 Task: Research Airbnb properties in Castelo Branco, Portugal from 4th November, 2023 to 8th November, 2023 for 2 adults.1  bedroom having 1 bed and 1 bathroom. Property type can be hotel. Booking option can be shelf check-in. Look for 5 properties as per requirement.
Action: Mouse moved to (525, 98)
Screenshot: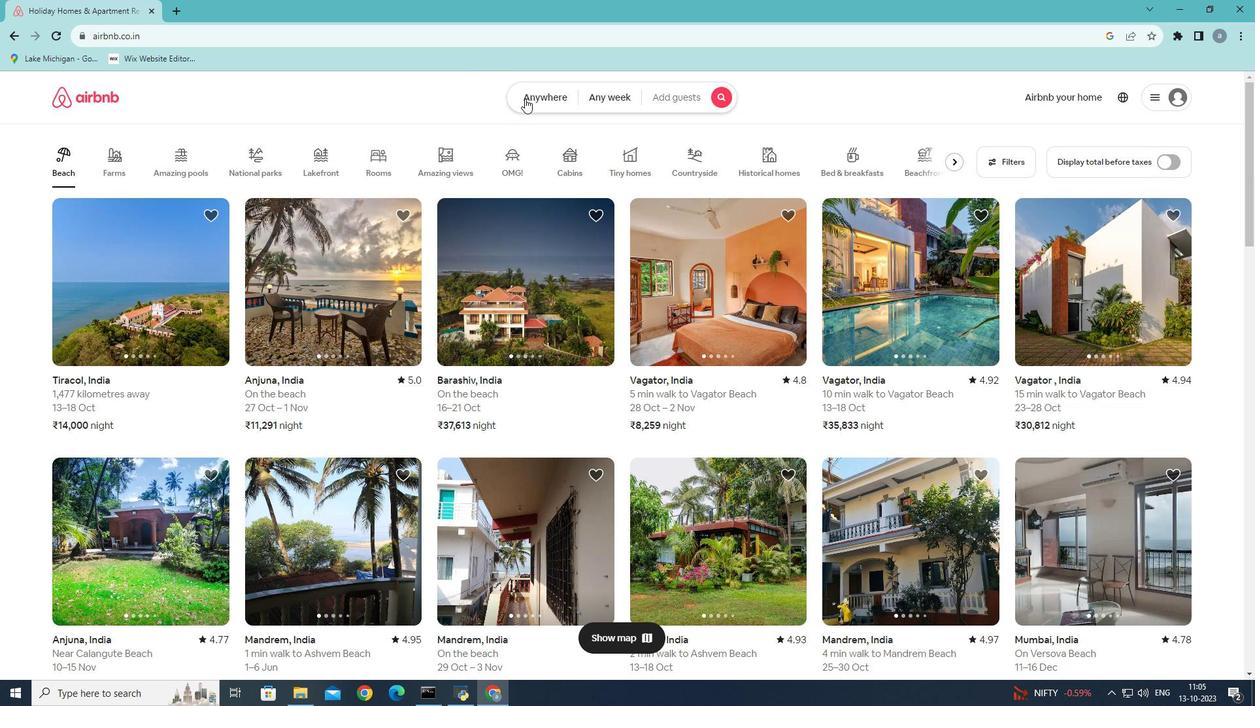 
Action: Mouse pressed left at (525, 98)
Screenshot: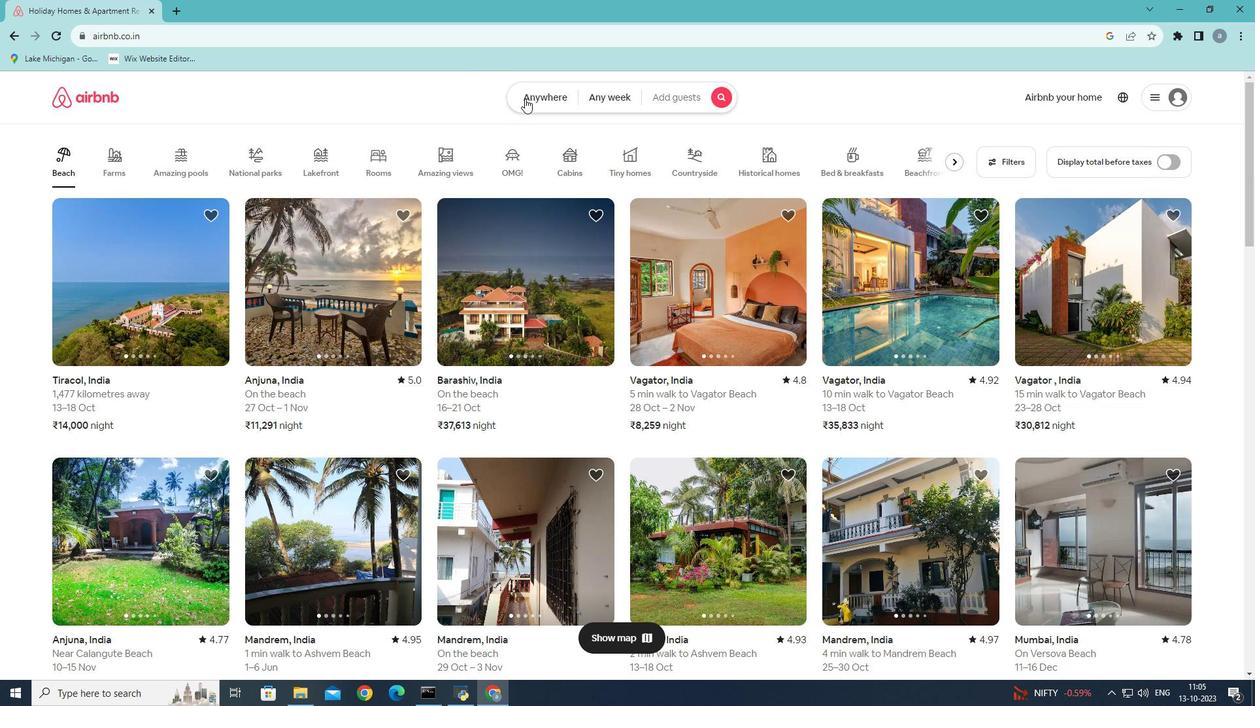 
Action: Mouse moved to (389, 141)
Screenshot: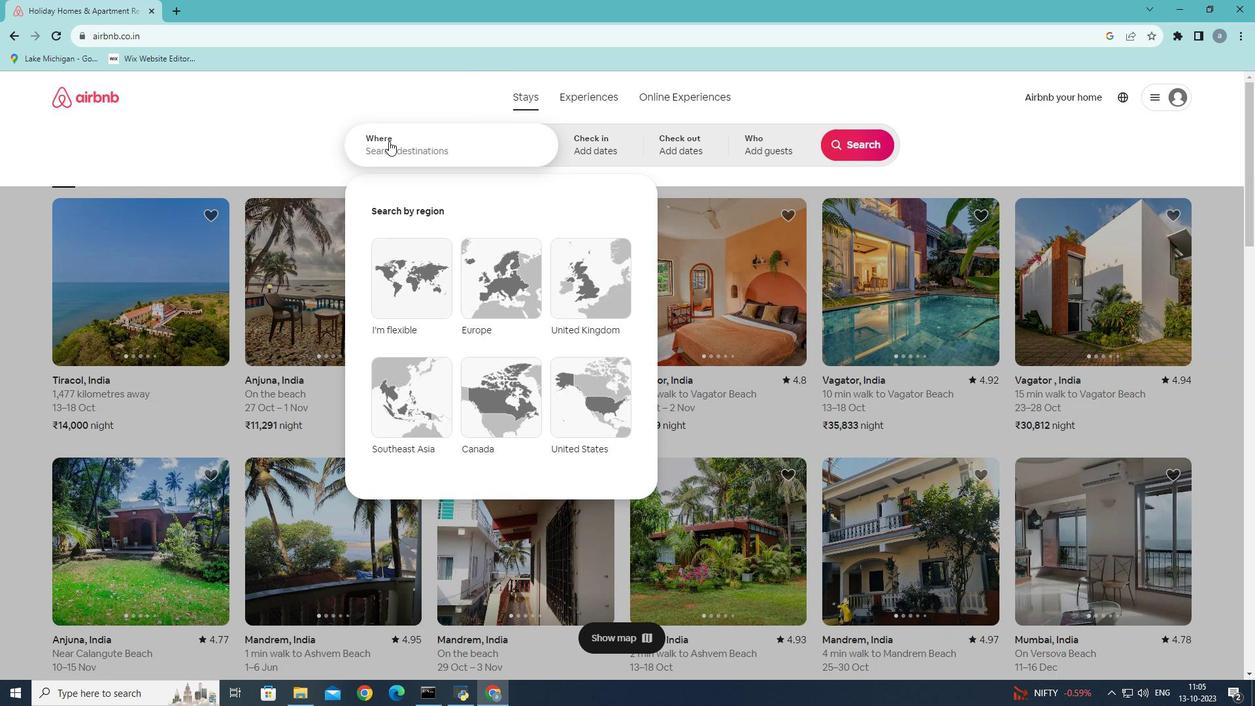 
Action: Mouse pressed left at (389, 141)
Screenshot: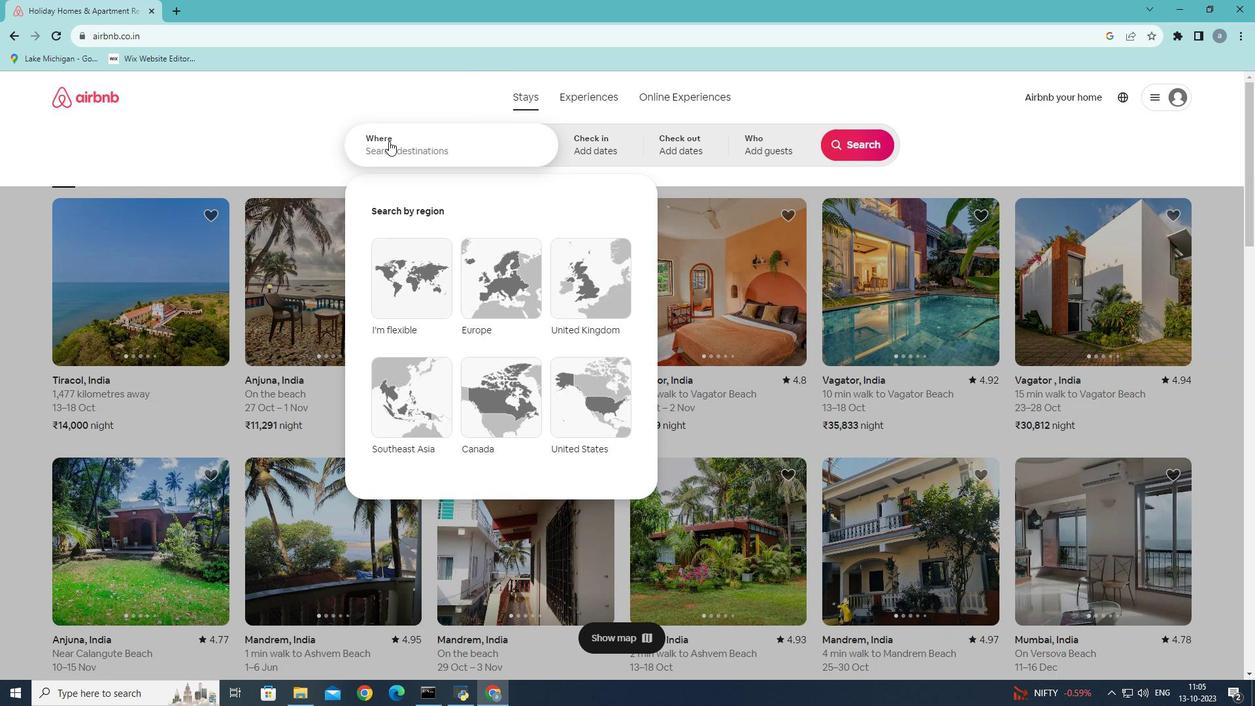 
Action: Mouse moved to (462, 115)
Screenshot: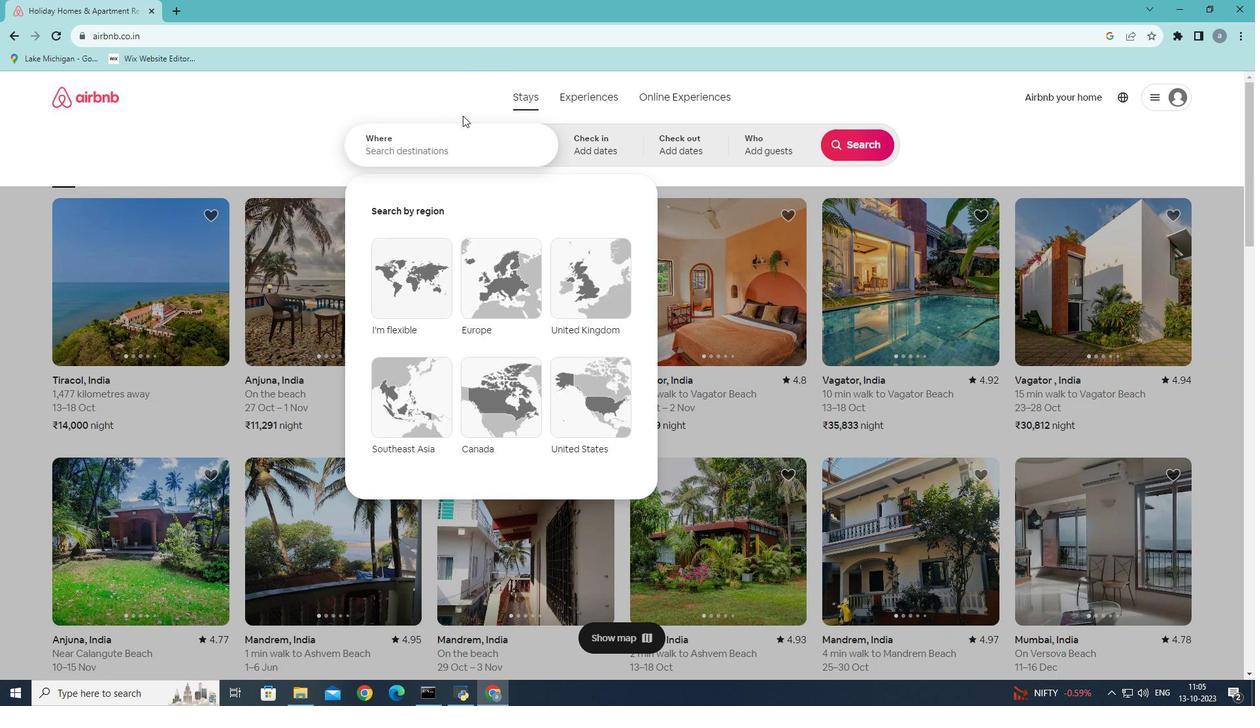 
Action: Key pressed <Key.shift>Castelo<Key.space><Key.shift>Branco,
Screenshot: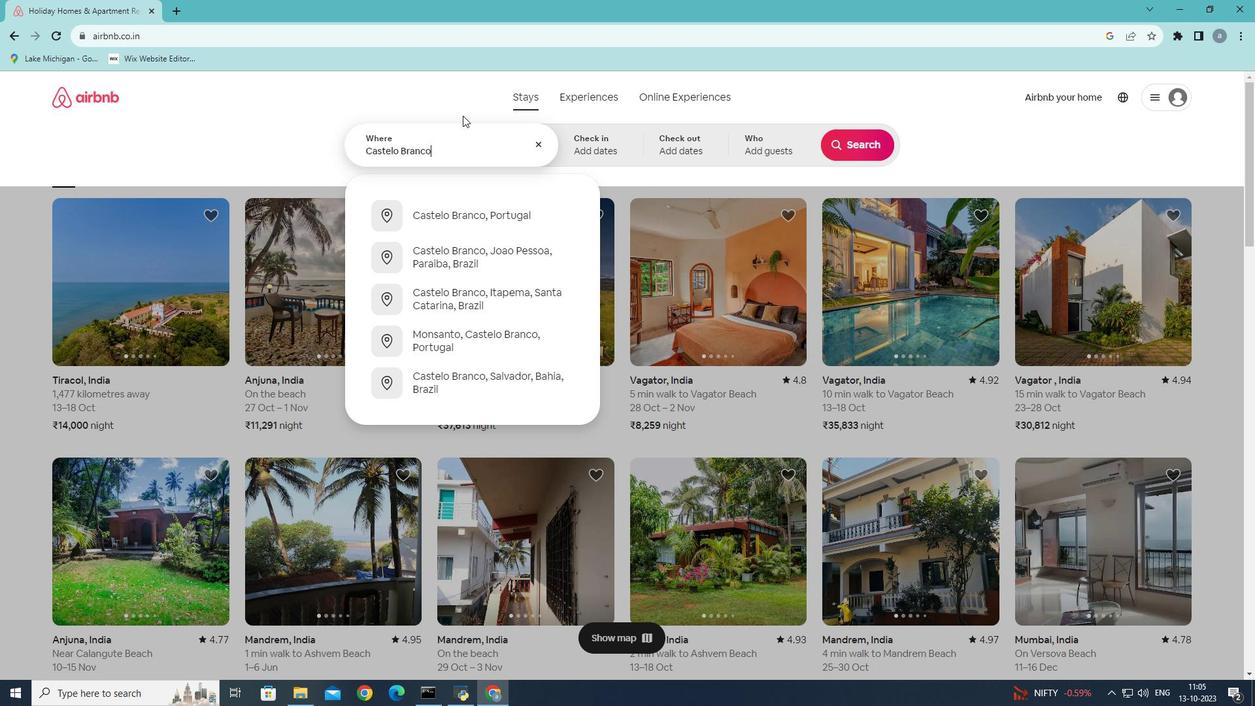 
Action: Mouse moved to (505, 221)
Screenshot: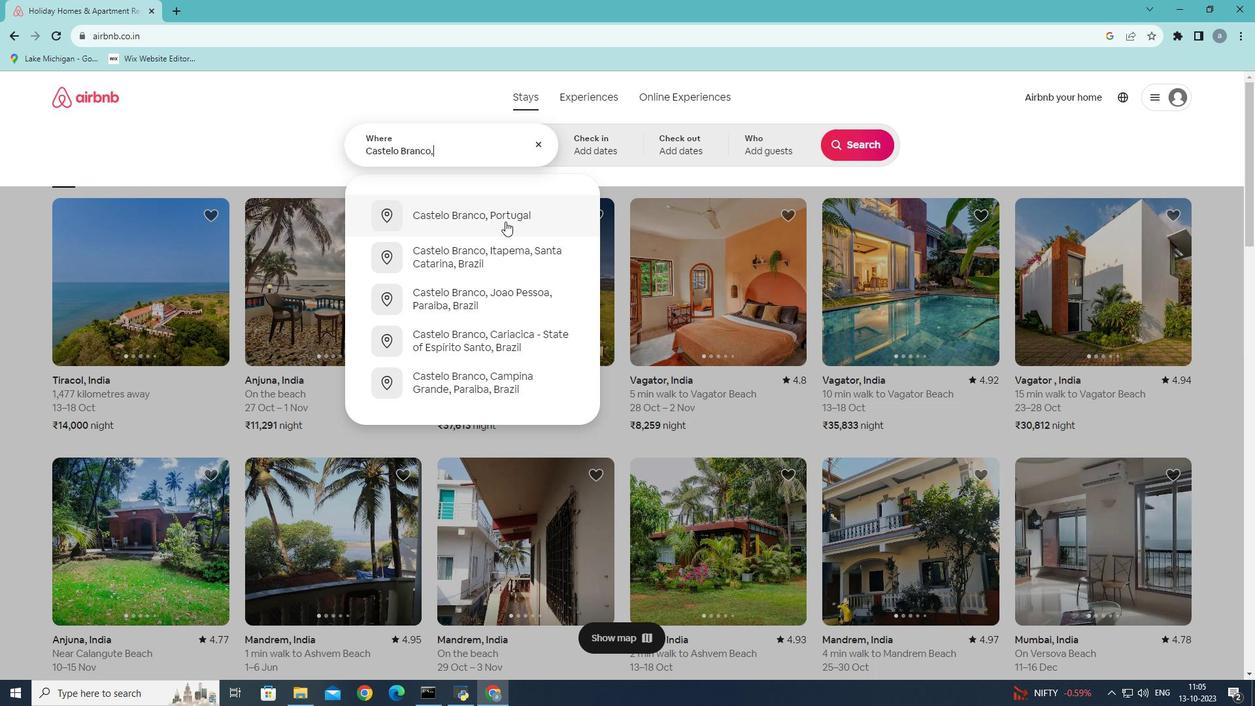 
Action: Mouse pressed left at (505, 221)
Screenshot: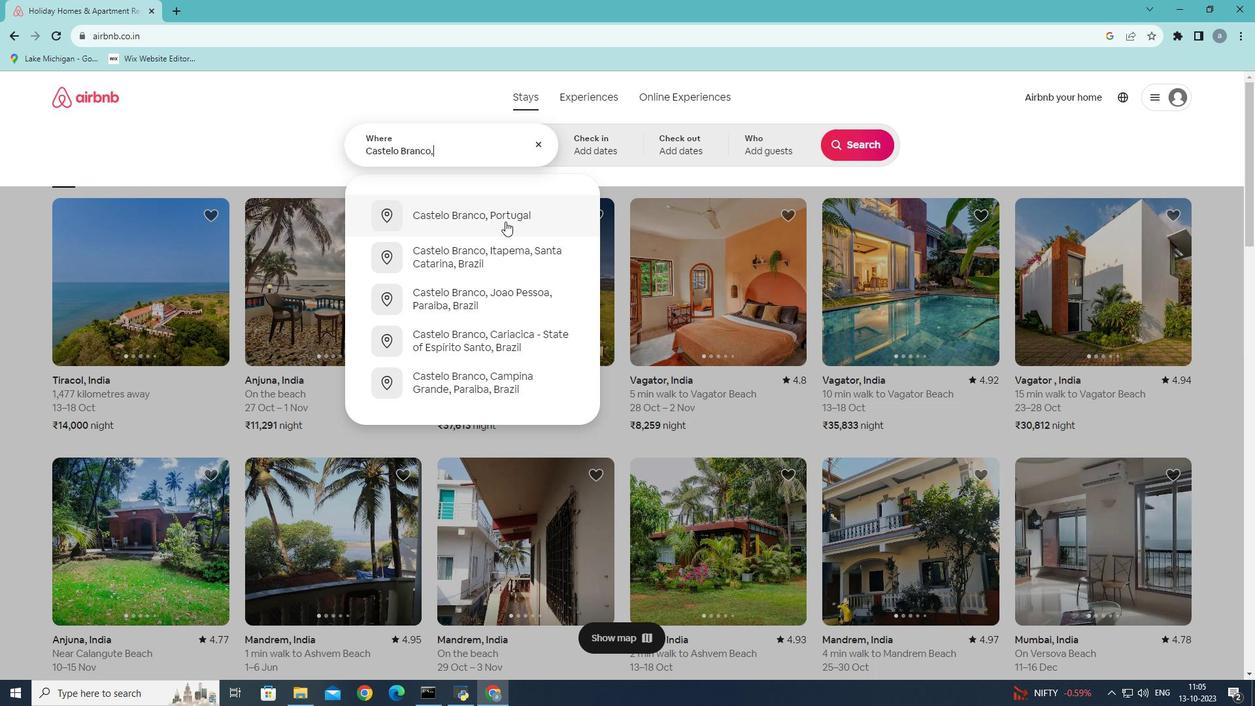 
Action: Mouse moved to (842, 304)
Screenshot: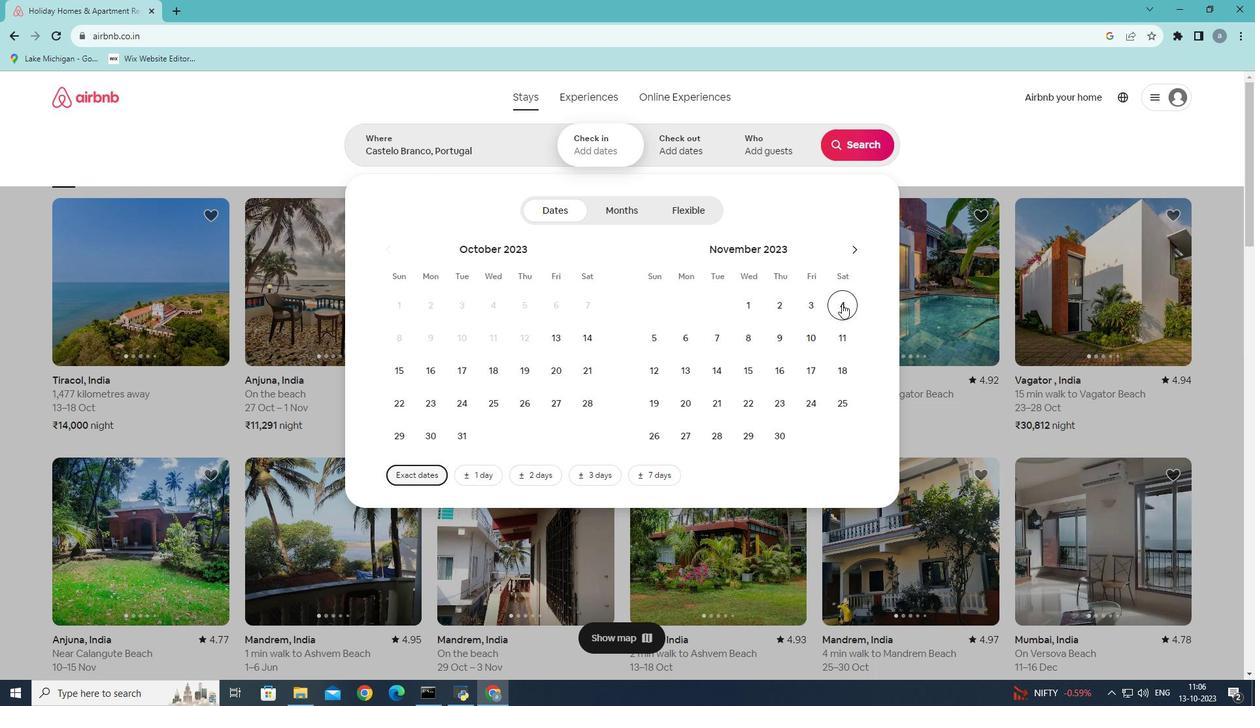 
Action: Mouse pressed left at (842, 304)
Screenshot: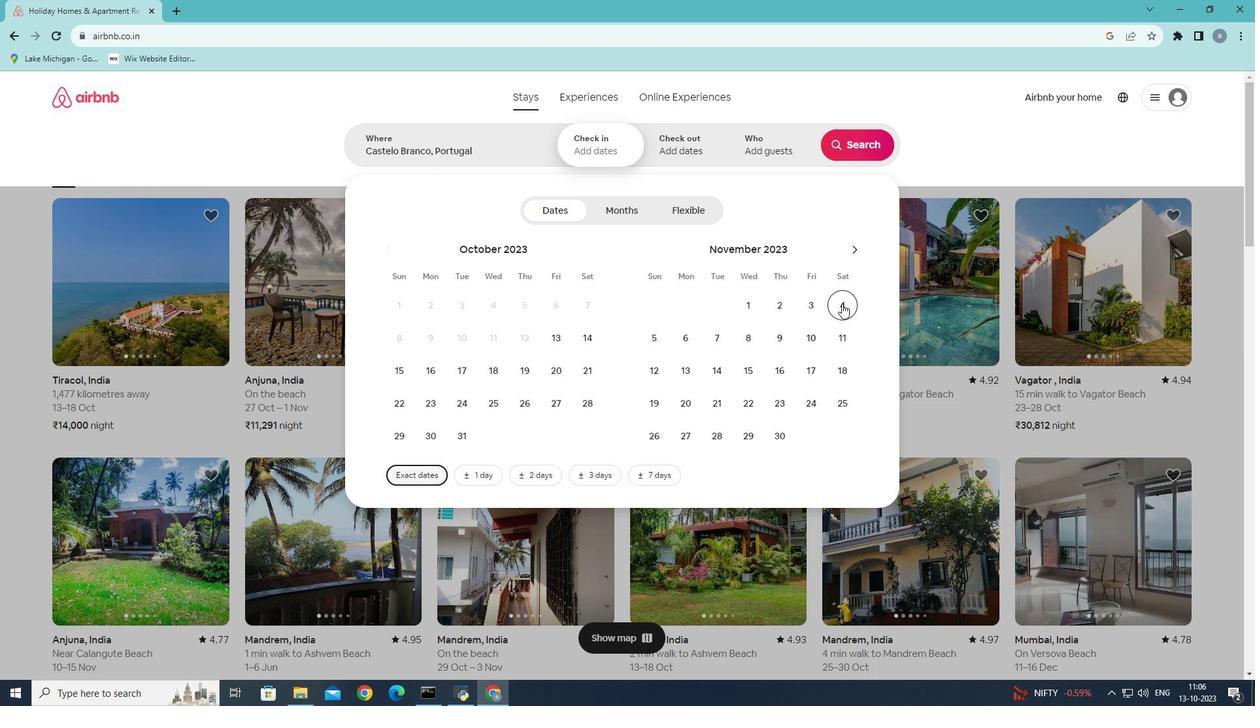 
Action: Mouse moved to (750, 349)
Screenshot: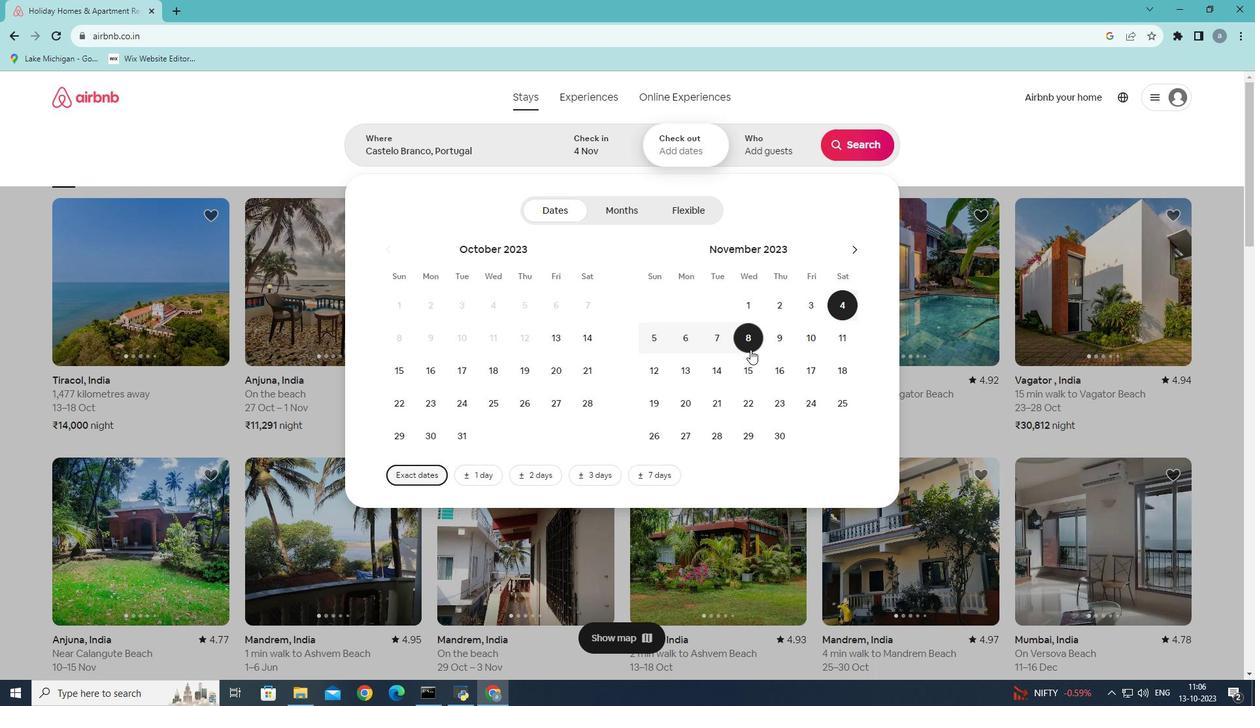 
Action: Mouse pressed left at (750, 349)
Screenshot: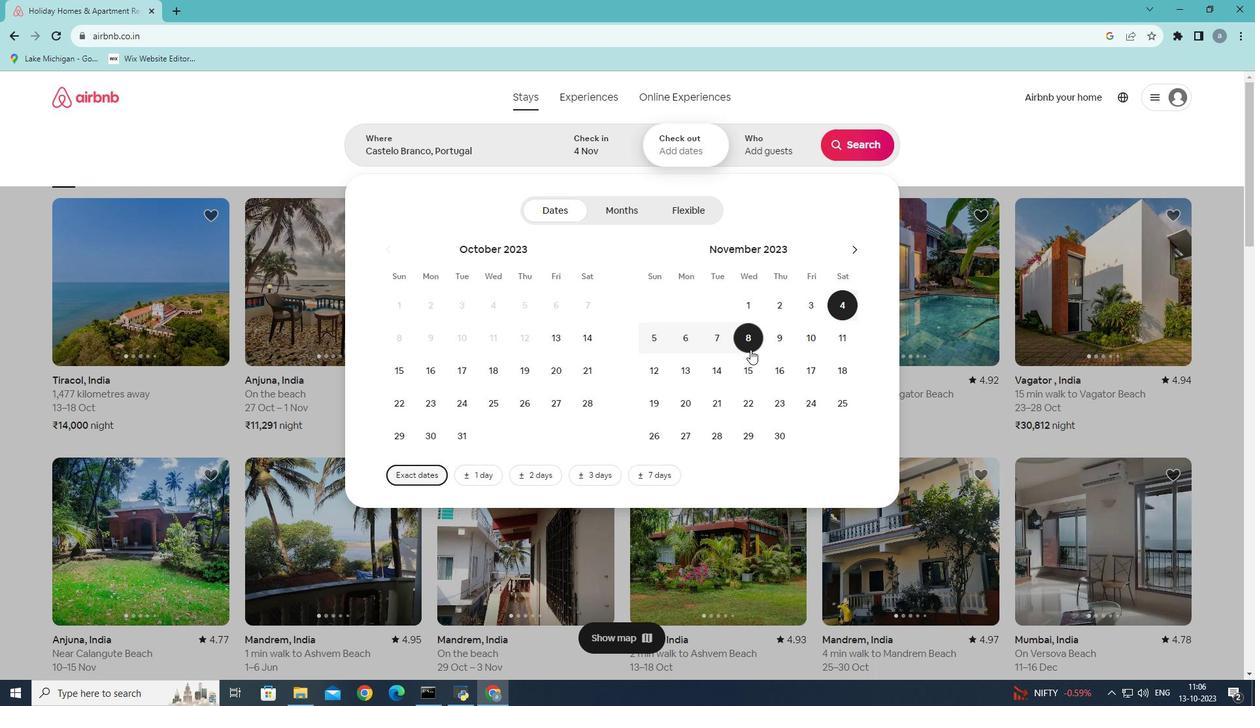 
Action: Mouse moved to (783, 147)
Screenshot: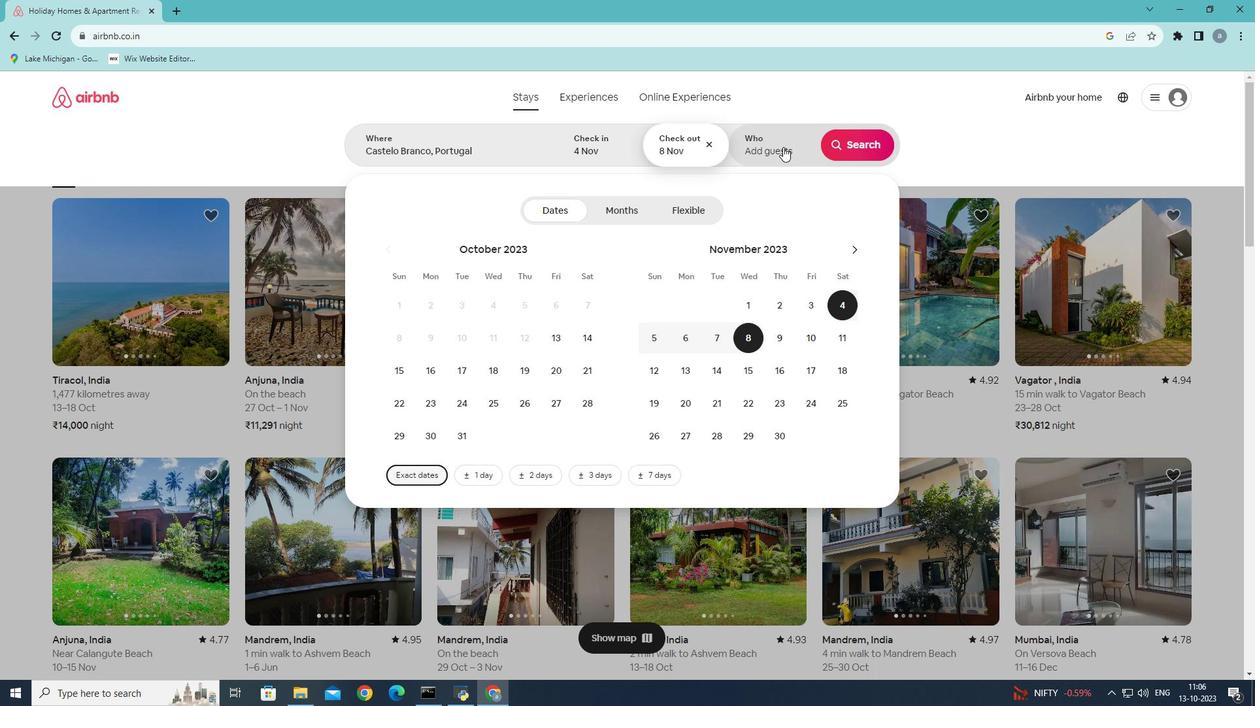 
Action: Mouse pressed left at (783, 147)
Screenshot: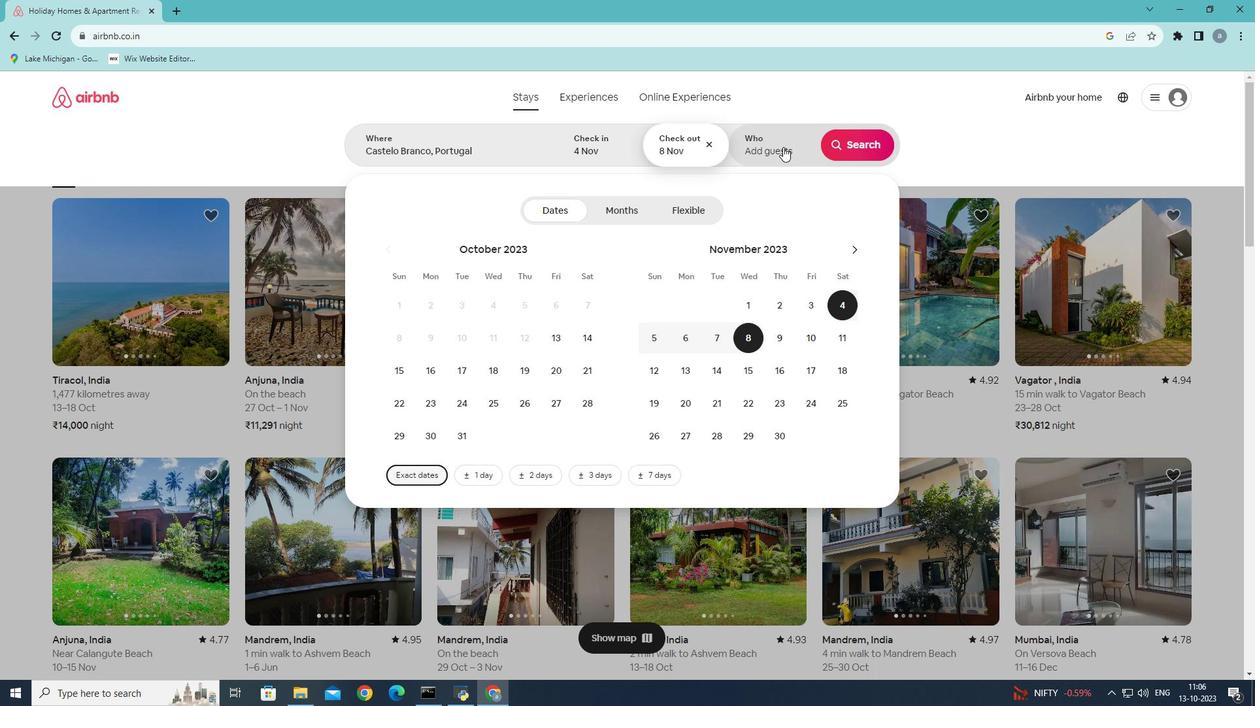
Action: Mouse moved to (861, 208)
Screenshot: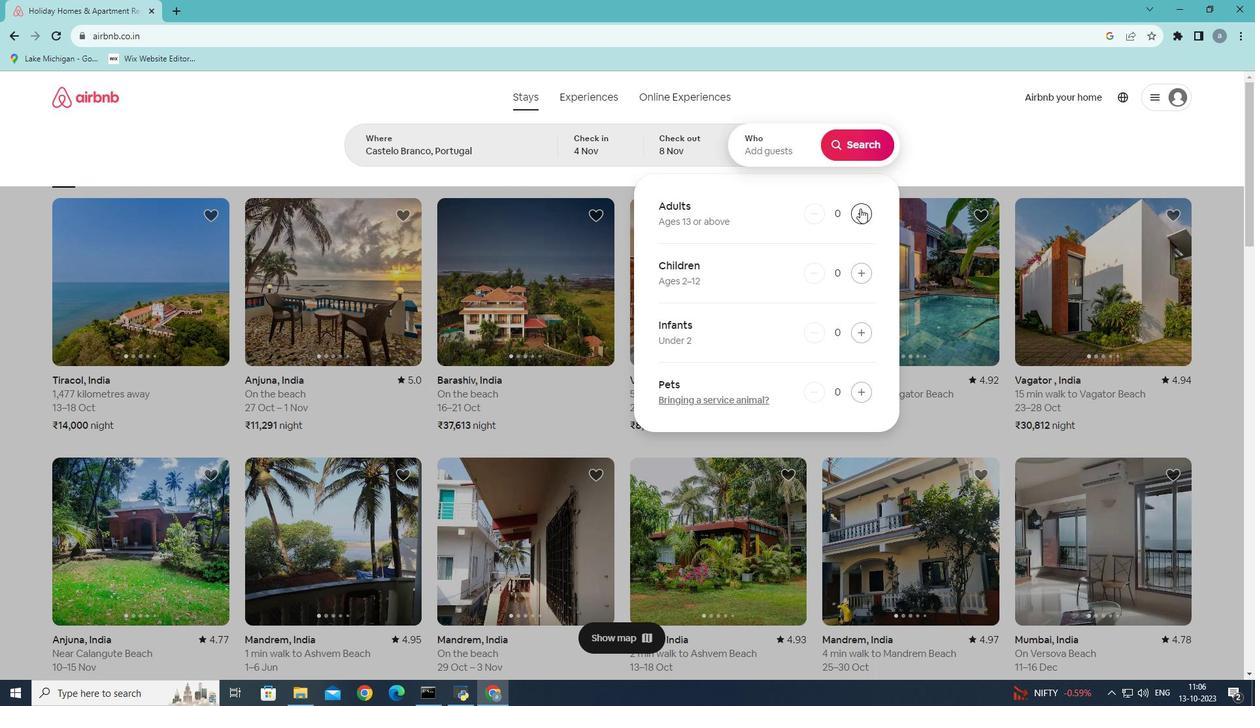 
Action: Mouse pressed left at (861, 208)
Screenshot: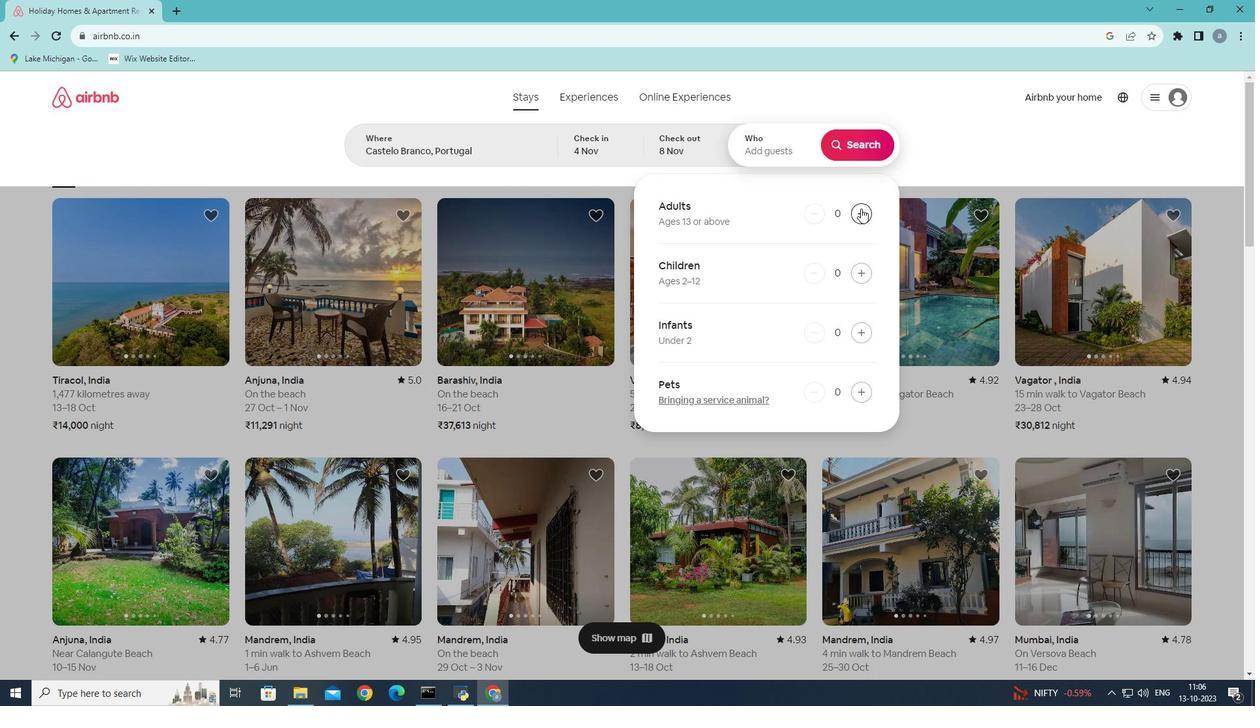 
Action: Mouse moved to (861, 209)
Screenshot: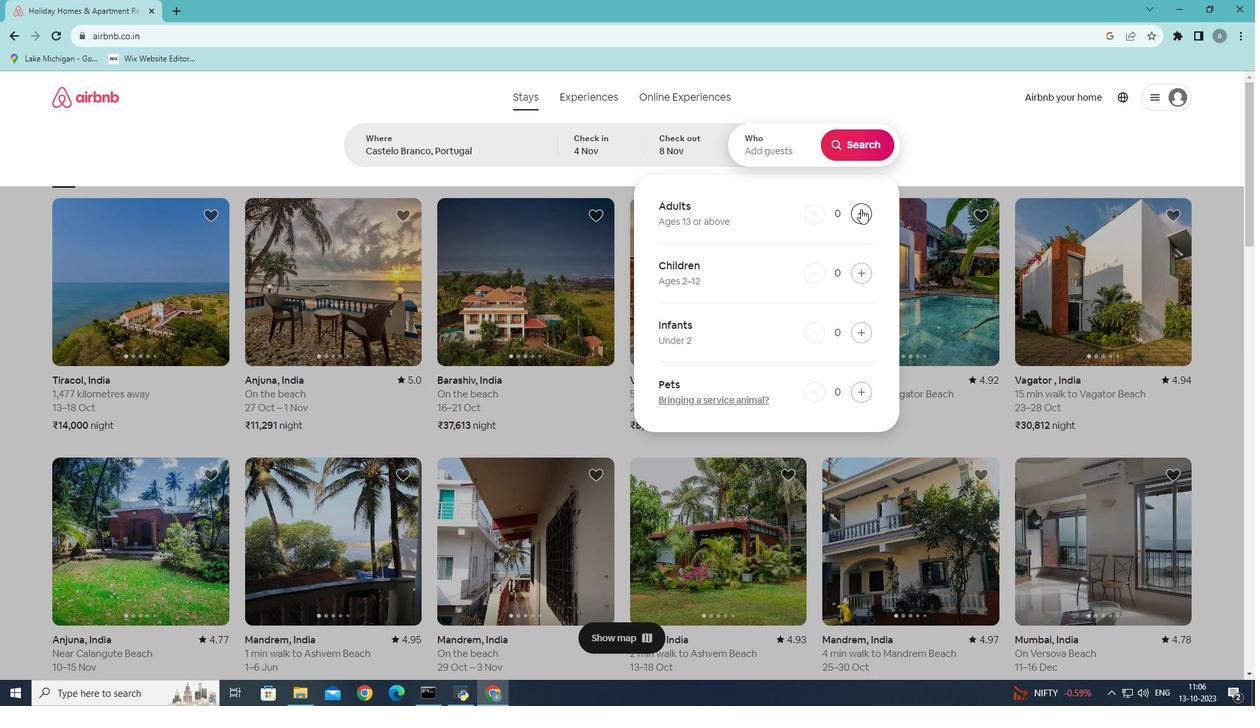 
Action: Mouse pressed left at (861, 209)
Screenshot: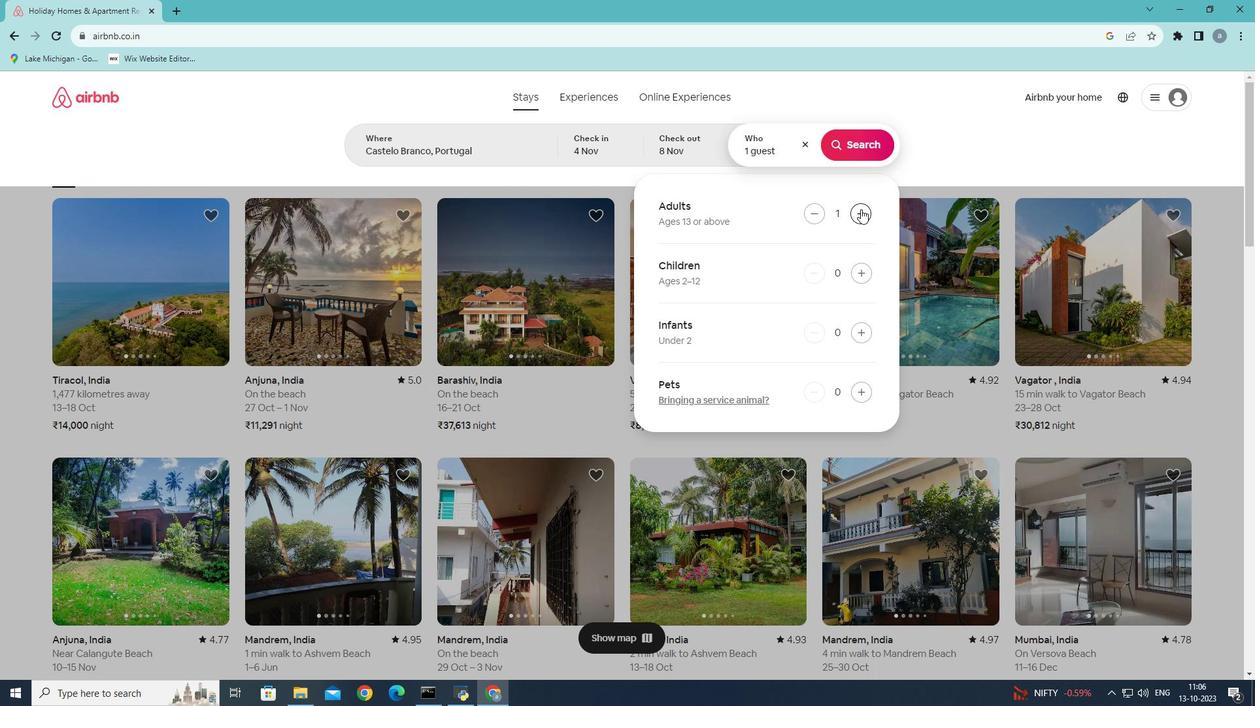 
Action: Mouse moved to (845, 143)
Screenshot: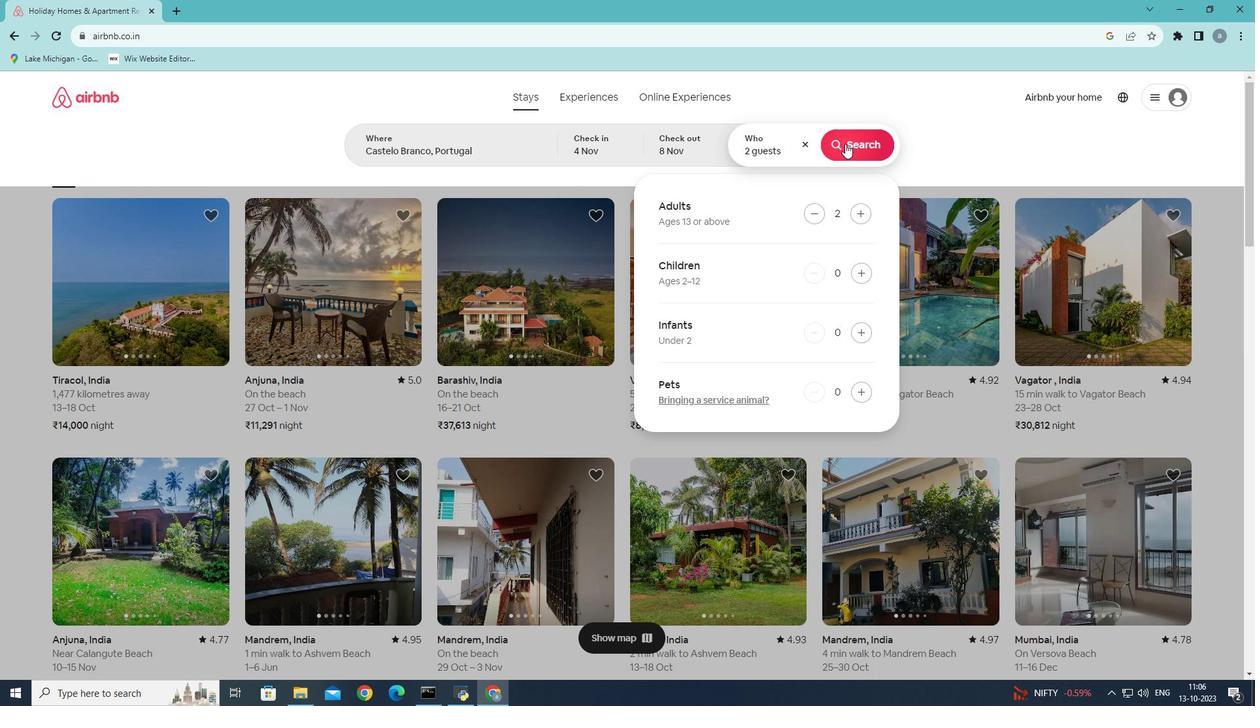 
Action: Mouse pressed left at (845, 143)
Screenshot: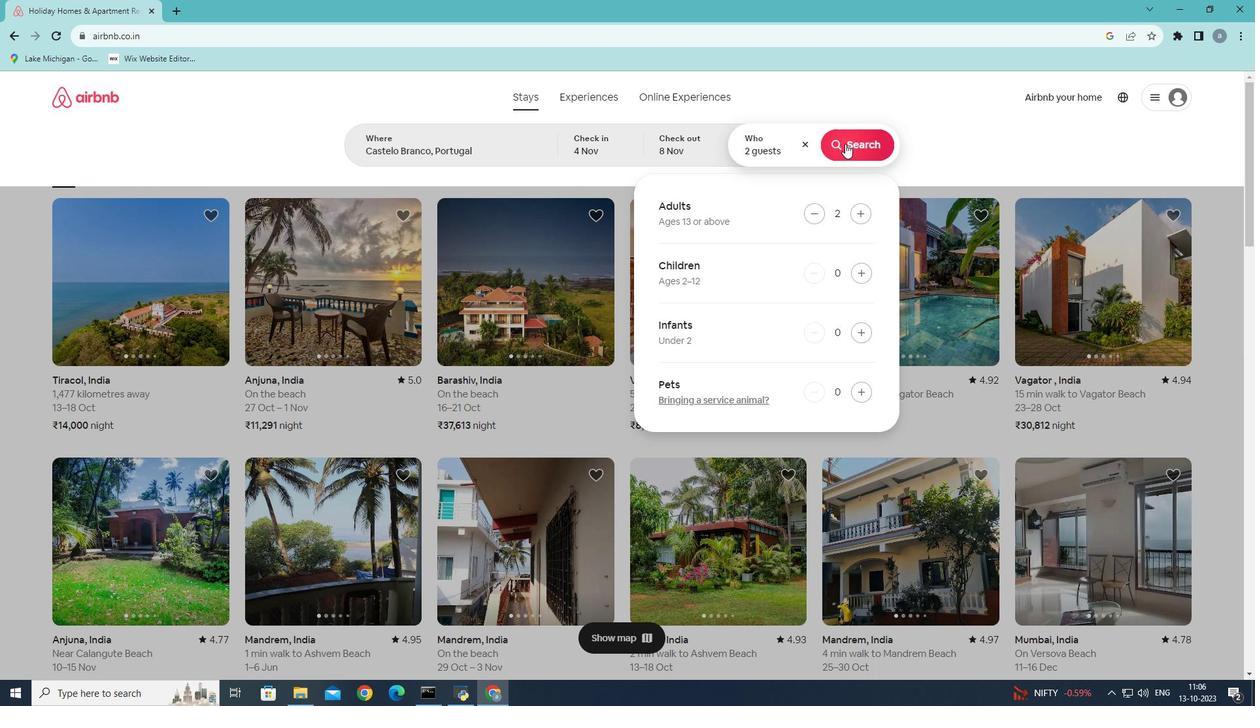 
Action: Mouse moved to (1043, 147)
Screenshot: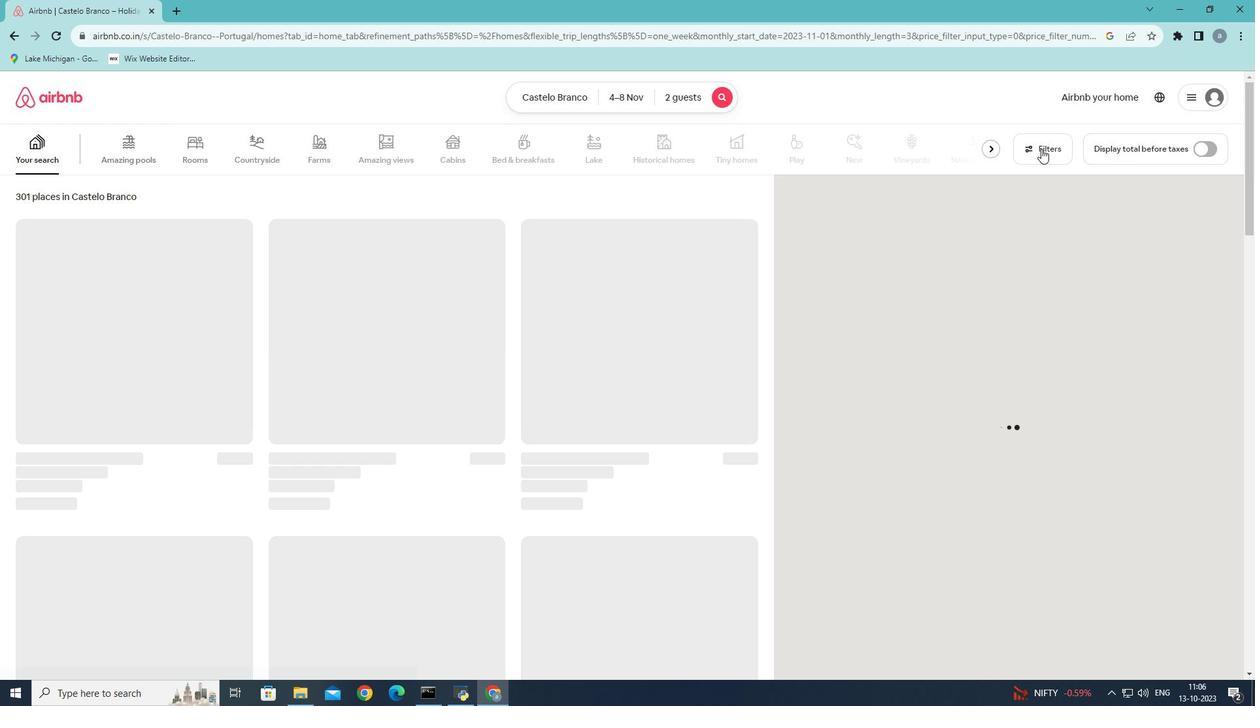 
Action: Mouse pressed left at (1043, 147)
Screenshot: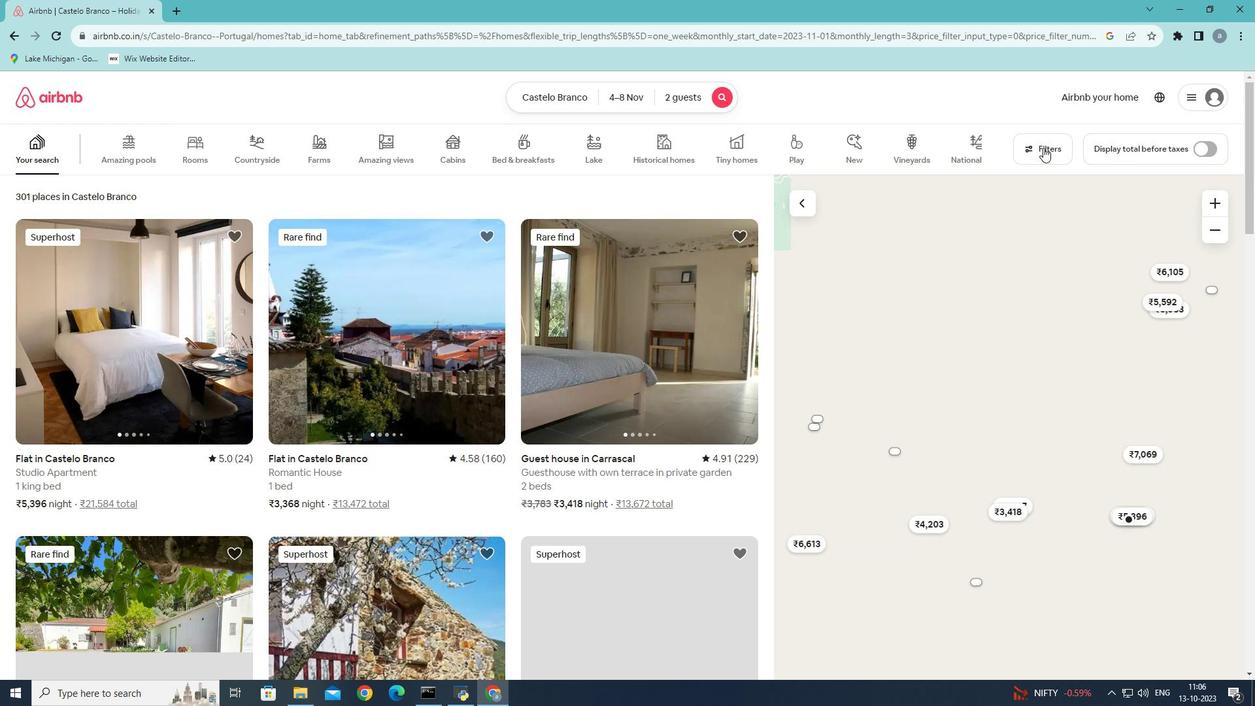 
Action: Mouse moved to (496, 421)
Screenshot: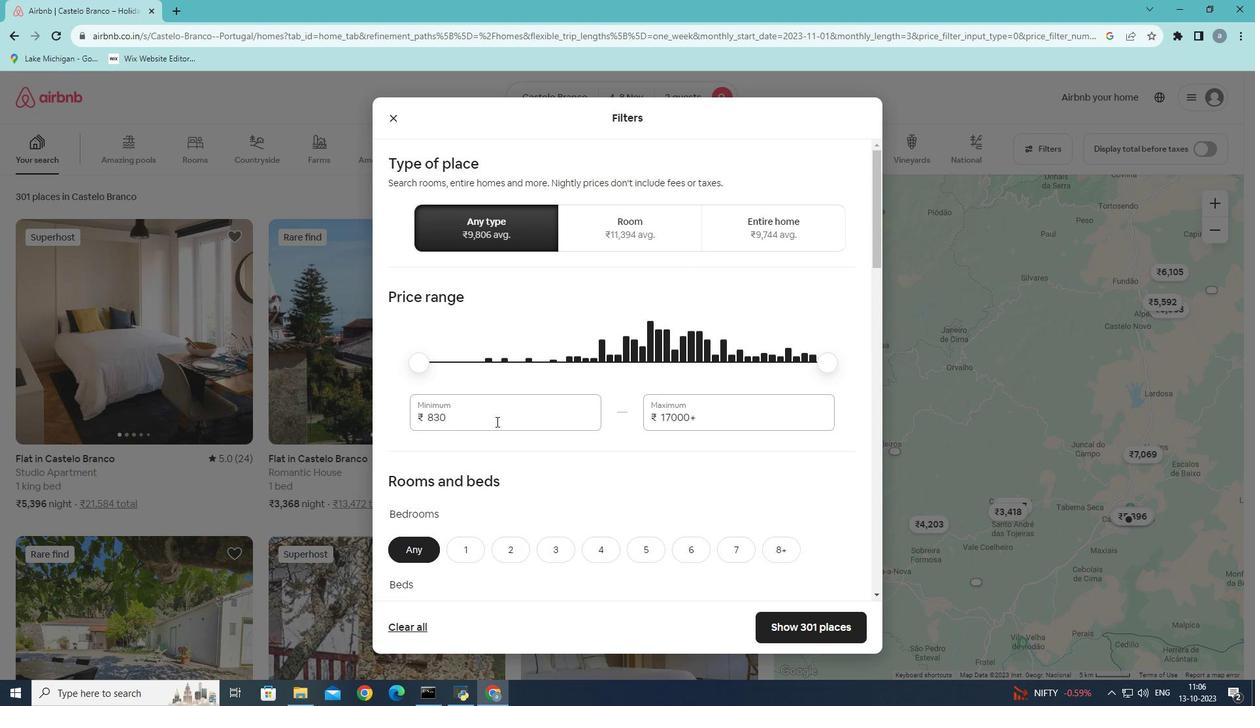 
Action: Mouse scrolled (496, 421) with delta (0, 0)
Screenshot: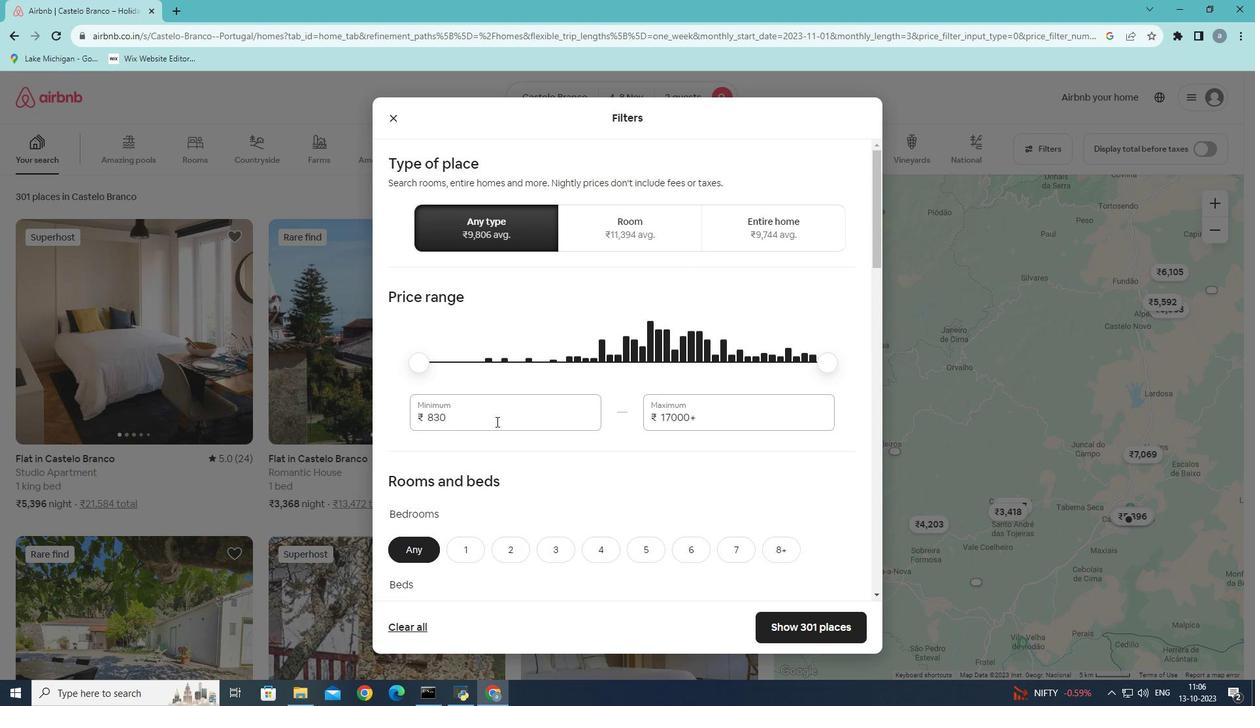 
Action: Mouse scrolled (496, 421) with delta (0, 0)
Screenshot: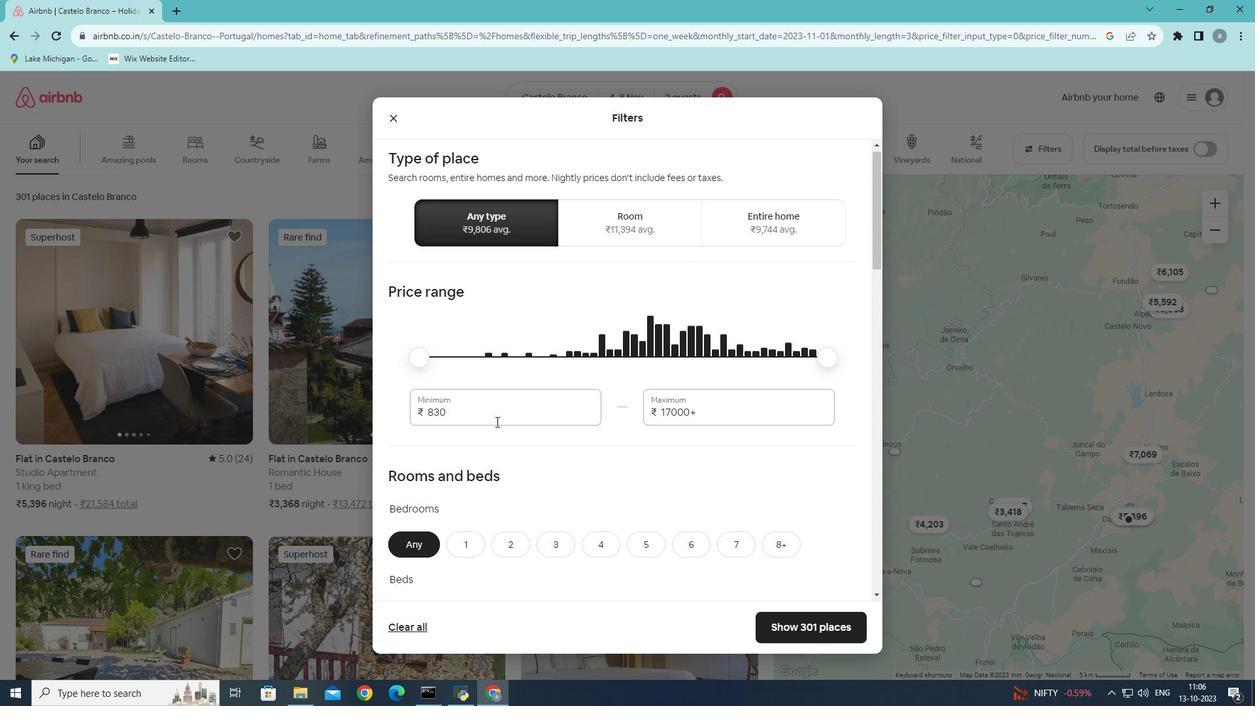 
Action: Mouse scrolled (496, 421) with delta (0, 0)
Screenshot: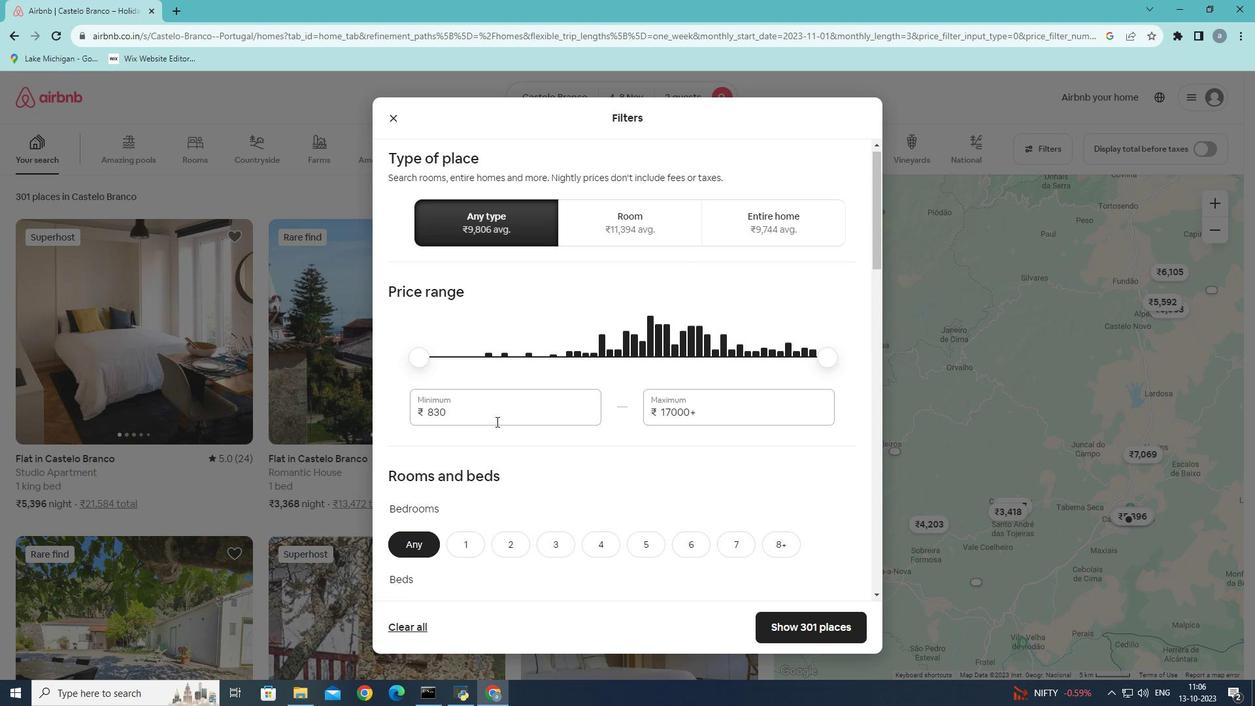 
Action: Mouse scrolled (496, 421) with delta (0, 0)
Screenshot: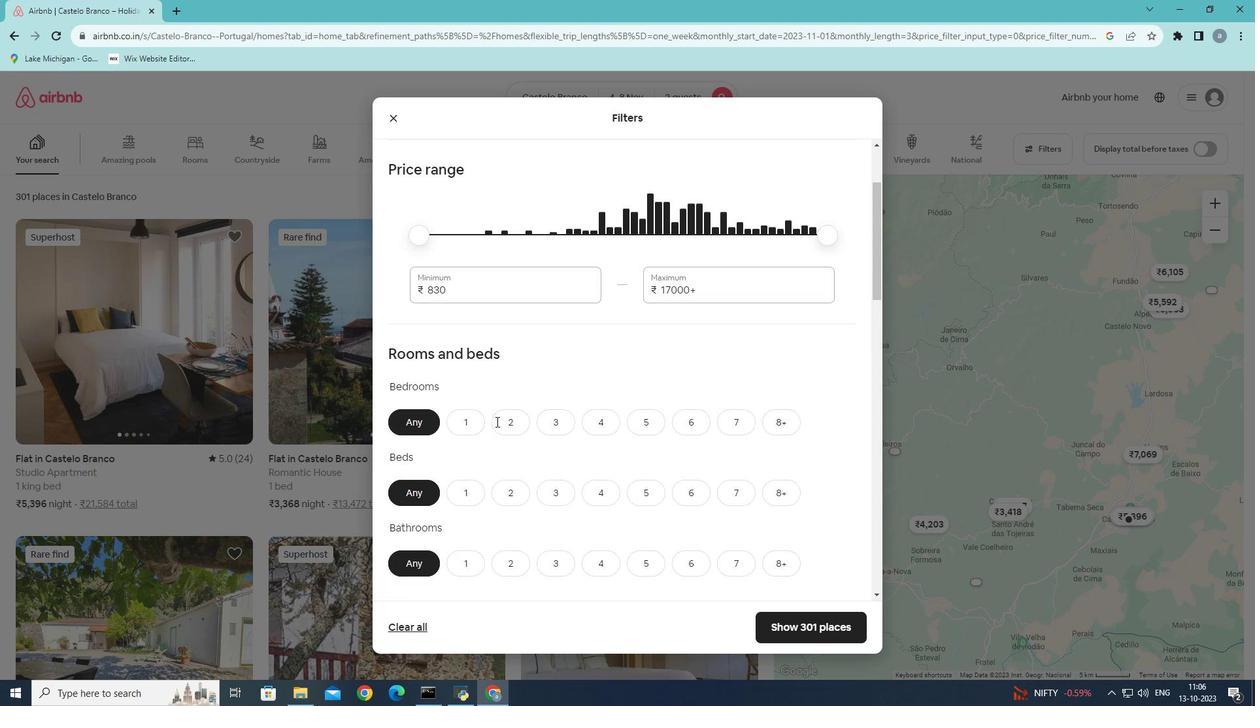 
Action: Mouse moved to (462, 286)
Screenshot: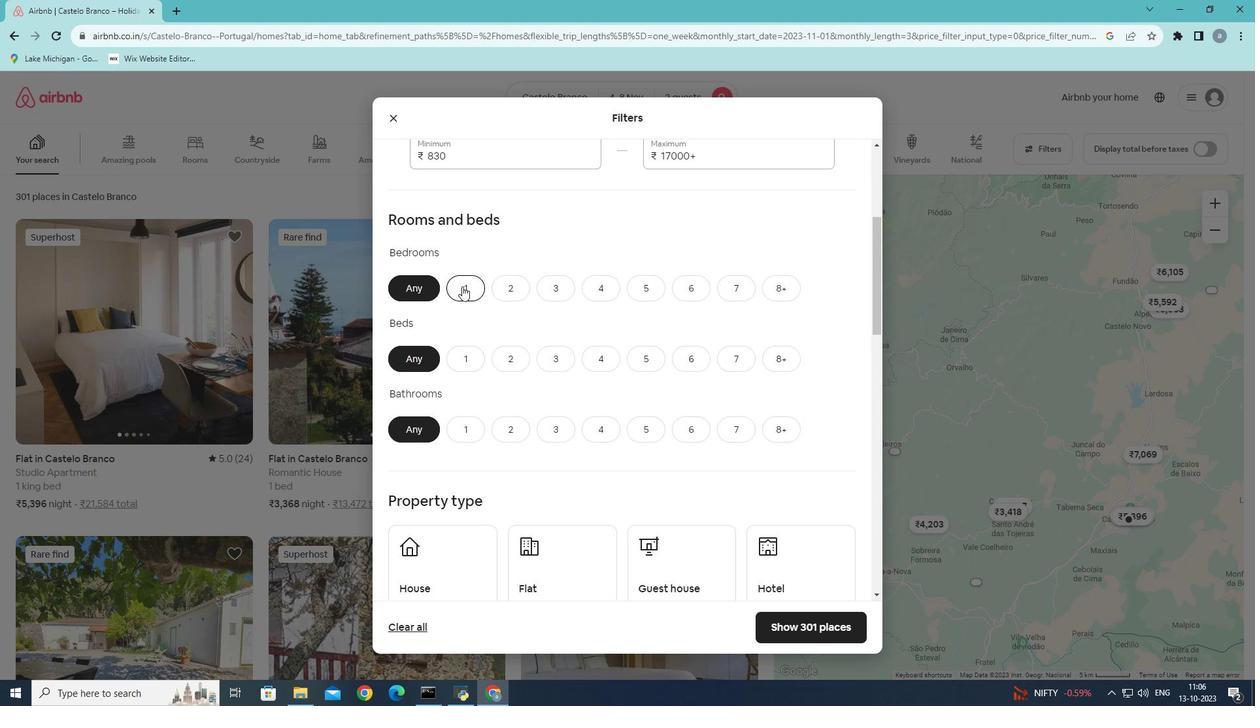 
Action: Mouse pressed left at (462, 286)
Screenshot: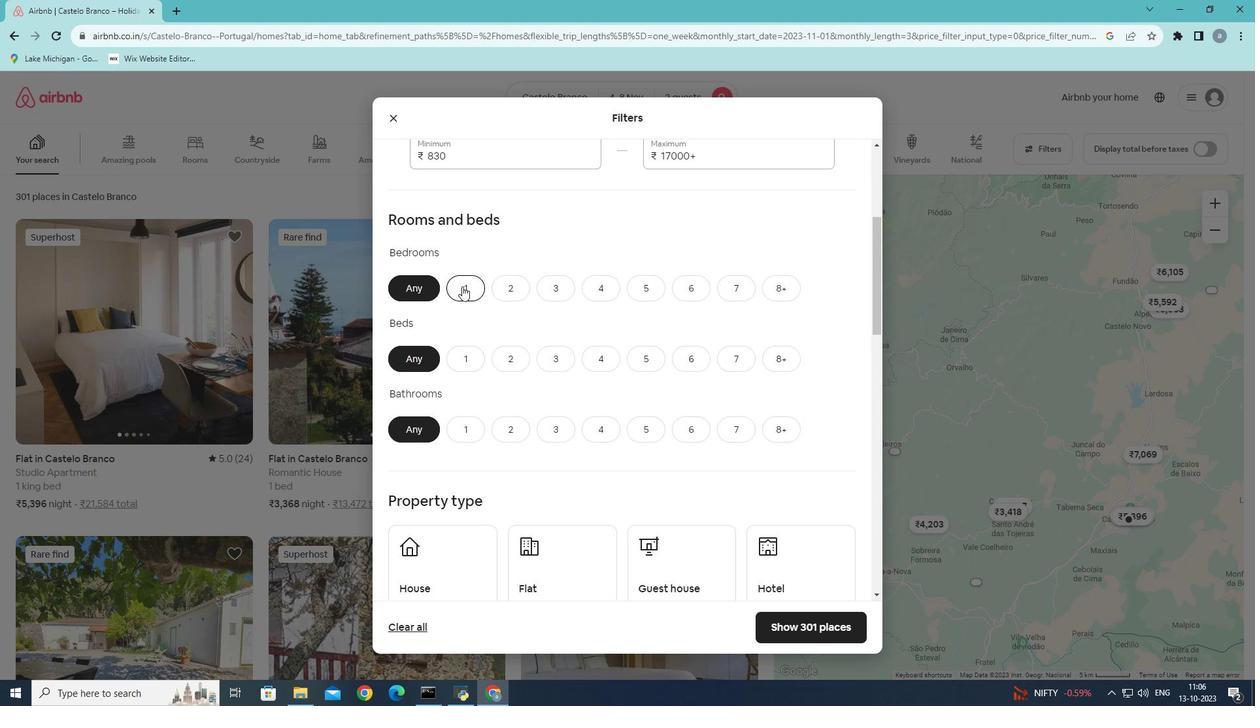 
Action: Mouse moved to (474, 357)
Screenshot: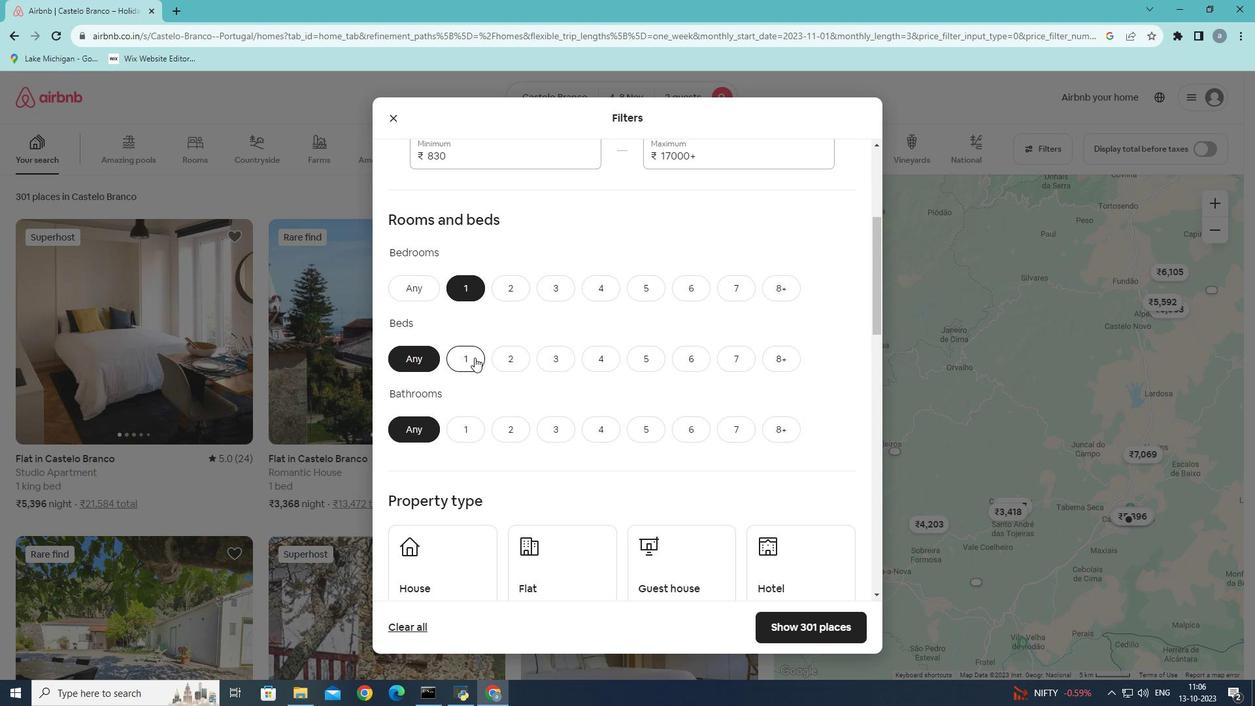 
Action: Mouse pressed left at (474, 357)
Screenshot: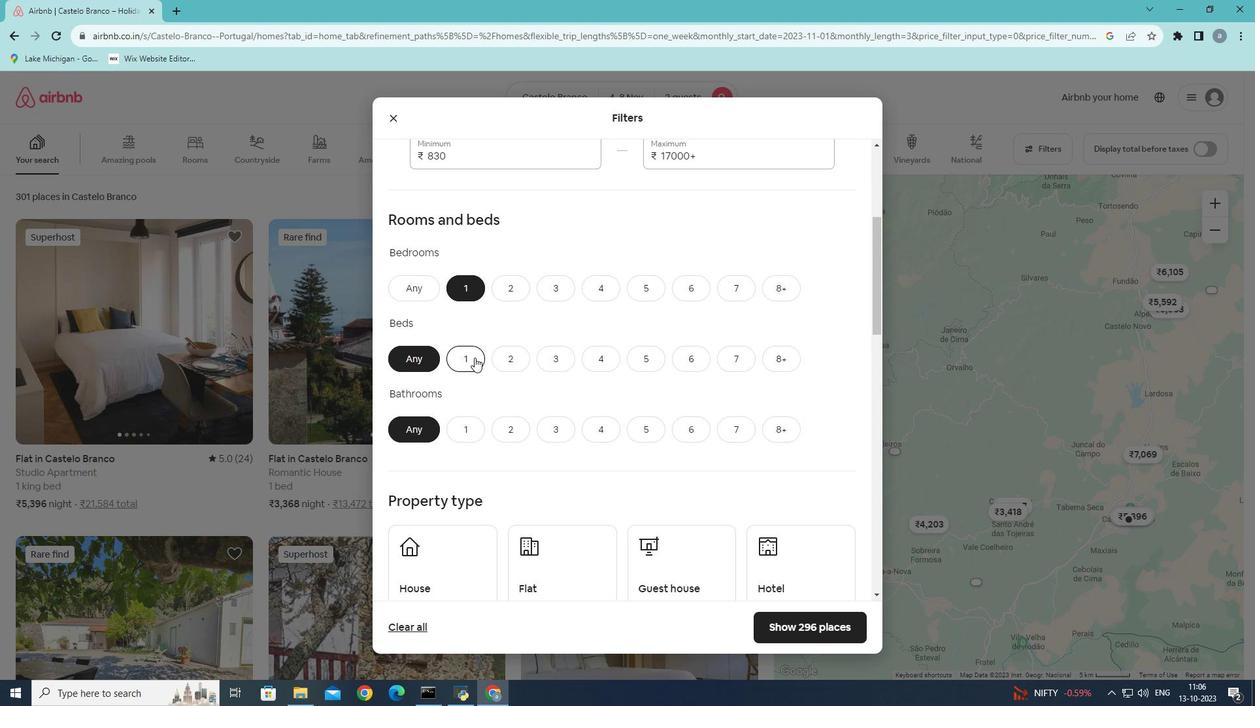 
Action: Mouse moved to (468, 424)
Screenshot: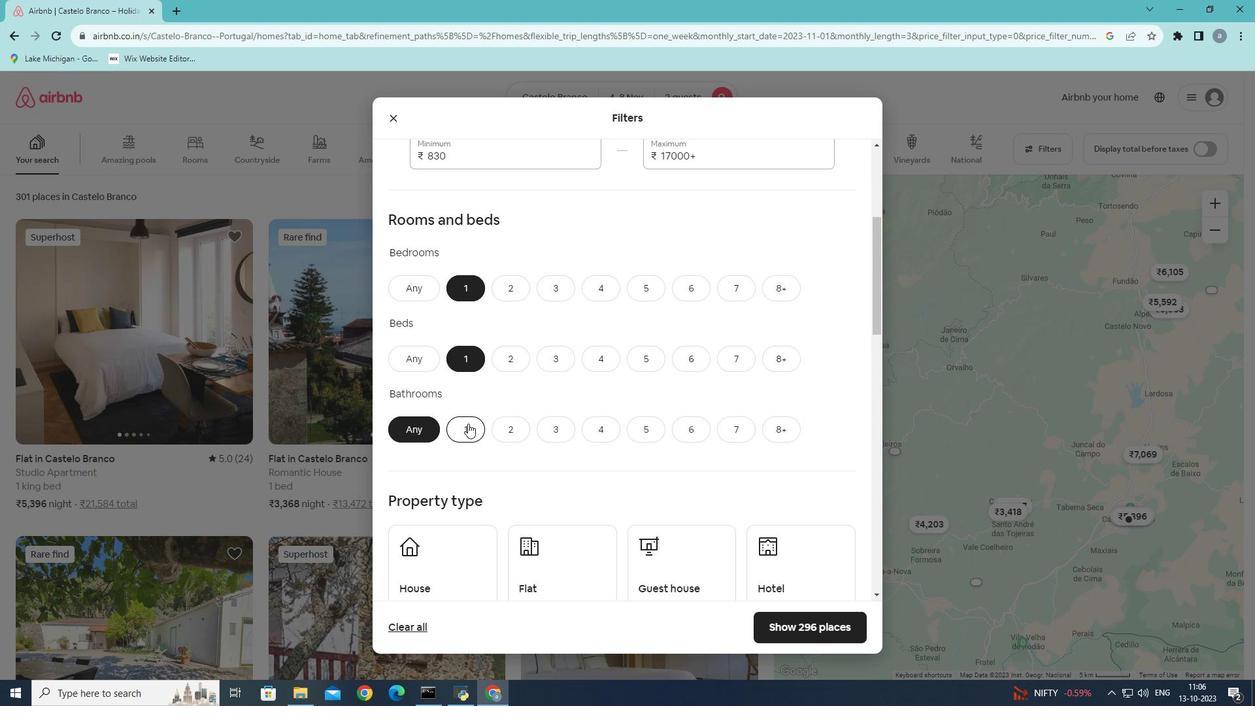 
Action: Mouse pressed left at (468, 424)
Screenshot: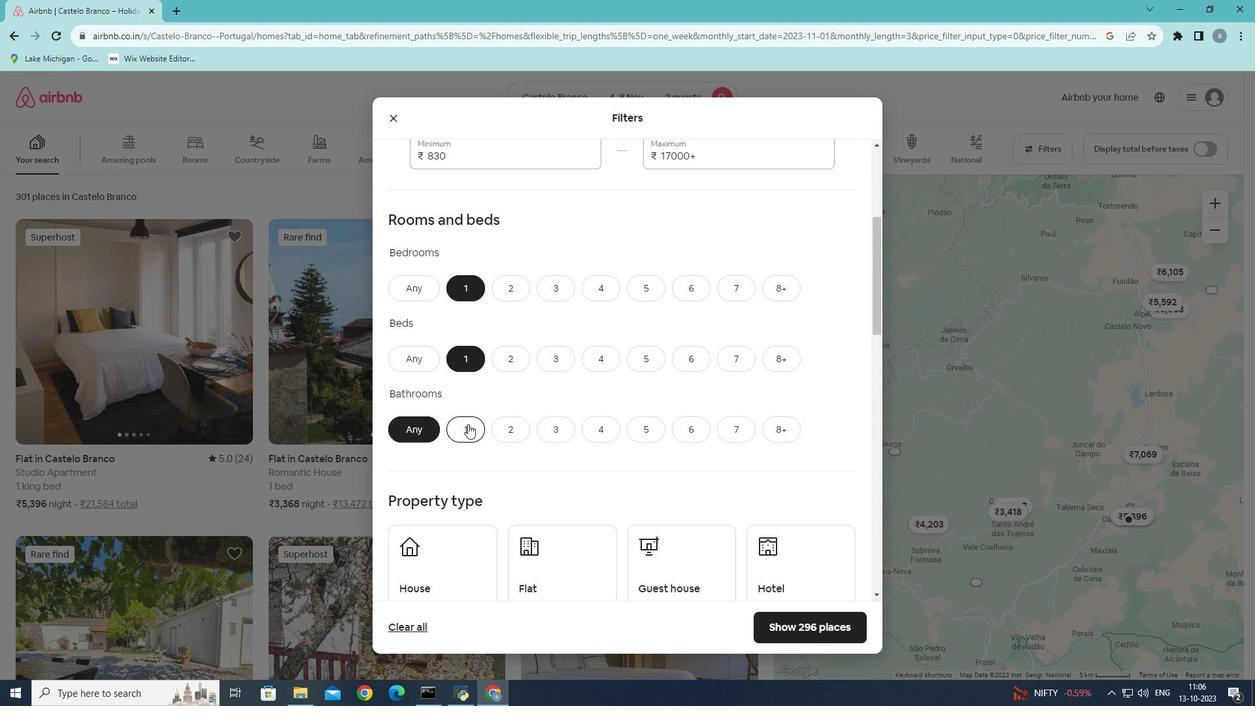 
Action: Mouse moved to (543, 342)
Screenshot: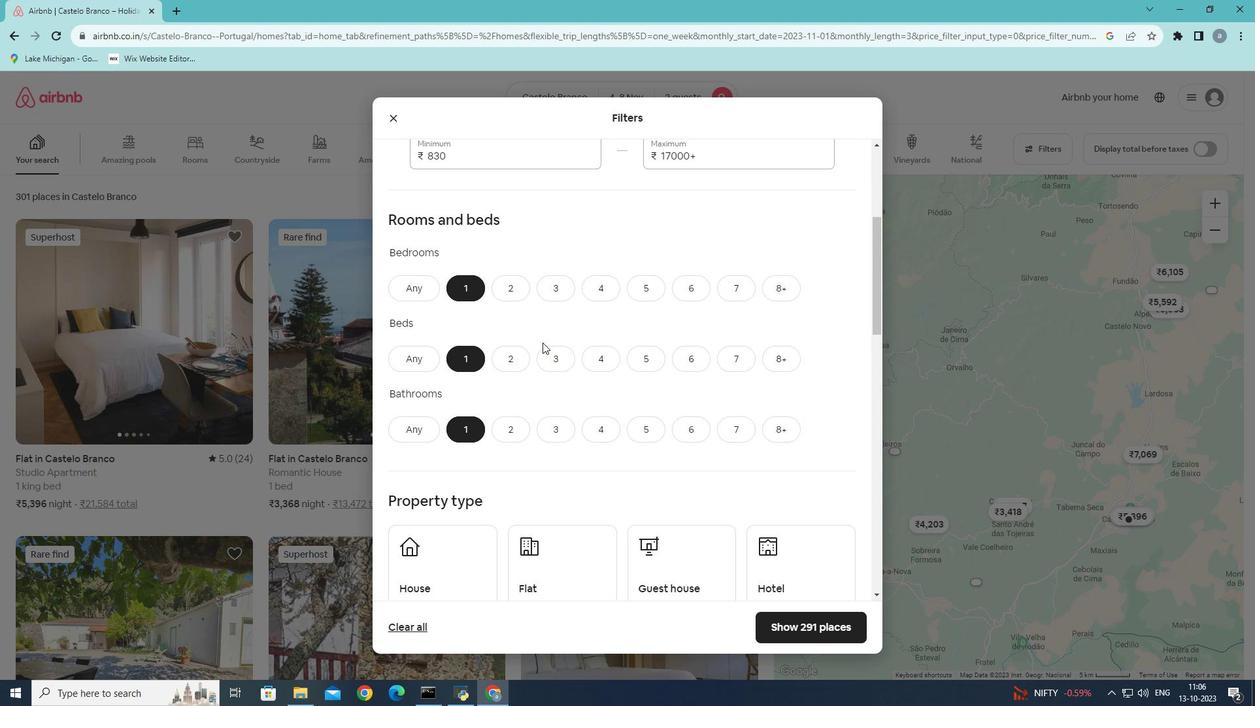 
Action: Mouse scrolled (543, 342) with delta (0, 0)
Screenshot: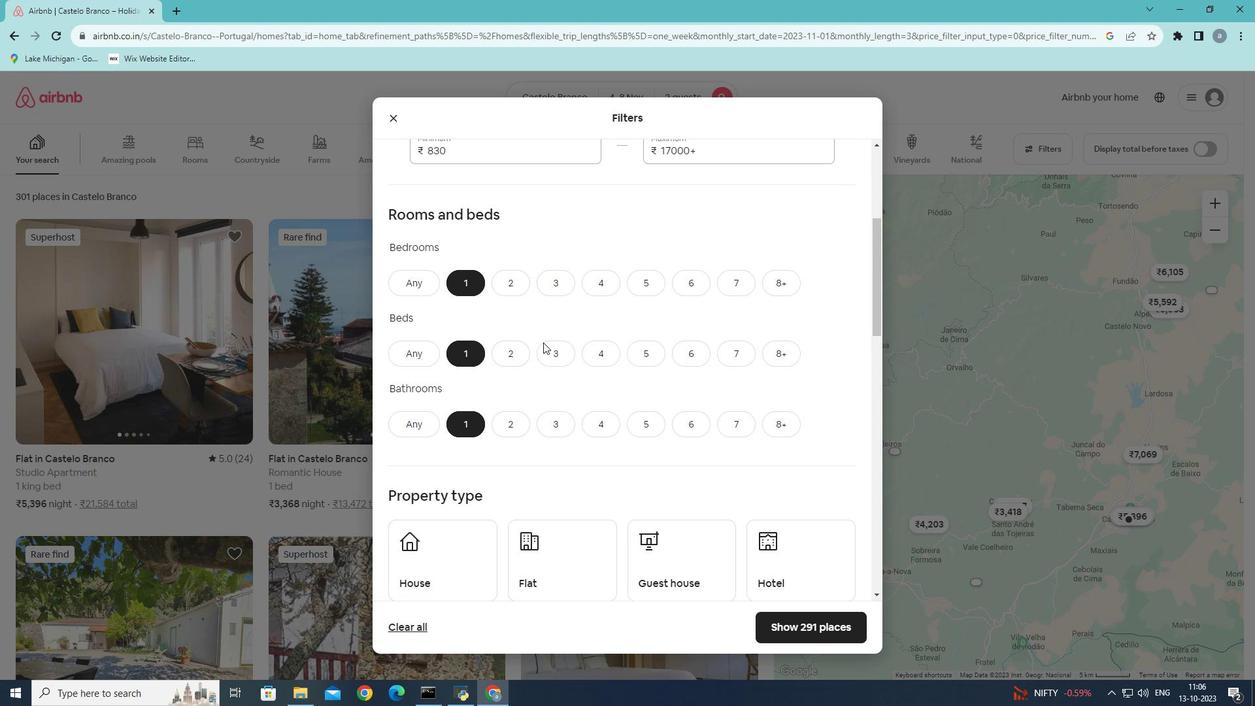 
Action: Mouse scrolled (543, 342) with delta (0, 0)
Screenshot: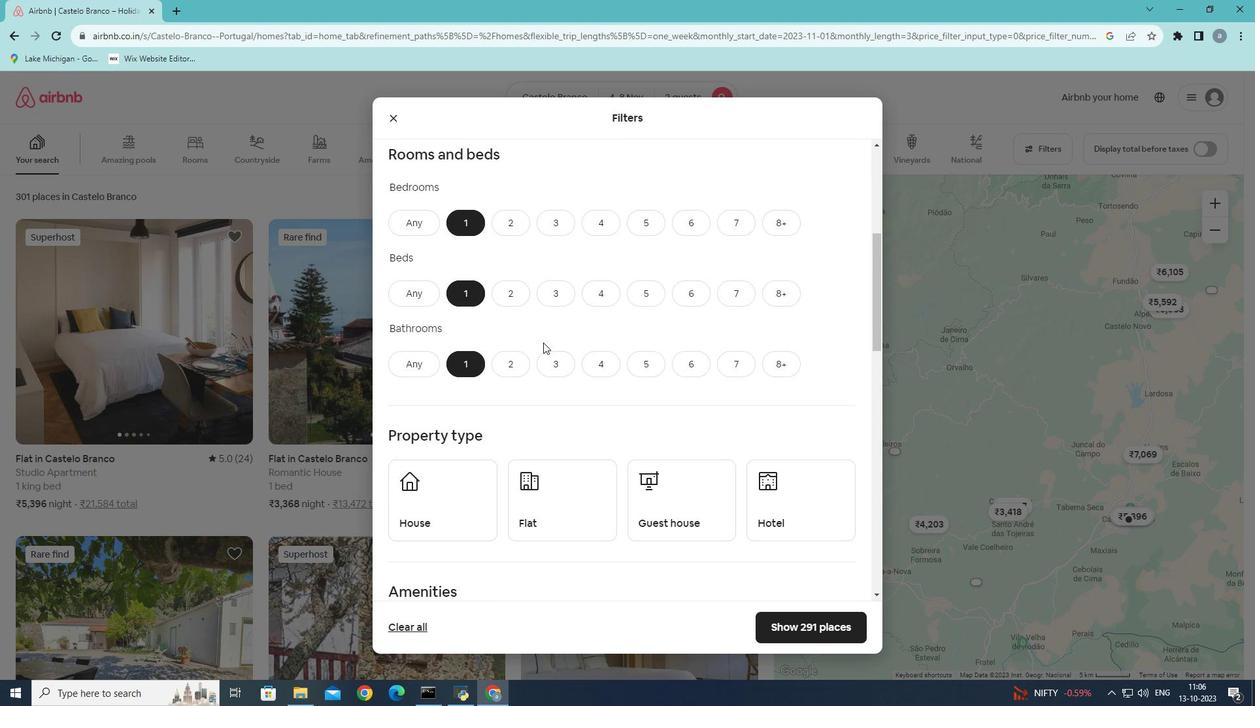 
Action: Mouse moved to (810, 444)
Screenshot: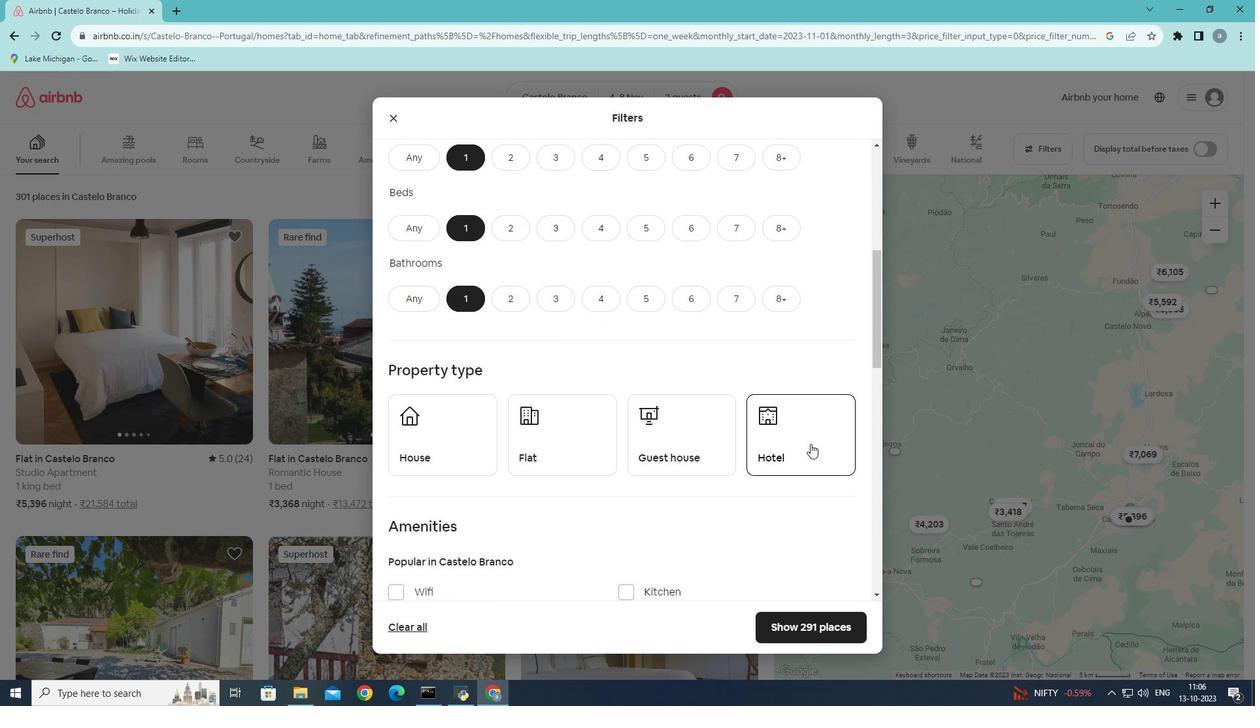 
Action: Mouse pressed left at (810, 444)
Screenshot: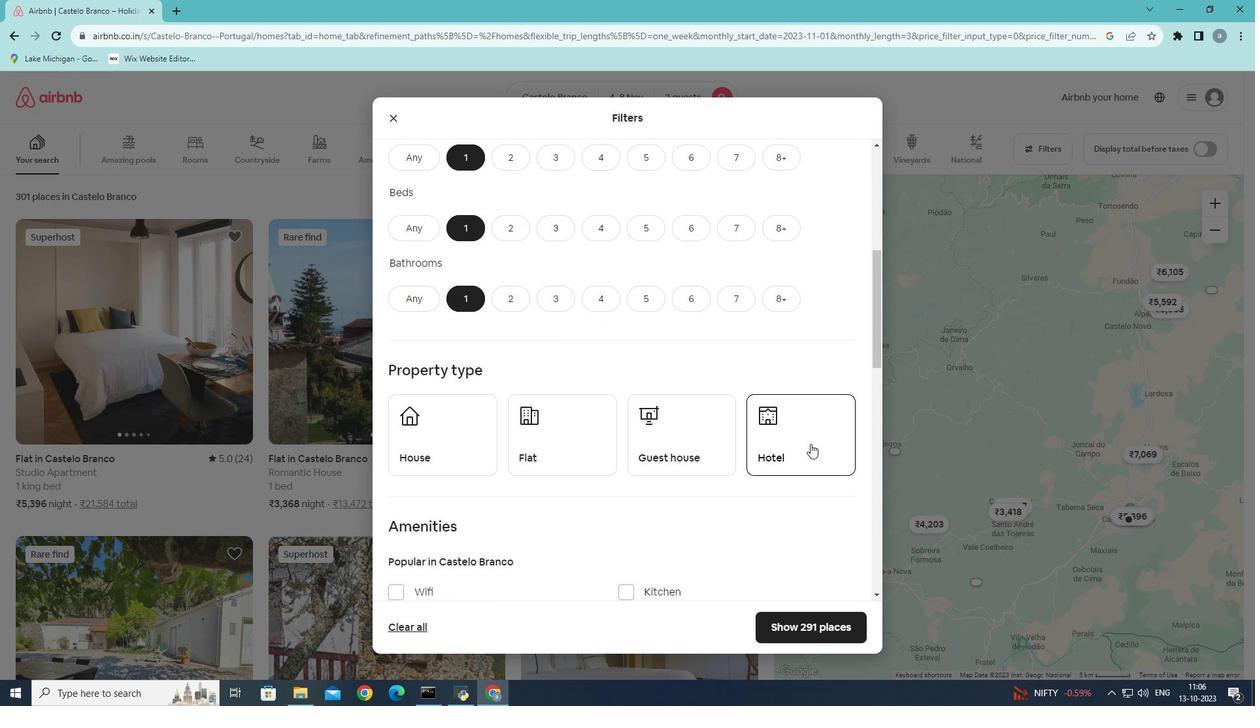
Action: Mouse moved to (632, 474)
Screenshot: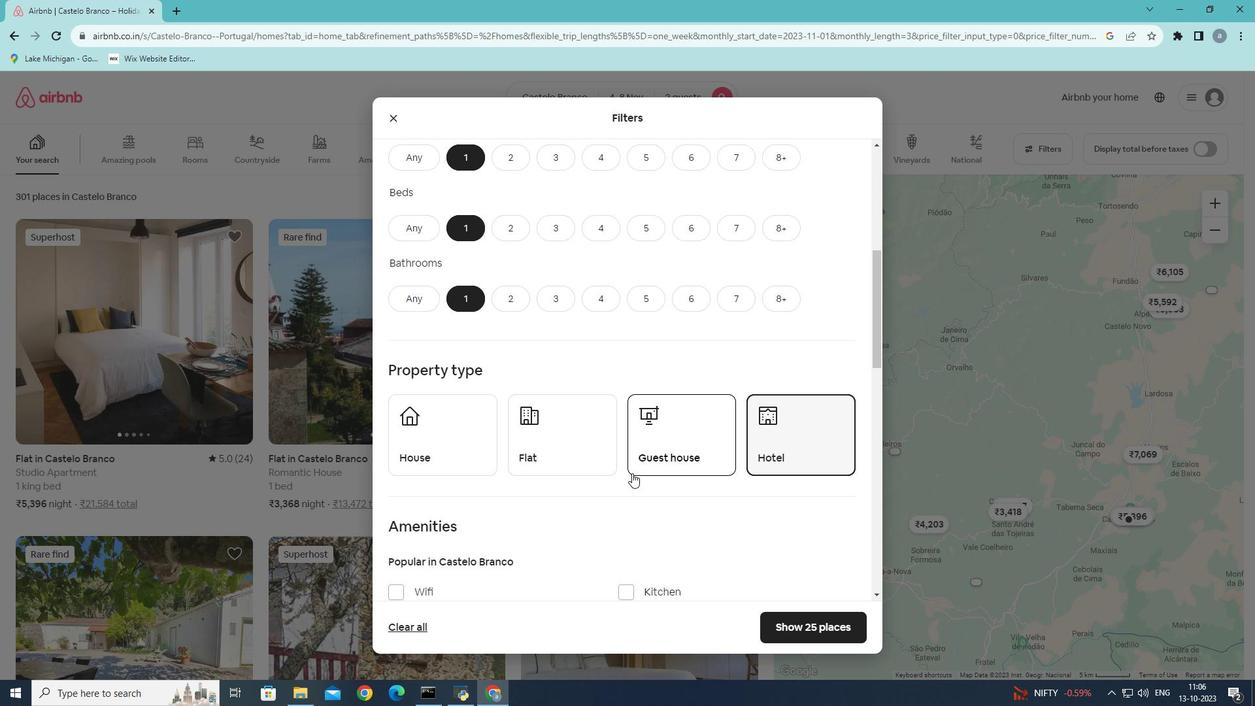 
Action: Mouse scrolled (632, 473) with delta (0, 0)
Screenshot: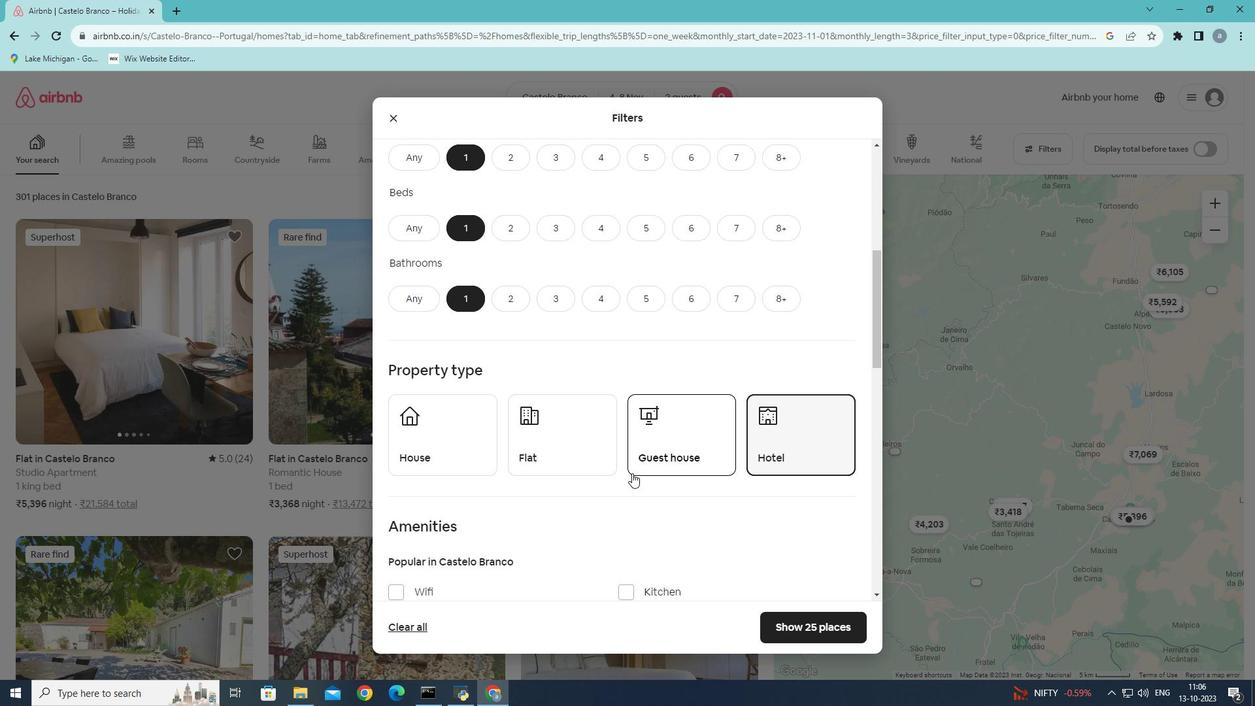 
Action: Mouse moved to (629, 477)
Screenshot: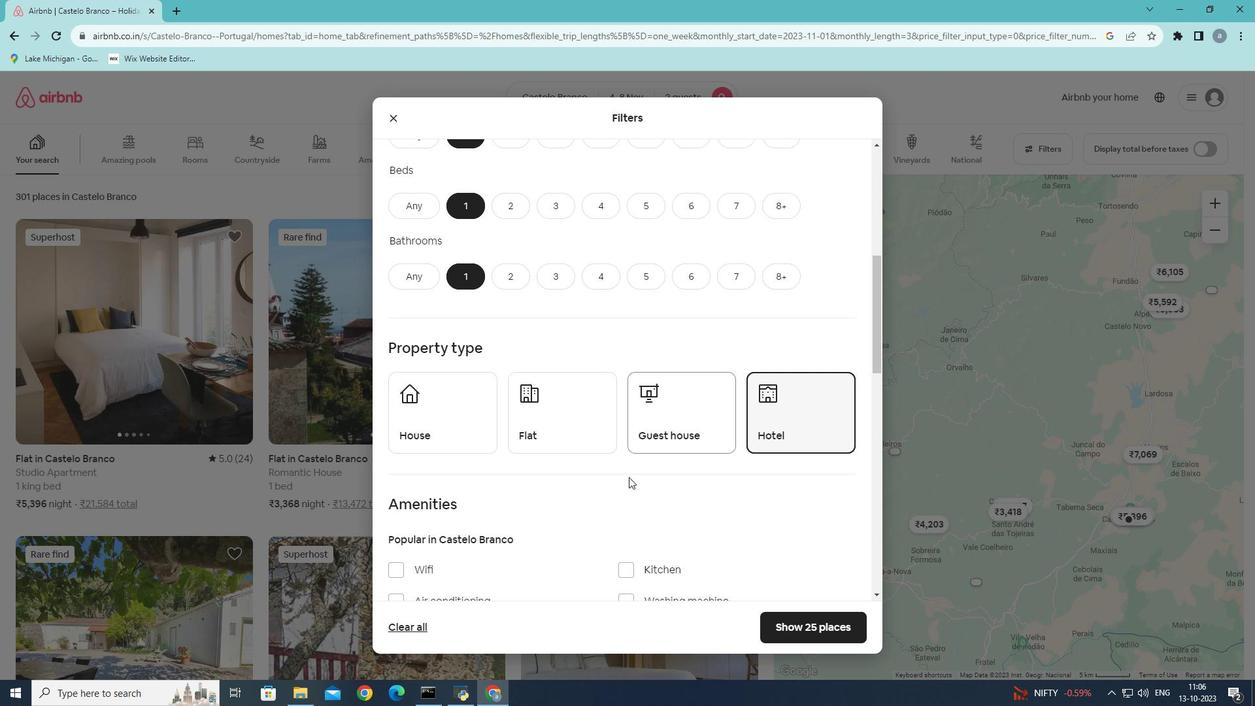 
Action: Mouse scrolled (629, 476) with delta (0, 0)
Screenshot: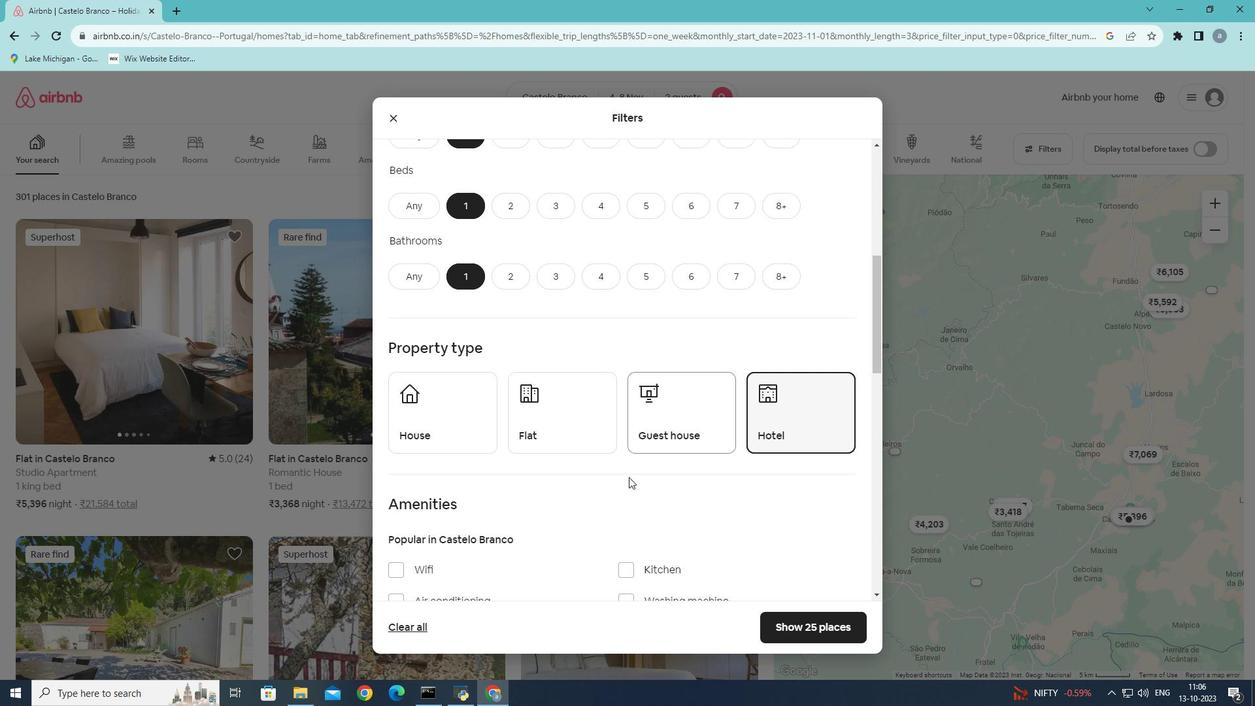 
Action: Mouse moved to (591, 445)
Screenshot: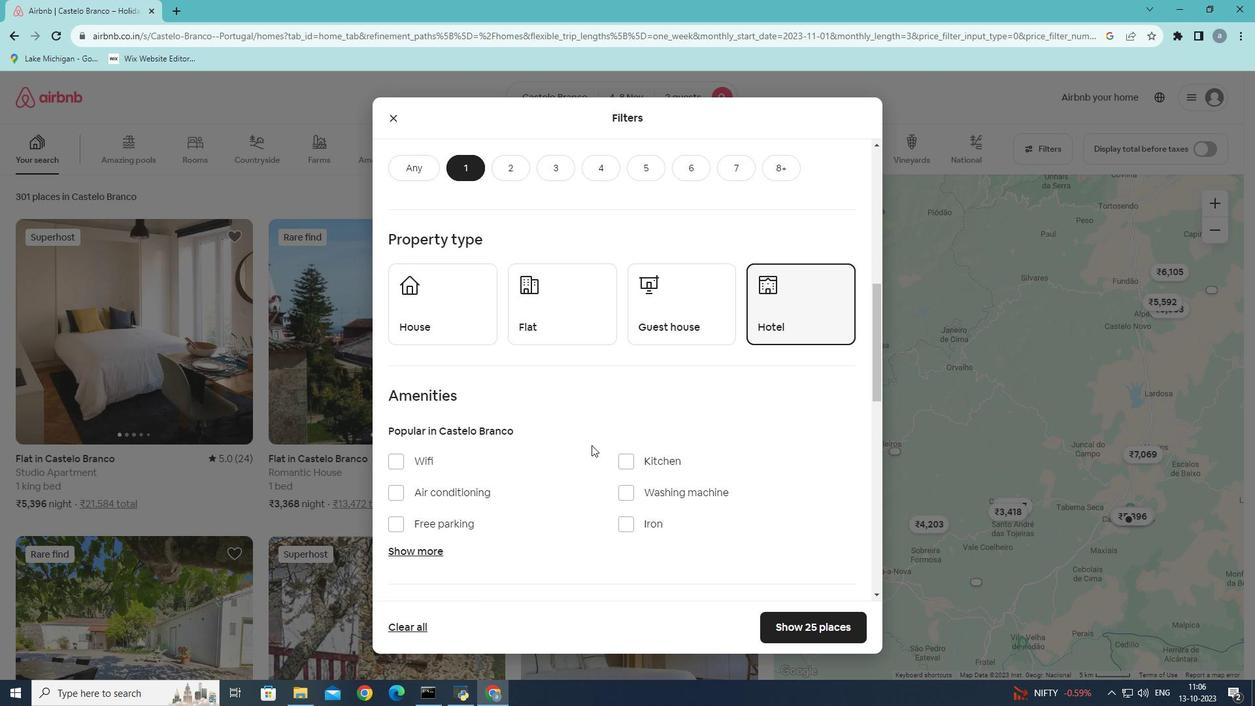 
Action: Mouse scrolled (591, 444) with delta (0, 0)
Screenshot: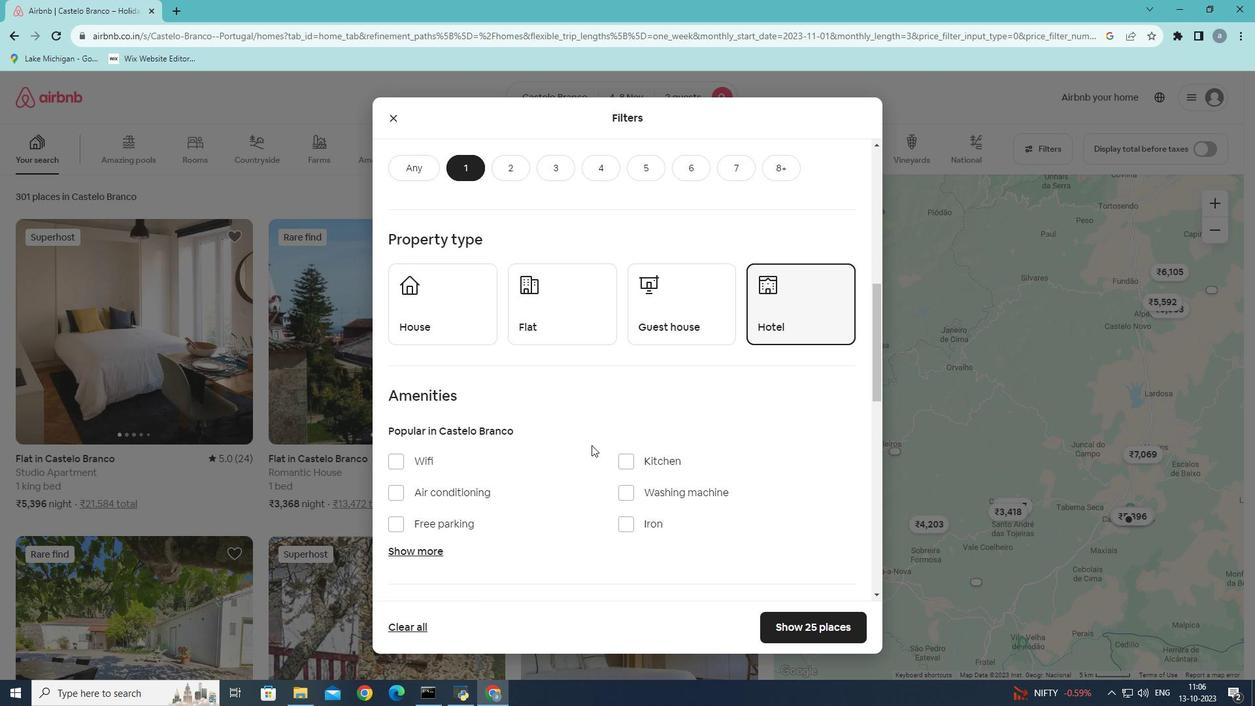 
Action: Mouse moved to (659, 440)
Screenshot: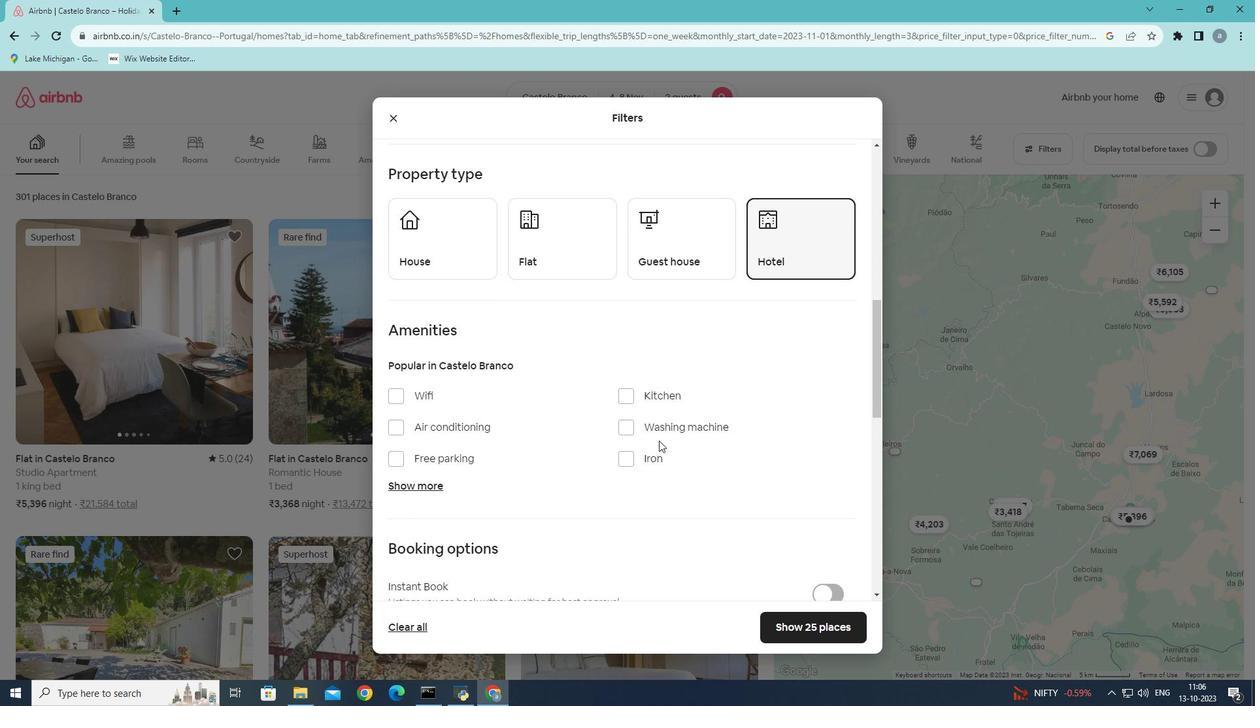 
Action: Mouse scrolled (659, 440) with delta (0, 0)
Screenshot: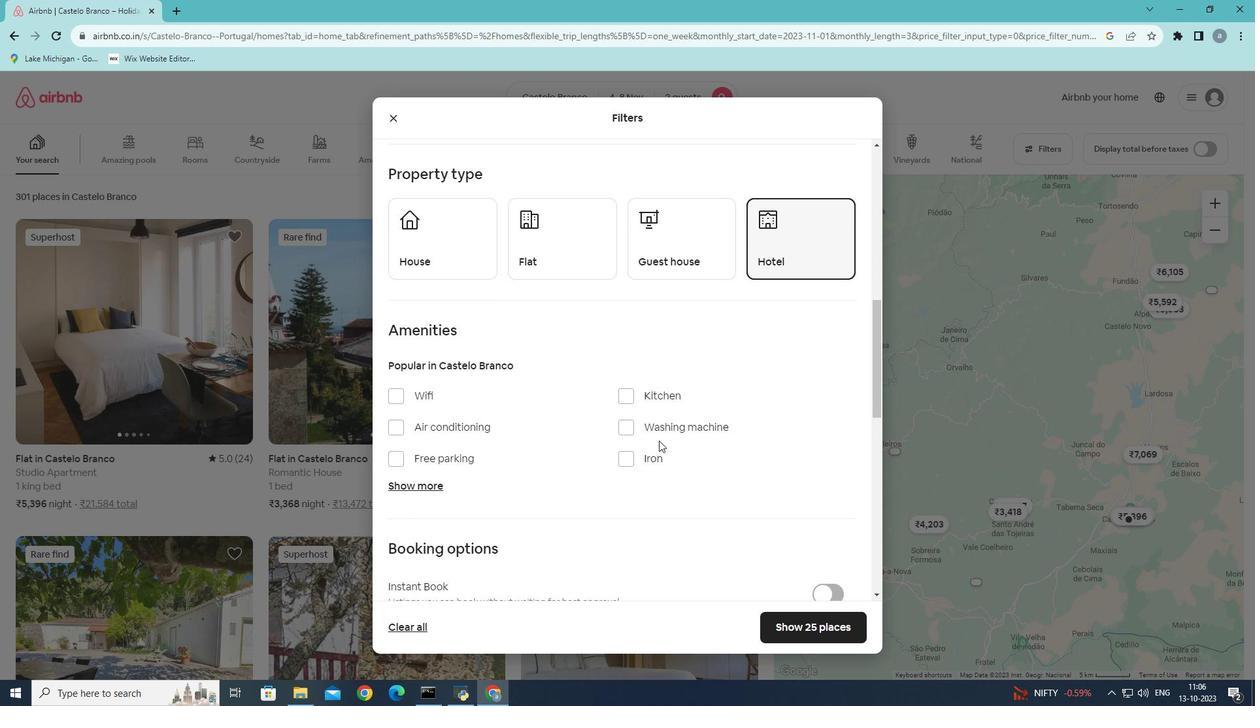 
Action: Mouse scrolled (659, 440) with delta (0, 0)
Screenshot: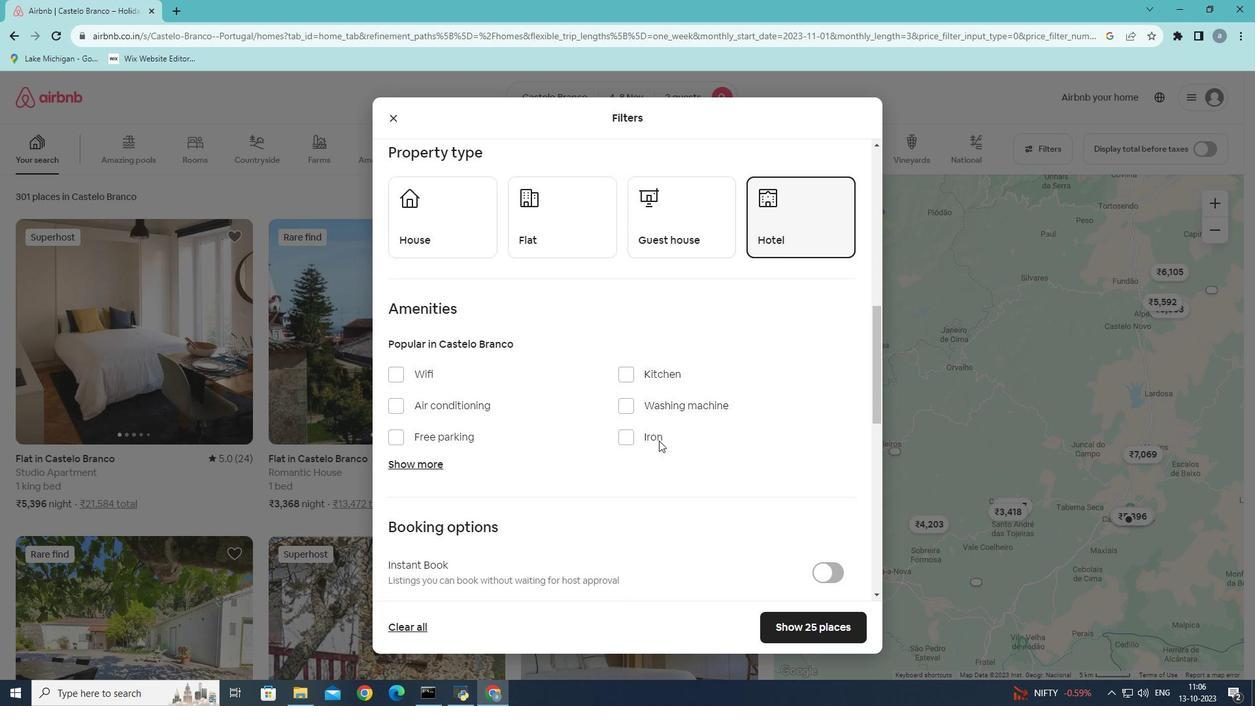
Action: Mouse scrolled (659, 440) with delta (0, 0)
Screenshot: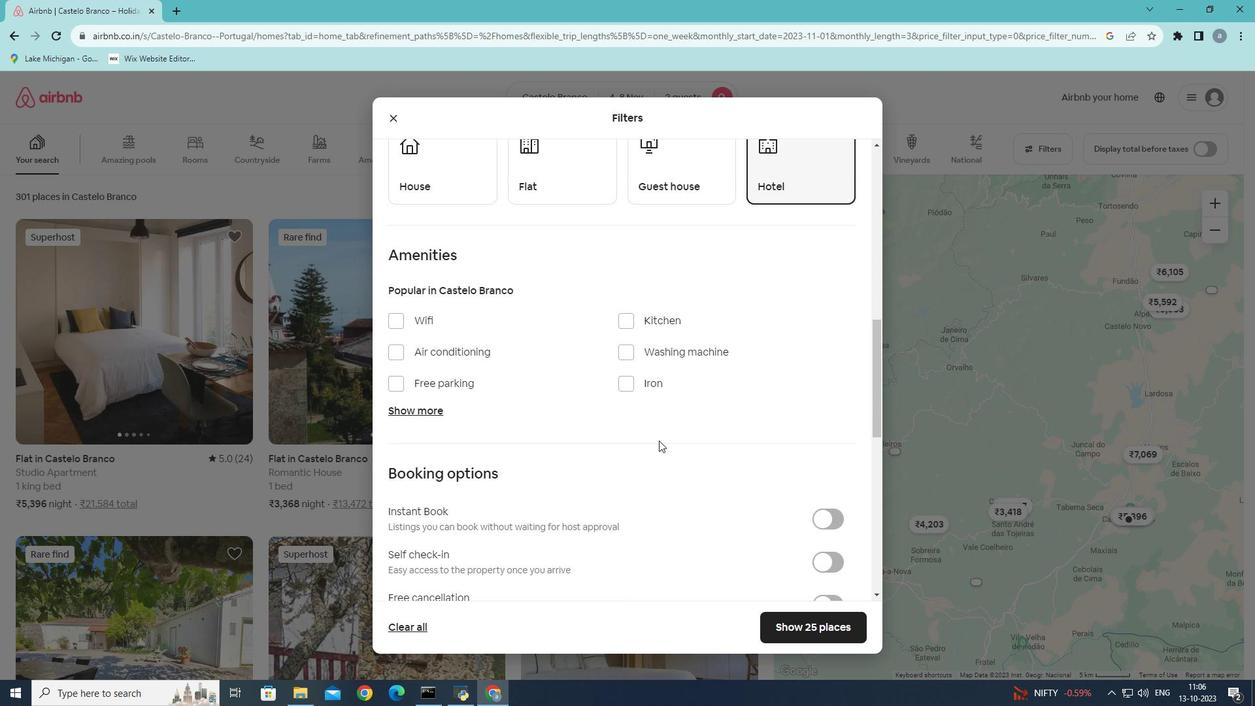 
Action: Mouse moved to (838, 441)
Screenshot: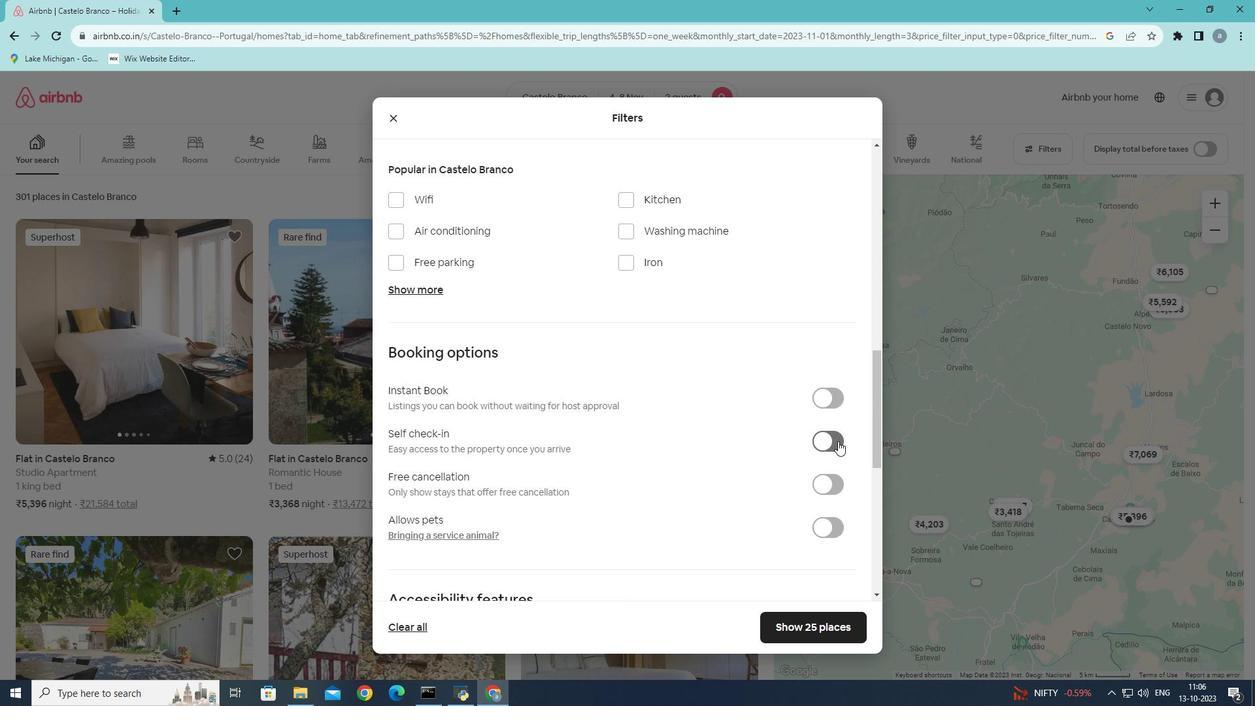 
Action: Mouse pressed left at (838, 441)
Screenshot: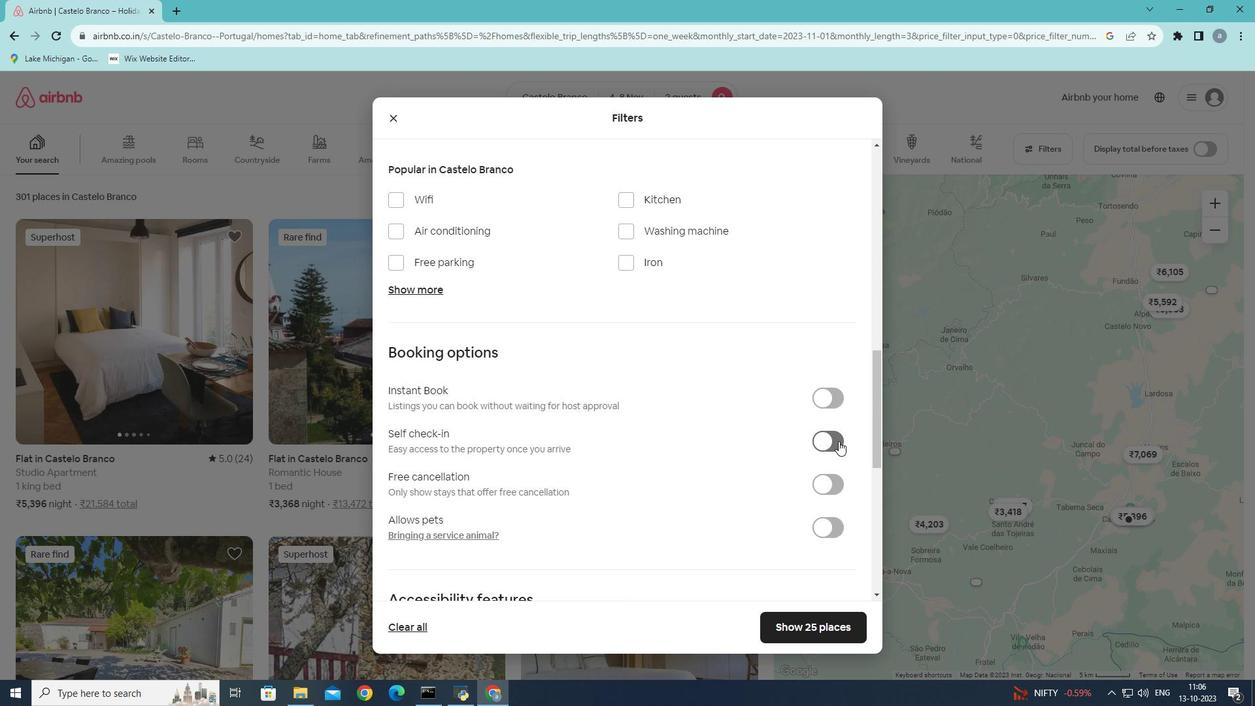 
Action: Mouse moved to (678, 442)
Screenshot: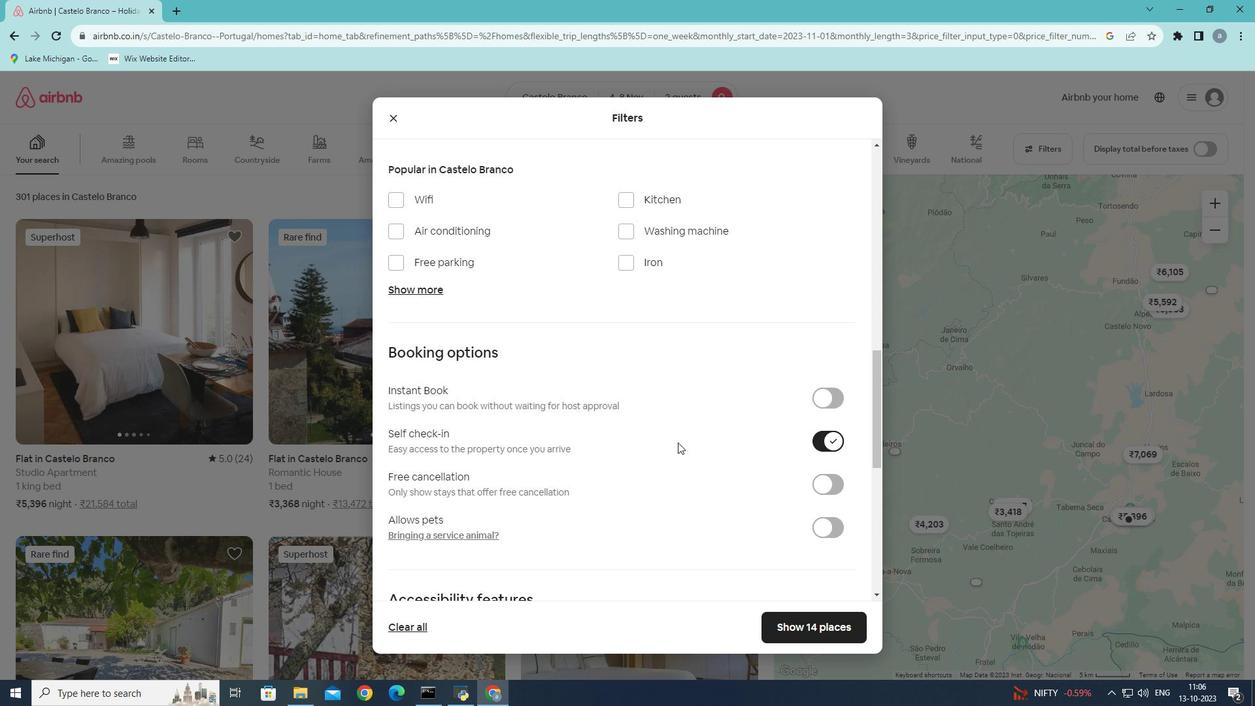 
Action: Mouse scrolled (678, 442) with delta (0, 0)
Screenshot: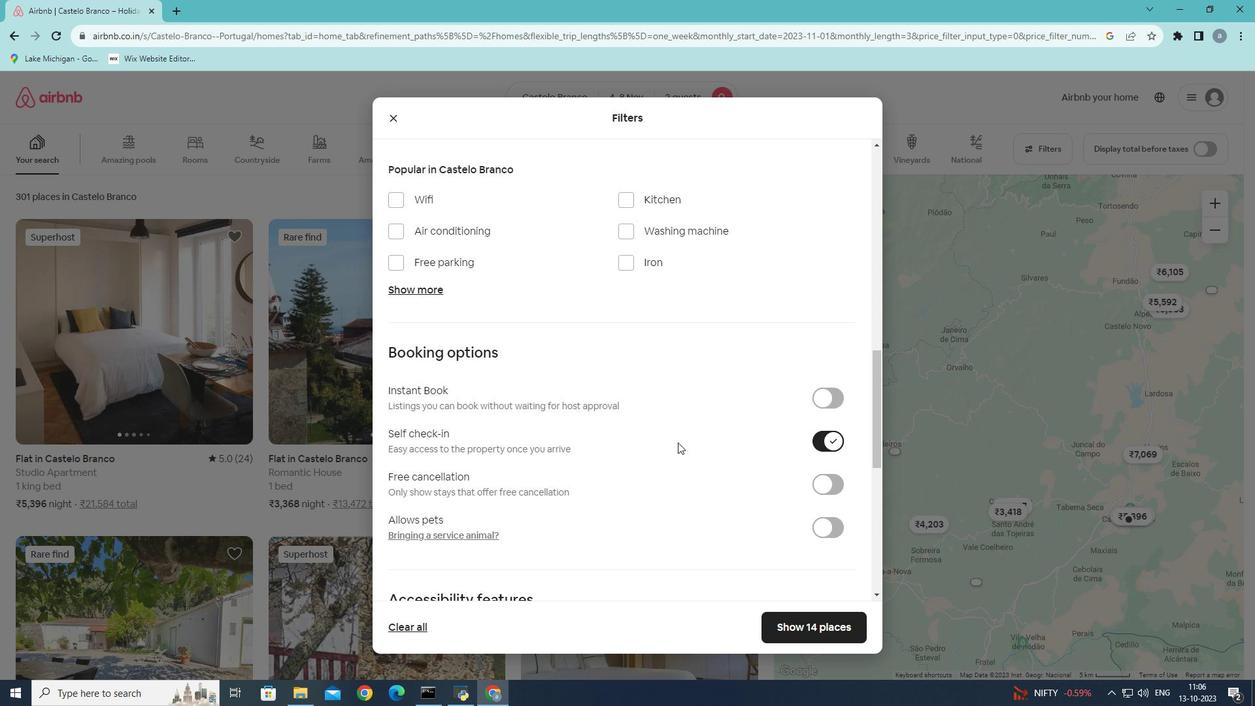 
Action: Mouse scrolled (678, 442) with delta (0, 0)
Screenshot: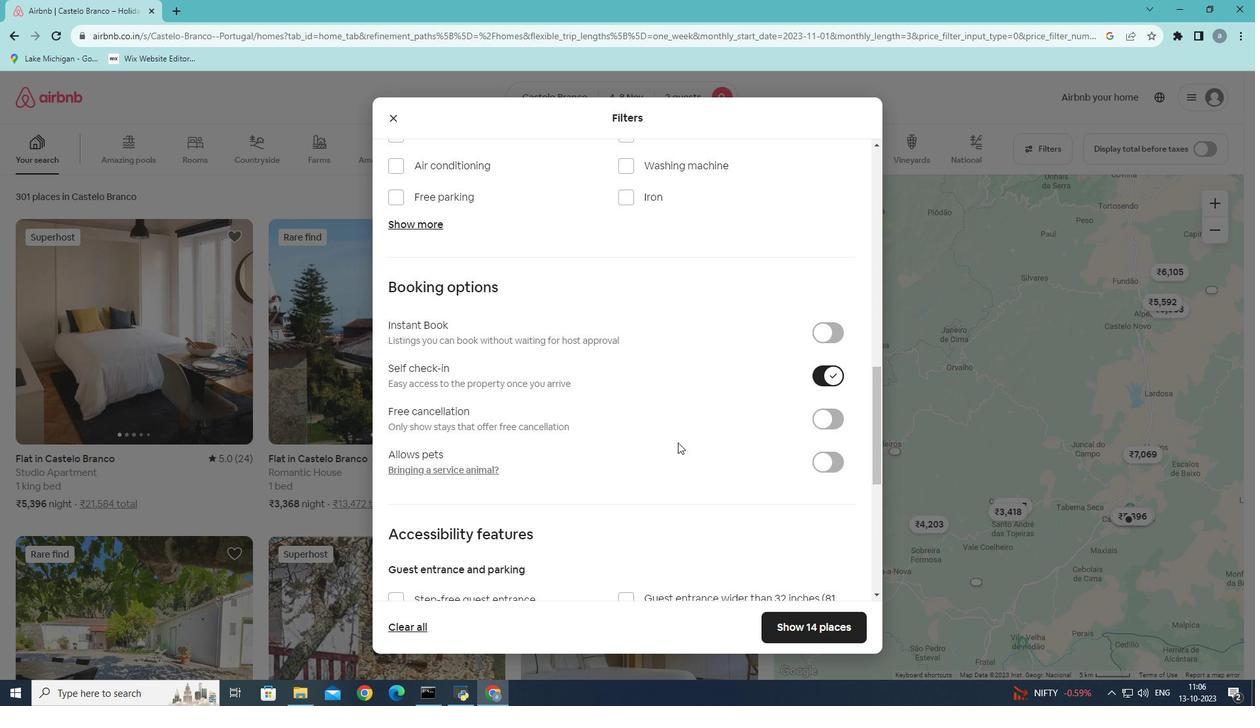 
Action: Mouse scrolled (678, 443) with delta (0, 0)
Screenshot: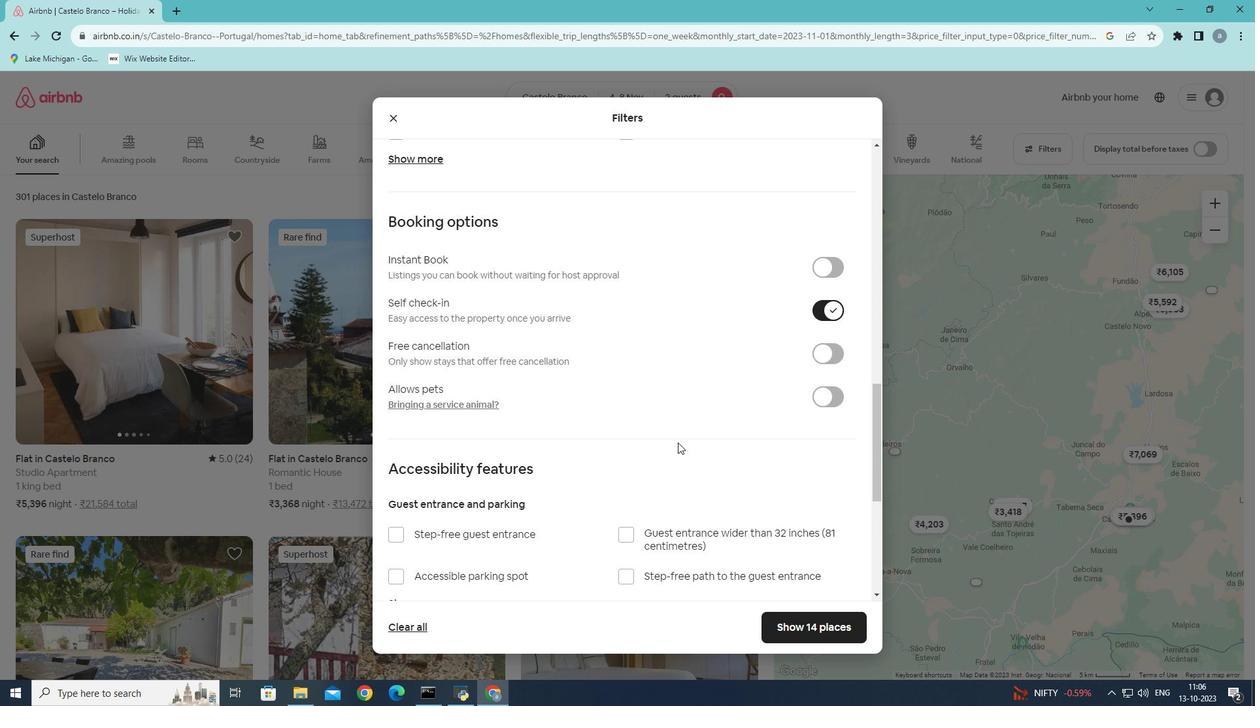 
Action: Mouse scrolled (678, 443) with delta (0, 0)
Screenshot: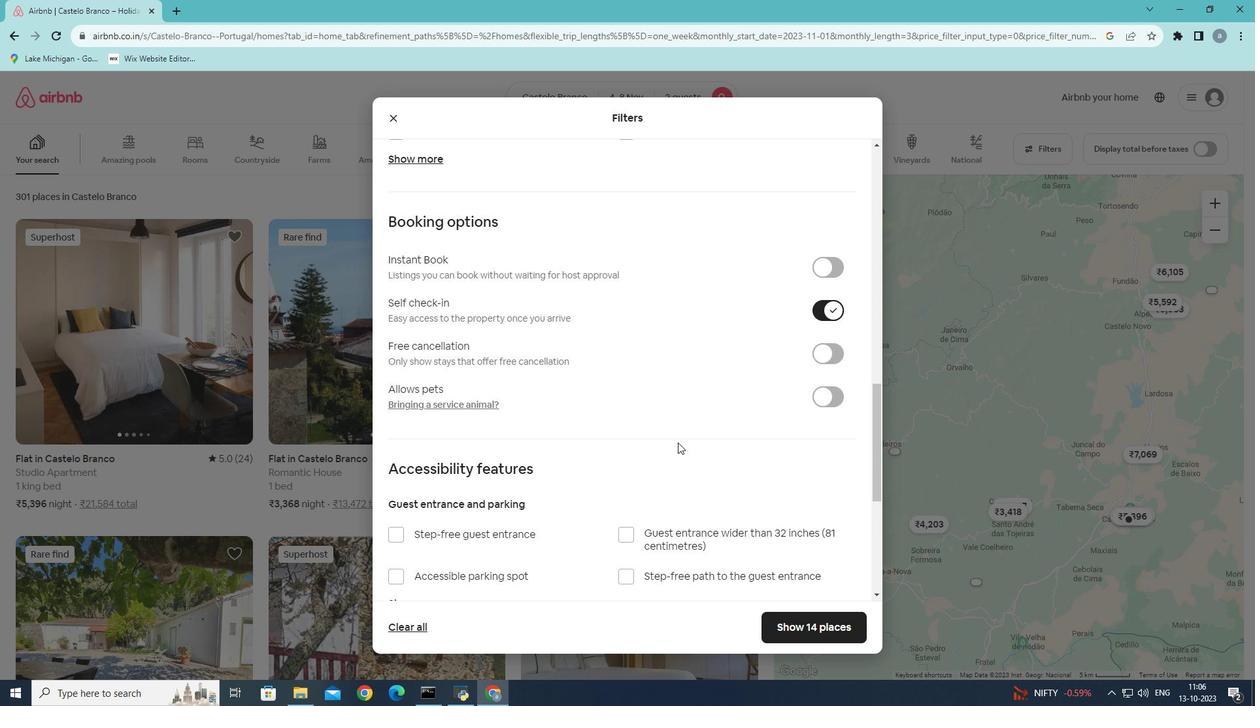
Action: Mouse scrolled (678, 443) with delta (0, 0)
Screenshot: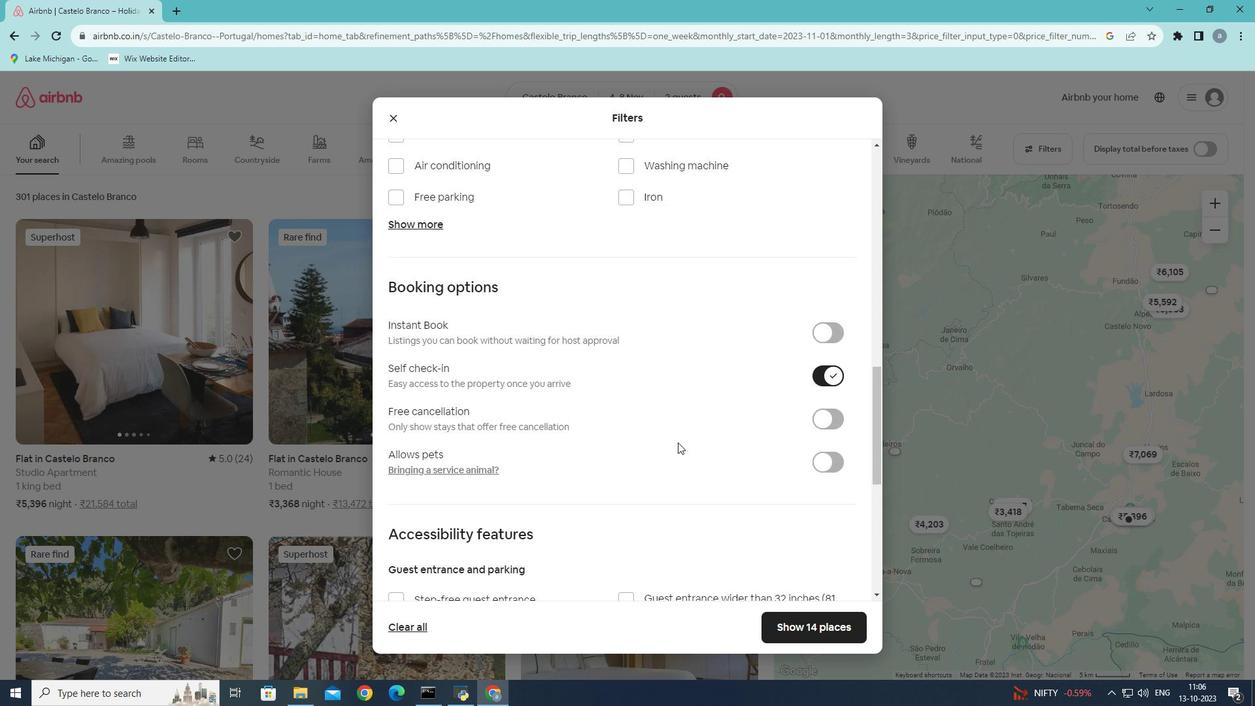
Action: Mouse scrolled (678, 442) with delta (0, 0)
Screenshot: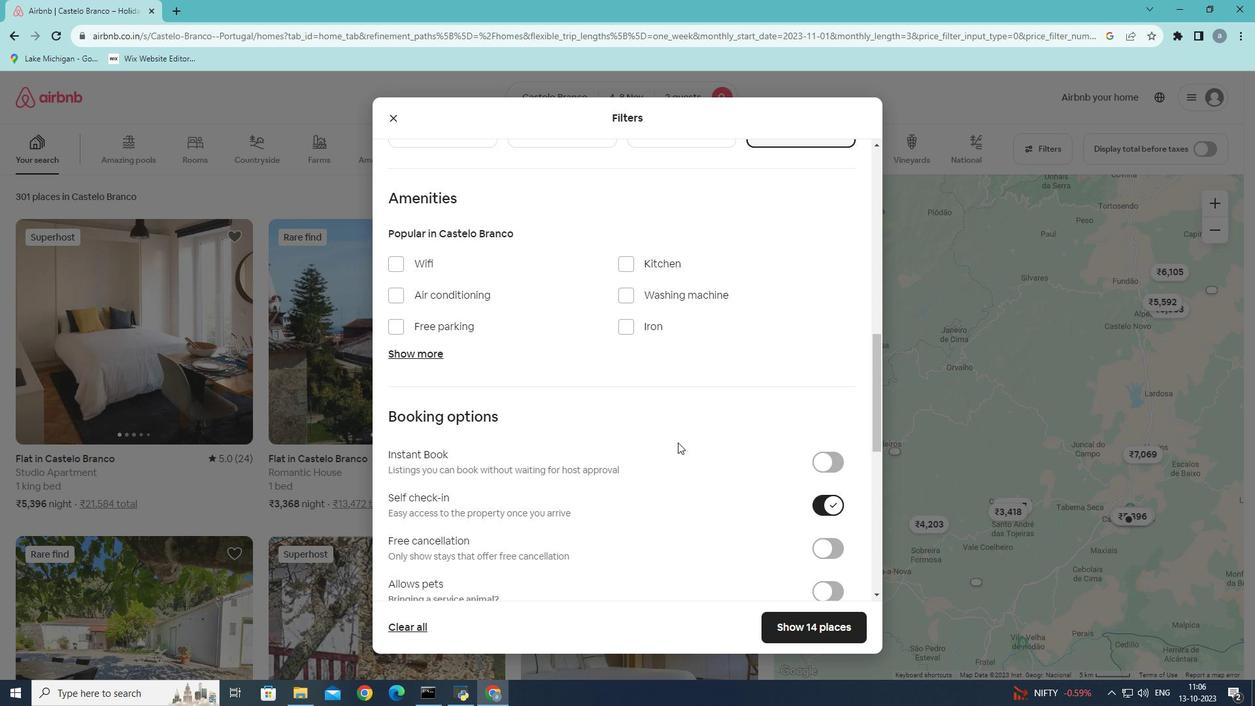 
Action: Mouse scrolled (678, 442) with delta (0, 0)
Screenshot: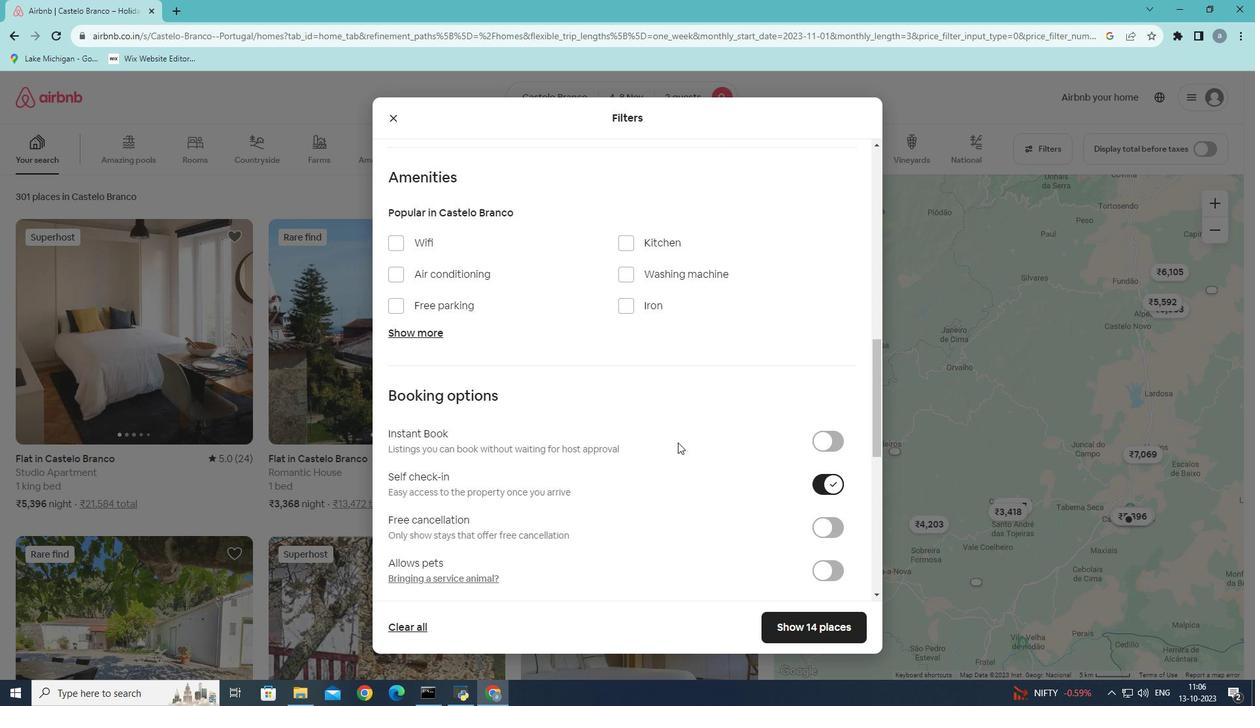 
Action: Mouse scrolled (678, 442) with delta (0, 0)
Screenshot: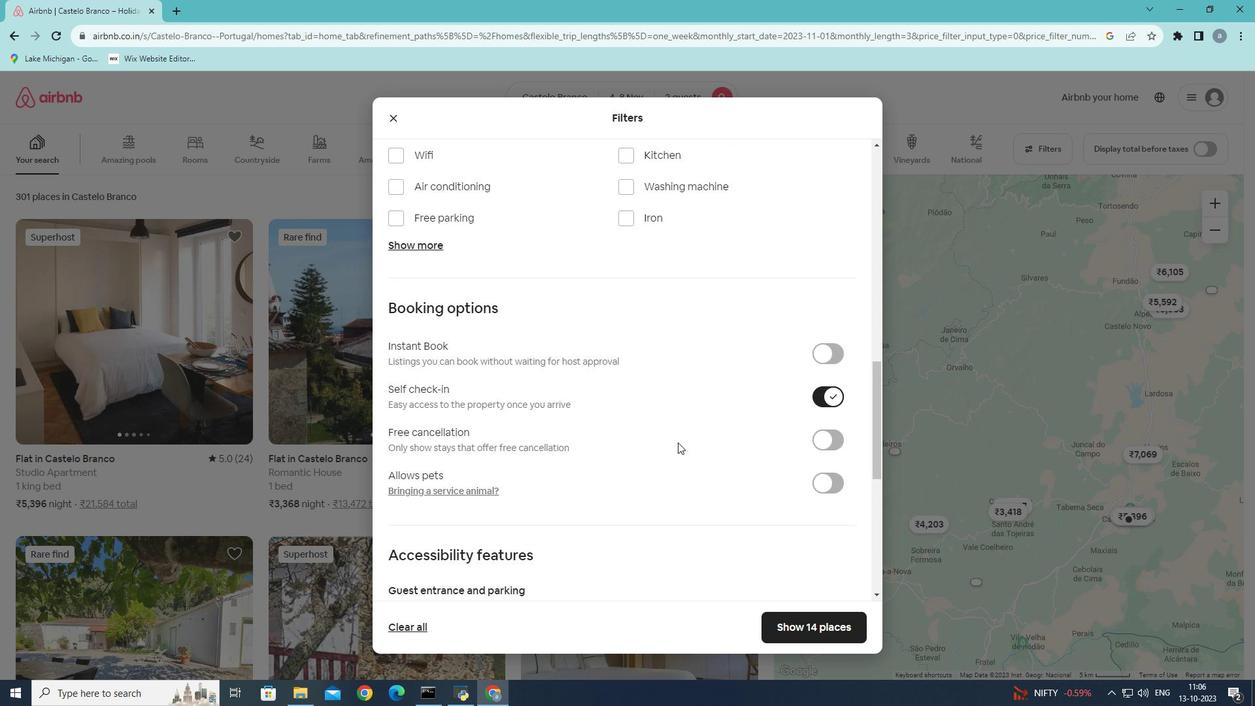 
Action: Mouse scrolled (678, 442) with delta (0, 0)
Screenshot: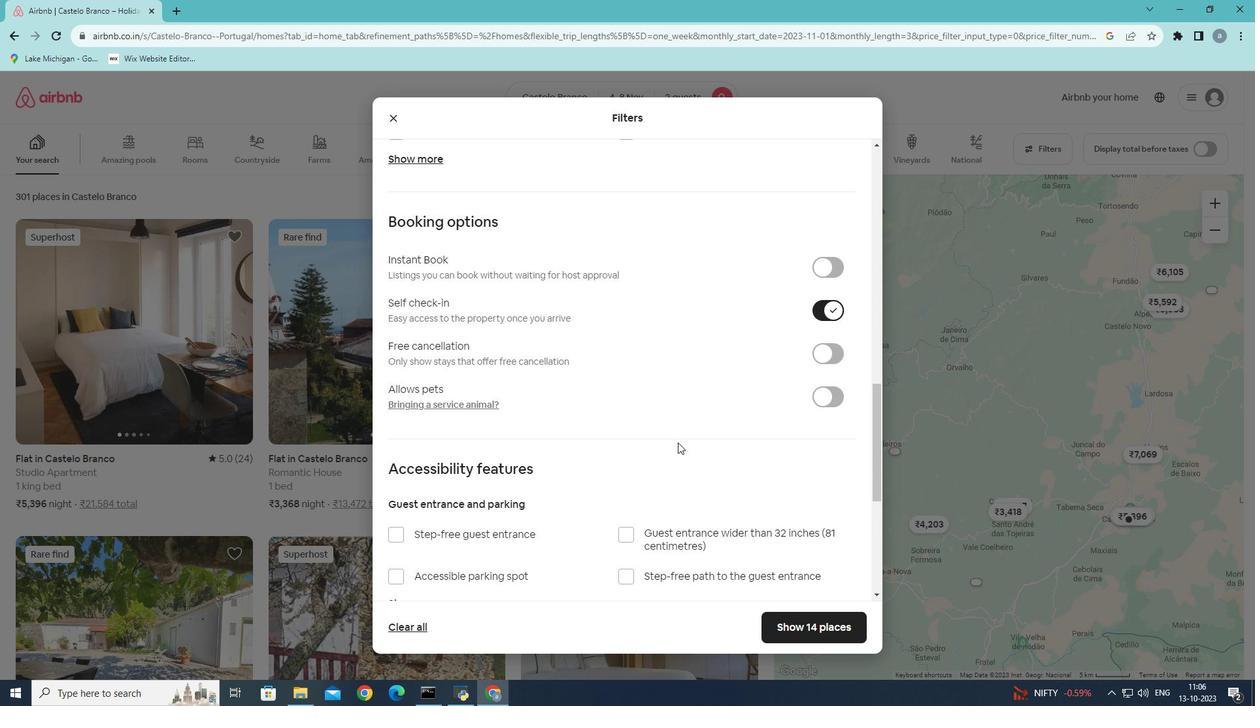 
Action: Mouse scrolled (678, 442) with delta (0, 0)
Screenshot: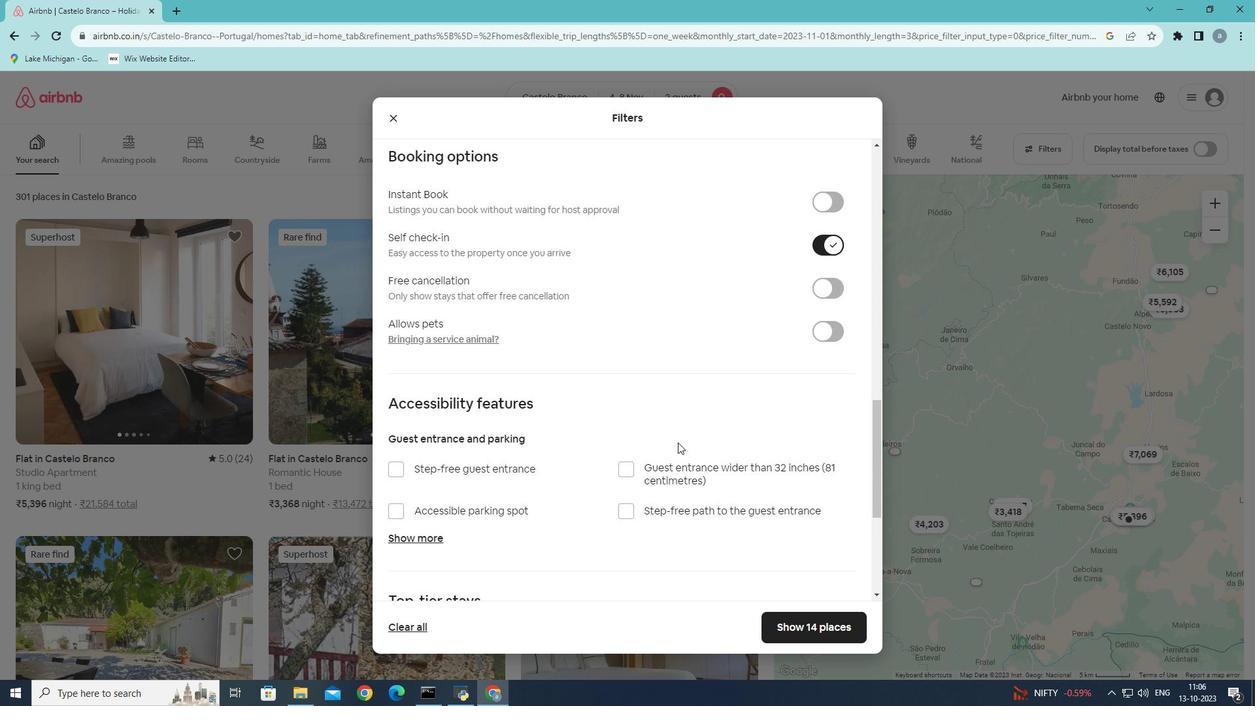 
Action: Mouse moved to (685, 455)
Screenshot: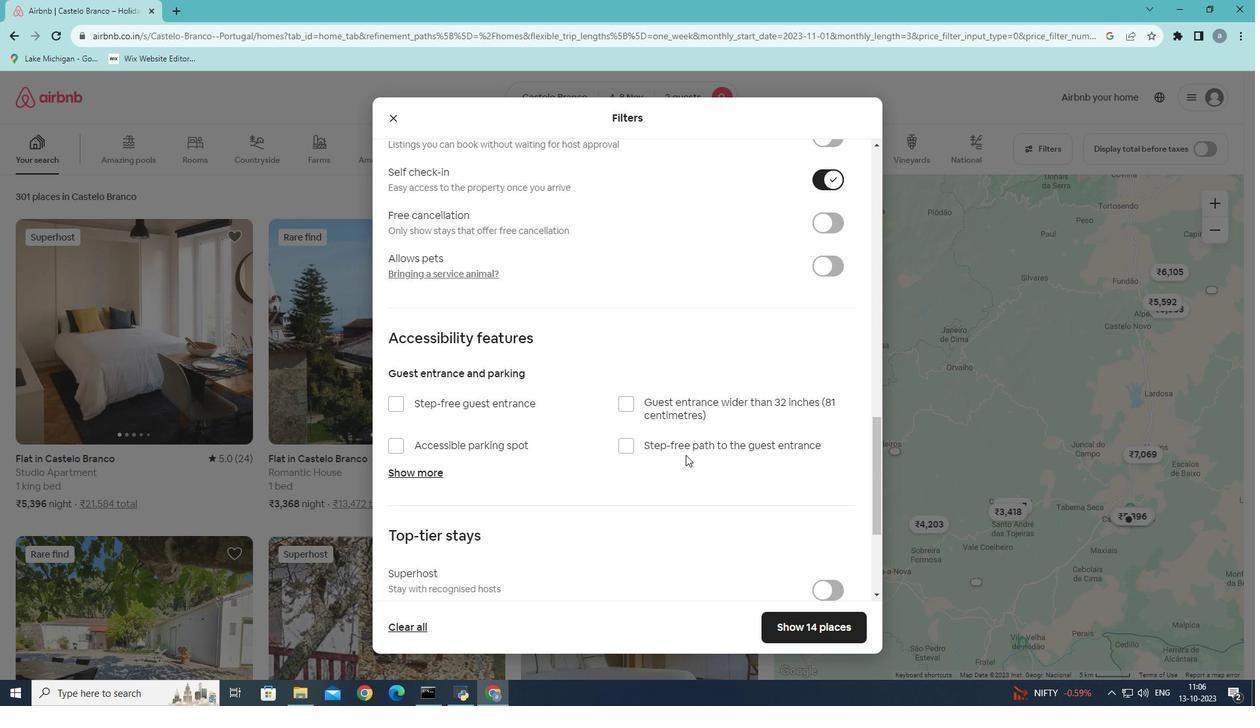 
Action: Mouse scrolled (685, 454) with delta (0, 0)
Screenshot: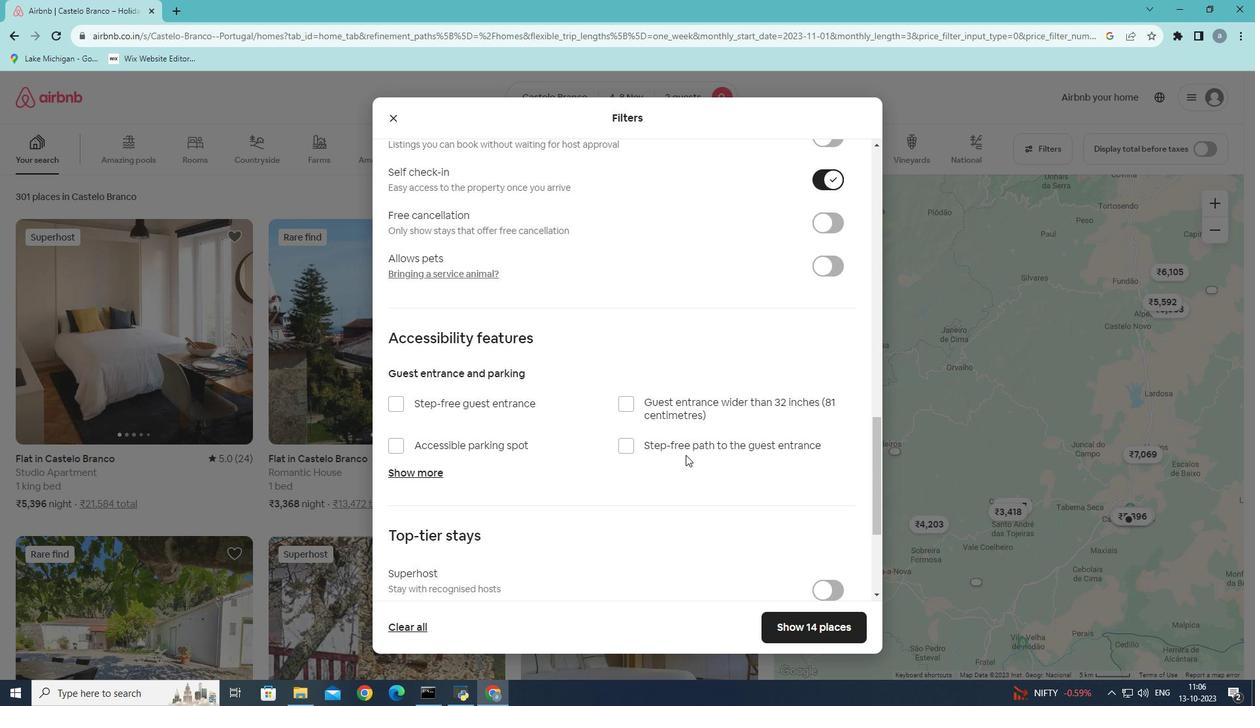 
Action: Mouse moved to (697, 444)
Screenshot: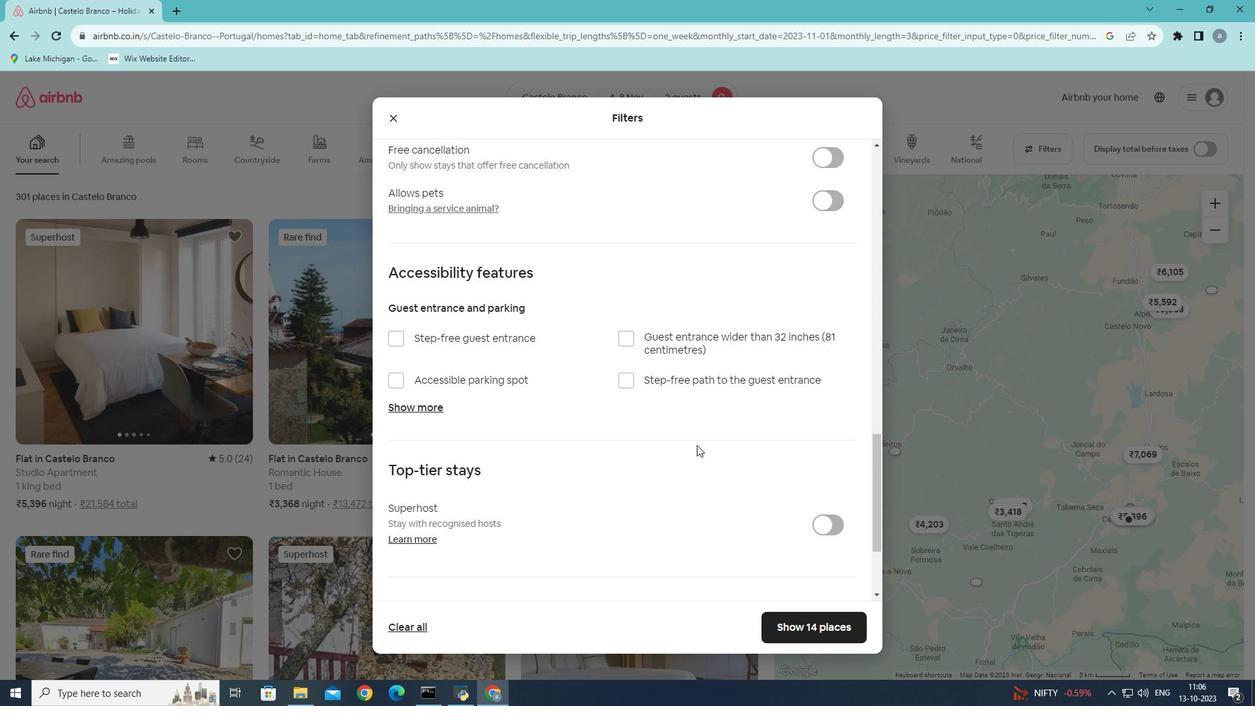 
Action: Mouse scrolled (697, 445) with delta (0, 0)
Screenshot: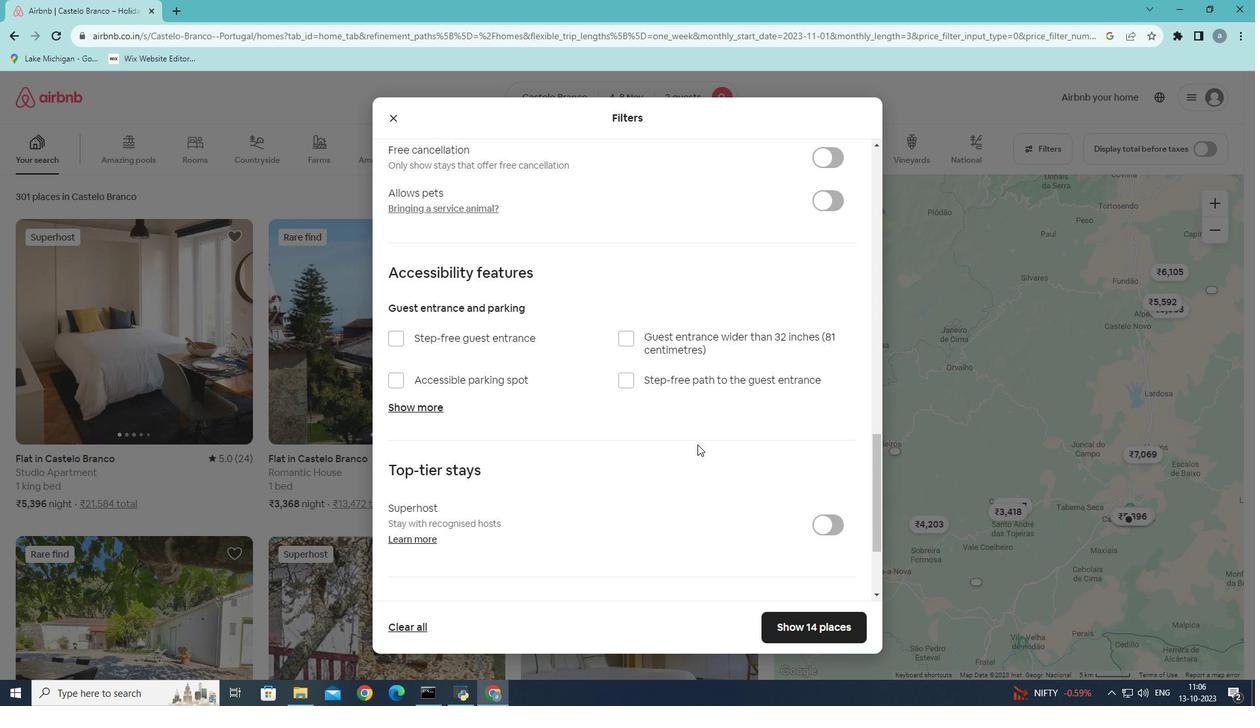 
Action: Mouse scrolled (697, 445) with delta (0, 0)
Screenshot: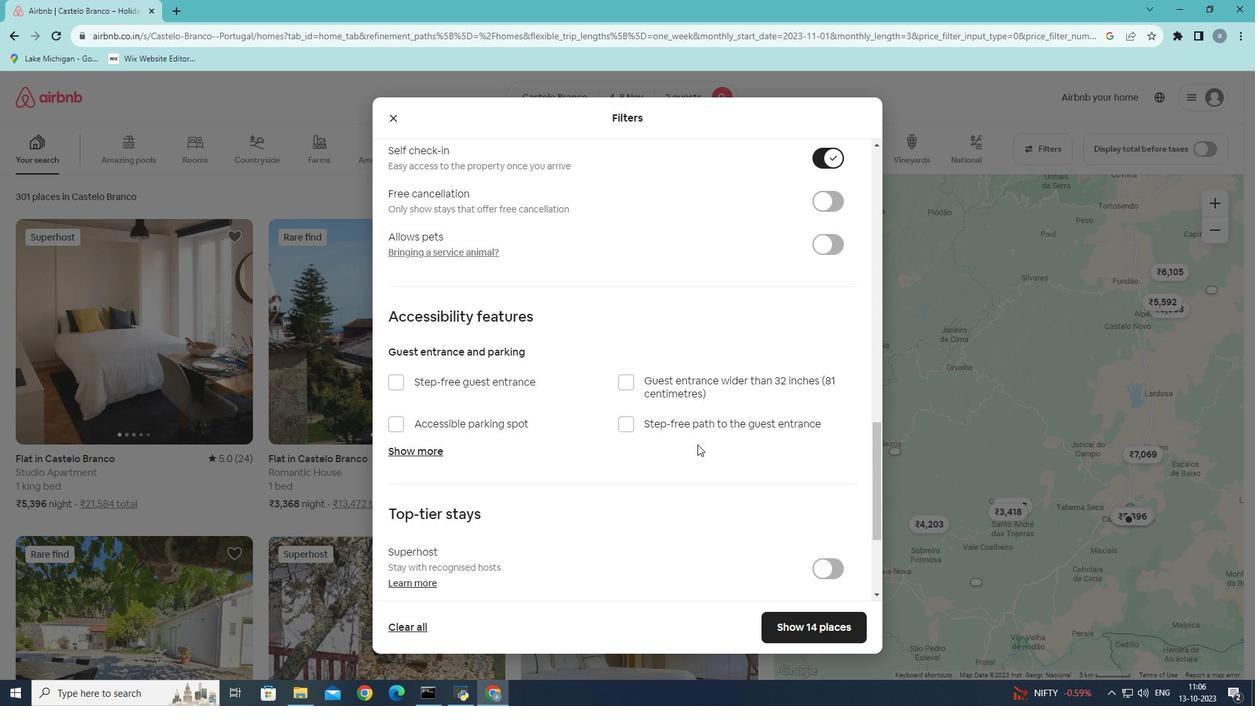 
Action: Mouse scrolled (697, 444) with delta (0, 0)
Screenshot: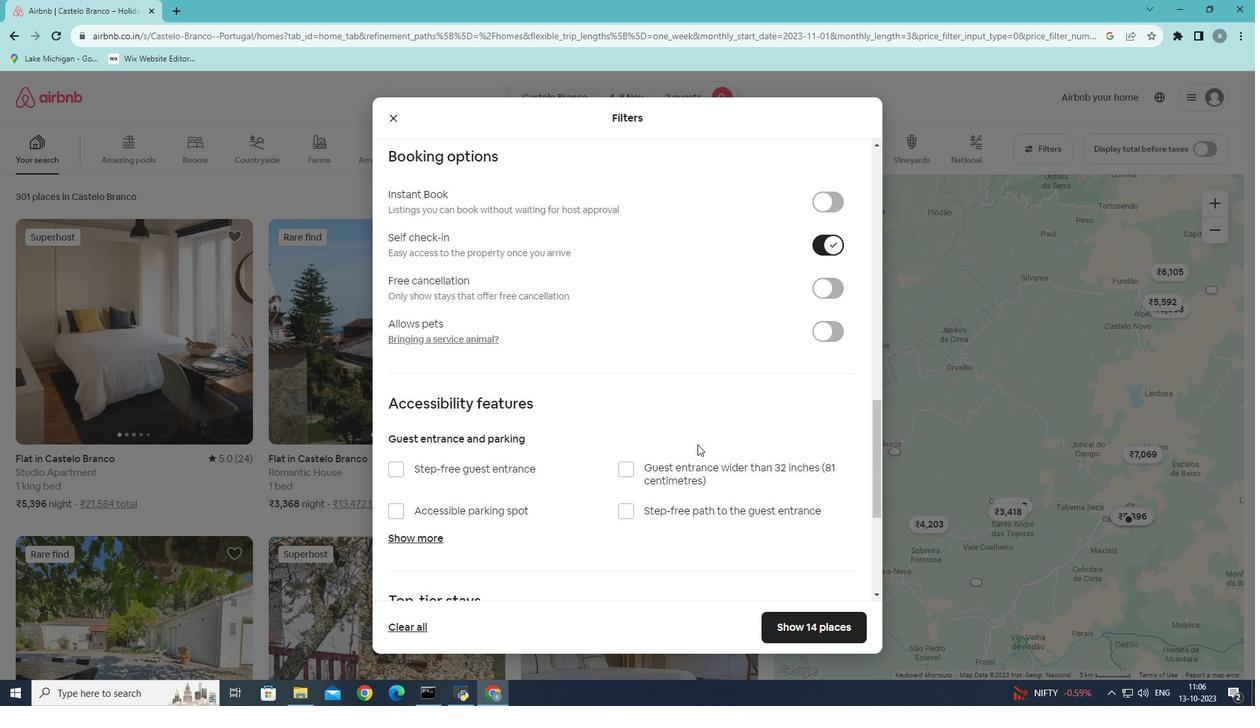 
Action: Mouse scrolled (697, 444) with delta (0, 0)
Screenshot: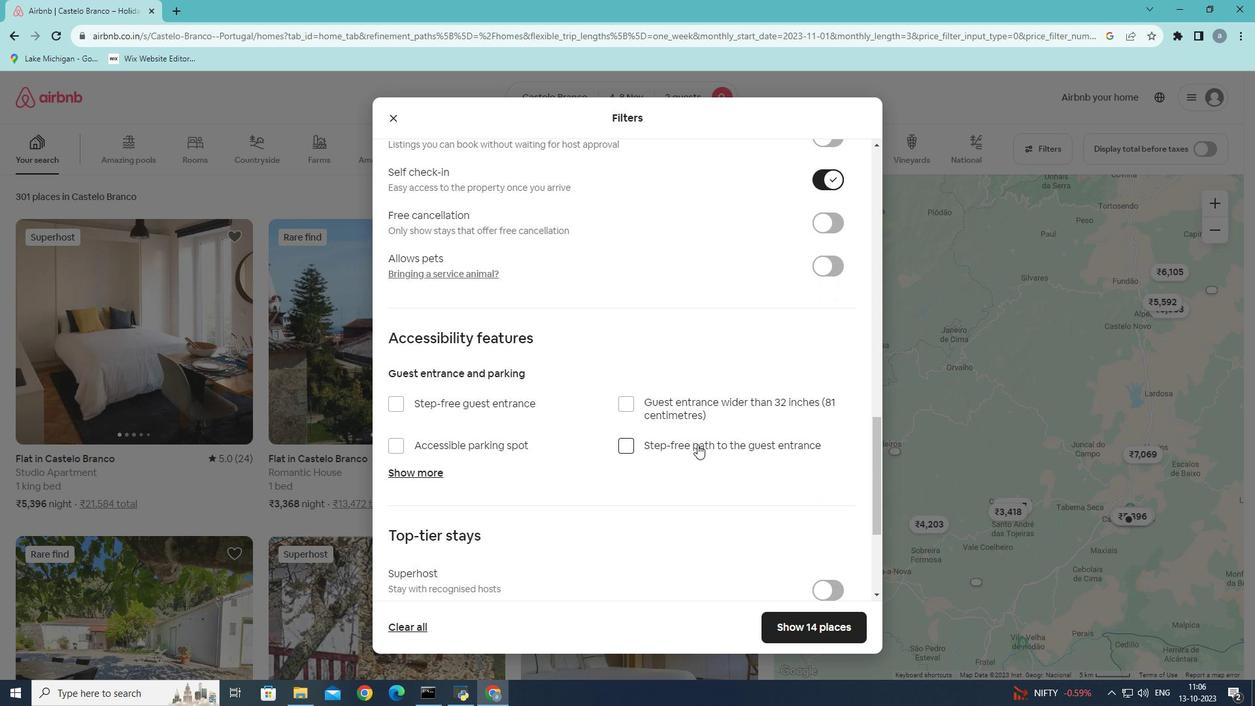 
Action: Mouse scrolled (697, 444) with delta (0, 0)
Screenshot: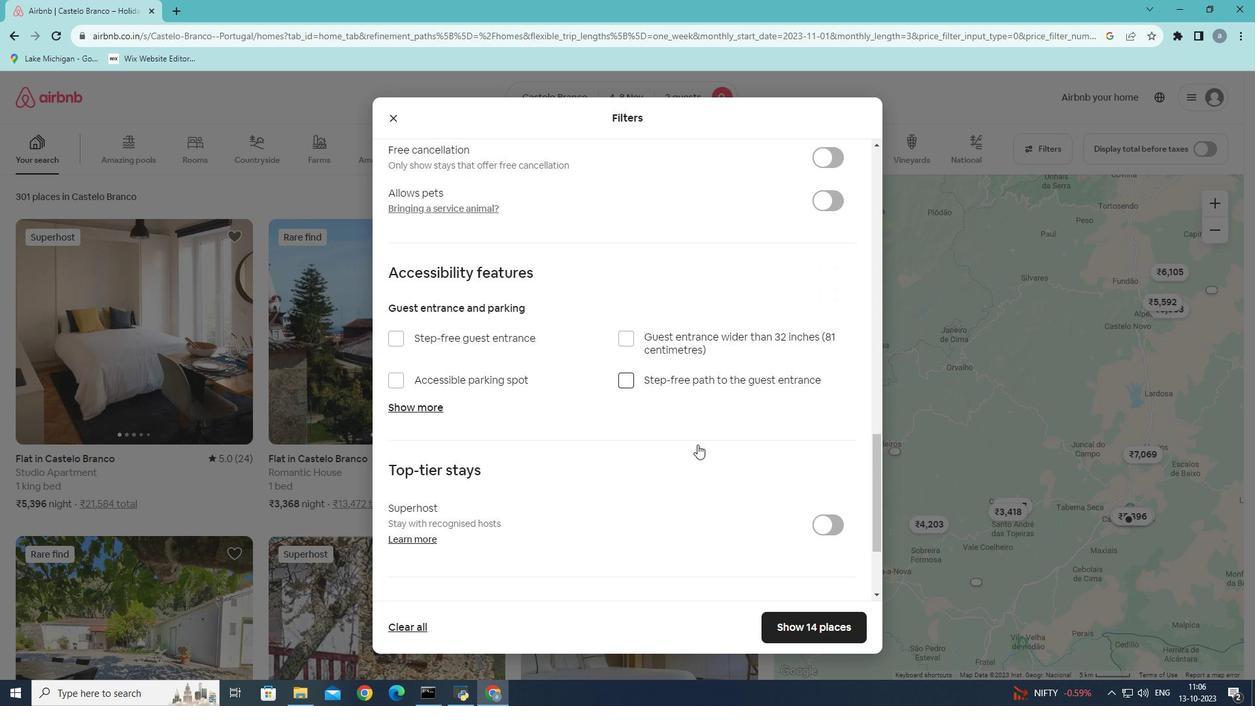 
Action: Mouse moved to (799, 623)
Screenshot: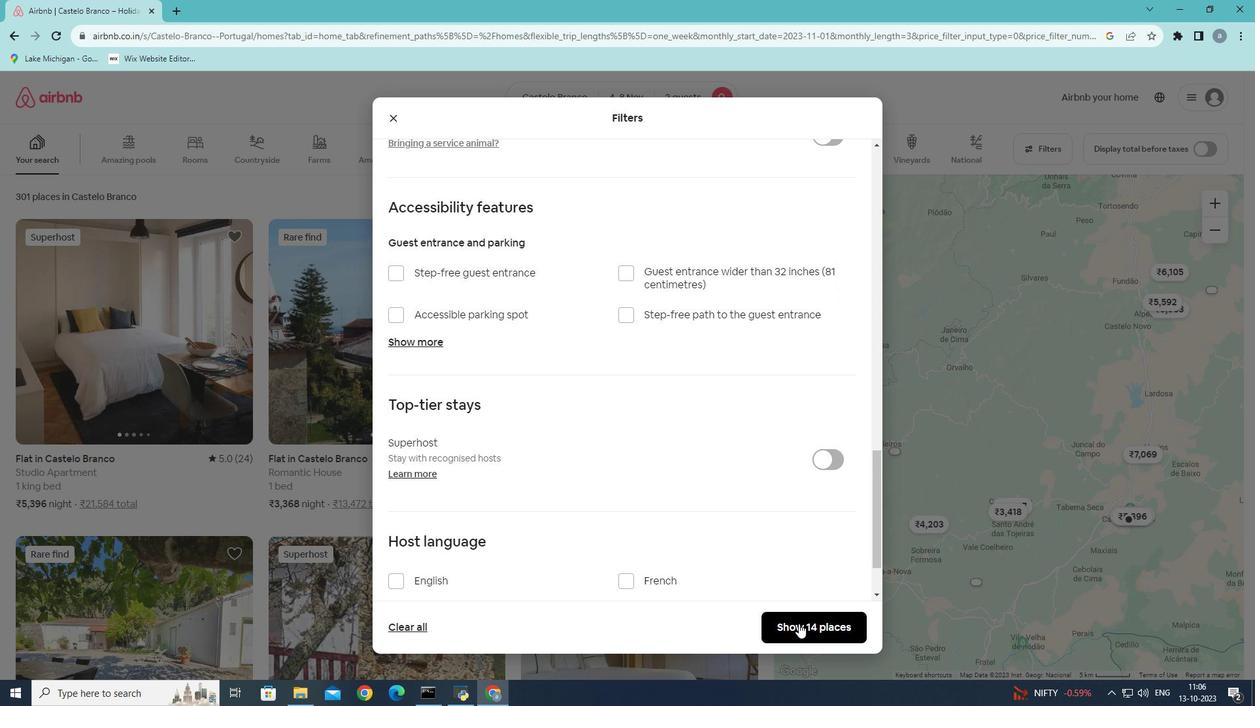 
Action: Mouse pressed left at (799, 623)
Screenshot: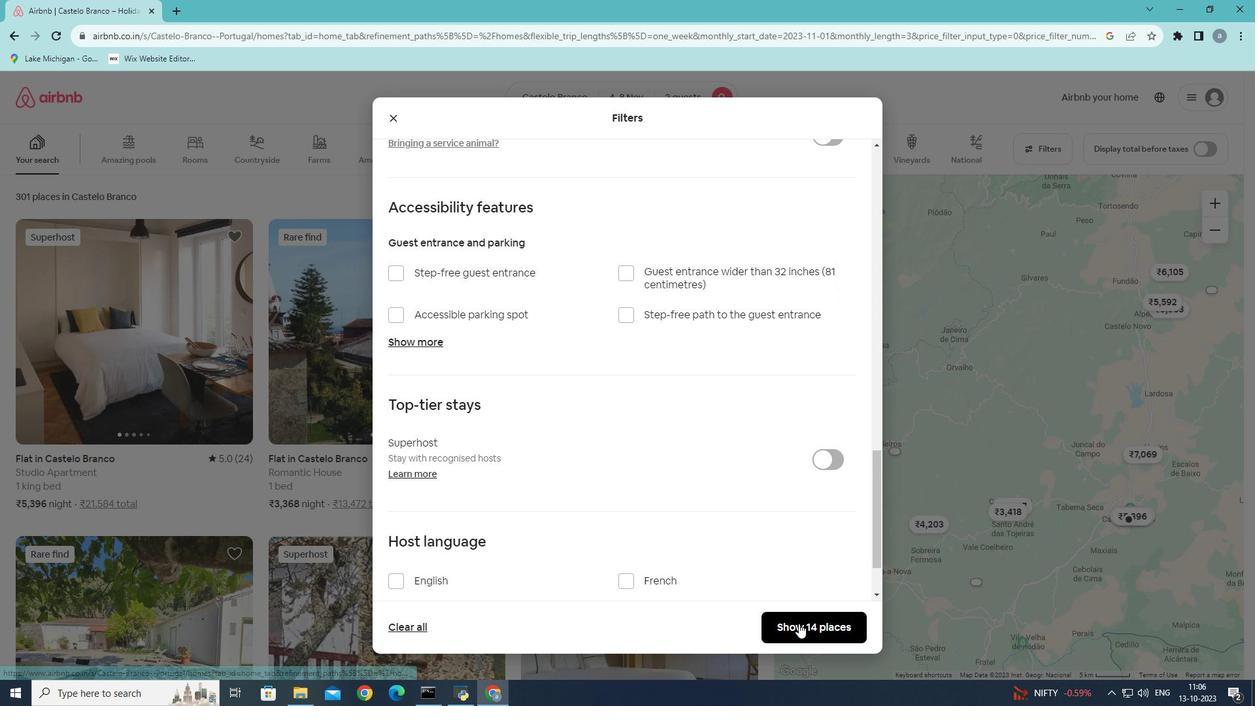 
Action: Mouse moved to (451, 272)
Screenshot: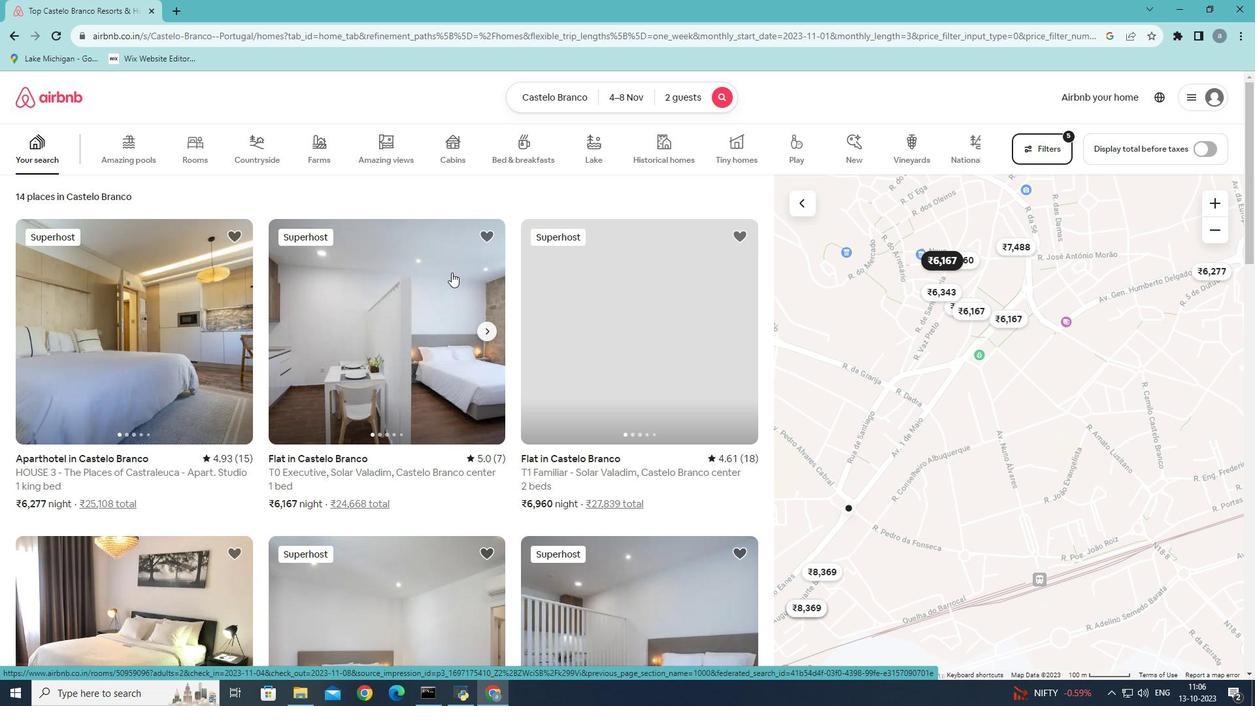 
Action: Mouse scrolled (451, 272) with delta (0, 0)
Screenshot: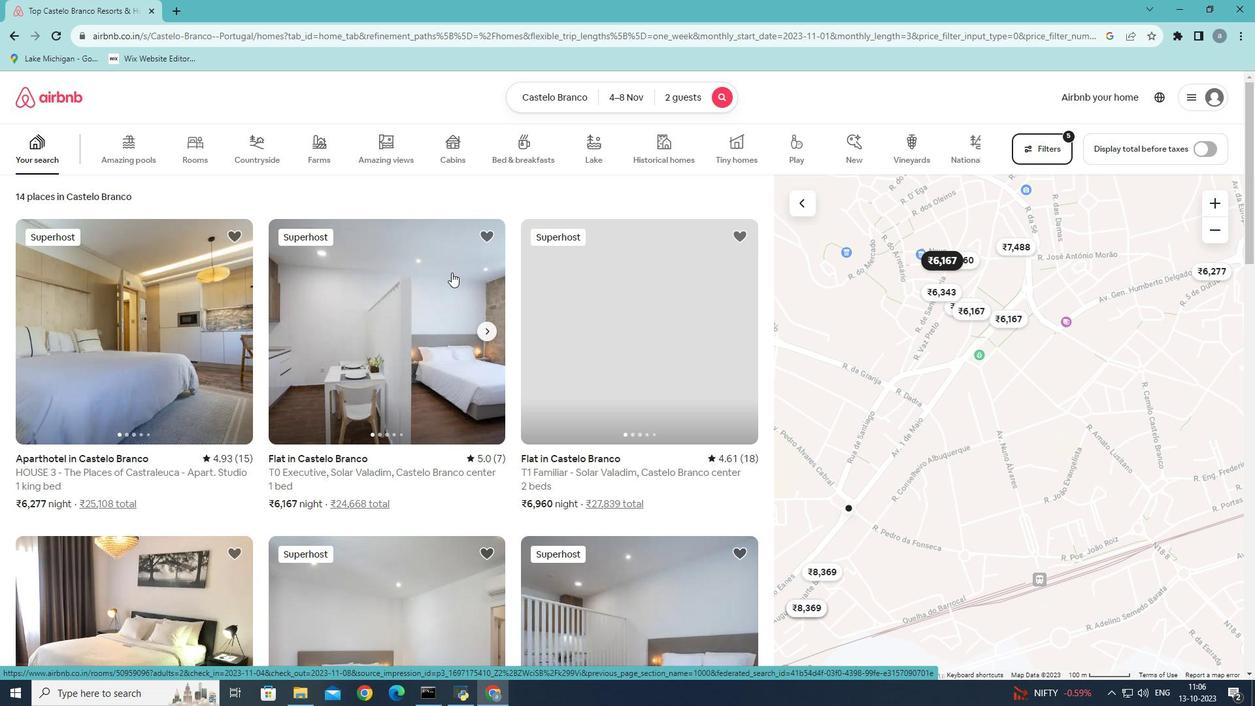 
Action: Mouse scrolled (451, 272) with delta (0, 0)
Screenshot: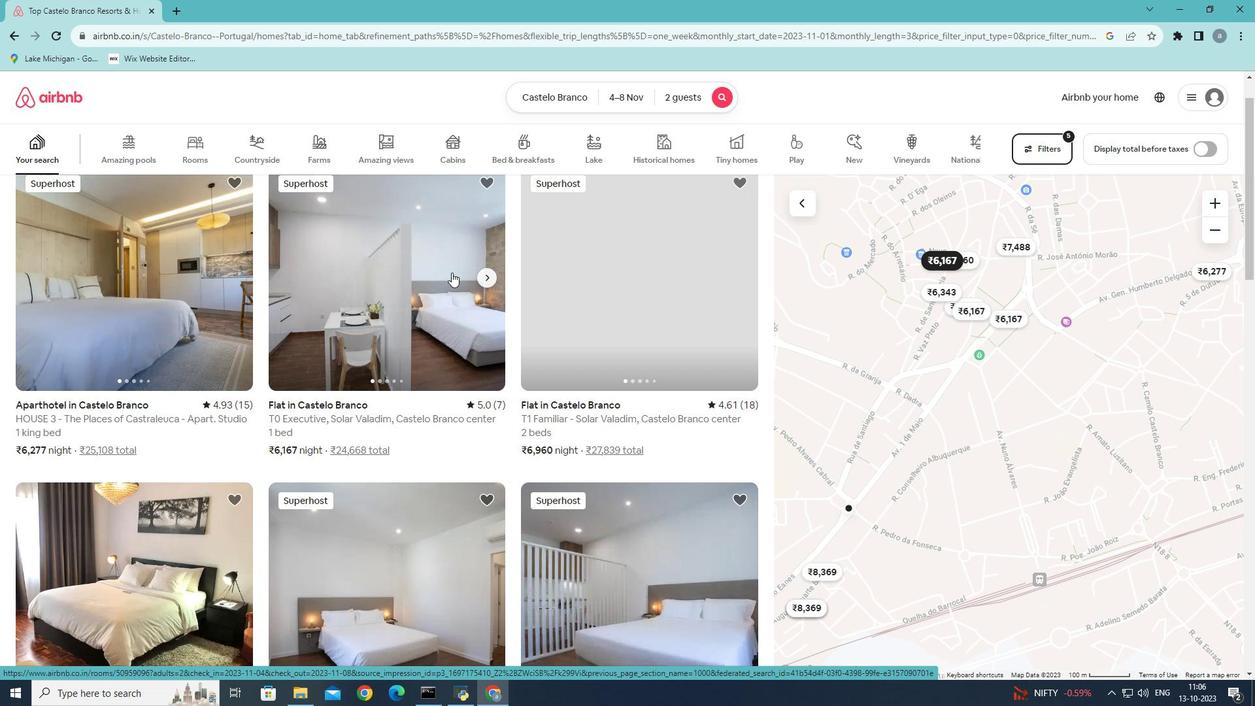
Action: Mouse scrolled (451, 272) with delta (0, 0)
Screenshot: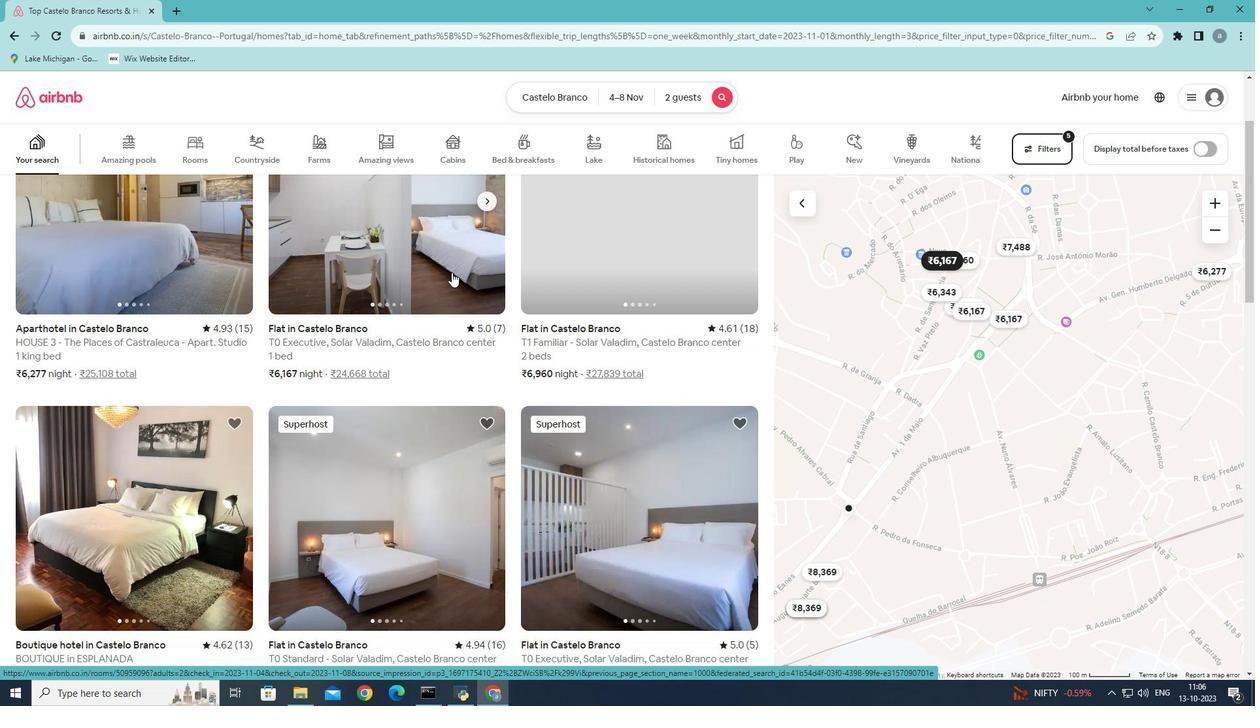 
Action: Mouse scrolled (451, 272) with delta (0, 0)
Screenshot: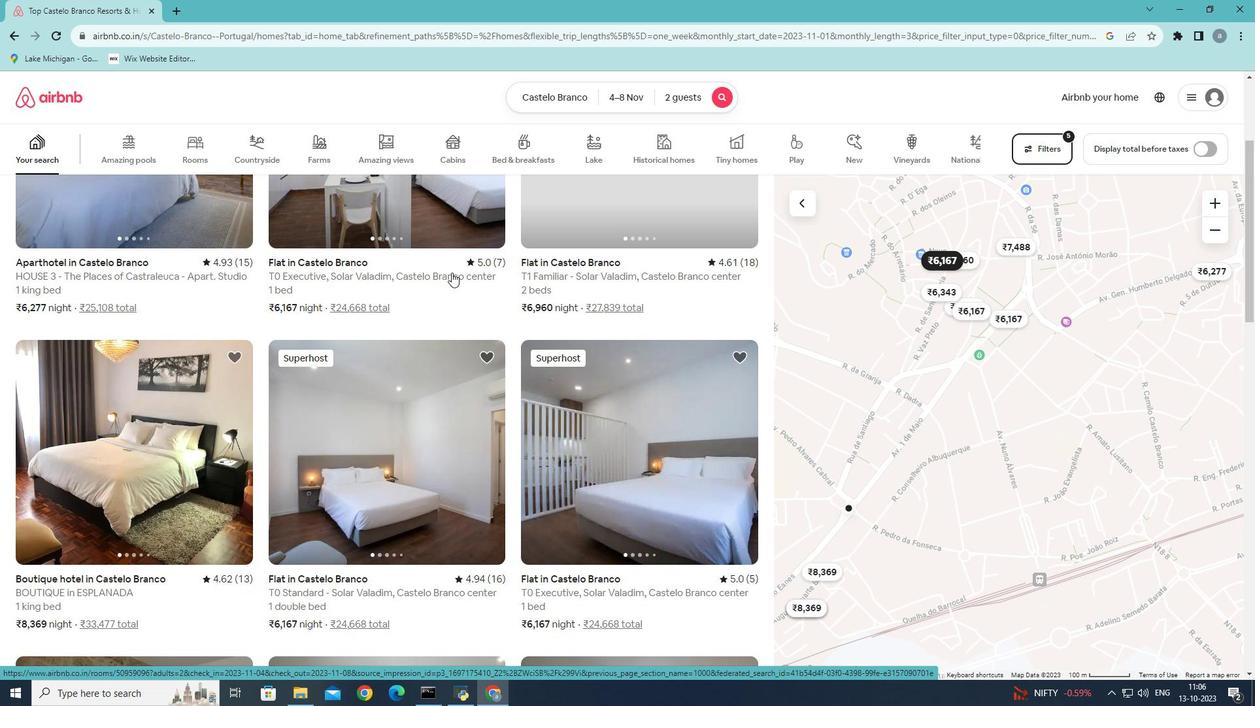 
Action: Mouse scrolled (451, 272) with delta (0, 0)
Screenshot: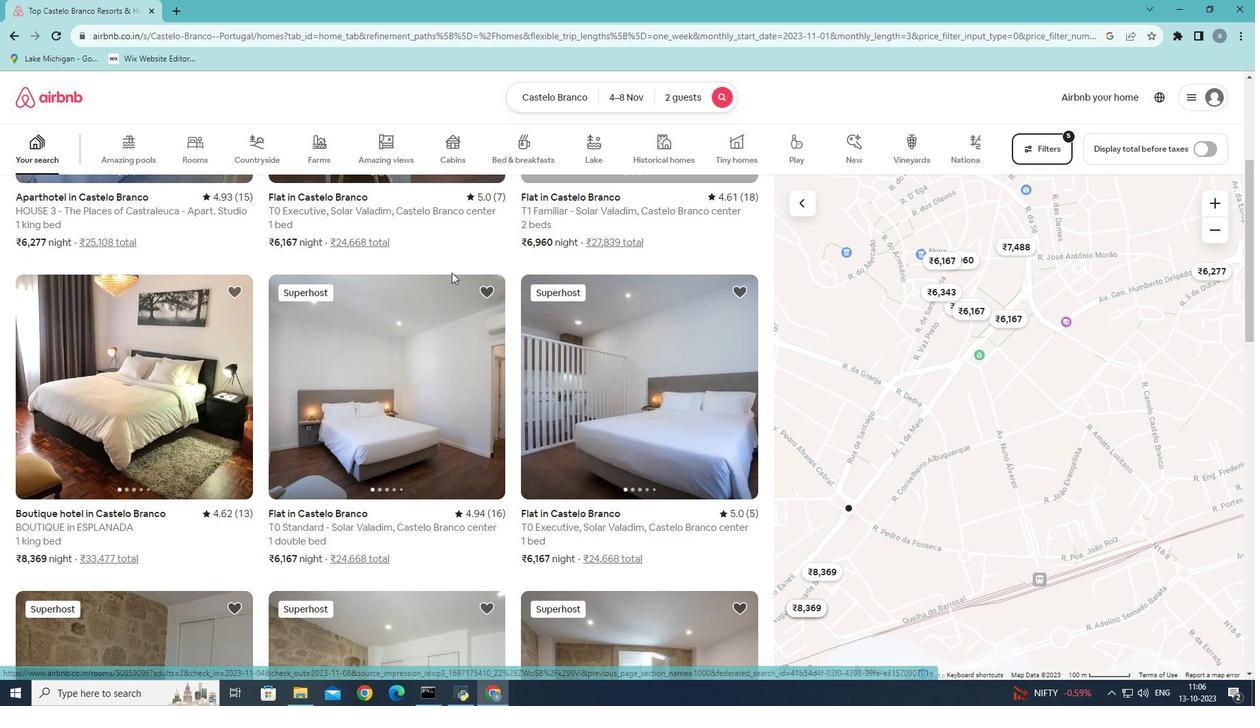 
Action: Mouse scrolled (451, 272) with delta (0, 0)
Screenshot: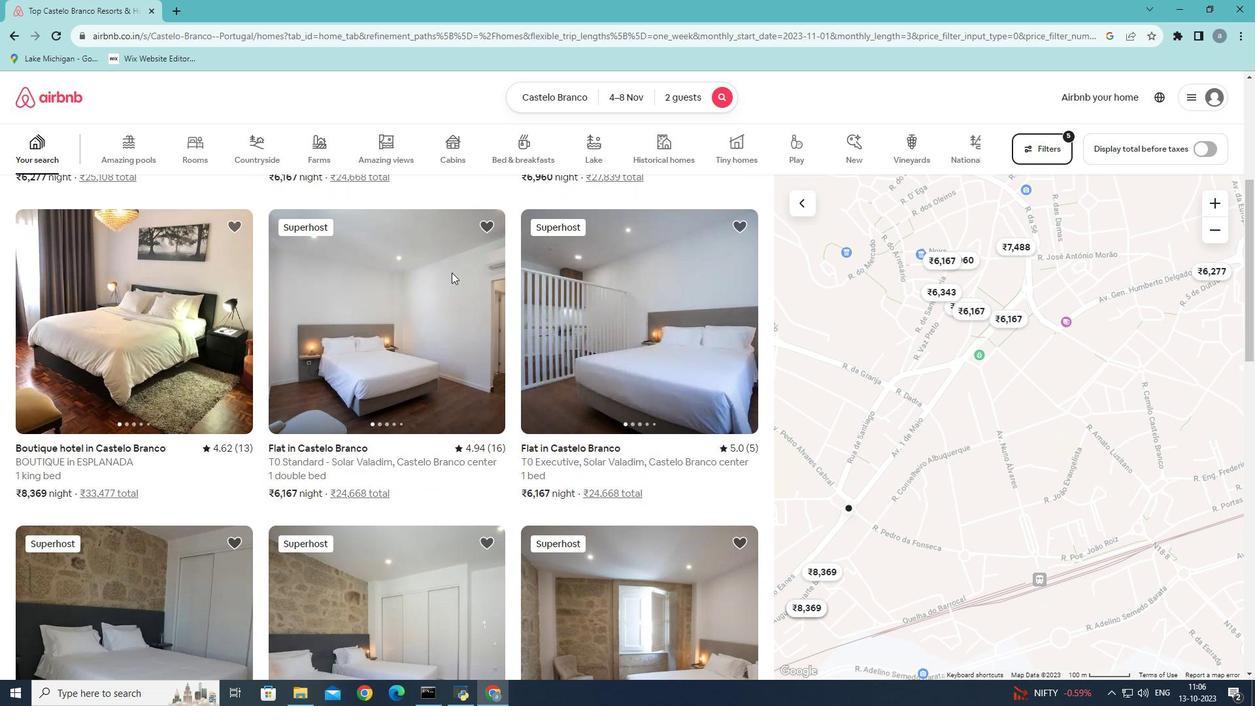 
Action: Mouse scrolled (451, 272) with delta (0, 0)
Screenshot: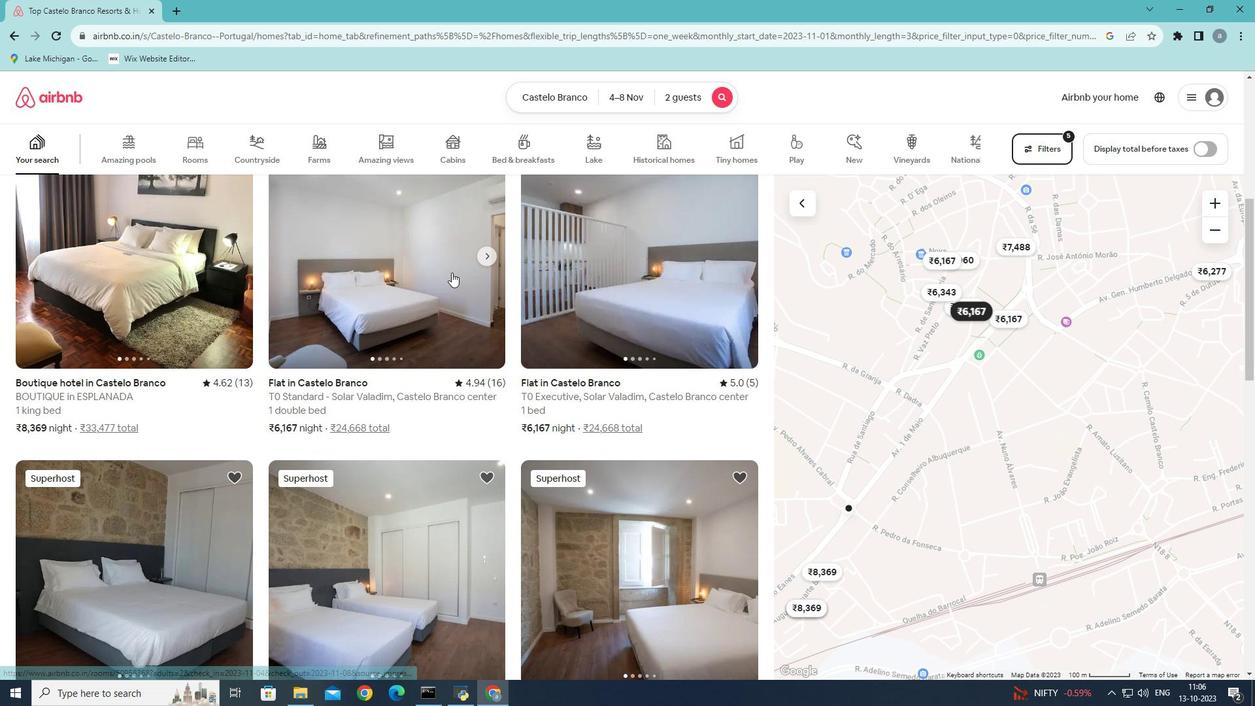 
Action: Mouse scrolled (451, 272) with delta (0, 0)
Screenshot: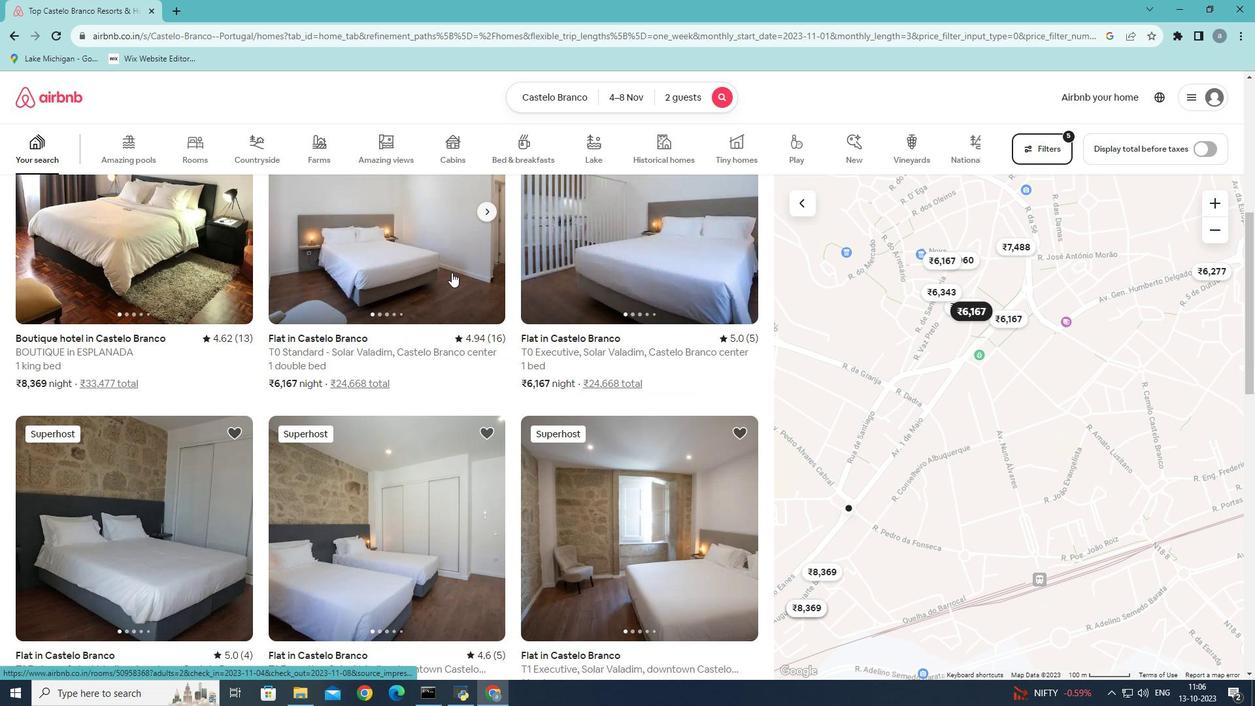 
Action: Mouse scrolled (451, 272) with delta (0, 0)
Screenshot: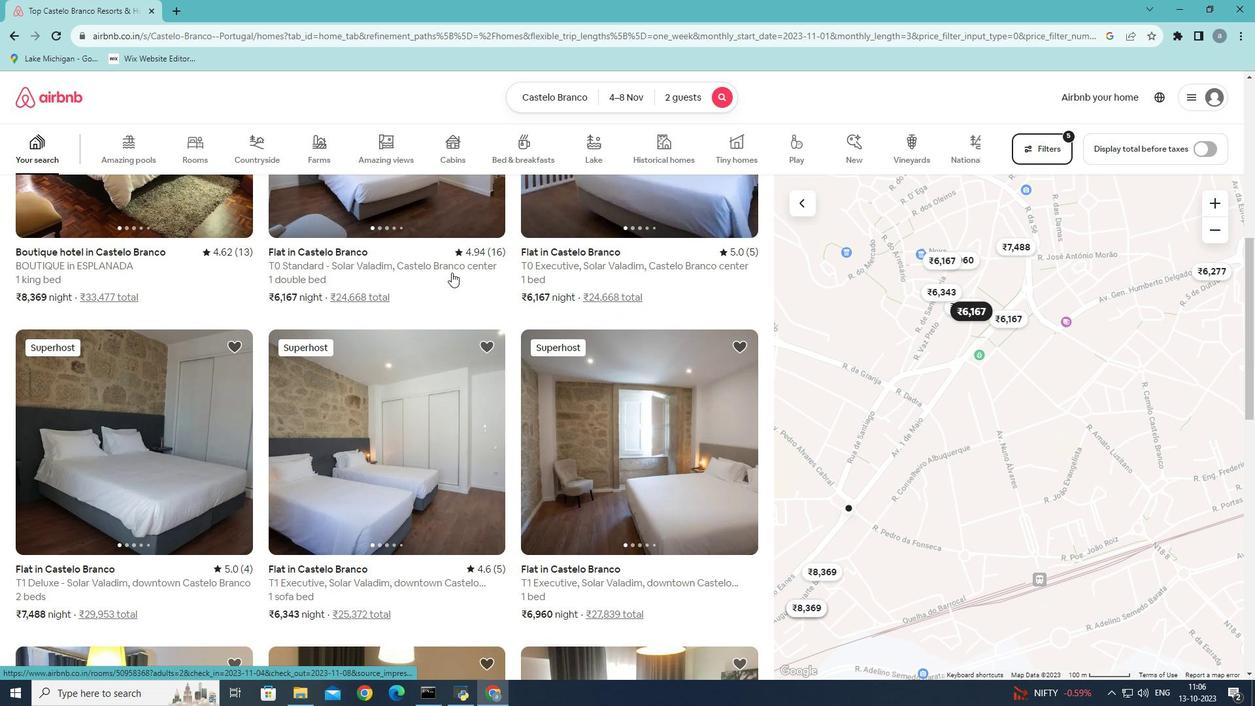 
Action: Mouse scrolled (451, 272) with delta (0, 0)
Screenshot: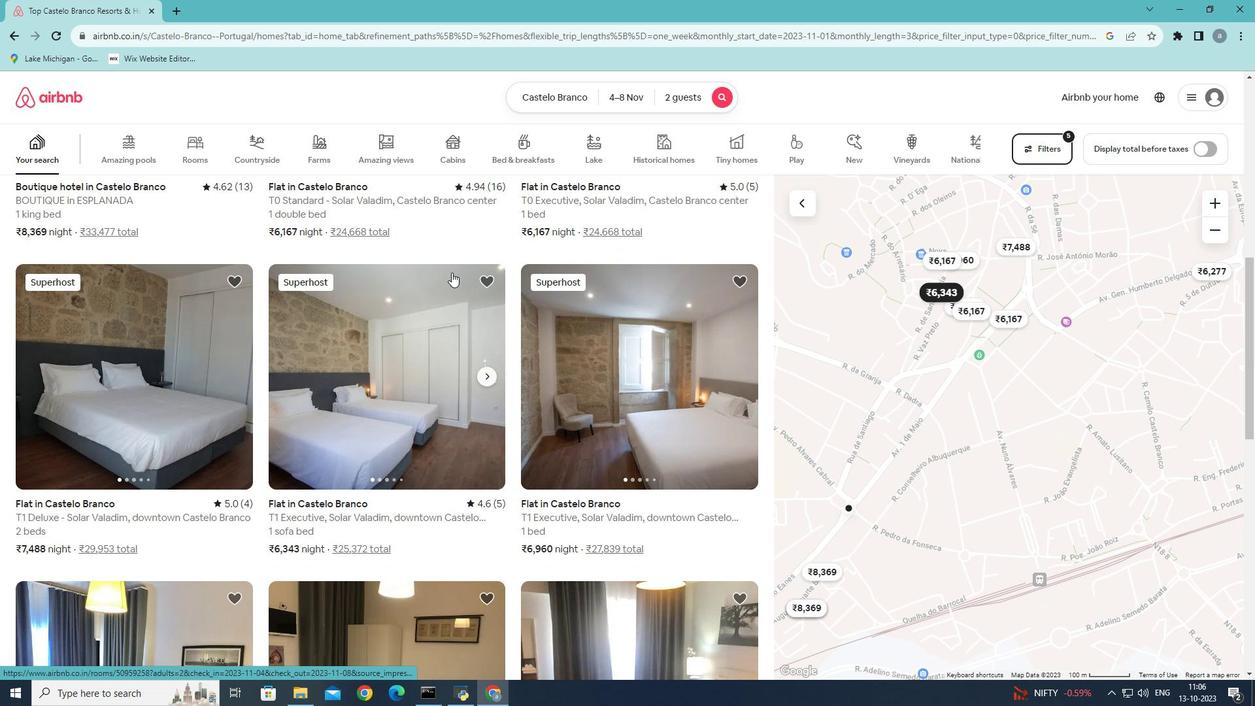
Action: Mouse scrolled (451, 272) with delta (0, 0)
Screenshot: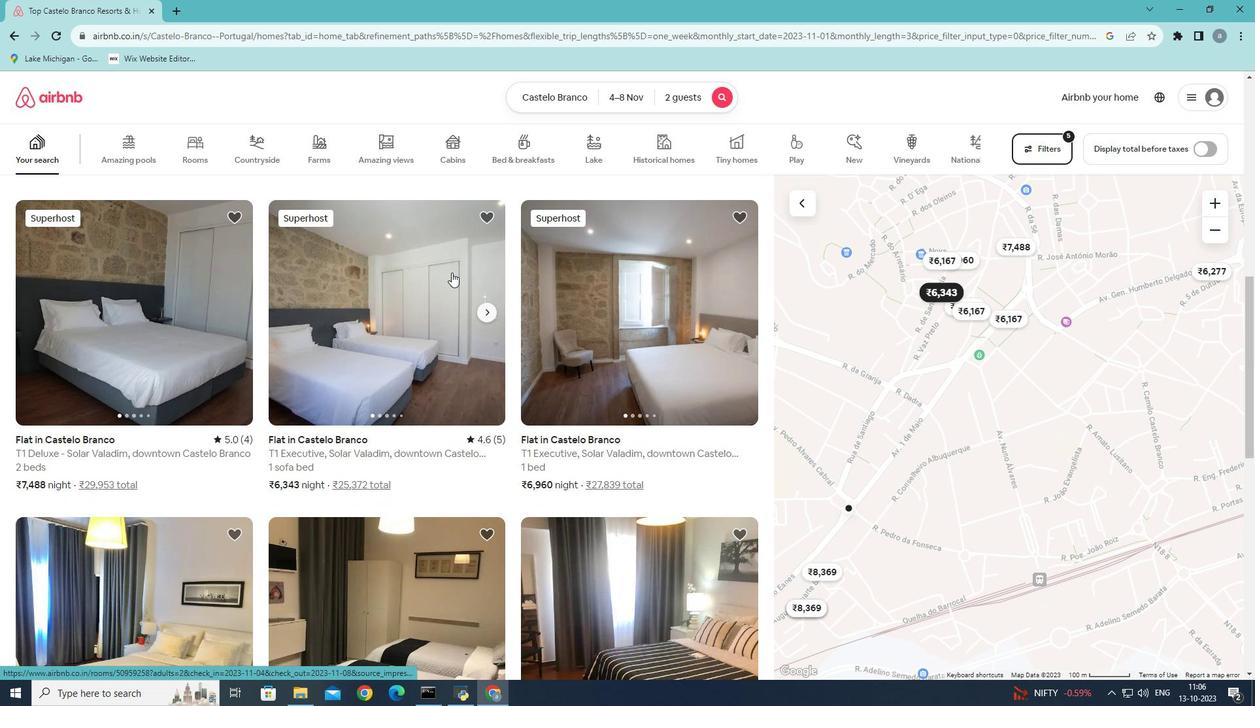 
Action: Mouse scrolled (451, 272) with delta (0, 0)
Screenshot: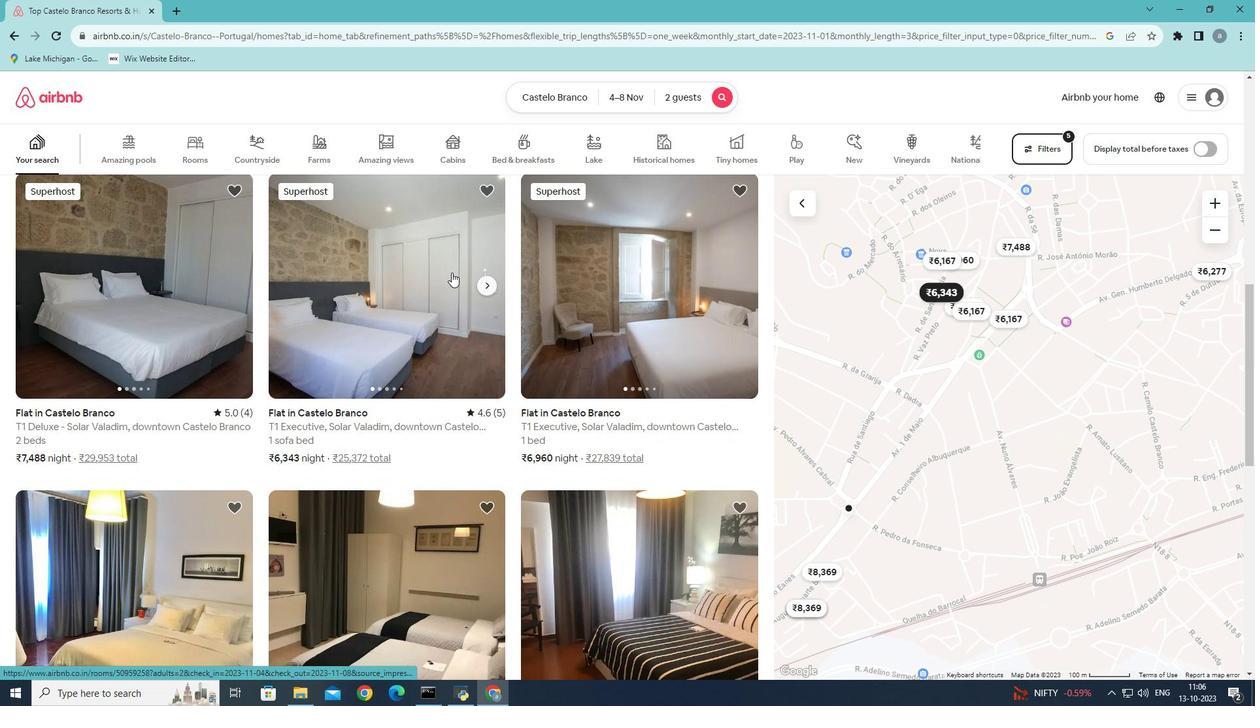 
Action: Mouse scrolled (451, 272) with delta (0, 0)
Screenshot: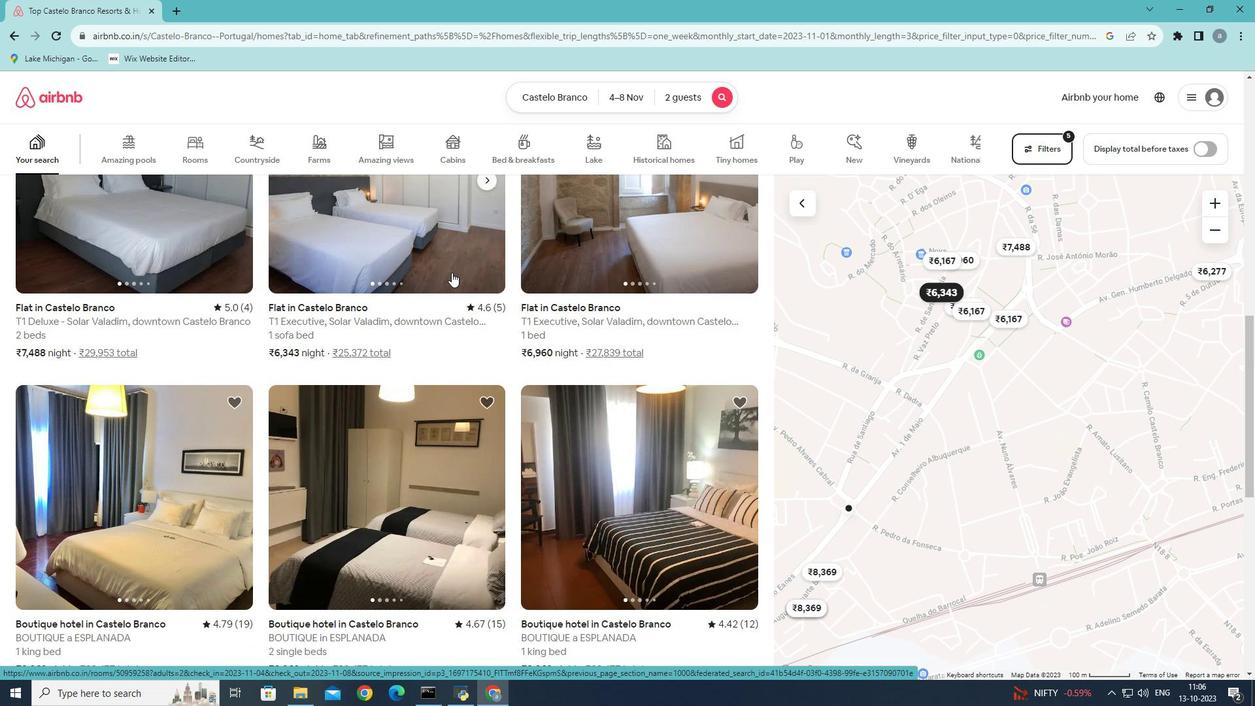 
Action: Mouse scrolled (451, 272) with delta (0, 0)
Screenshot: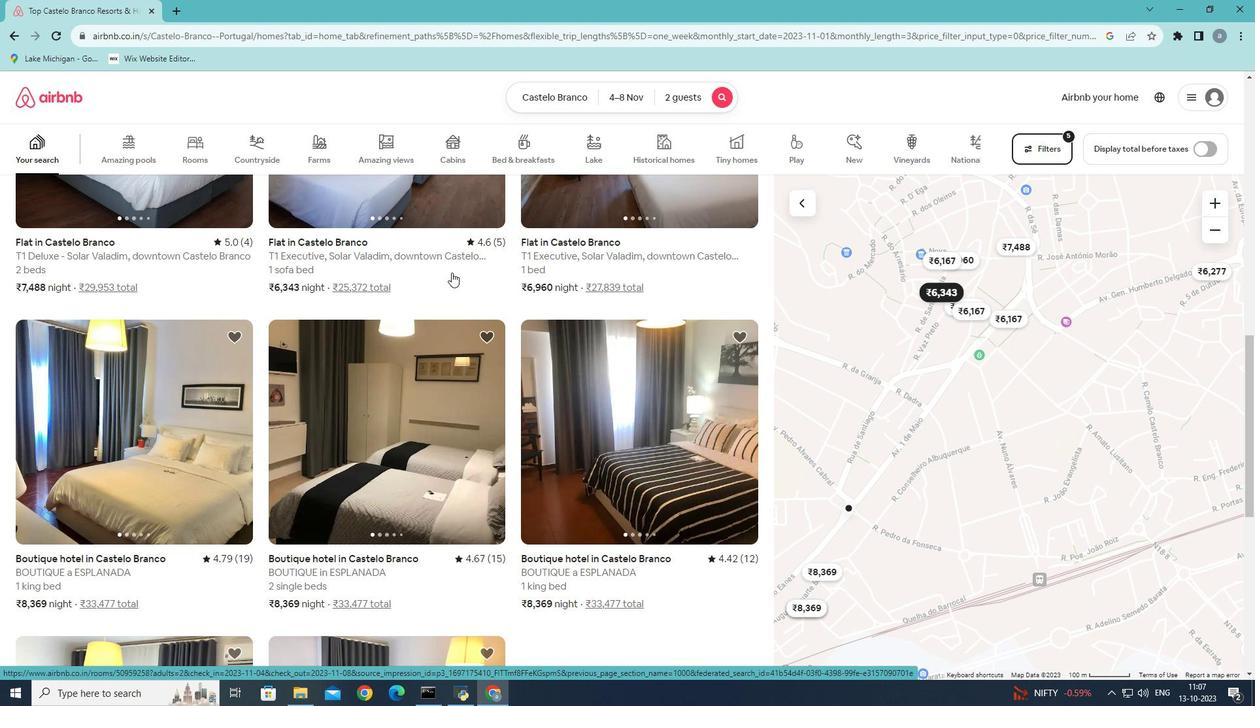 
Action: Mouse scrolled (451, 272) with delta (0, 0)
Screenshot: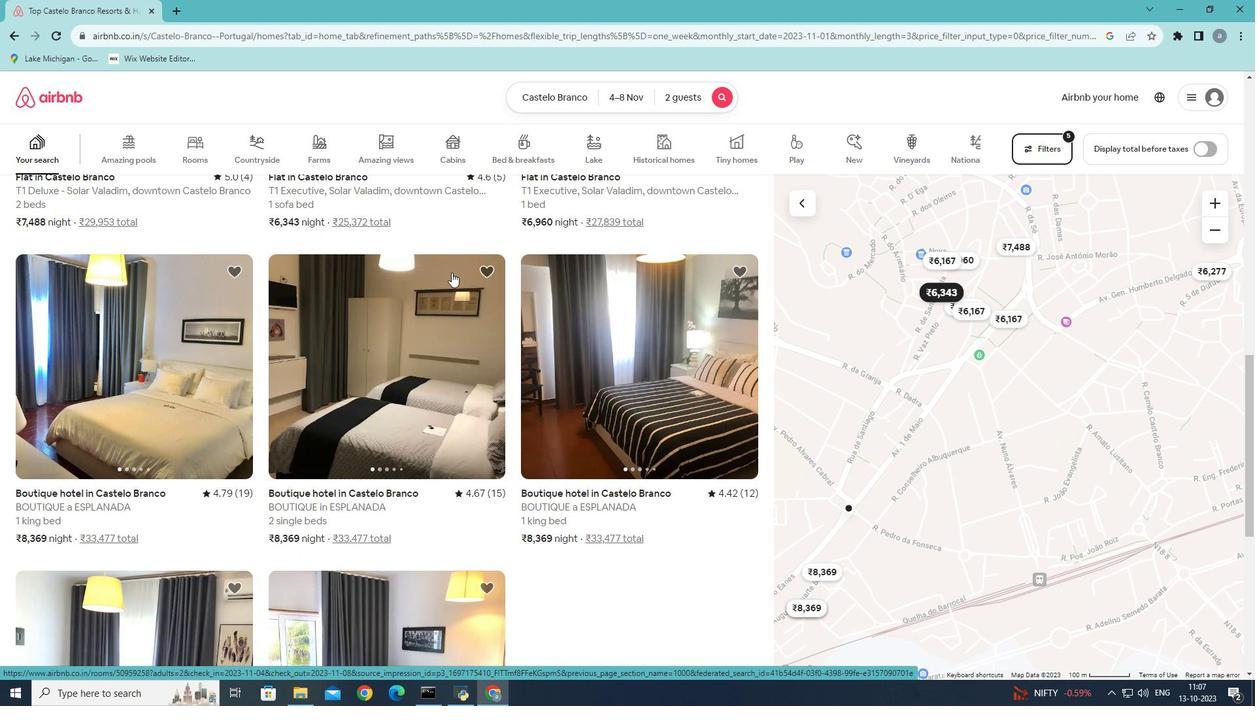 
Action: Mouse scrolled (451, 272) with delta (0, 0)
Screenshot: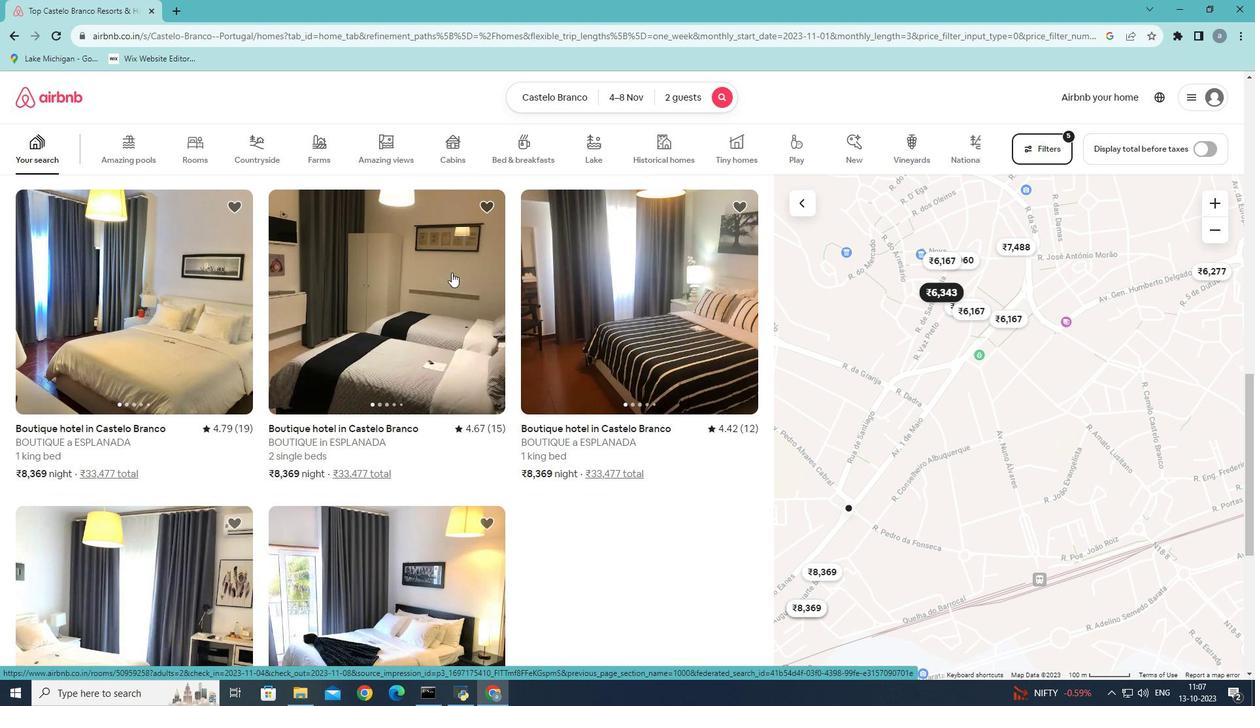 
Action: Mouse scrolled (451, 272) with delta (0, 0)
Screenshot: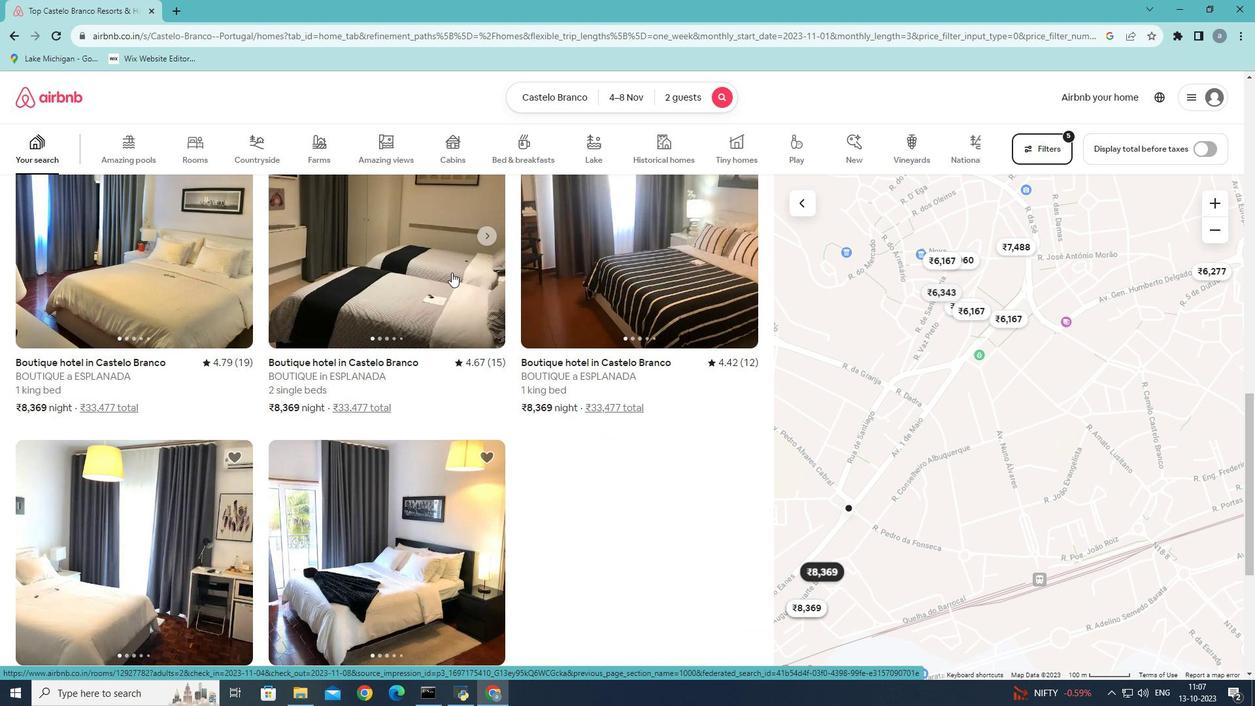 
Action: Mouse scrolled (451, 272) with delta (0, 0)
Screenshot: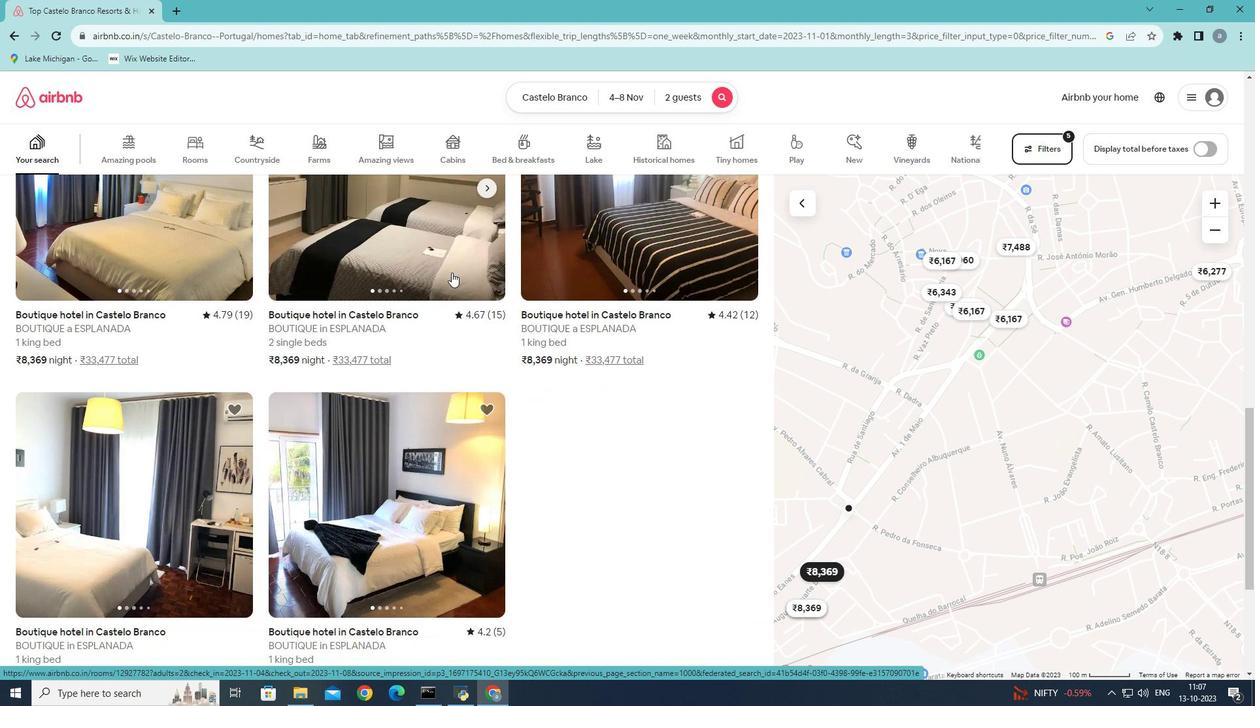 
Action: Mouse scrolled (451, 272) with delta (0, 0)
Screenshot: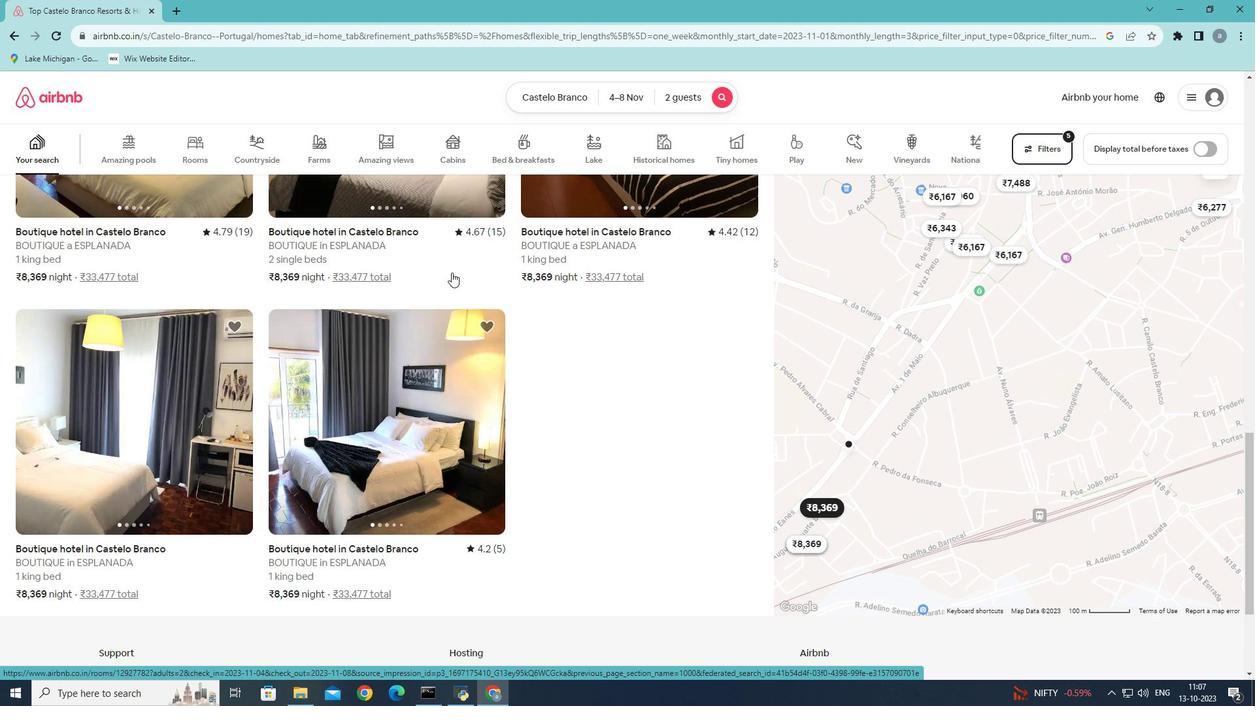 
Action: Mouse scrolled (451, 273) with delta (0, 0)
Screenshot: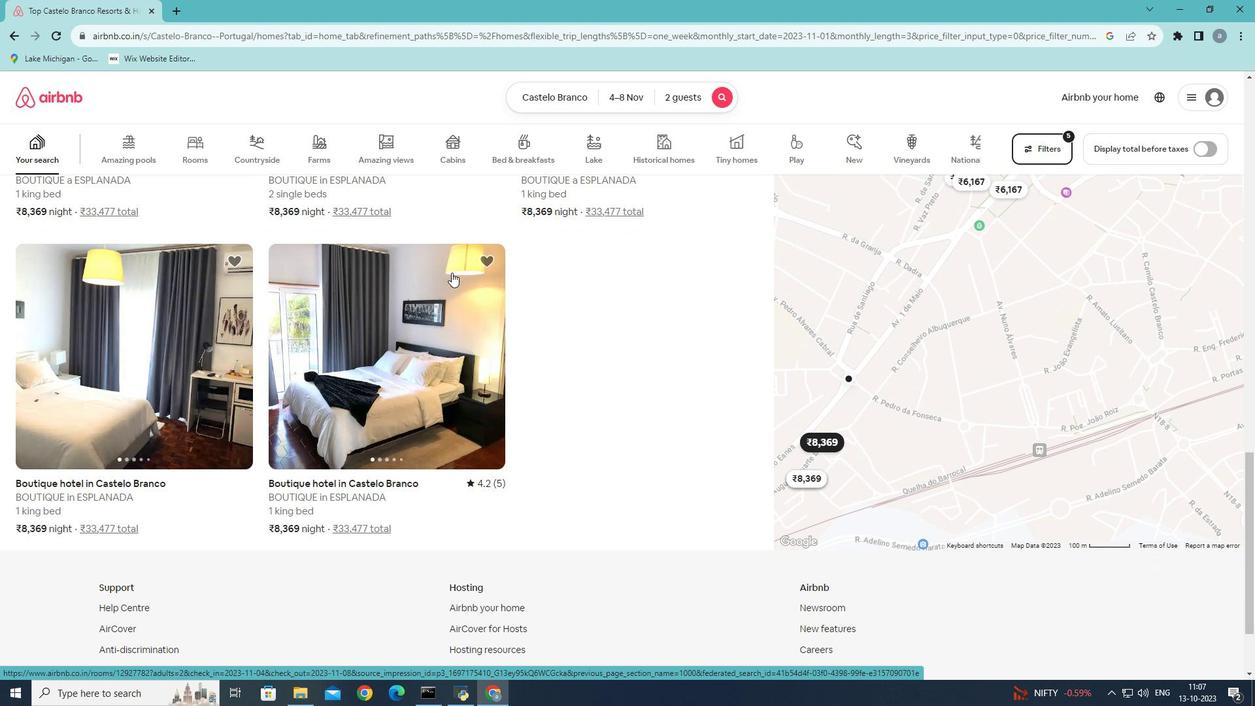 
Action: Mouse scrolled (451, 273) with delta (0, 0)
Screenshot: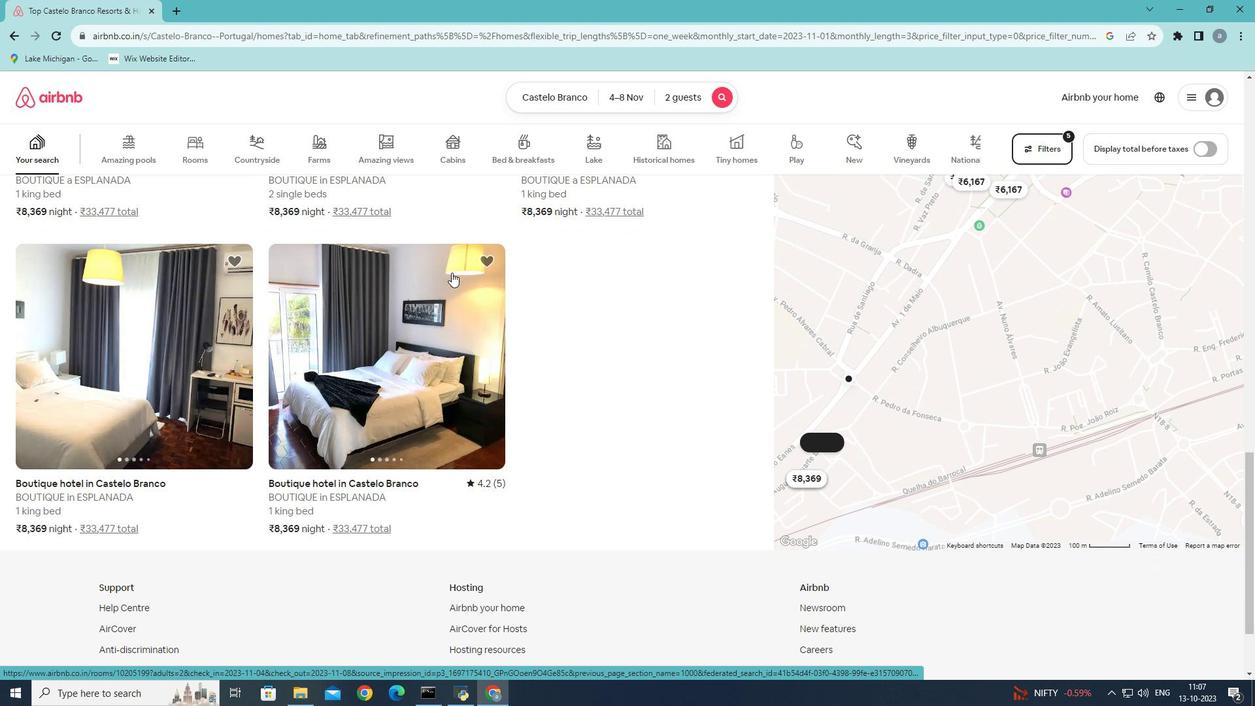 
Action: Mouse scrolled (451, 273) with delta (0, 0)
Screenshot: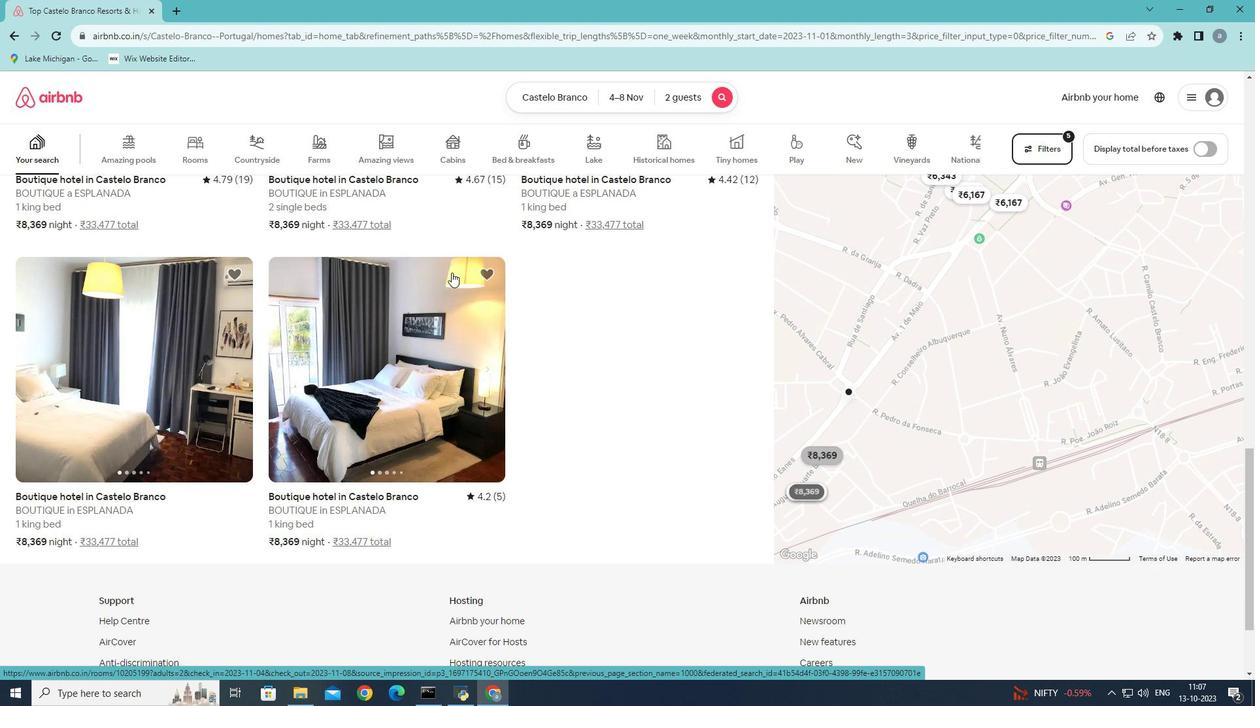 
Action: Mouse scrolled (451, 273) with delta (0, 0)
Screenshot: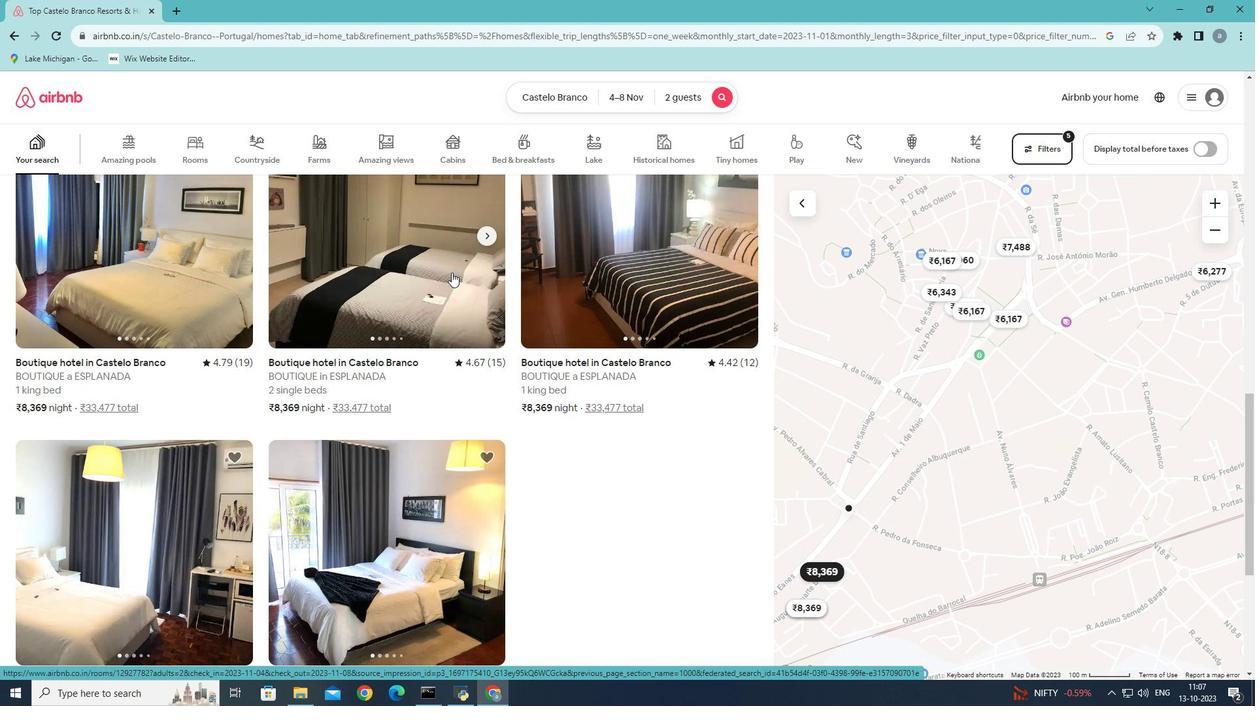 
Action: Mouse scrolled (451, 273) with delta (0, 0)
Screenshot: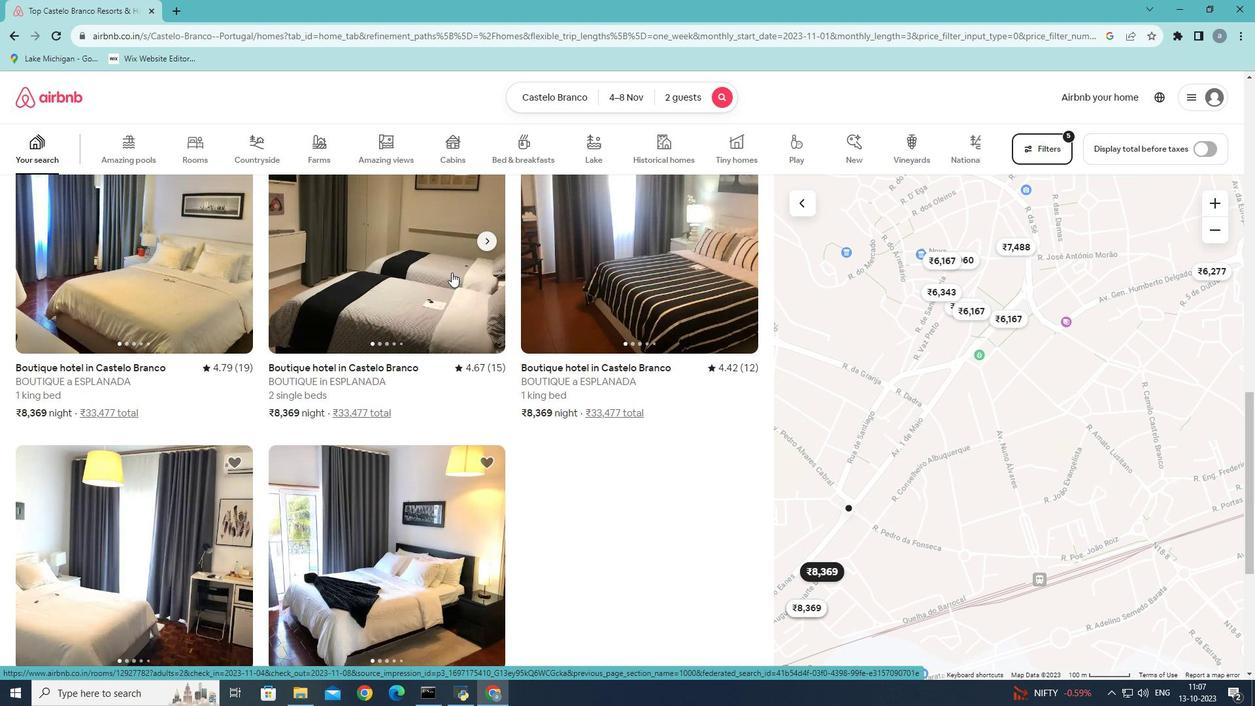 
Action: Mouse scrolled (451, 273) with delta (0, 0)
Screenshot: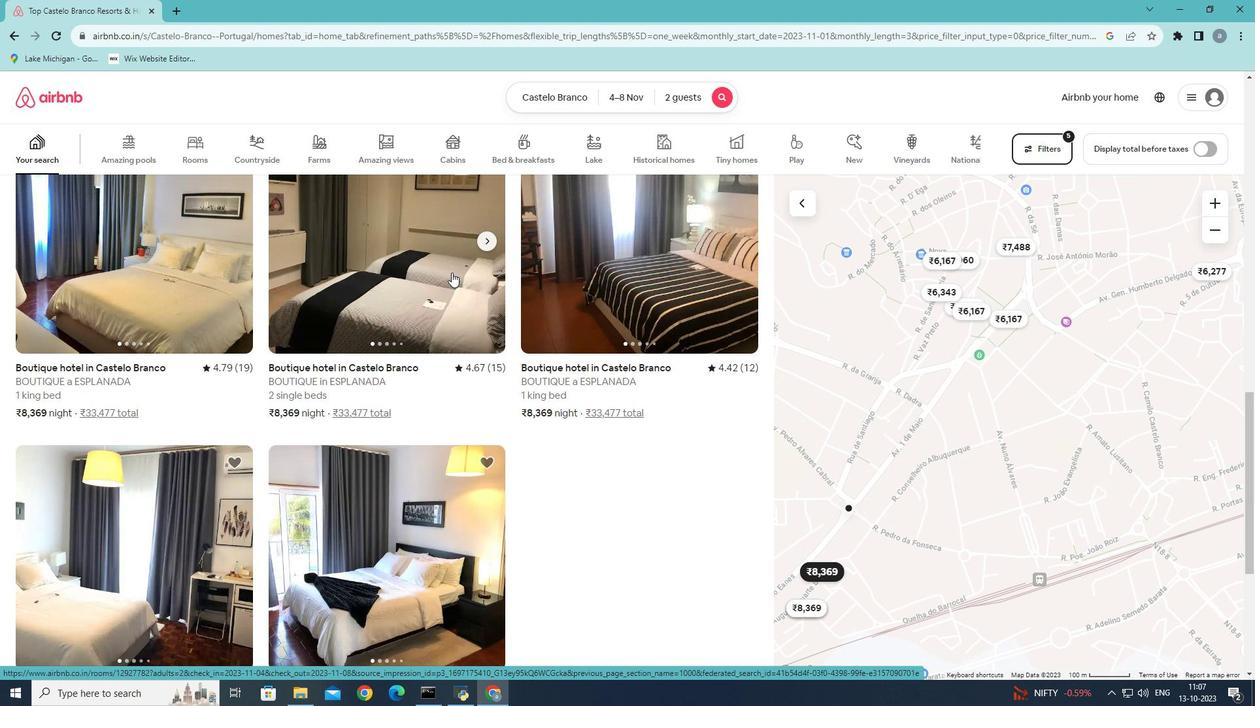 
Action: Mouse scrolled (451, 273) with delta (0, 0)
Screenshot: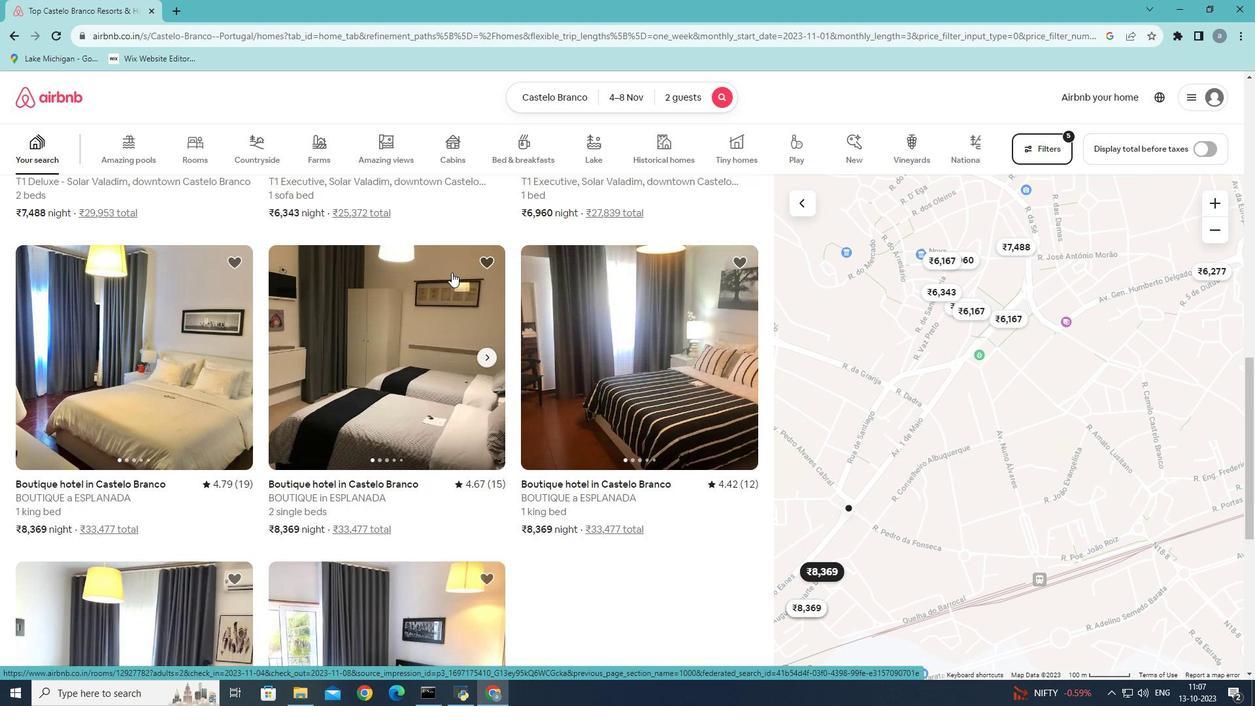 
Action: Mouse scrolled (451, 273) with delta (0, 0)
Screenshot: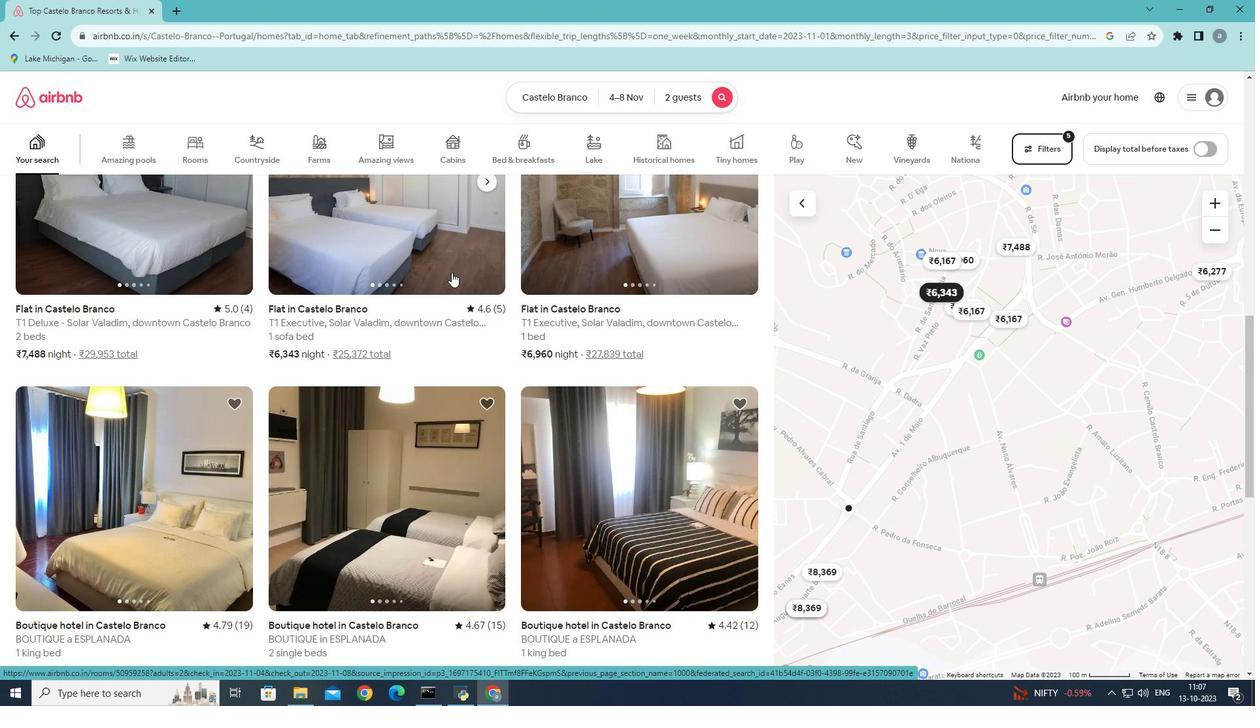 
Action: Mouse scrolled (451, 273) with delta (0, 0)
Screenshot: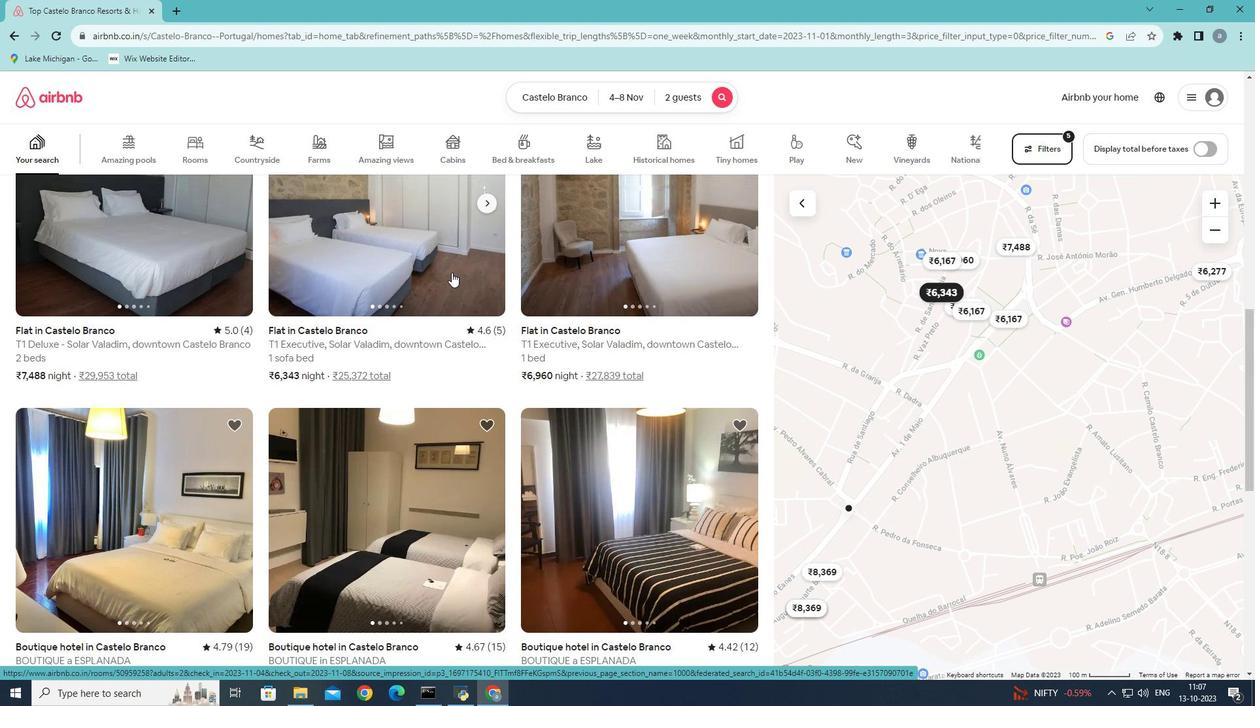 
Action: Mouse scrolled (451, 273) with delta (0, 0)
Screenshot: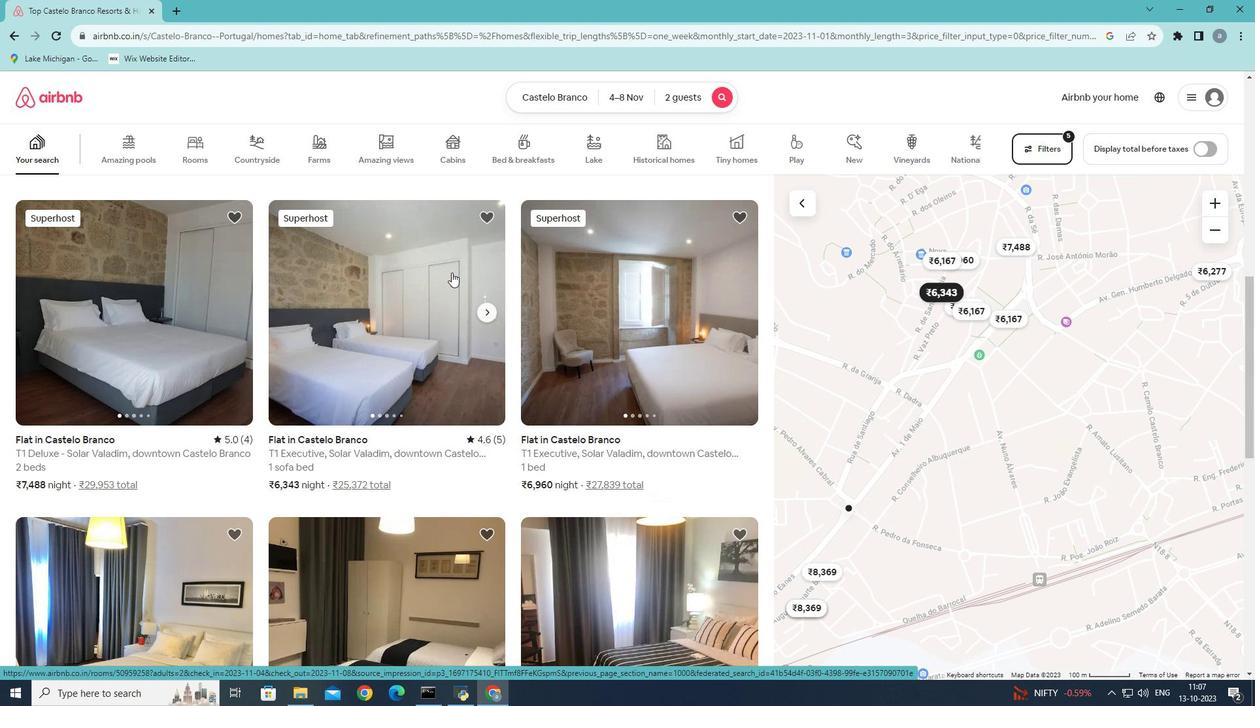 
Action: Mouse scrolled (451, 273) with delta (0, 0)
Screenshot: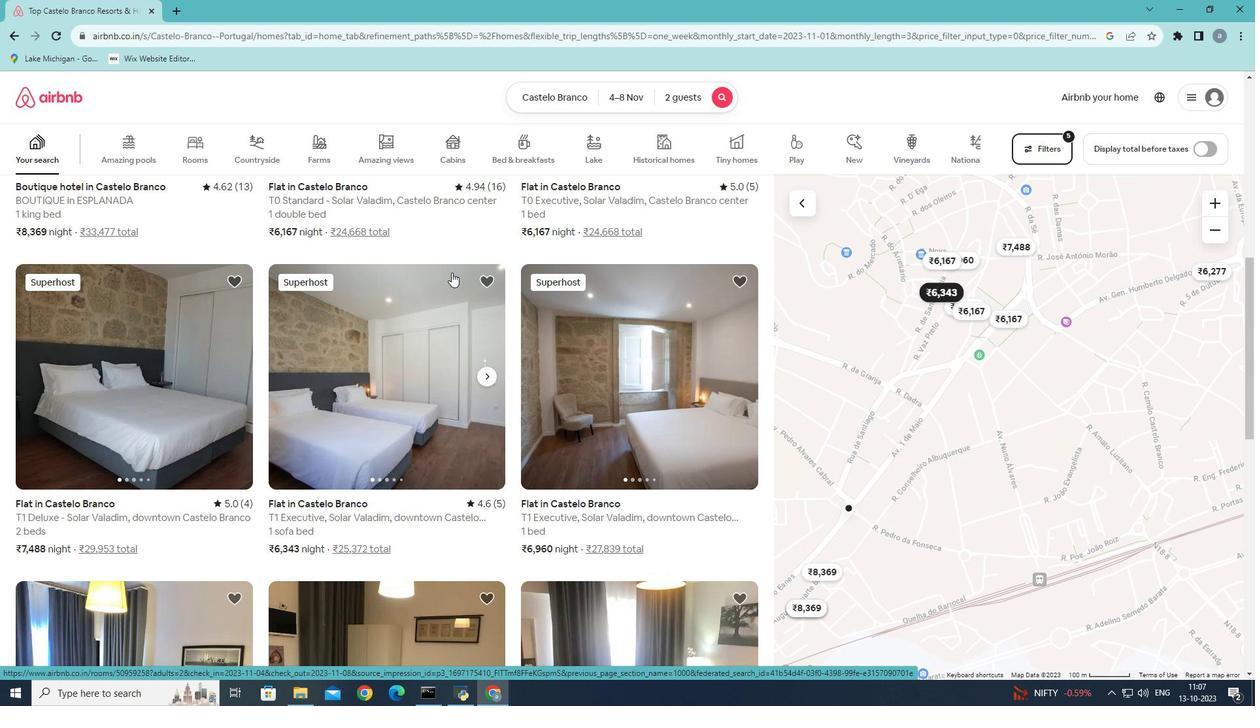 
Action: Mouse scrolled (451, 273) with delta (0, 0)
Screenshot: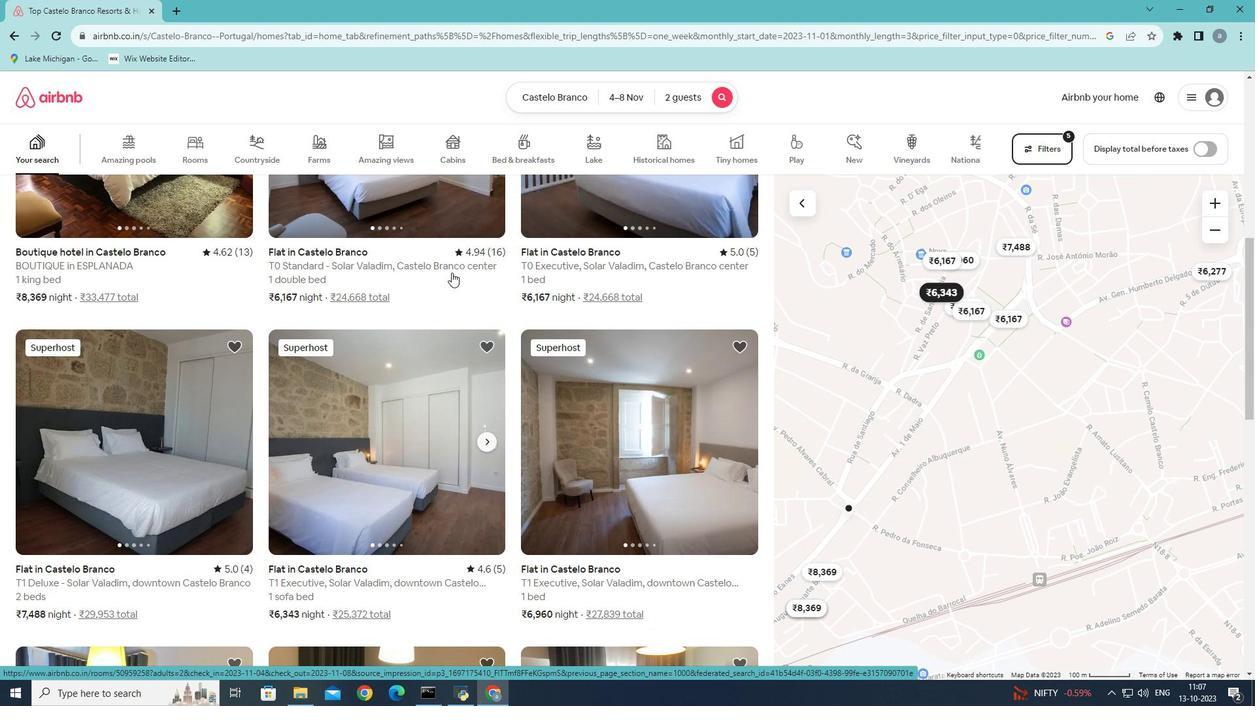 
Action: Mouse scrolled (451, 273) with delta (0, 0)
Screenshot: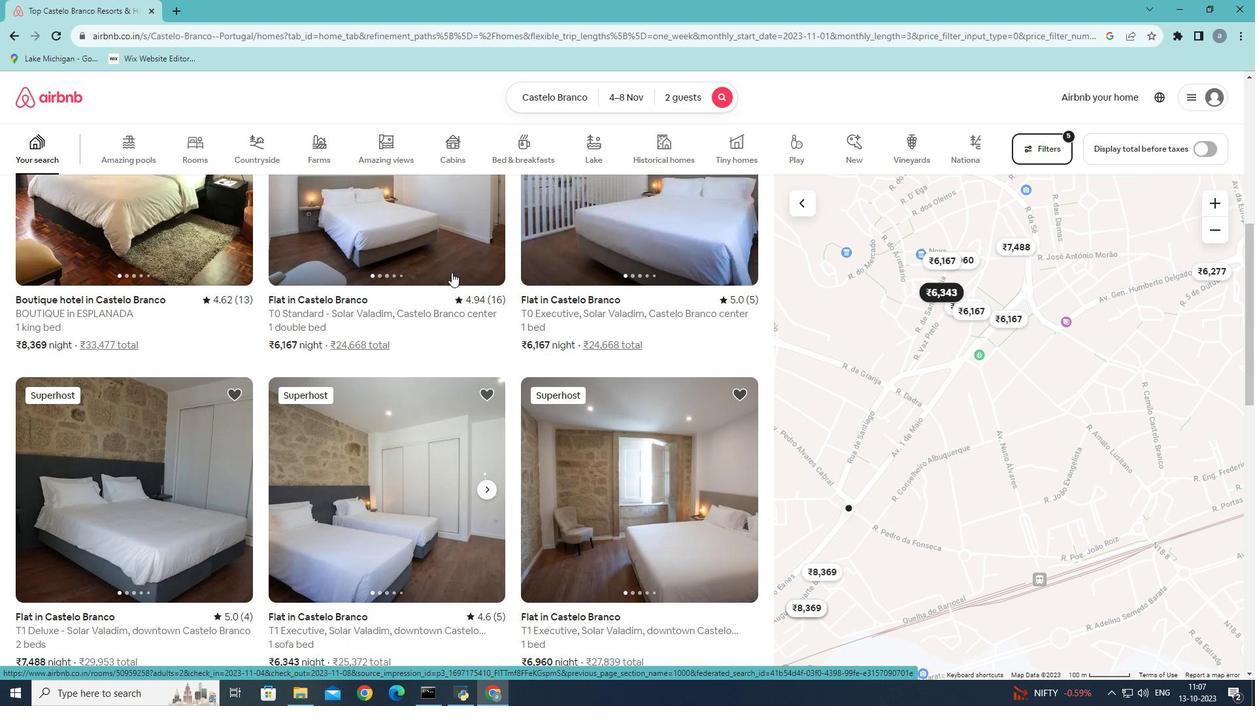 
Action: Mouse scrolled (451, 273) with delta (0, 0)
Screenshot: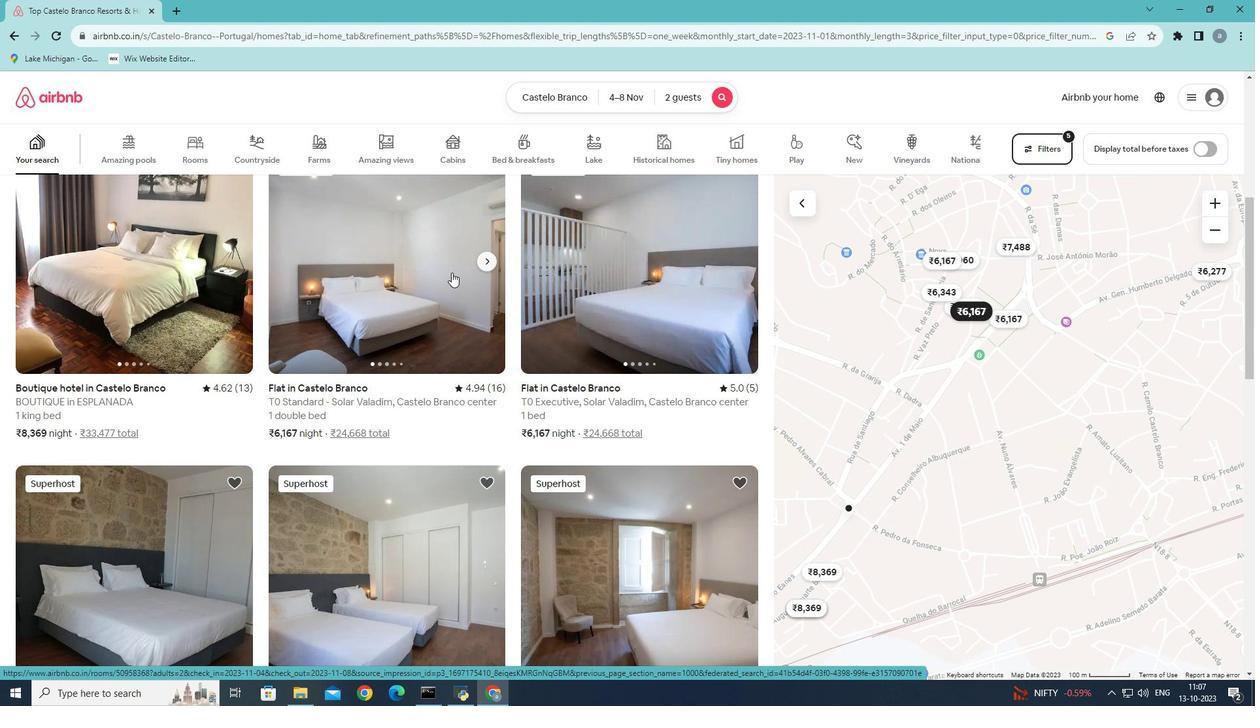 
Action: Mouse scrolled (451, 273) with delta (0, 0)
Screenshot: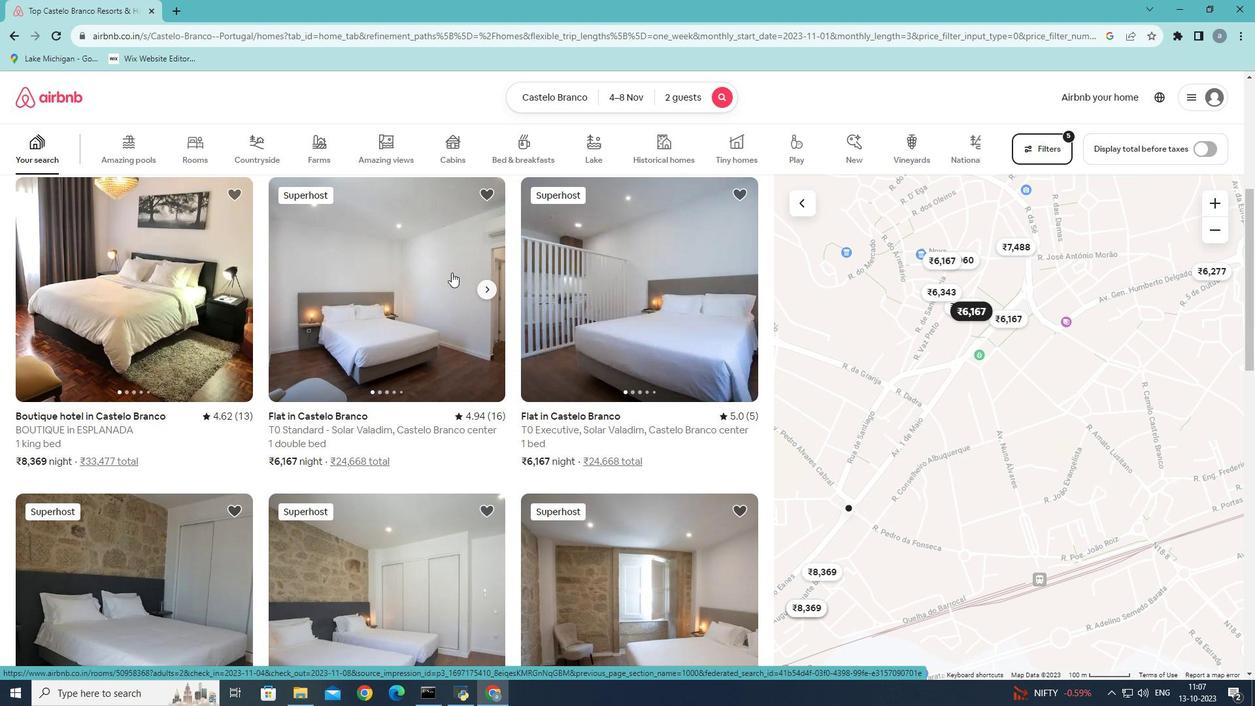 
Action: Mouse scrolled (451, 273) with delta (0, 0)
Screenshot: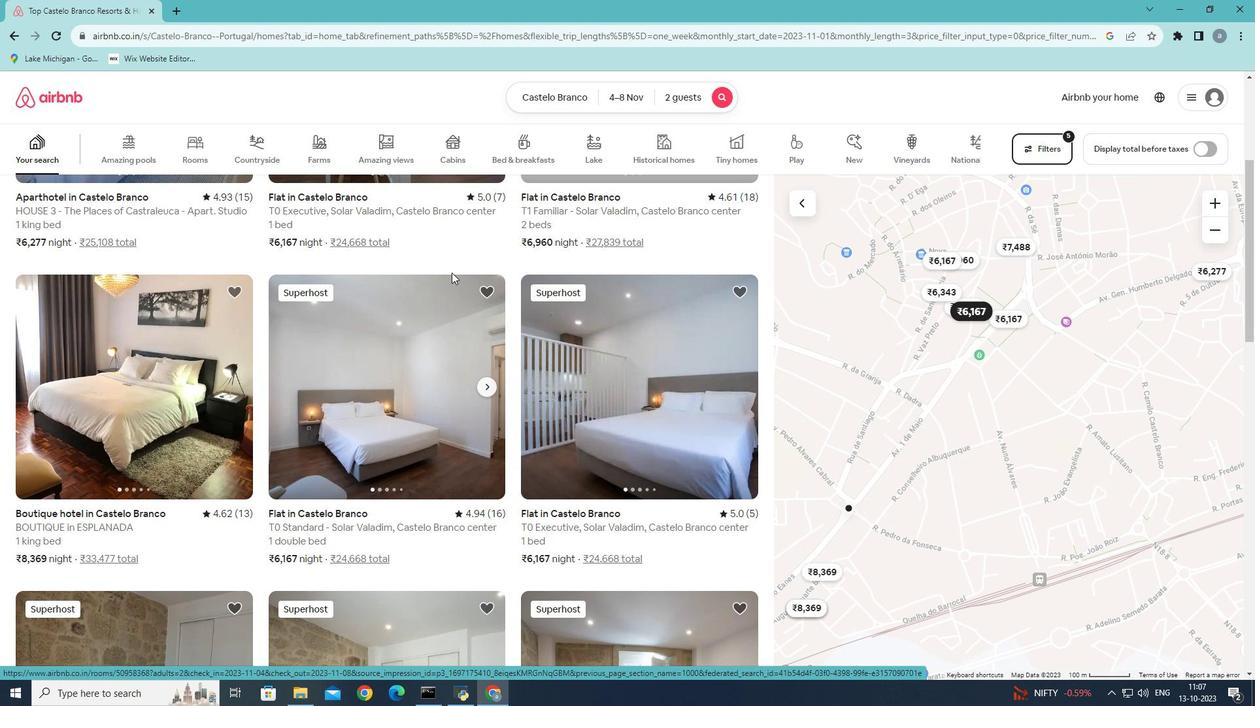 
Action: Mouse scrolled (451, 273) with delta (0, 0)
Screenshot: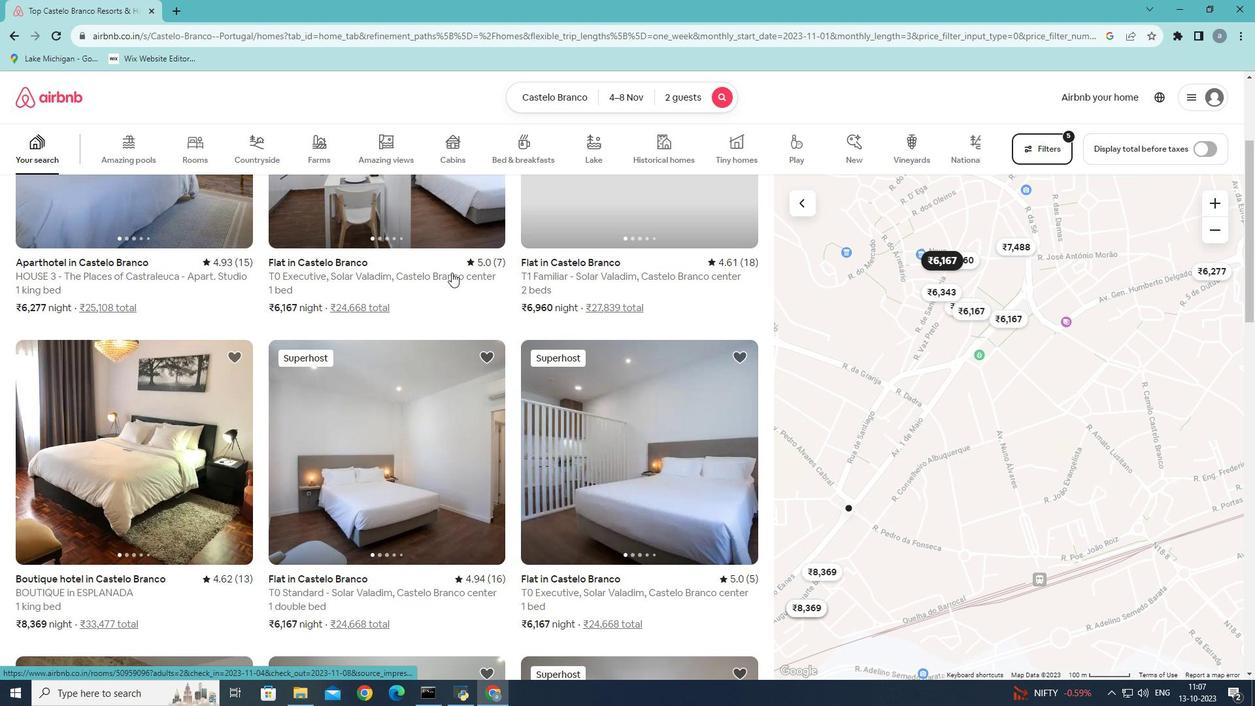 
Action: Mouse scrolled (451, 273) with delta (0, 0)
Screenshot: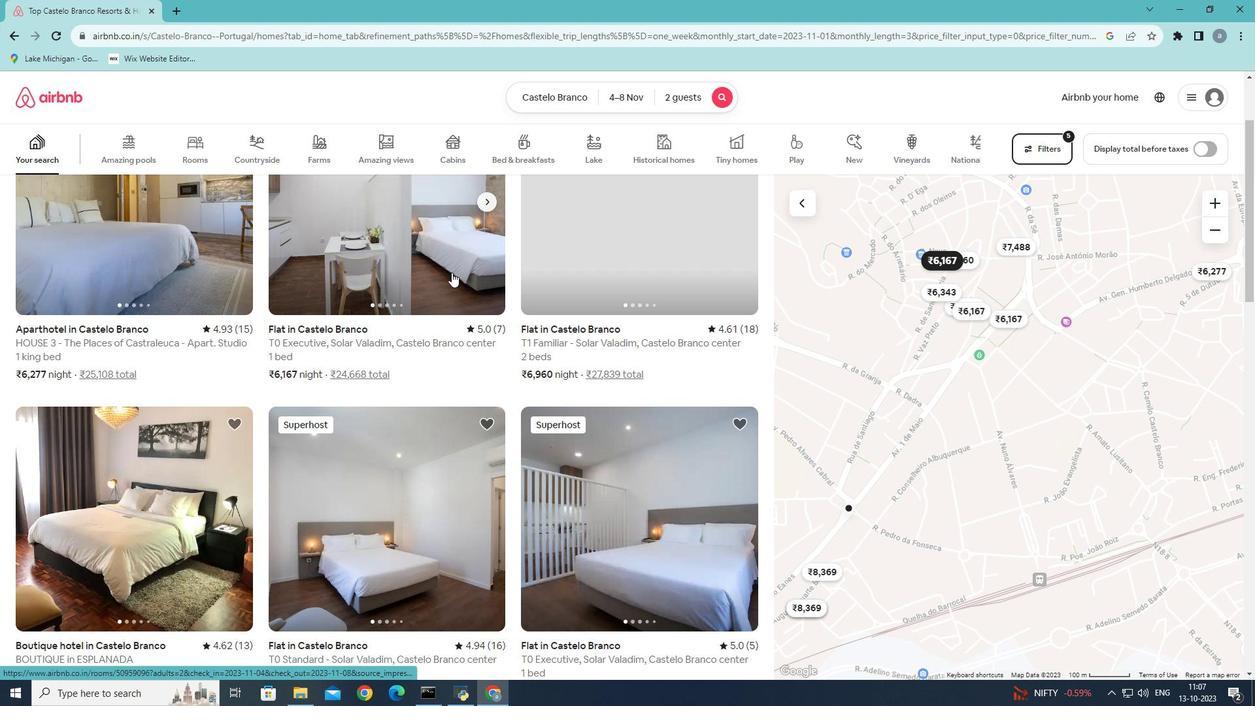 
Action: Mouse scrolled (451, 273) with delta (0, 0)
Screenshot: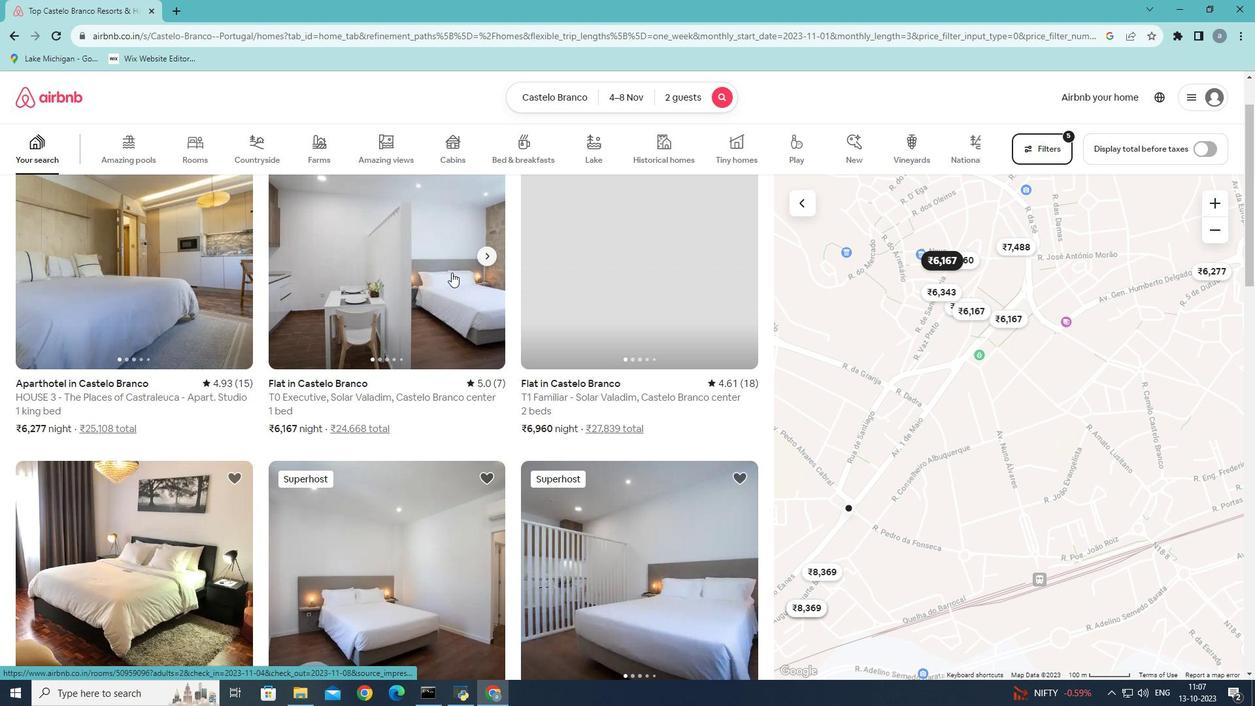 
Action: Mouse moved to (133, 378)
Screenshot: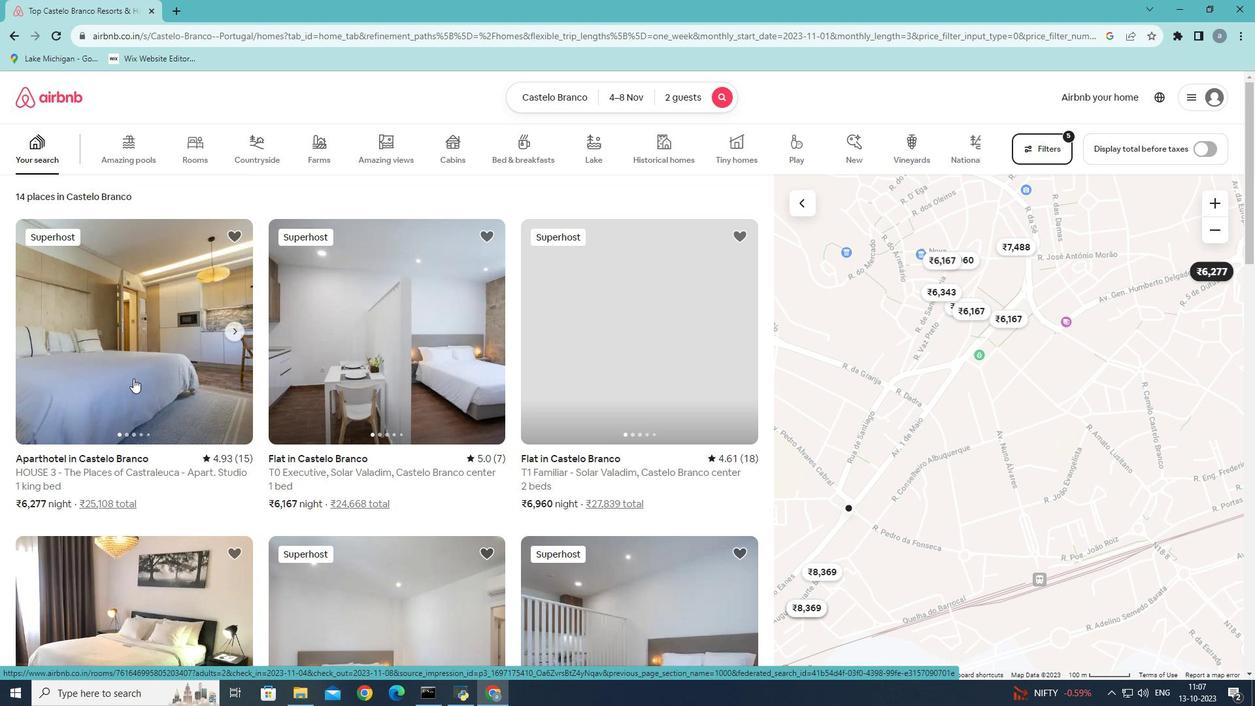 
Action: Mouse scrolled (133, 379) with delta (0, 0)
Screenshot: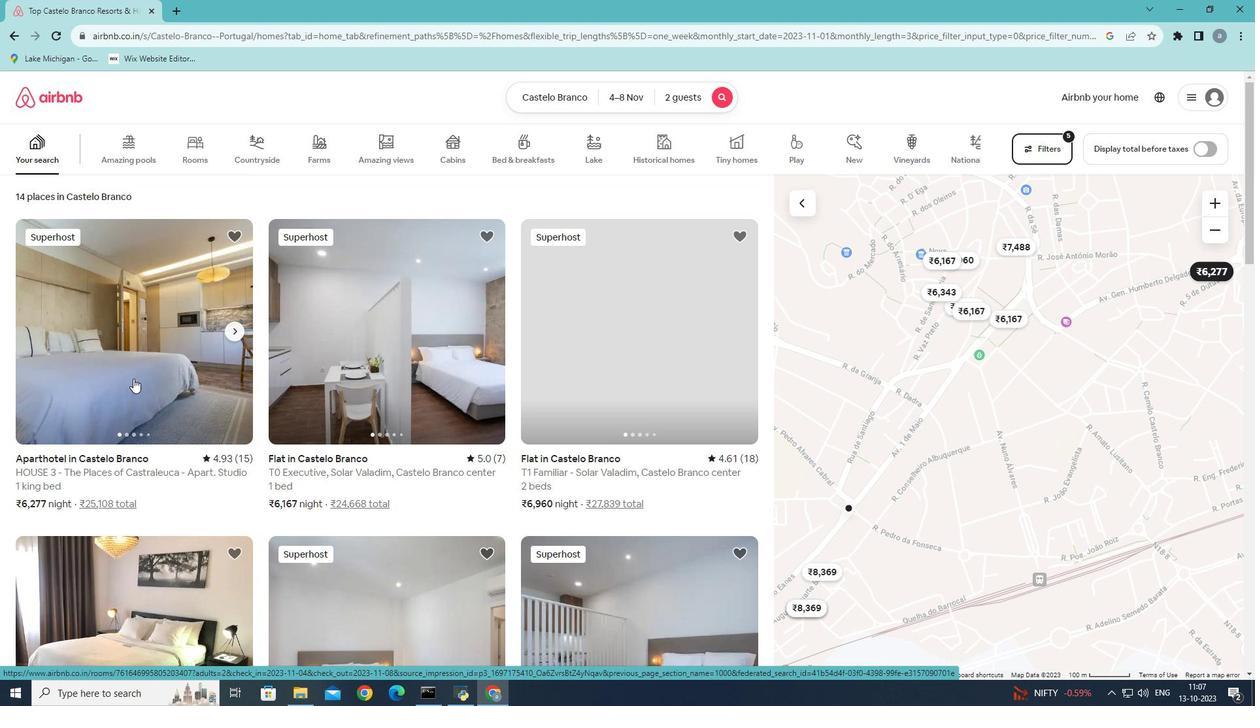 
Action: Mouse scrolled (133, 379) with delta (0, 0)
Screenshot: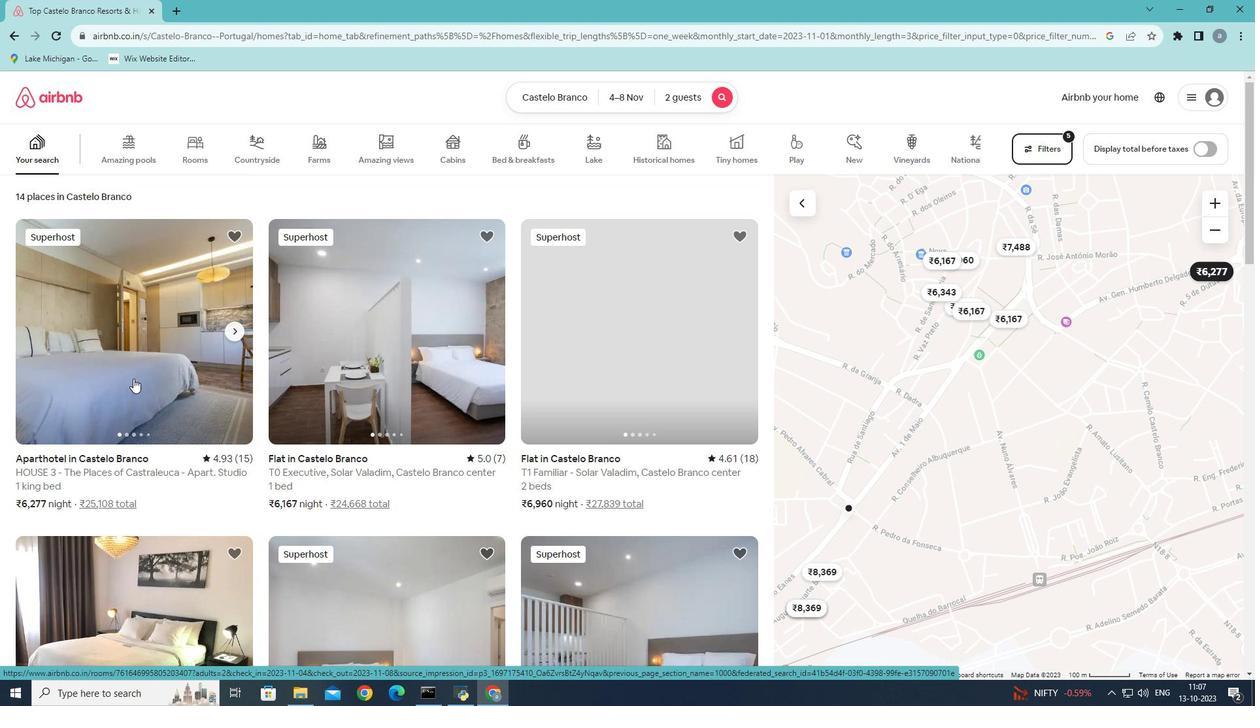 
Action: Mouse pressed left at (133, 378)
Screenshot: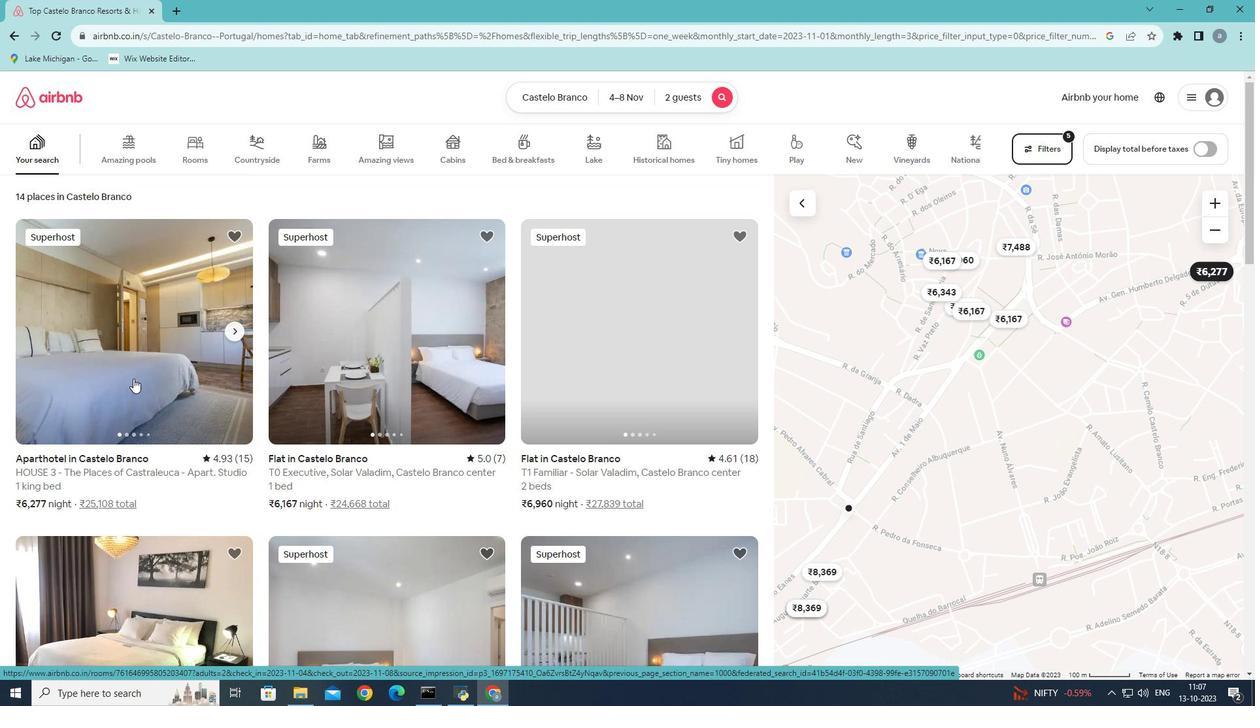 
Action: Mouse moved to (713, 333)
Screenshot: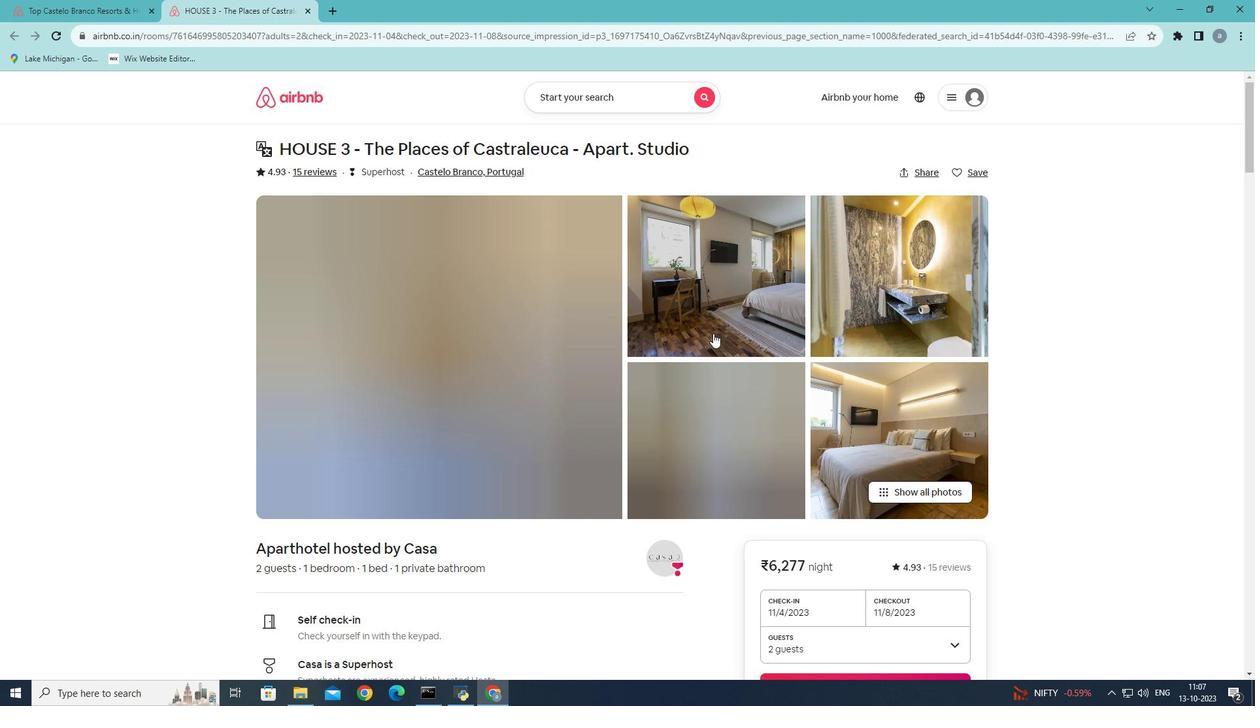 
Action: Mouse scrolled (713, 332) with delta (0, 0)
Screenshot: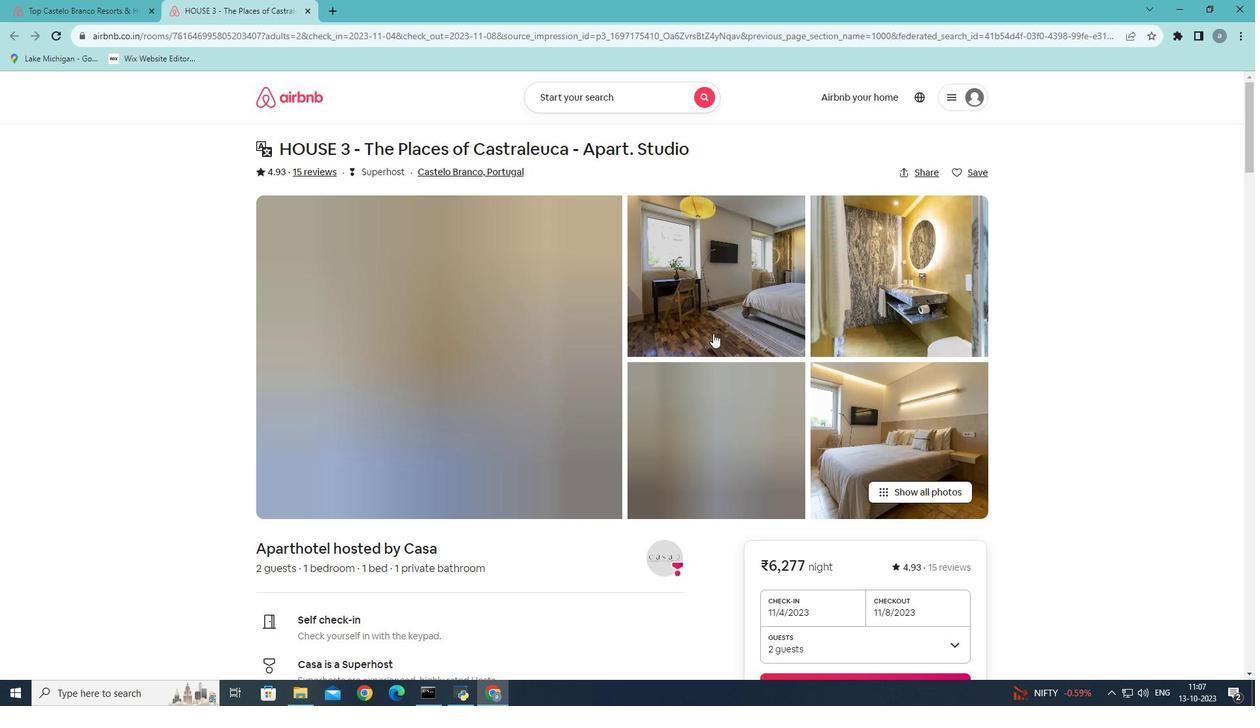 
Action: Mouse scrolled (713, 332) with delta (0, 0)
Screenshot: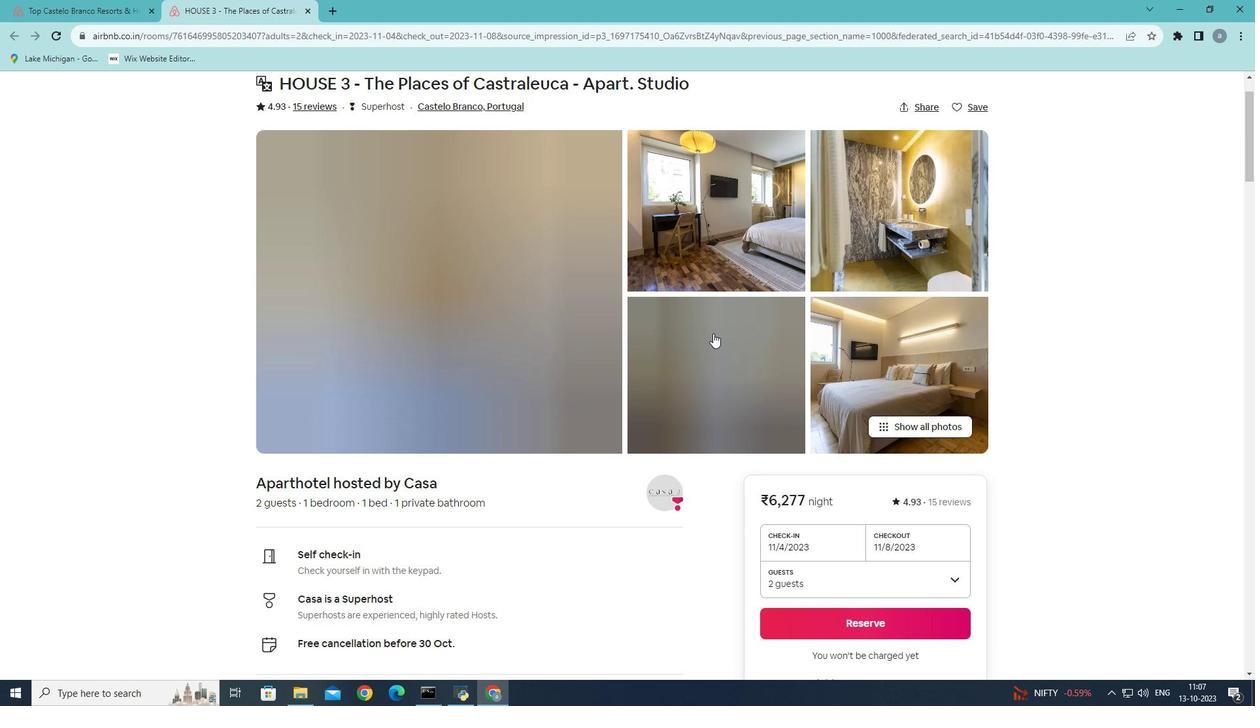 
Action: Mouse moved to (934, 360)
Screenshot: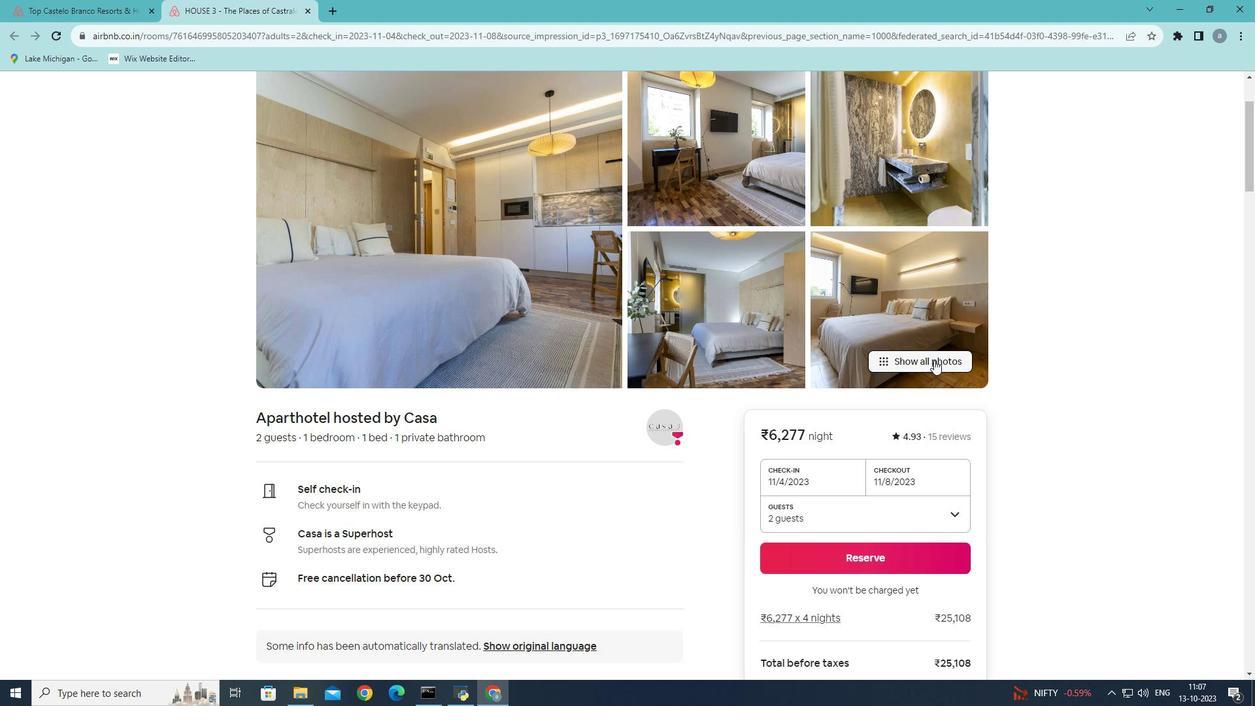 
Action: Mouse pressed left at (934, 360)
Screenshot: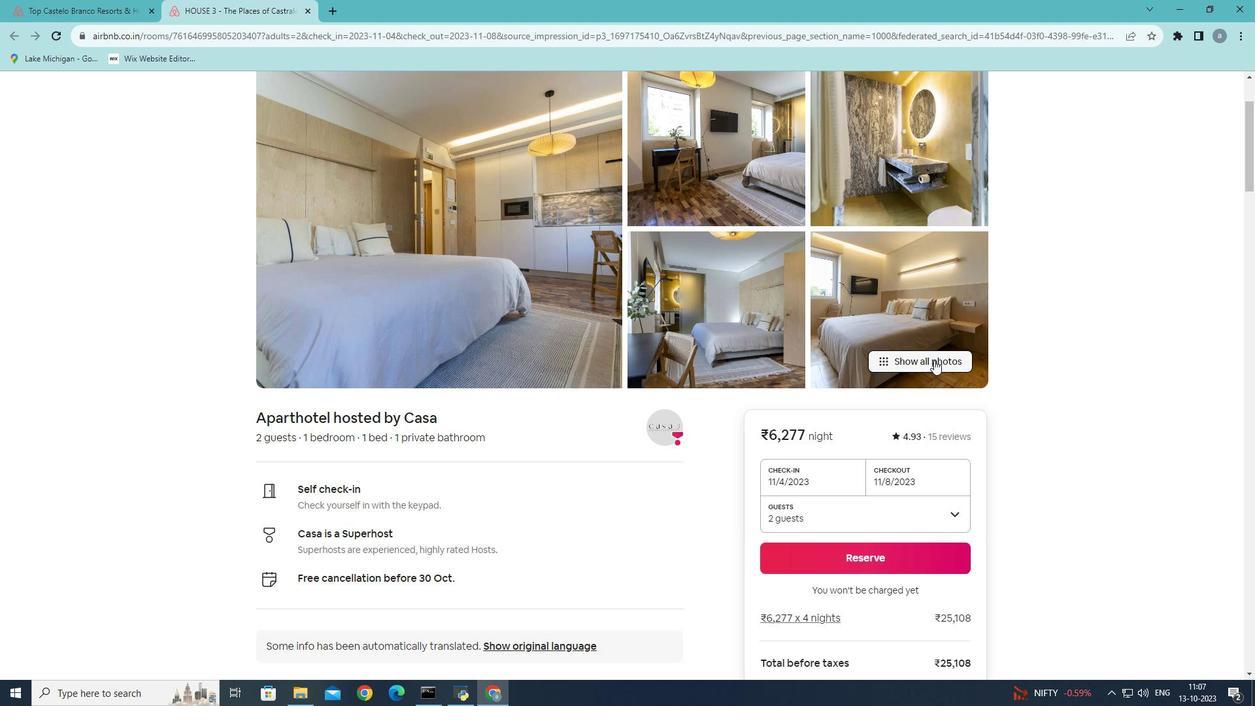 
Action: Mouse moved to (645, 363)
Screenshot: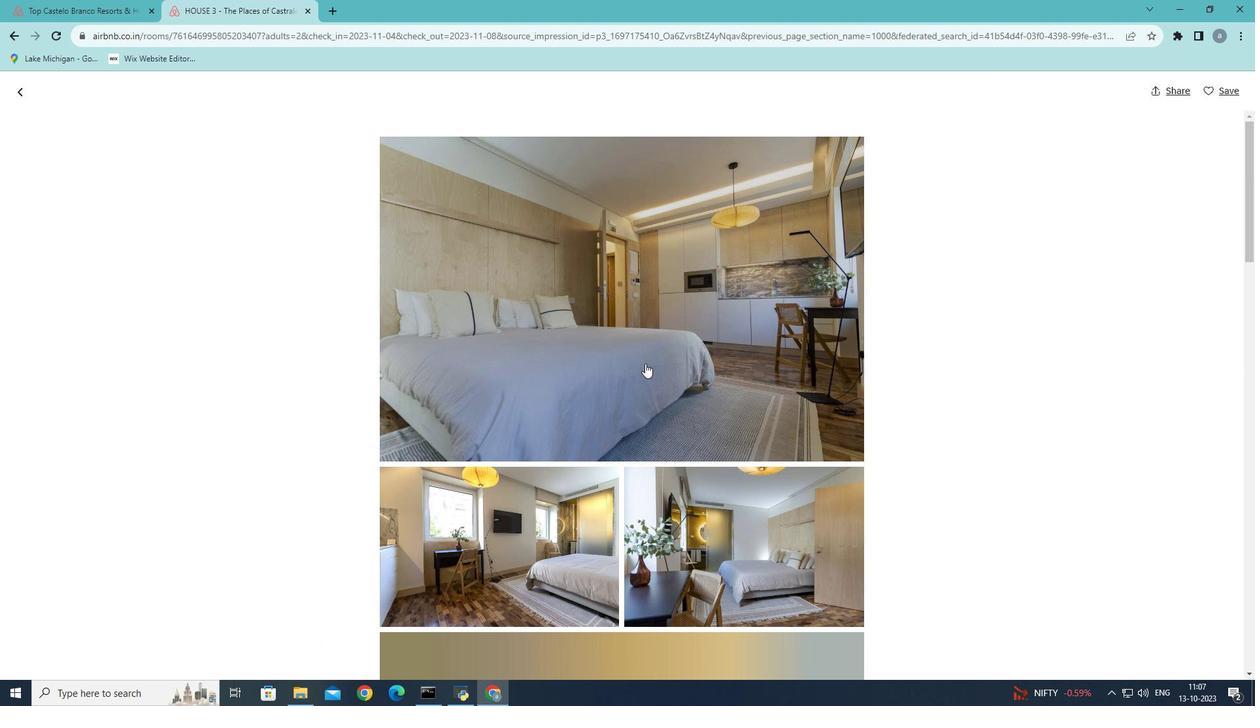 
Action: Mouse scrolled (645, 362) with delta (0, 0)
Screenshot: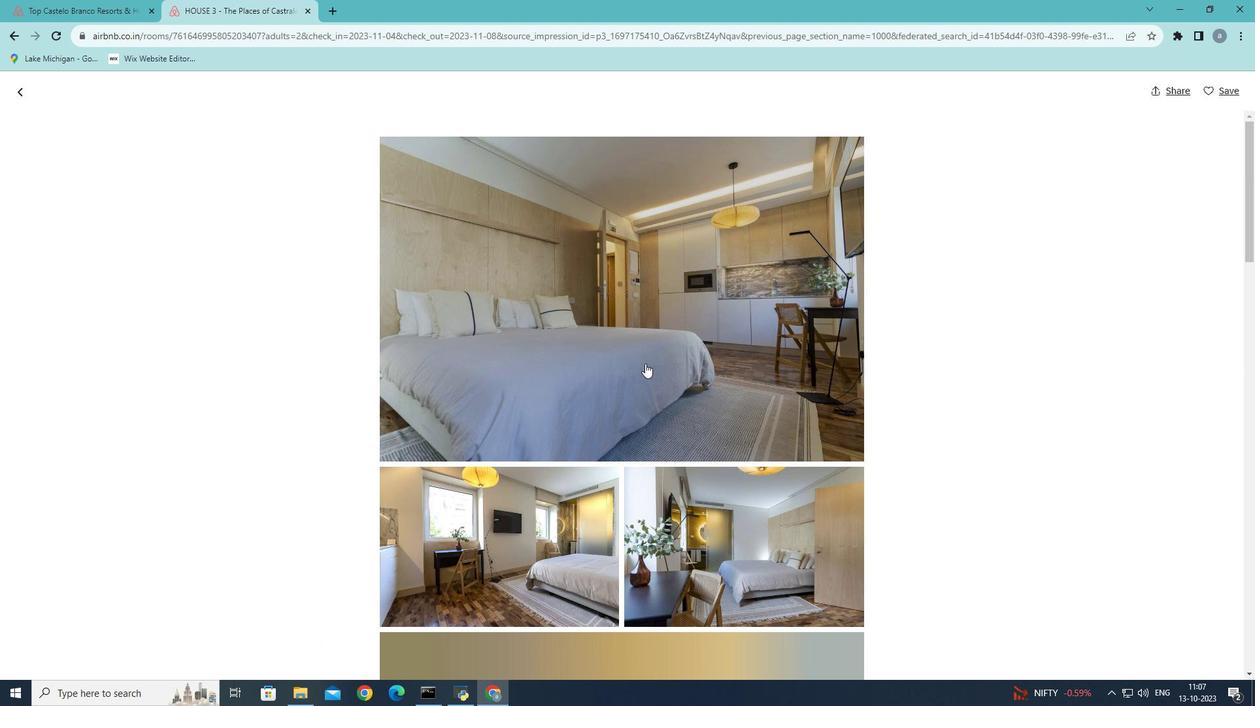 
Action: Mouse scrolled (645, 362) with delta (0, 0)
Screenshot: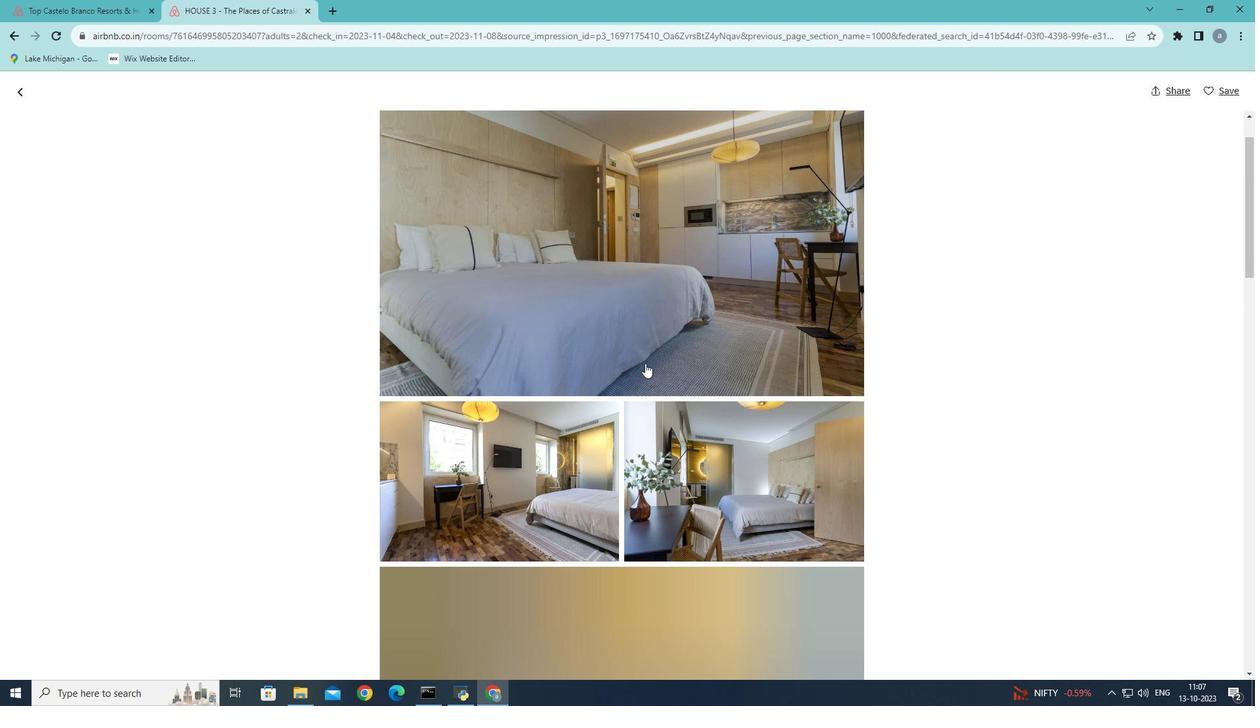 
Action: Mouse scrolled (645, 362) with delta (0, 0)
Screenshot: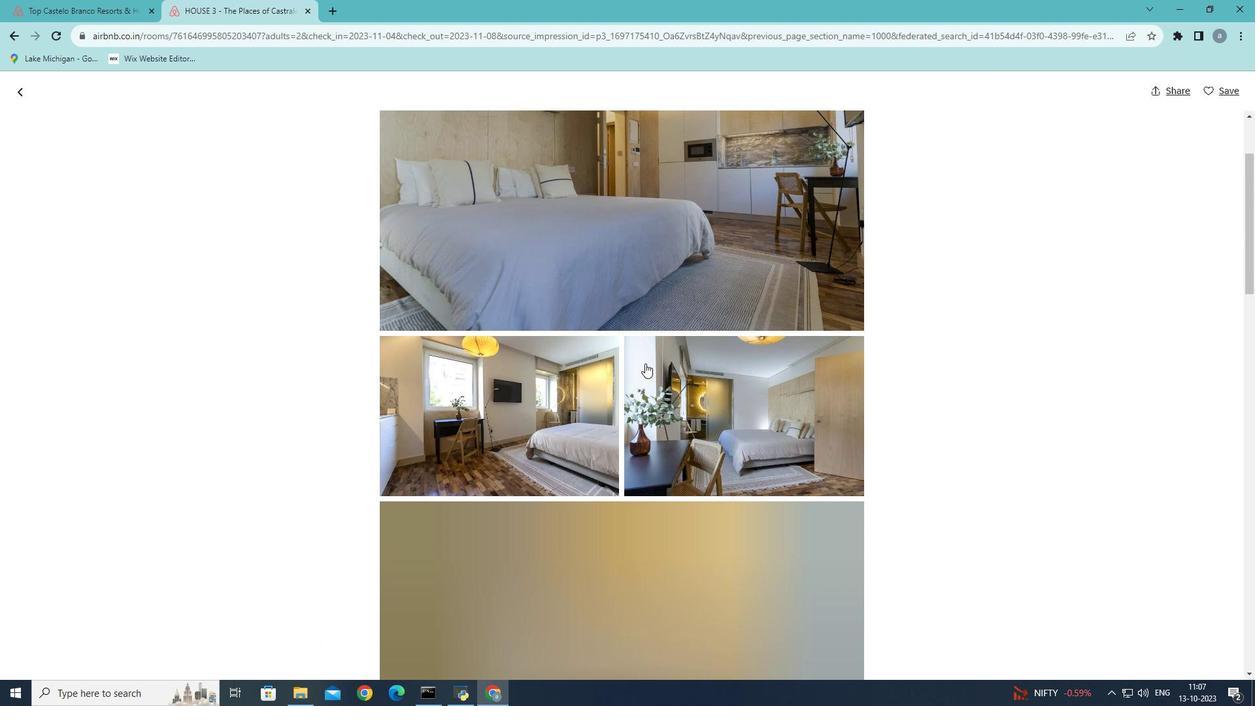 
Action: Mouse scrolled (645, 362) with delta (0, 0)
Screenshot: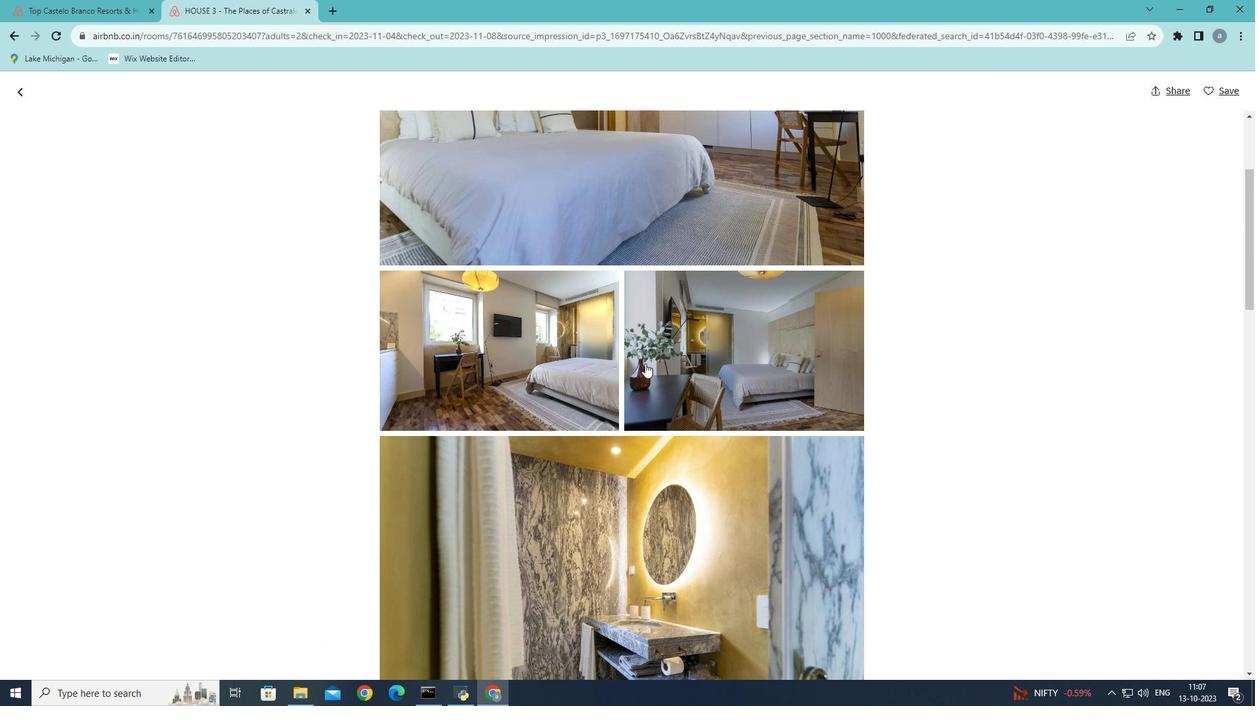 
Action: Mouse scrolled (645, 362) with delta (0, 0)
Screenshot: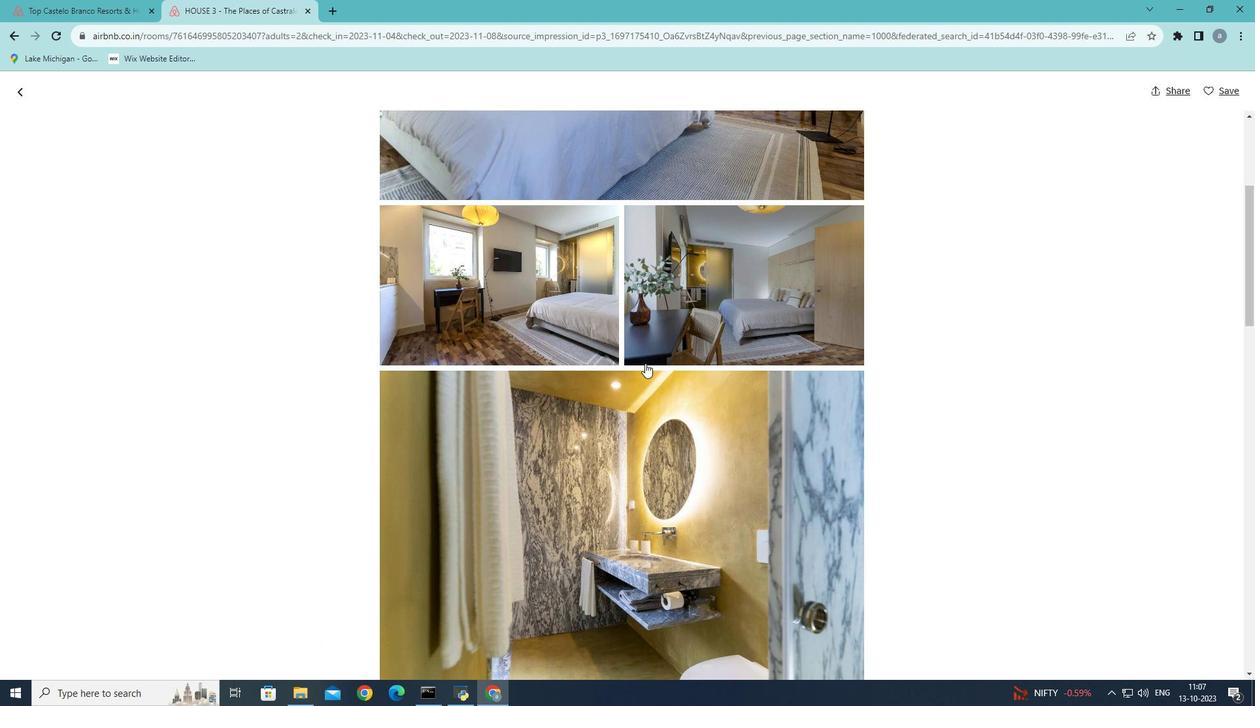 
Action: Mouse scrolled (645, 362) with delta (0, 0)
Screenshot: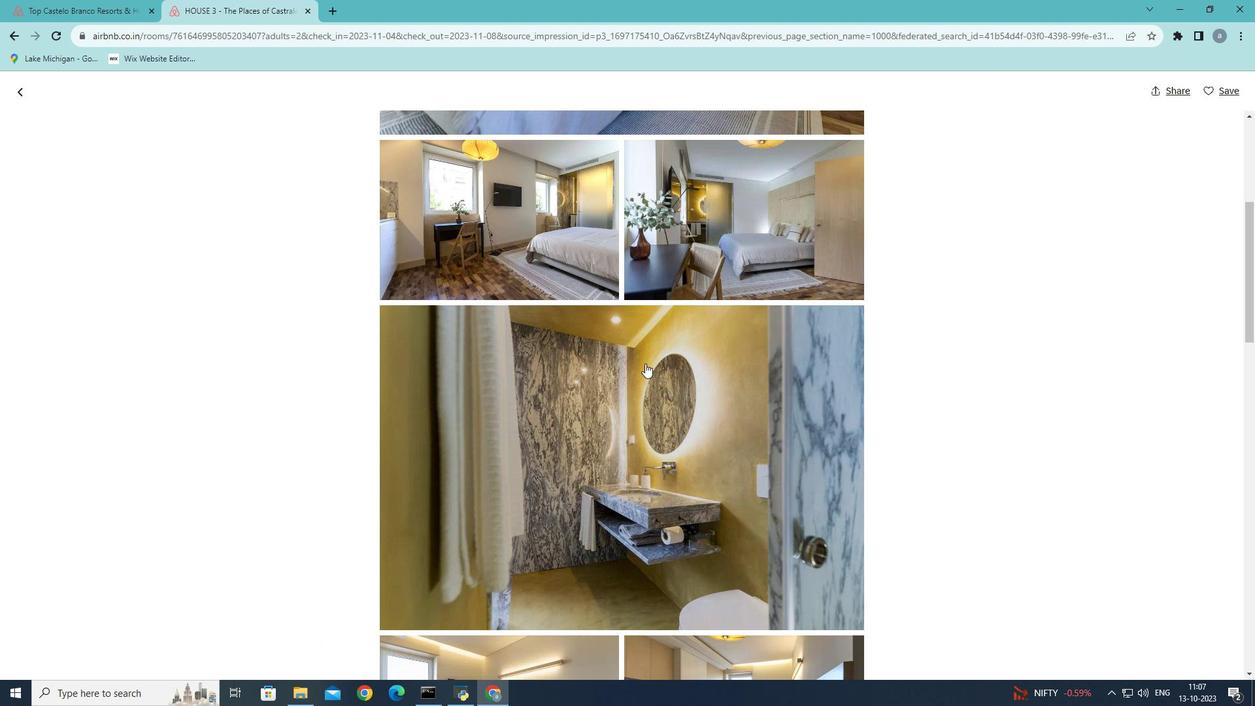 
Action: Mouse scrolled (645, 362) with delta (0, 0)
Screenshot: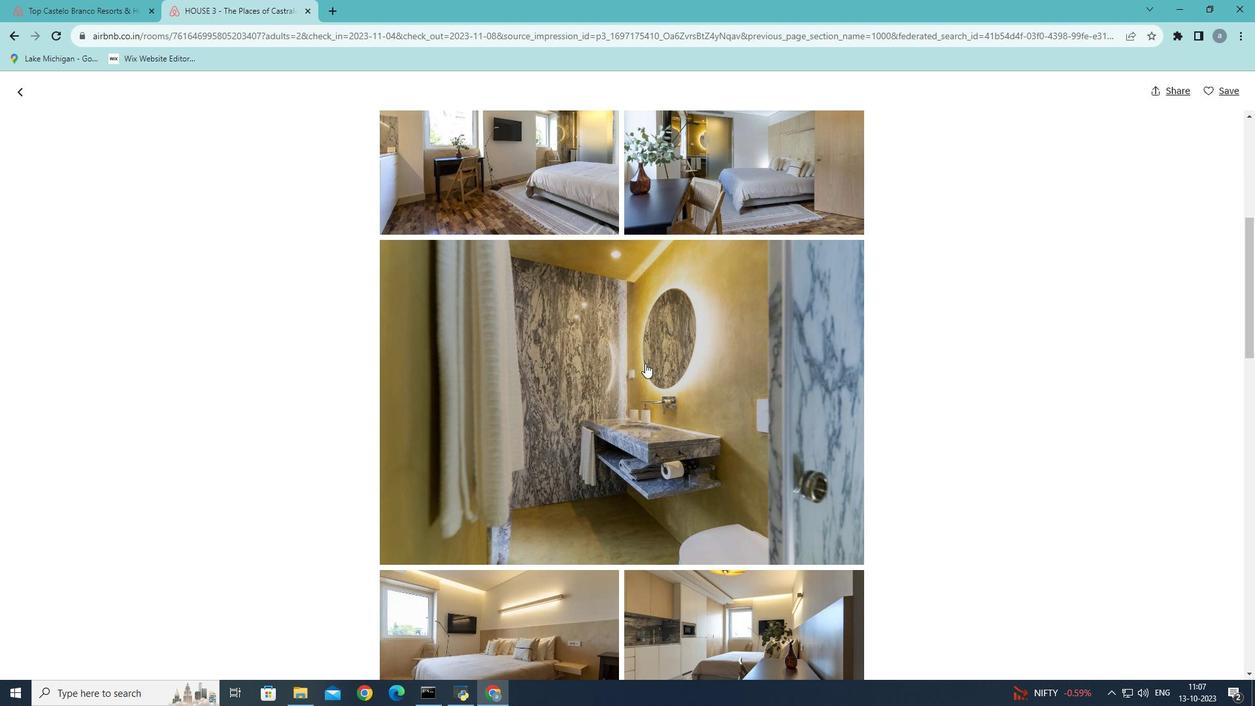 
Action: Mouse scrolled (645, 362) with delta (0, 0)
Screenshot: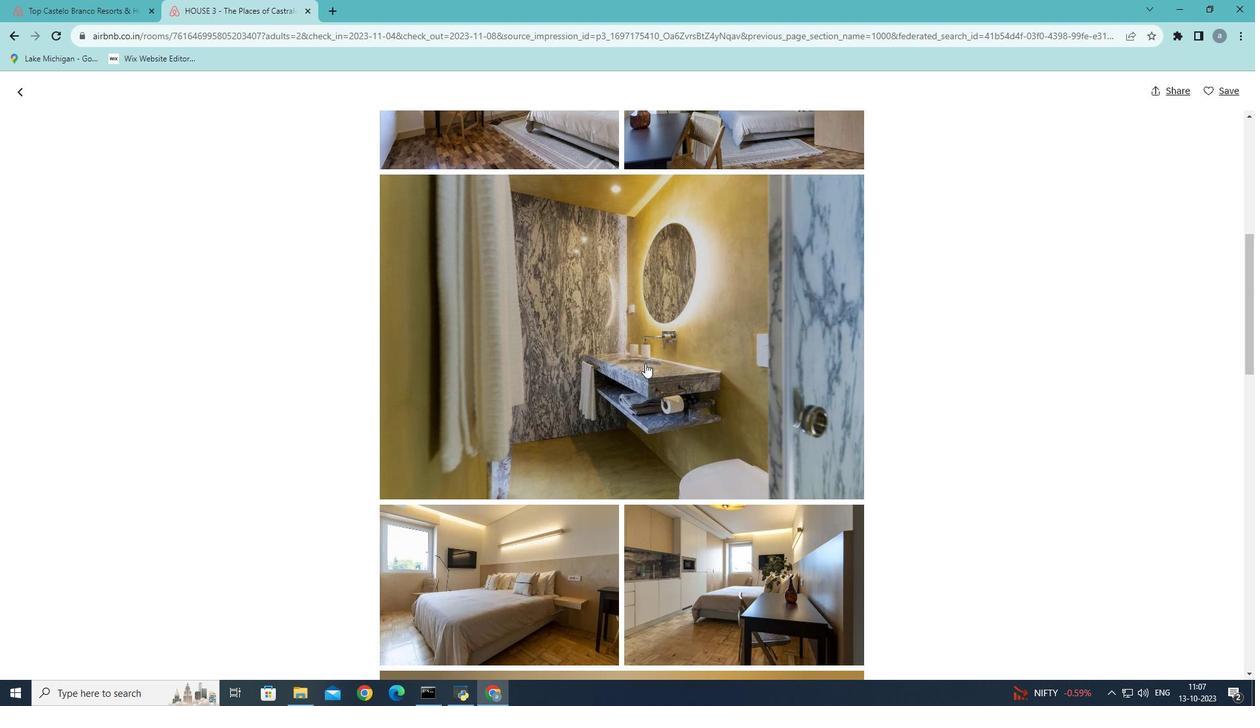 
Action: Mouse scrolled (645, 362) with delta (0, 0)
Screenshot: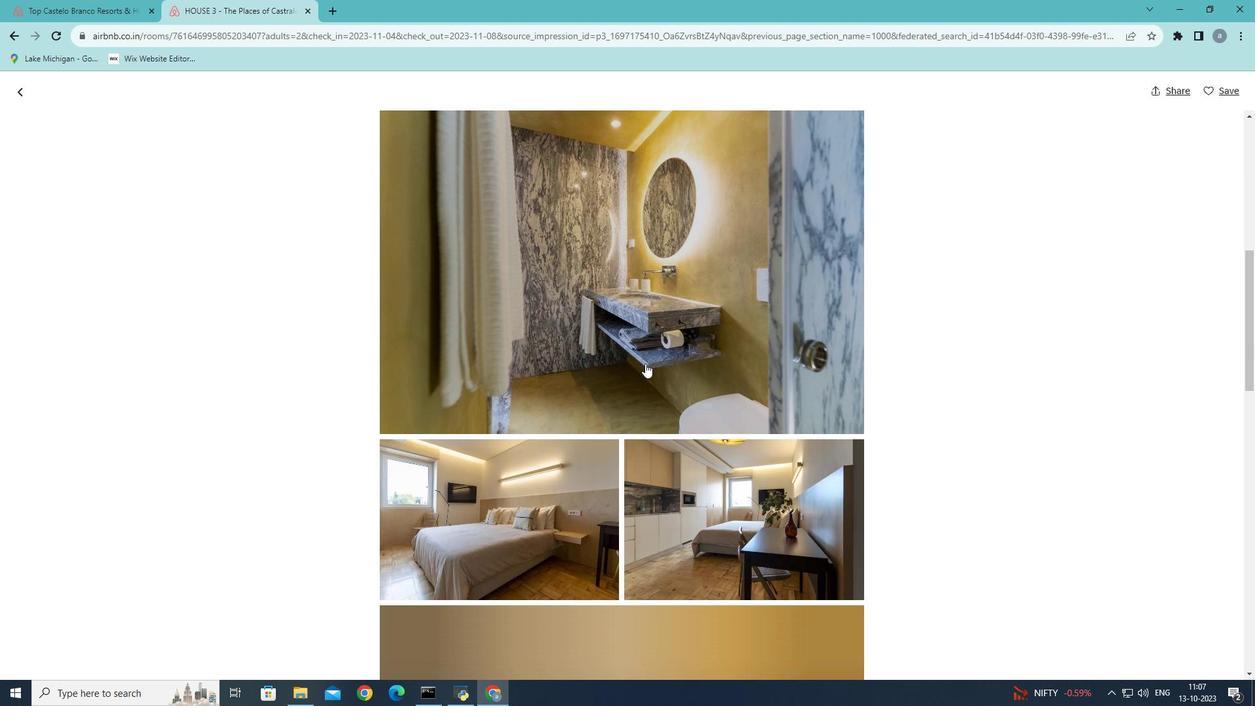 
Action: Mouse scrolled (645, 362) with delta (0, 0)
Screenshot: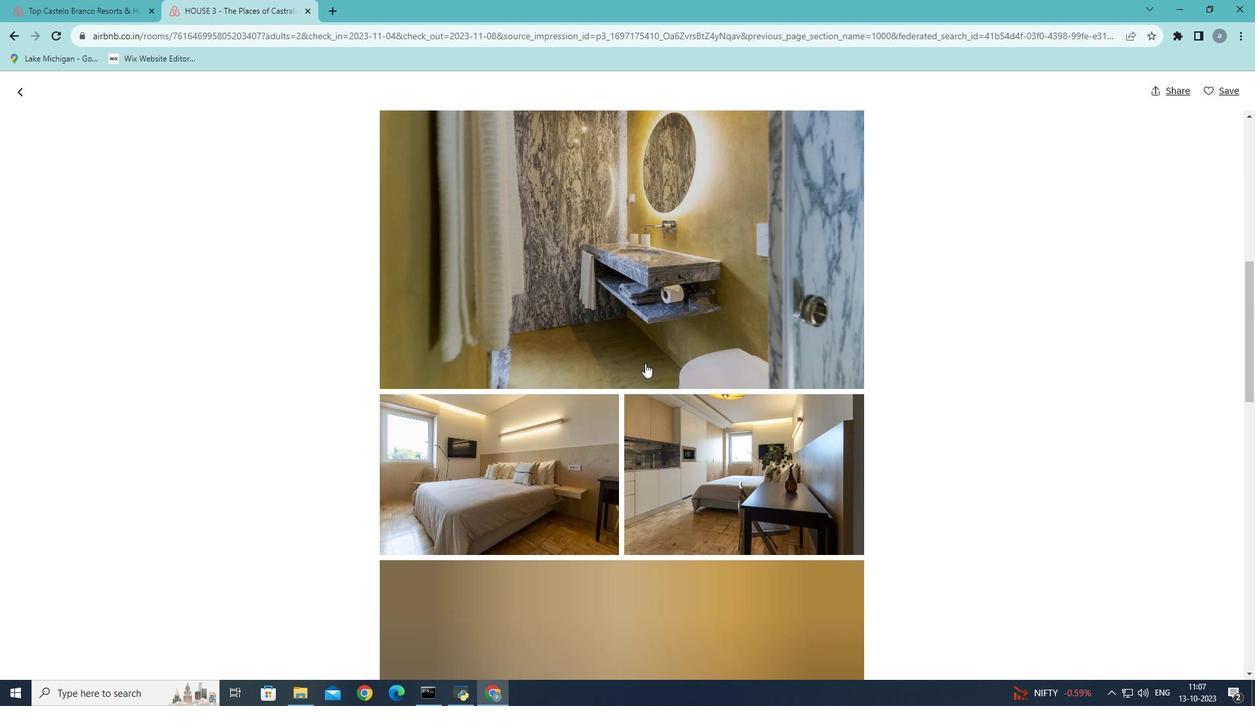 
Action: Mouse scrolled (645, 362) with delta (0, 0)
Screenshot: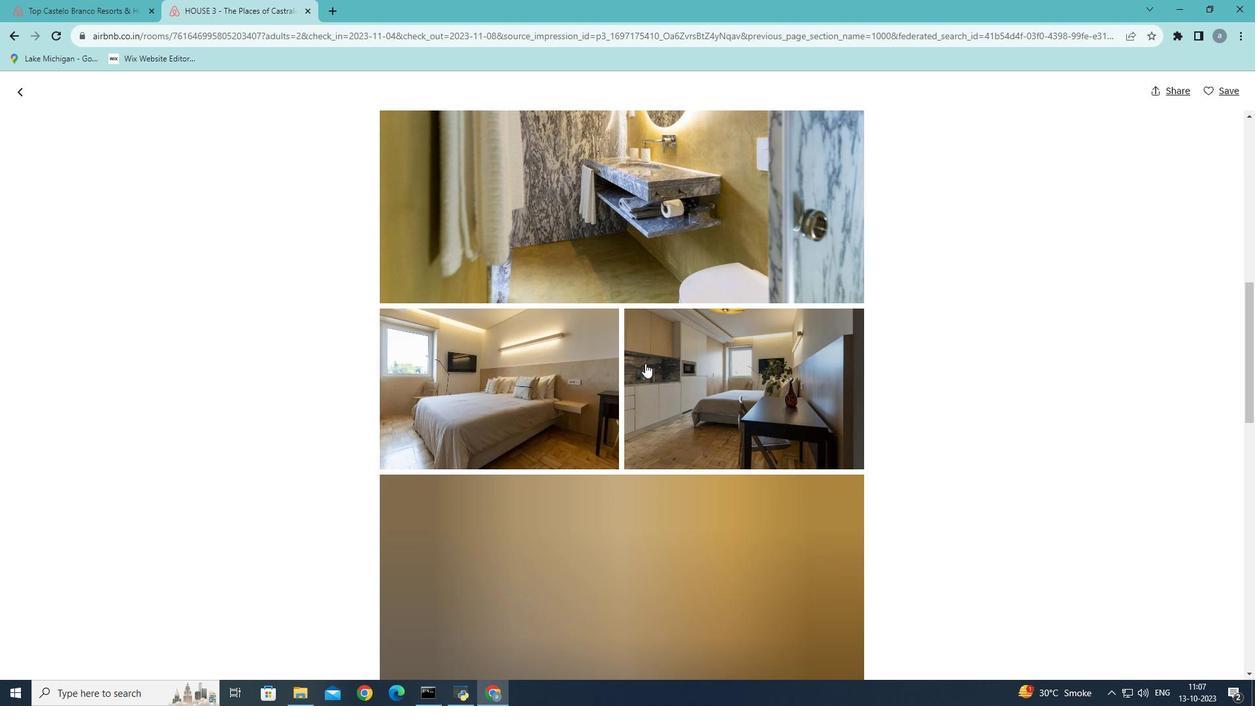 
Action: Mouse scrolled (645, 362) with delta (0, 0)
Screenshot: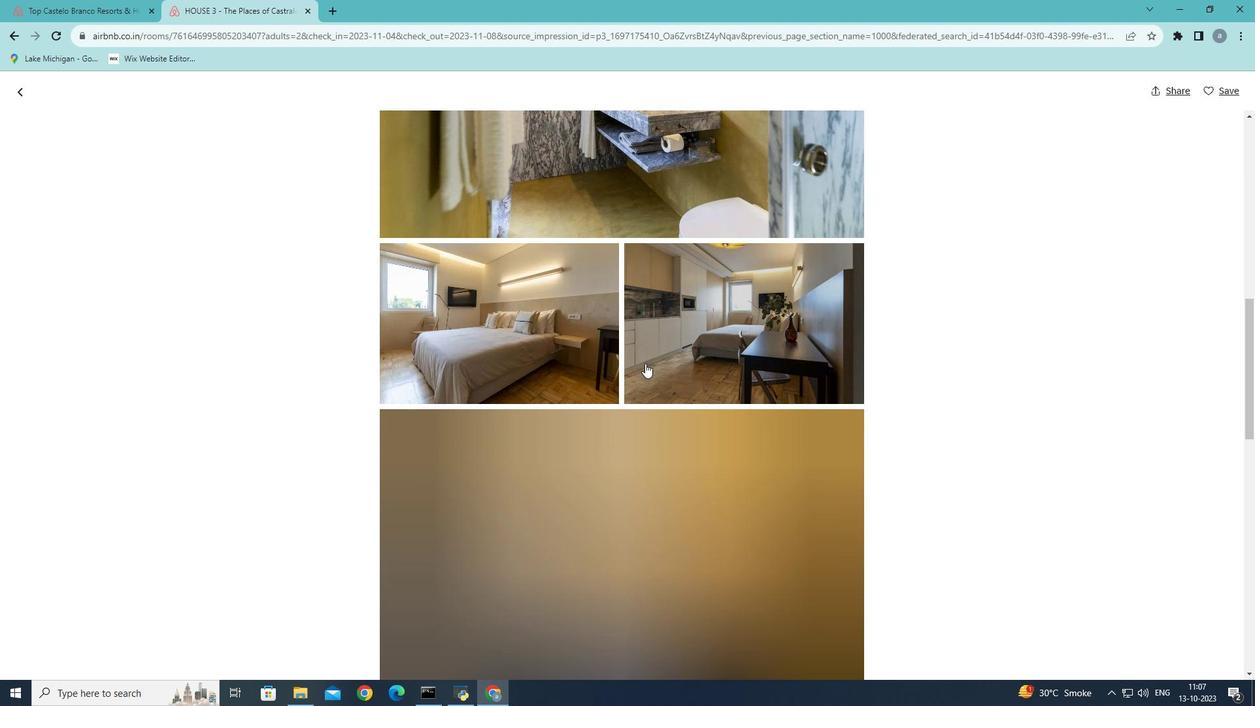 
Action: Mouse scrolled (645, 362) with delta (0, 0)
Screenshot: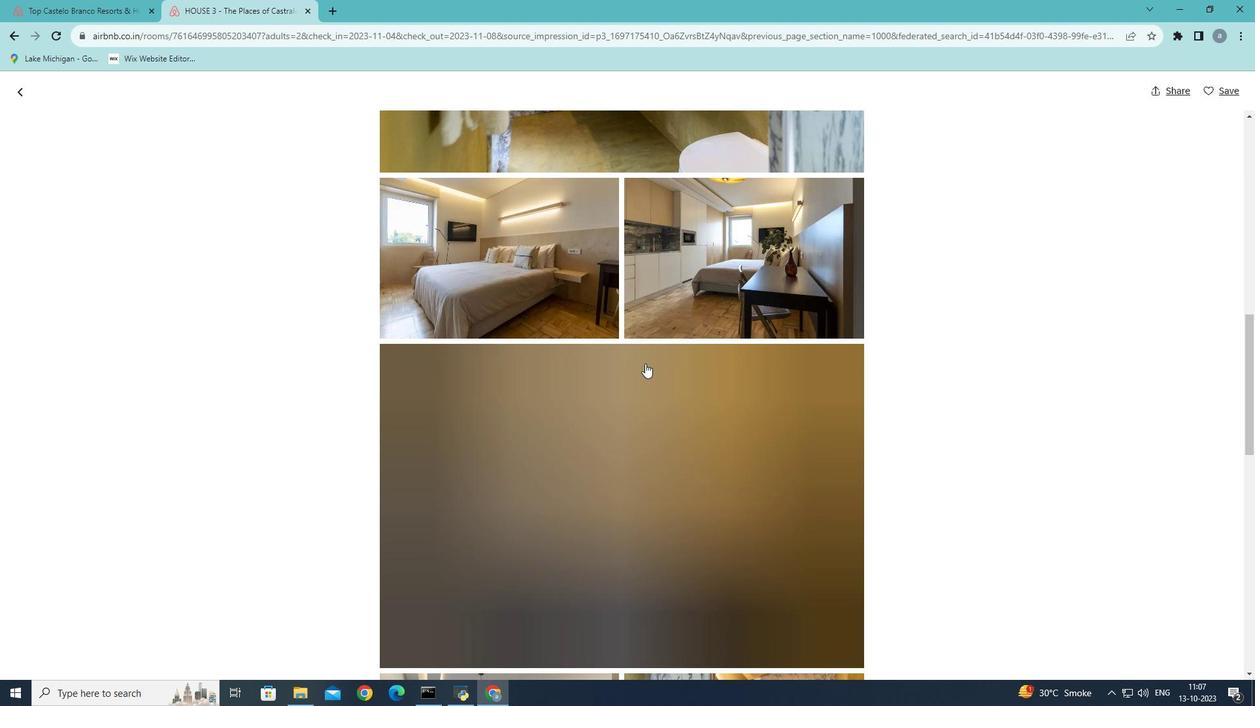 
Action: Mouse scrolled (645, 362) with delta (0, 0)
Screenshot: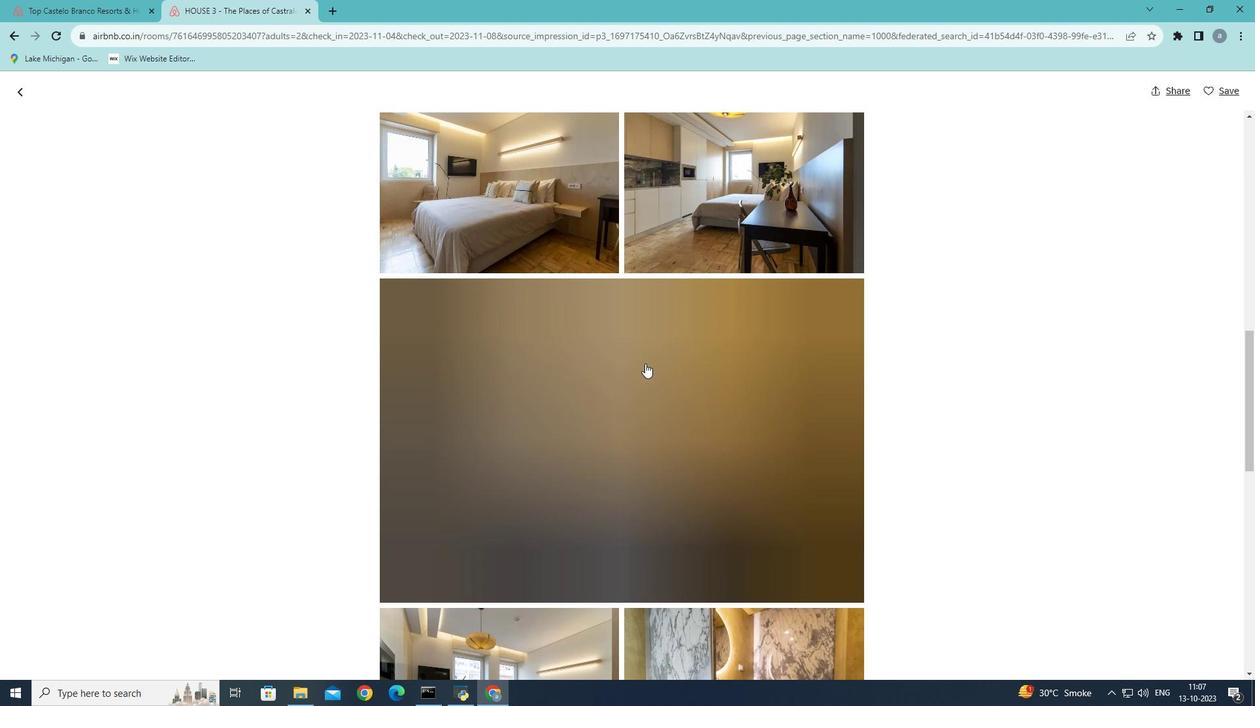 
Action: Mouse scrolled (645, 362) with delta (0, 0)
Screenshot: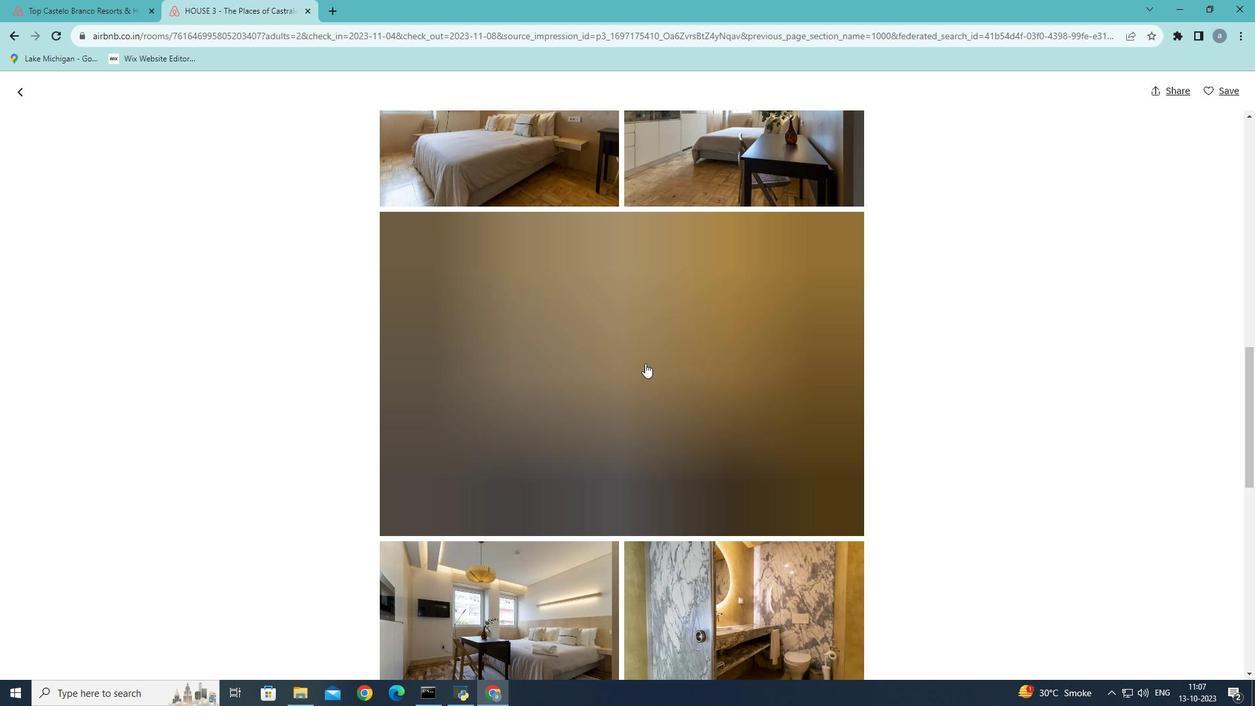
Action: Mouse scrolled (645, 364) with delta (0, 0)
Screenshot: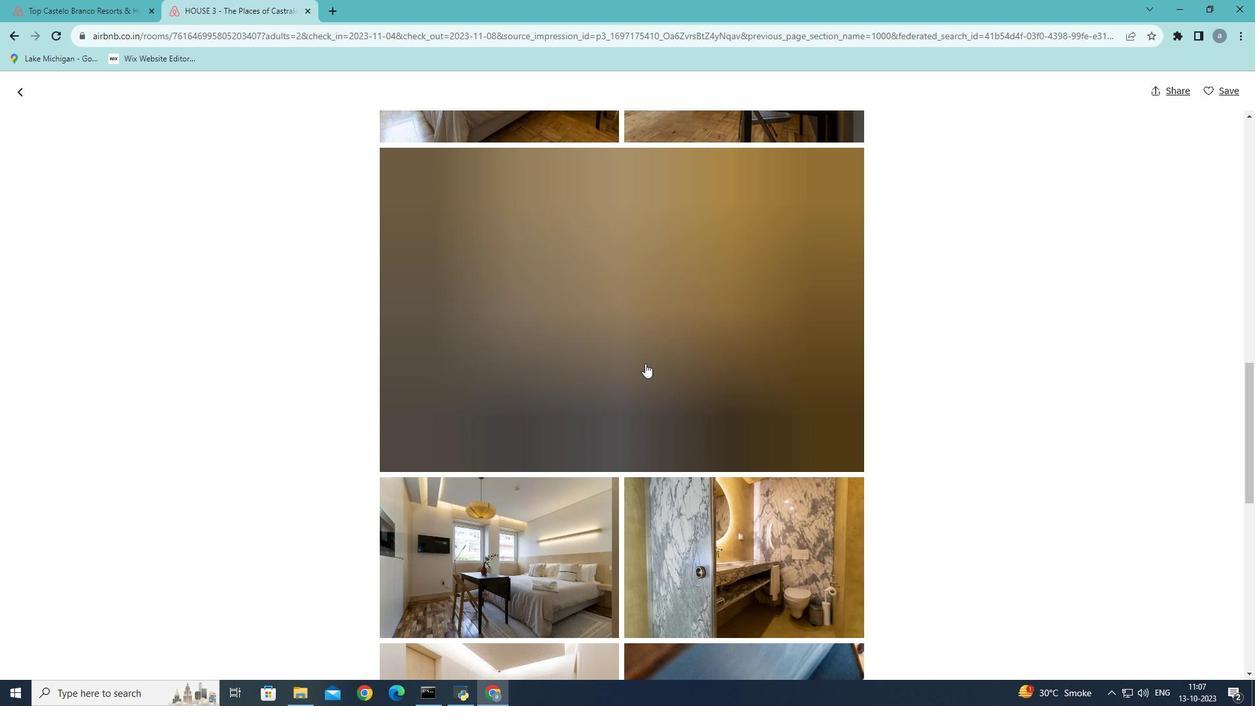 
Action: Mouse scrolled (645, 364) with delta (0, 0)
Screenshot: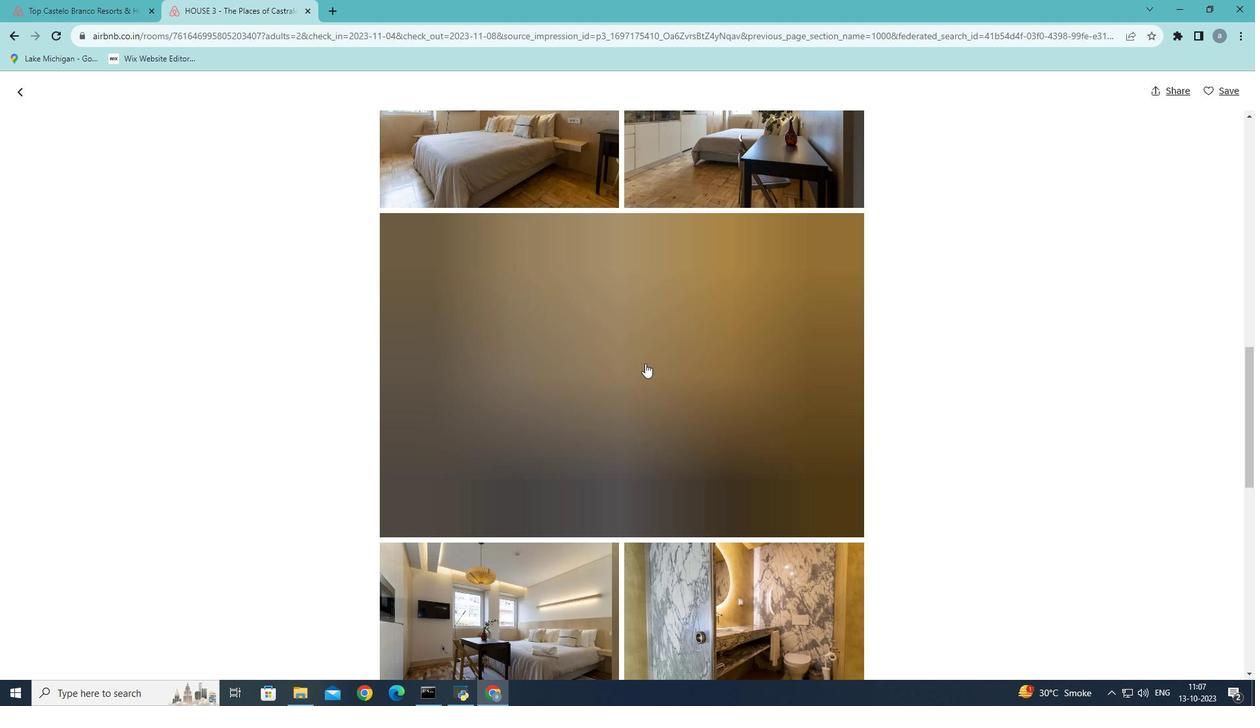 
Action: Mouse scrolled (645, 362) with delta (0, 0)
Screenshot: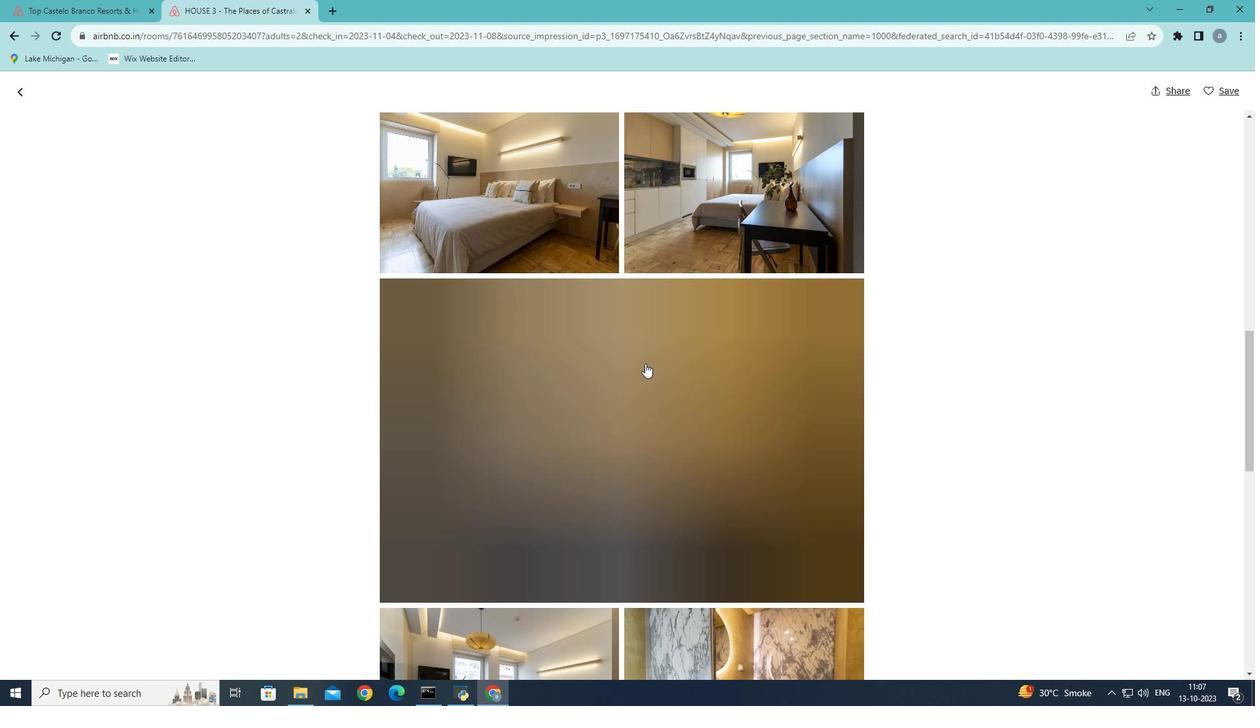 
Action: Mouse scrolled (645, 362) with delta (0, 0)
Screenshot: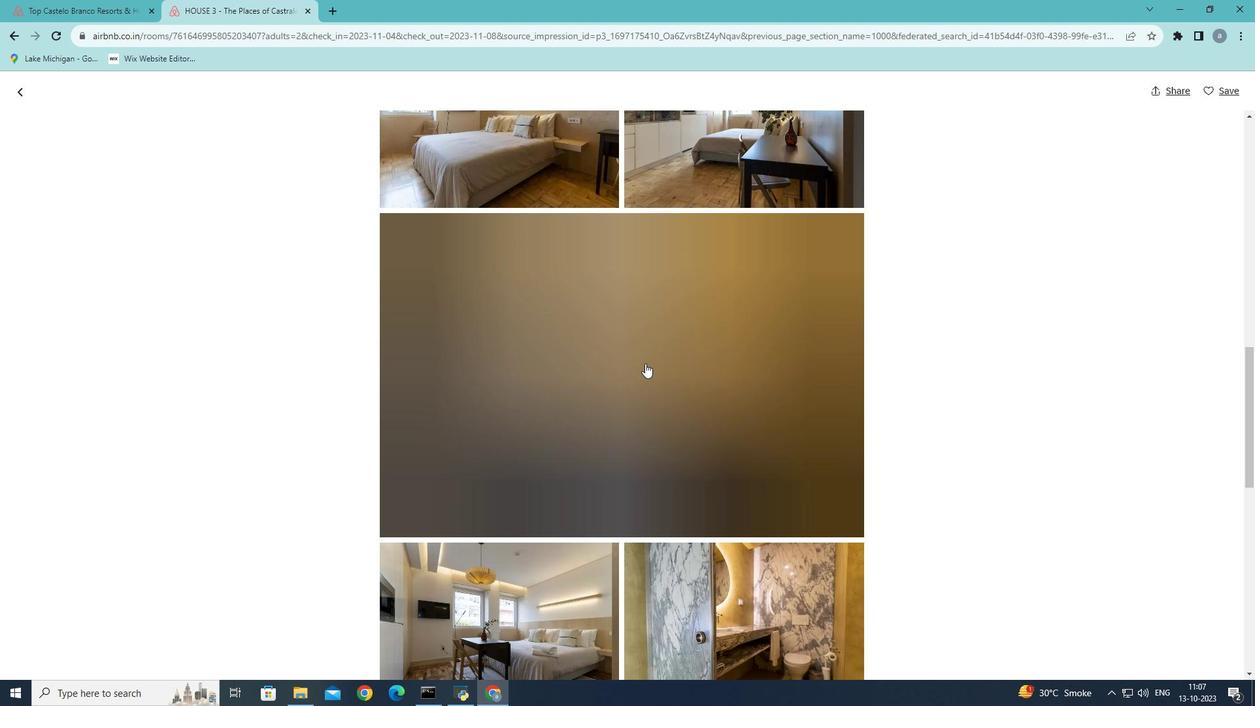 
Action: Mouse scrolled (645, 362) with delta (0, 0)
Screenshot: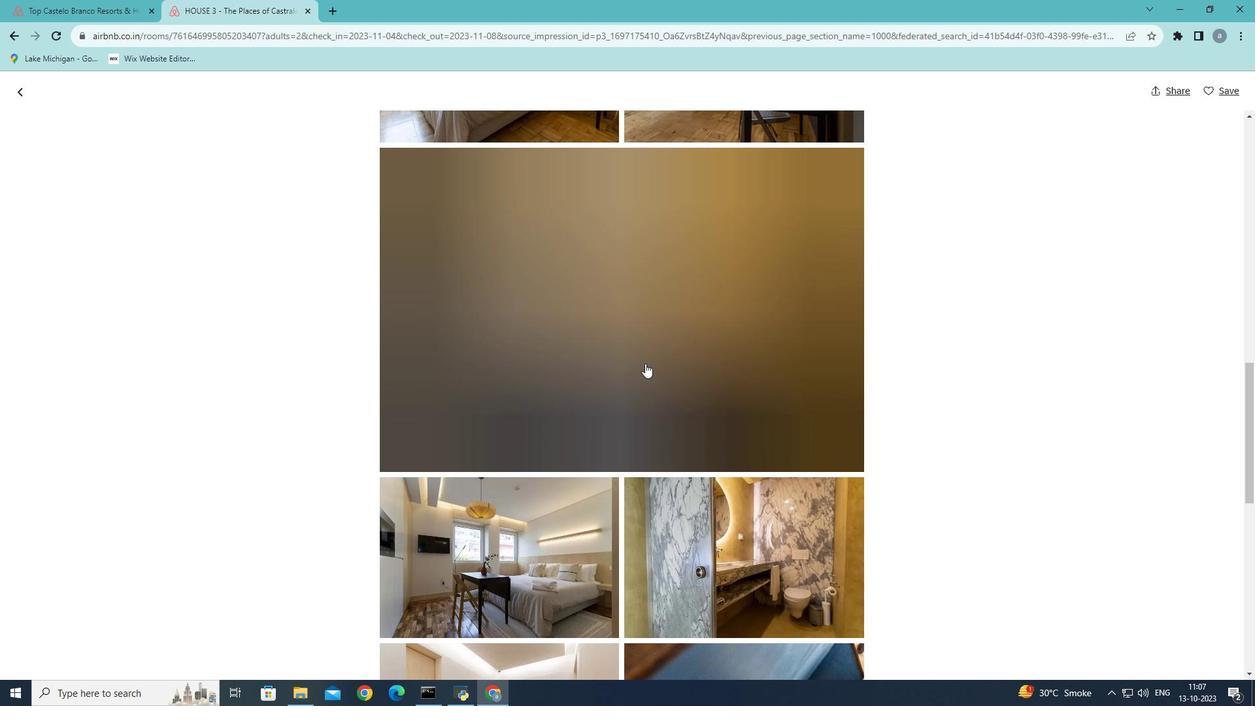 
Action: Mouse scrolled (645, 362) with delta (0, 0)
Screenshot: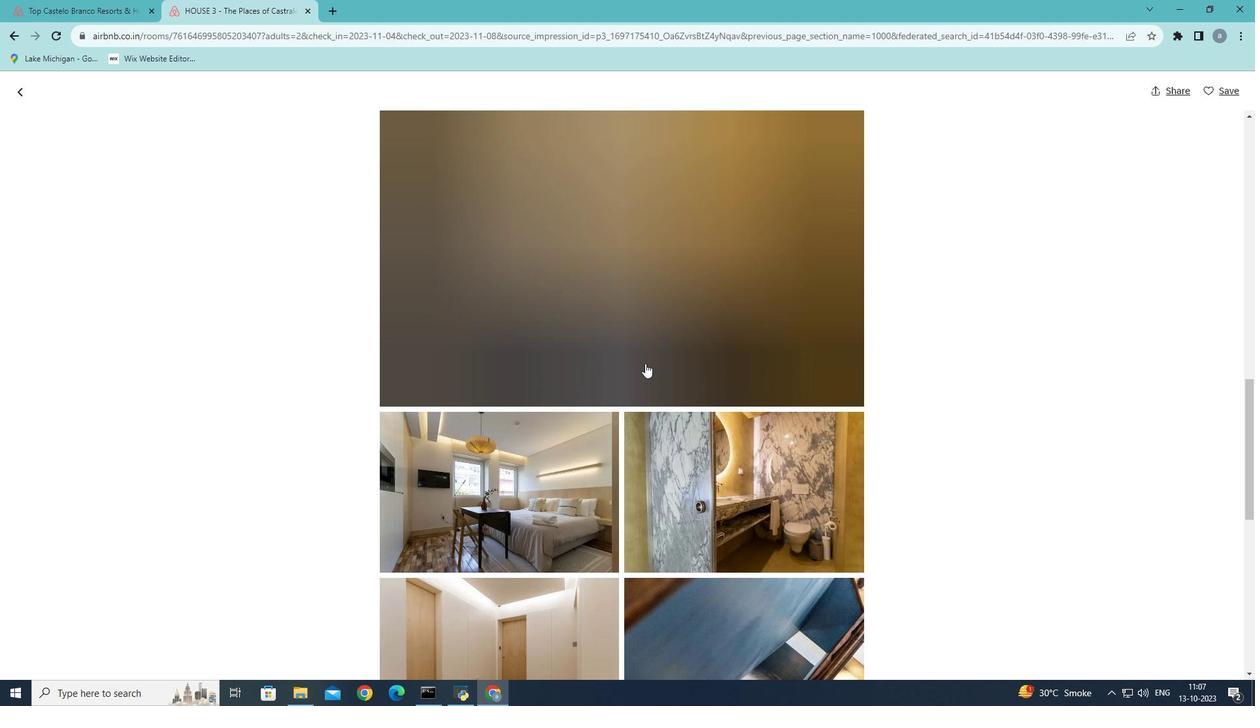 
Action: Mouse scrolled (645, 362) with delta (0, 0)
Screenshot: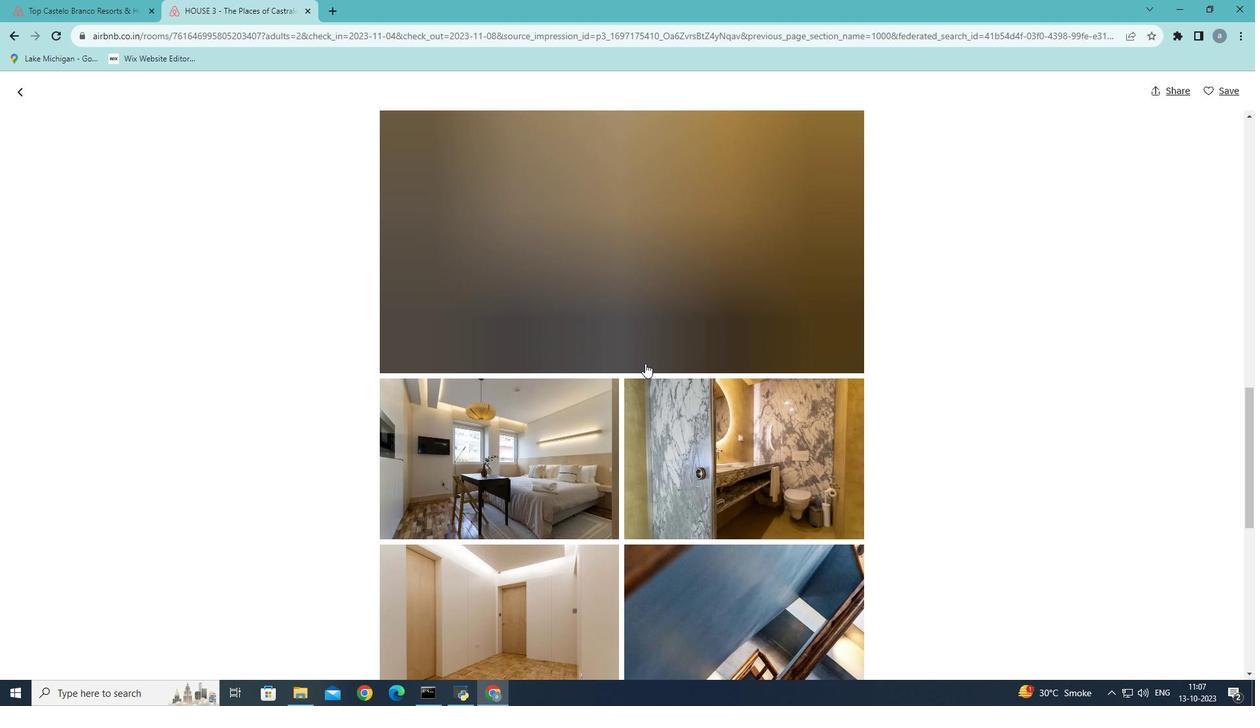 
Action: Mouse scrolled (645, 362) with delta (0, 0)
Screenshot: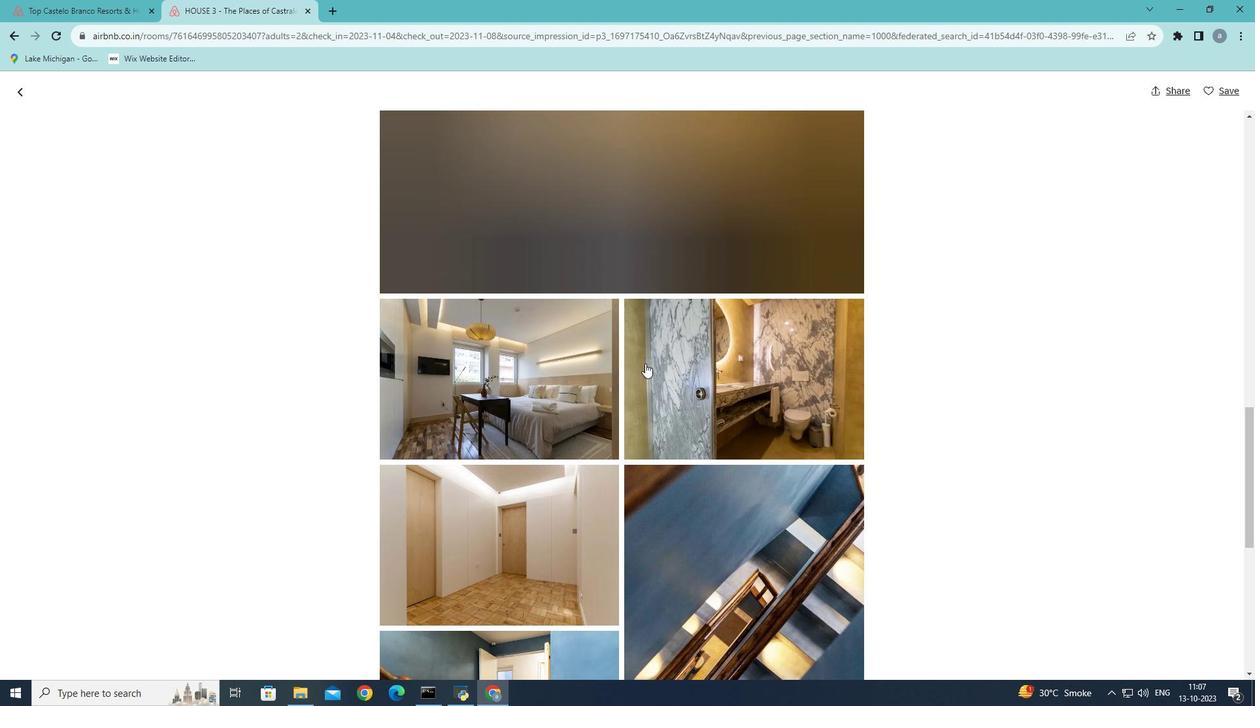 
Action: Mouse scrolled (645, 362) with delta (0, 0)
Screenshot: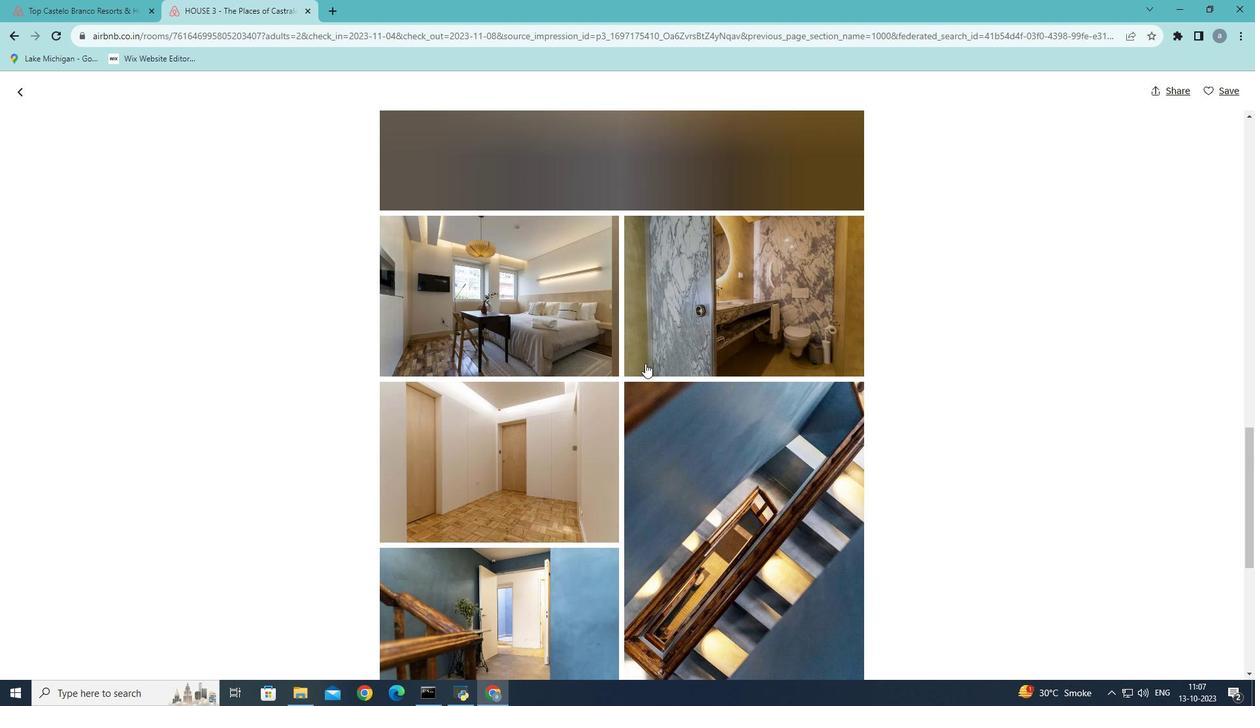 
Action: Mouse scrolled (645, 362) with delta (0, 0)
Screenshot: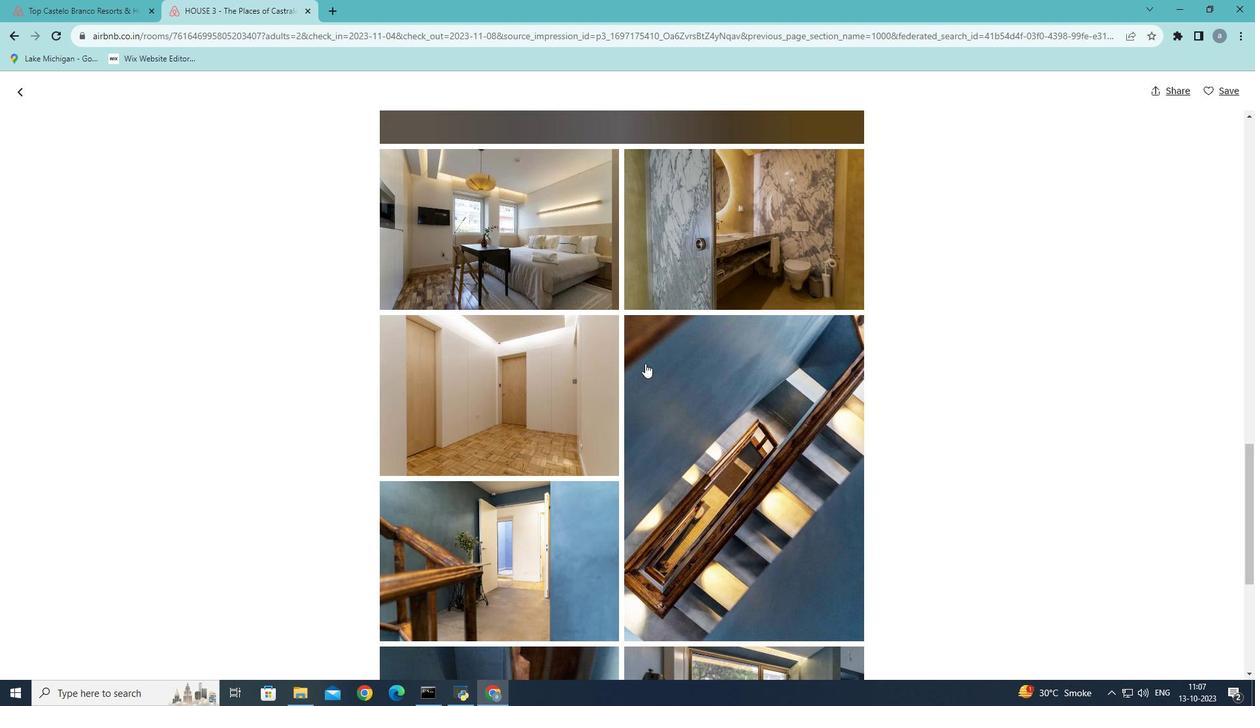 
Action: Mouse scrolled (645, 362) with delta (0, 0)
Screenshot: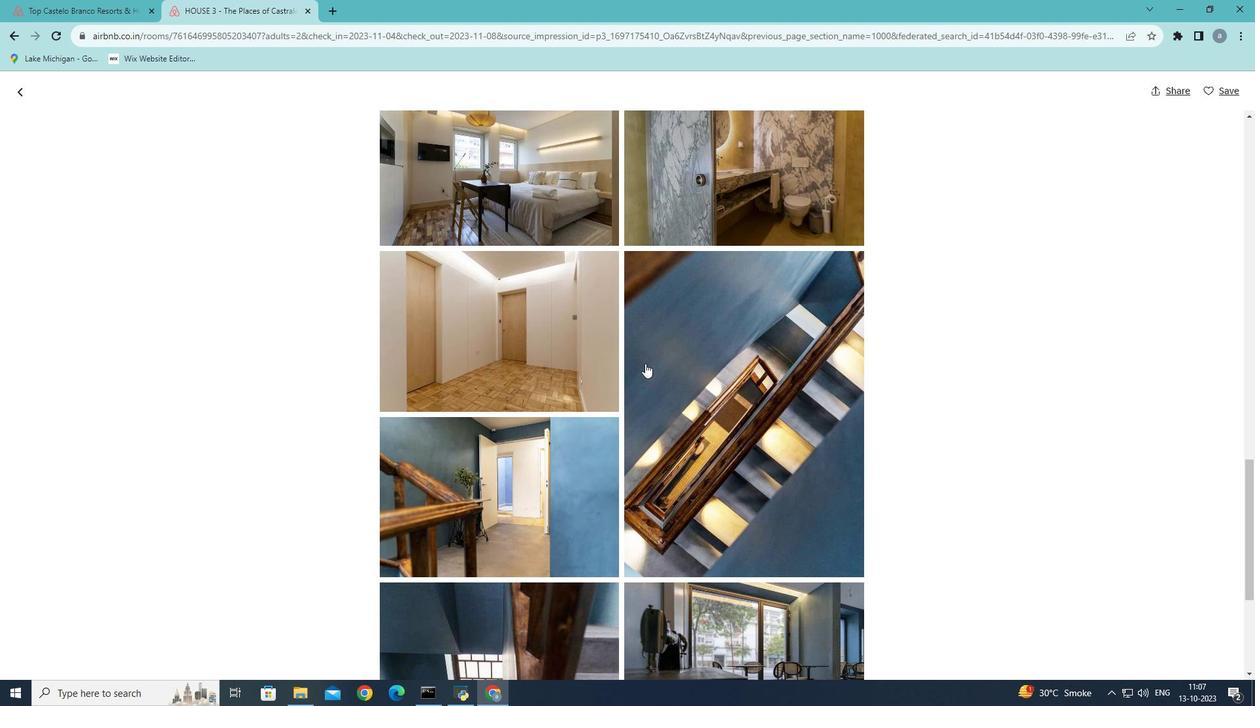 
Action: Mouse scrolled (645, 362) with delta (0, 0)
Screenshot: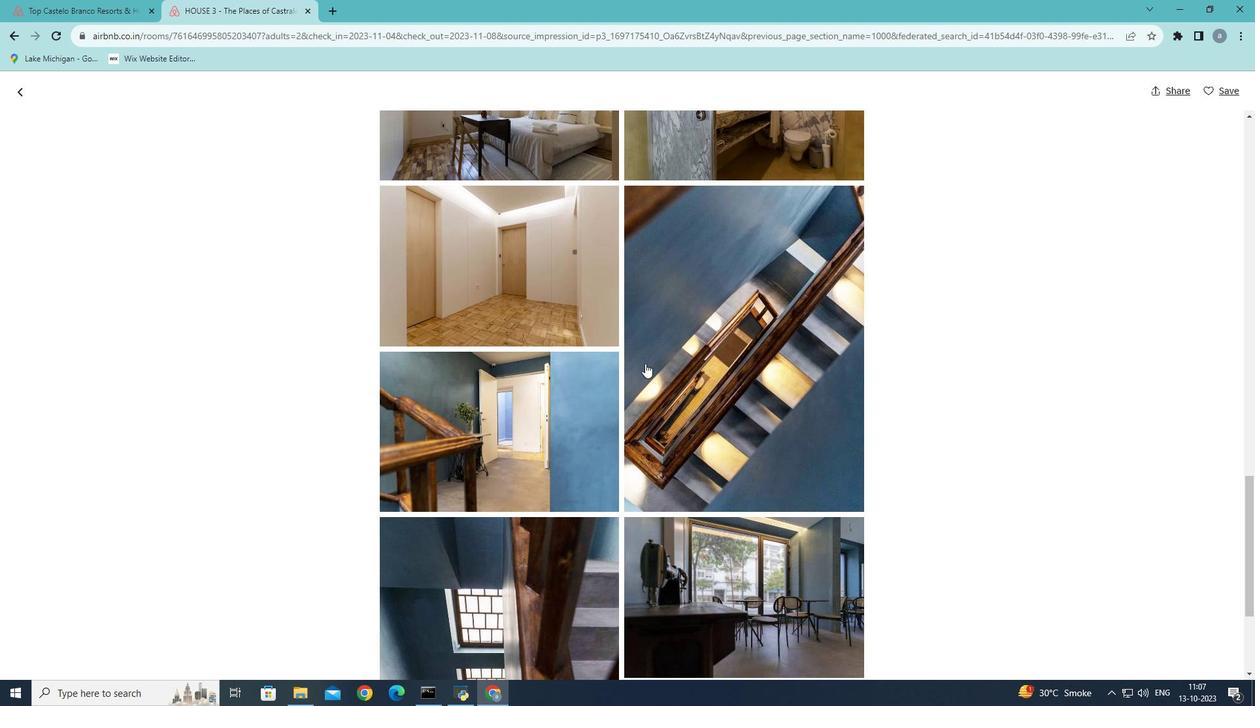 
Action: Mouse scrolled (645, 362) with delta (0, 0)
Screenshot: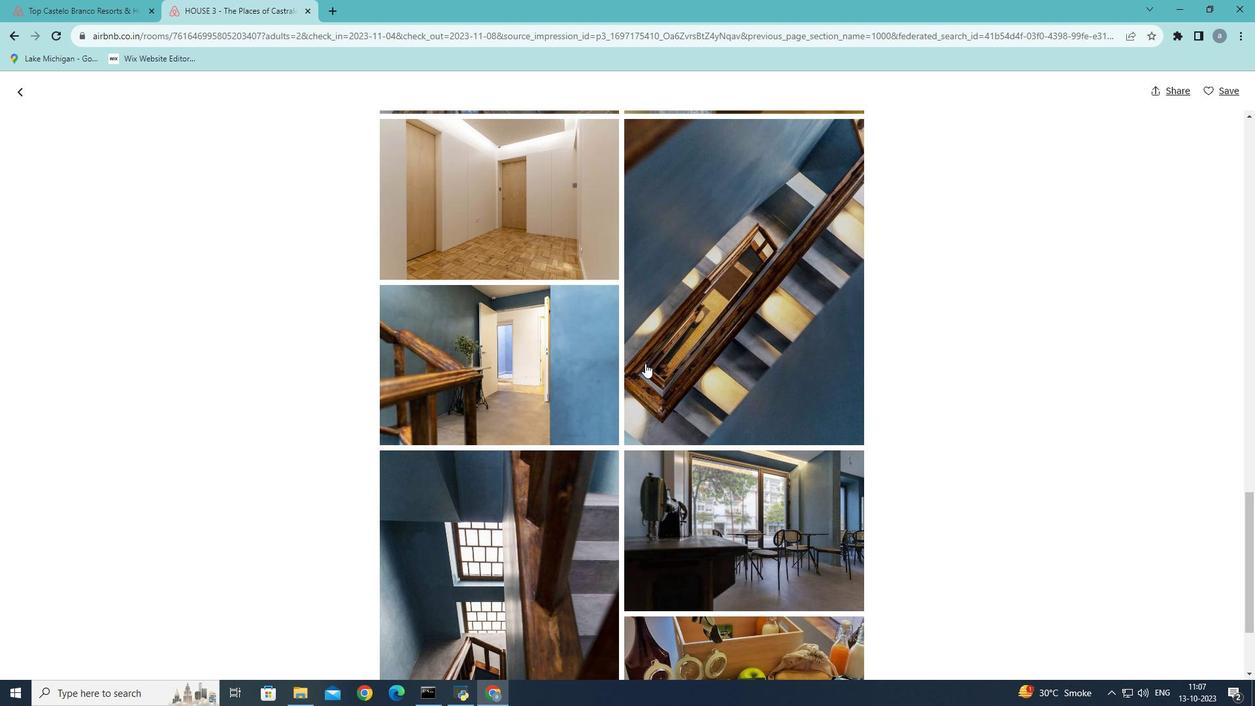 
Action: Mouse scrolled (645, 362) with delta (0, 0)
Screenshot: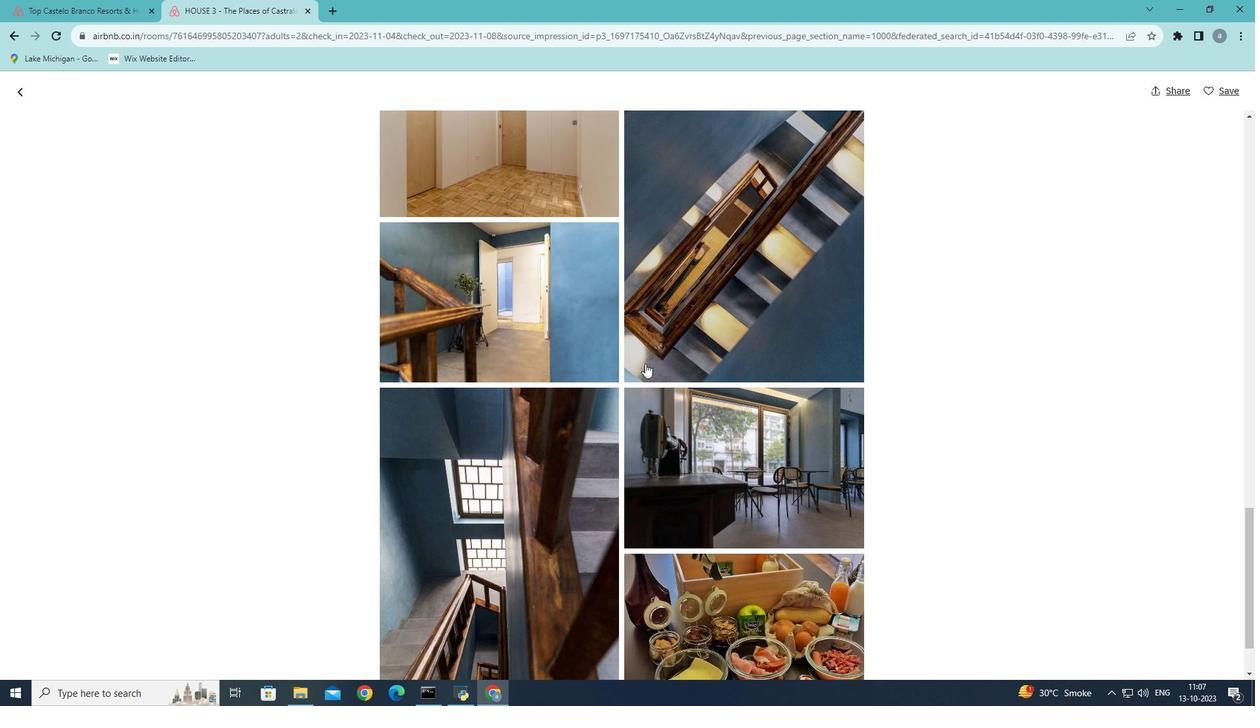 
Action: Mouse scrolled (645, 362) with delta (0, 0)
Screenshot: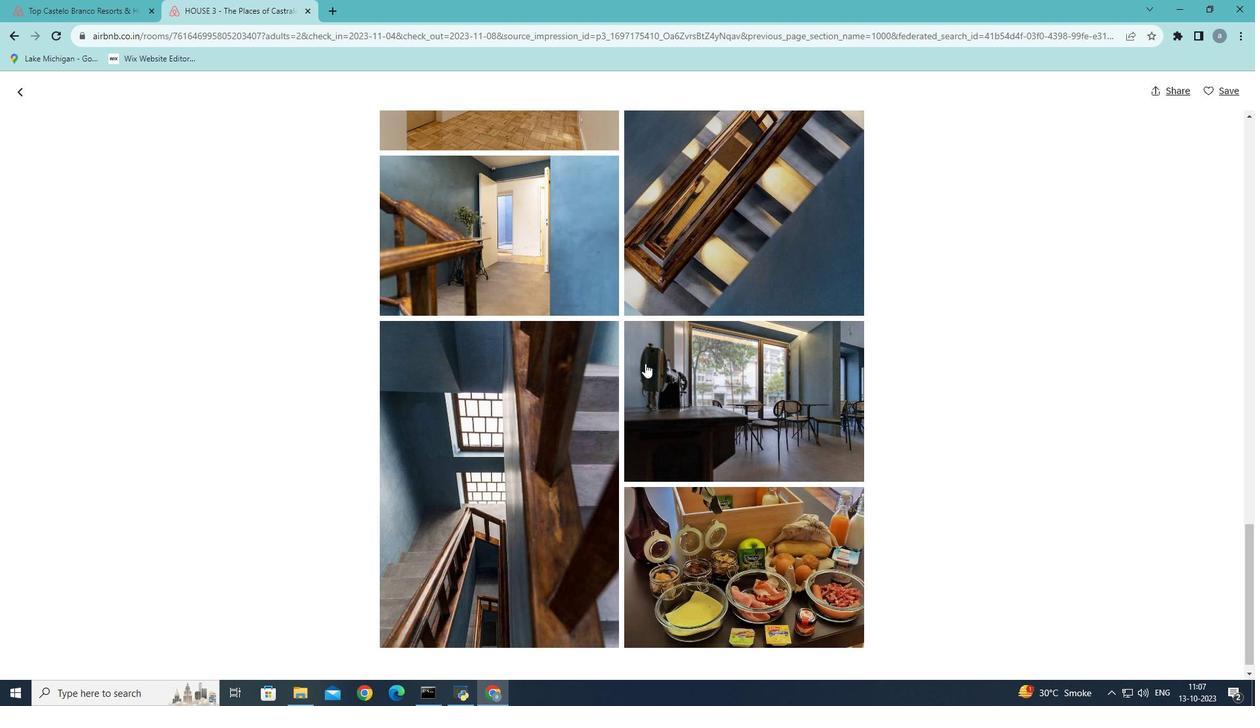 
Action: Mouse scrolled (645, 362) with delta (0, 0)
Screenshot: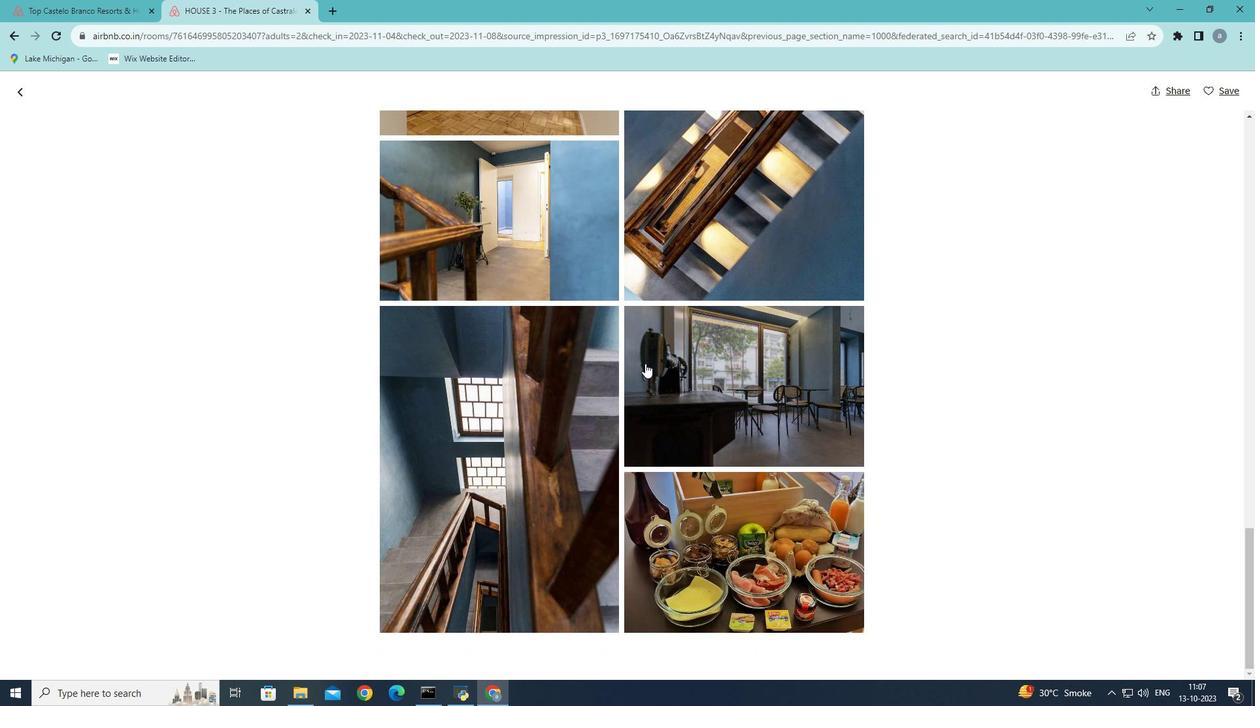 
Action: Mouse scrolled (645, 362) with delta (0, 0)
Screenshot: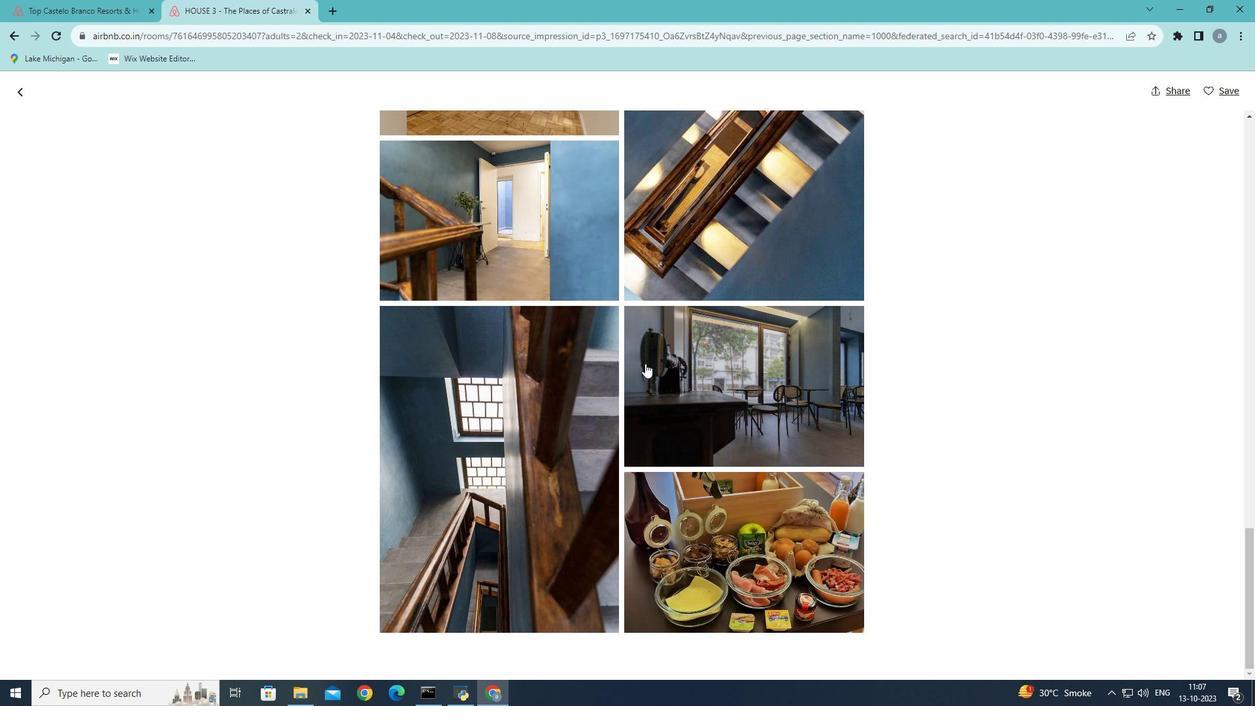 
Action: Mouse scrolled (645, 362) with delta (0, 0)
Screenshot: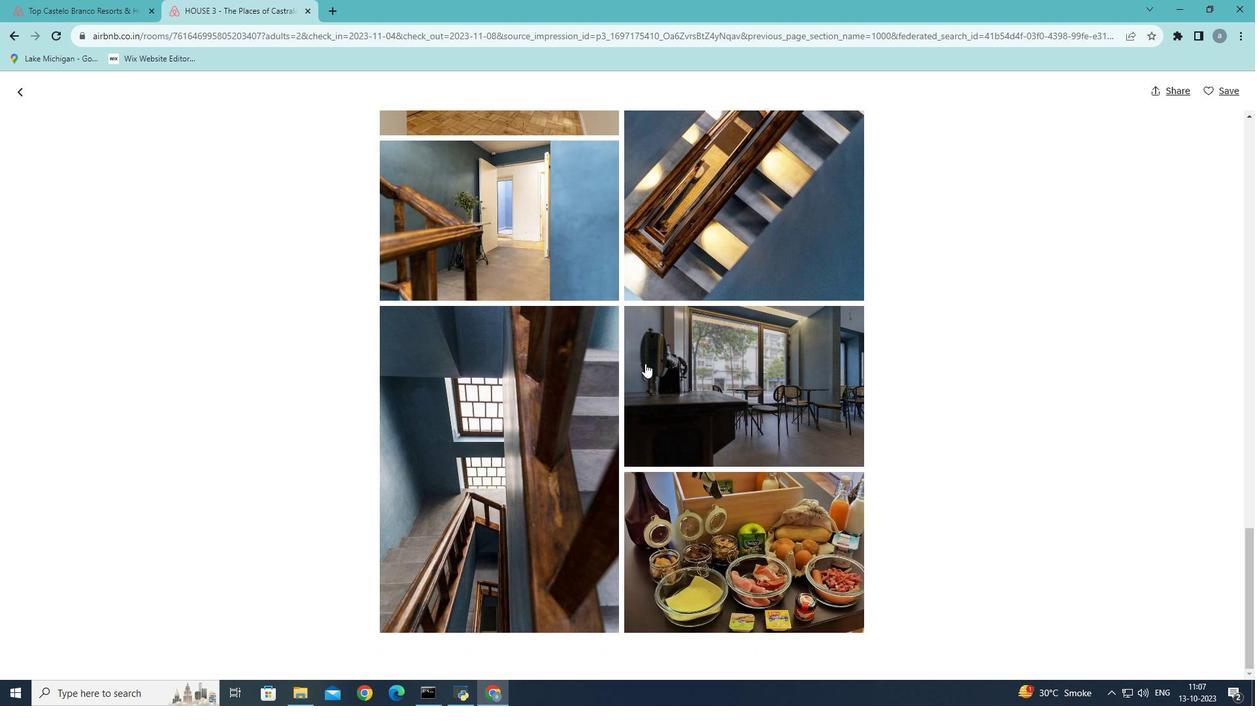 
Action: Mouse scrolled (645, 362) with delta (0, 0)
Screenshot: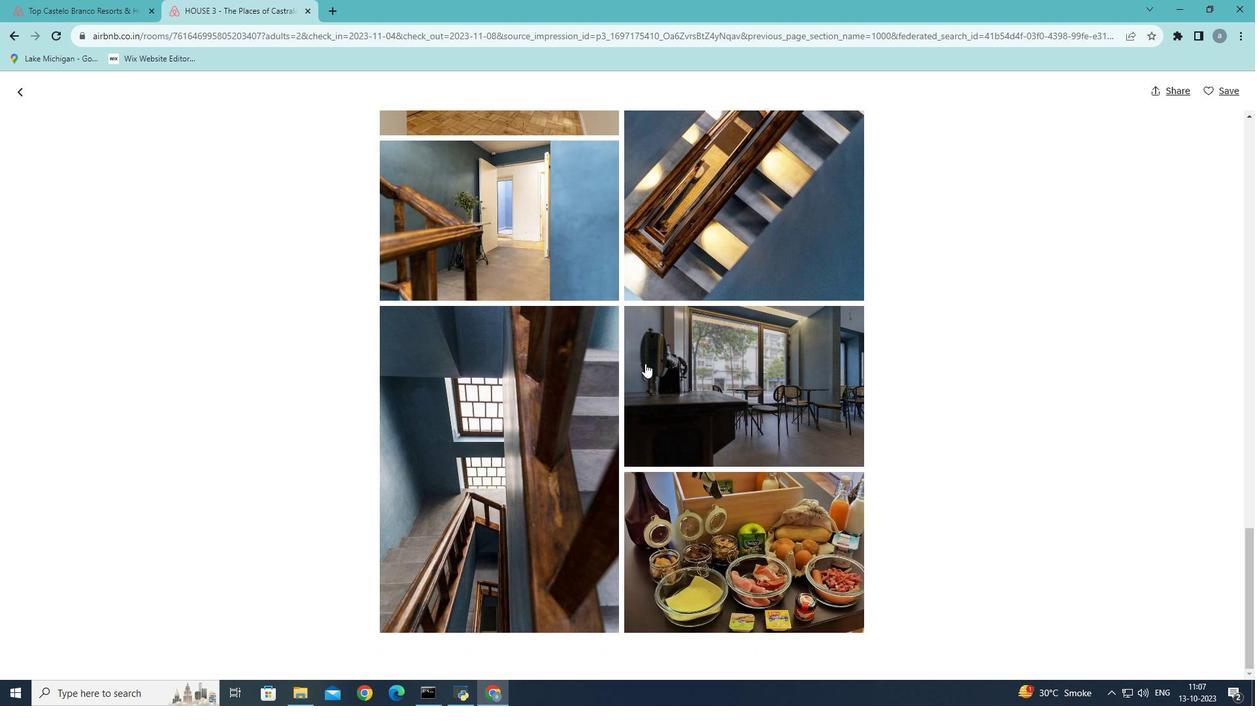 
Action: Mouse scrolled (645, 362) with delta (0, 0)
Screenshot: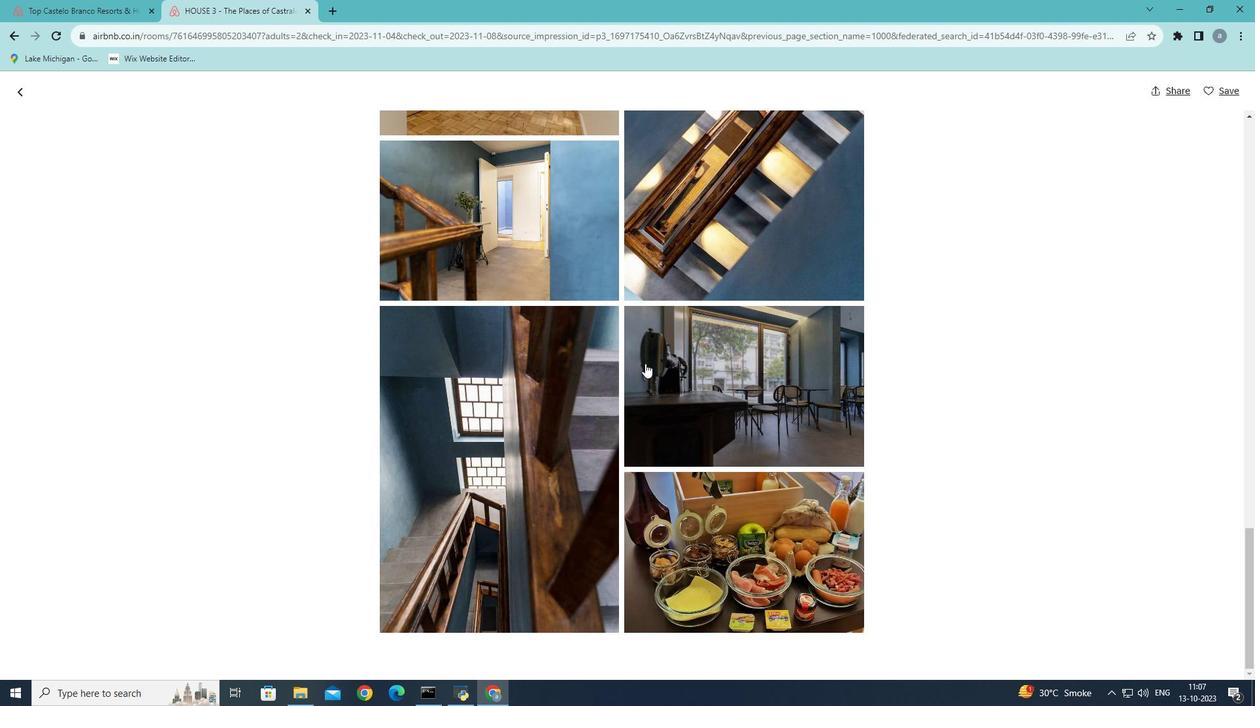 
Action: Mouse scrolled (645, 362) with delta (0, 0)
Screenshot: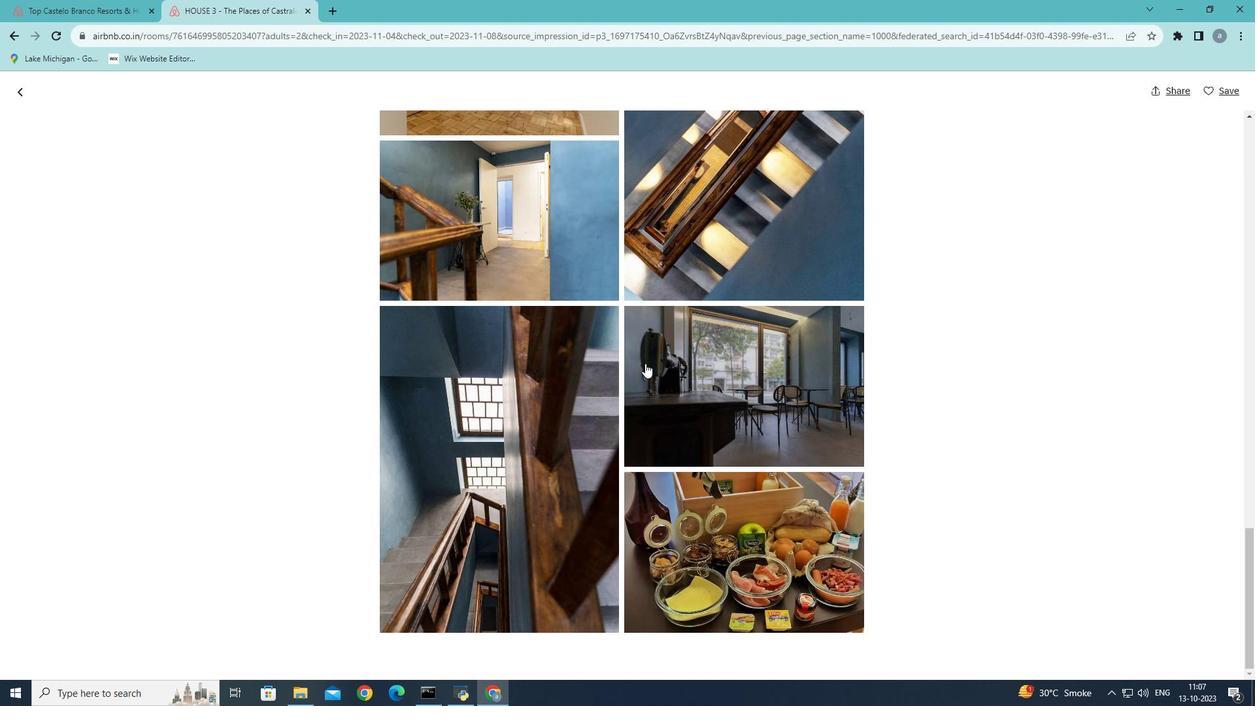 
Action: Mouse scrolled (645, 362) with delta (0, 0)
Screenshot: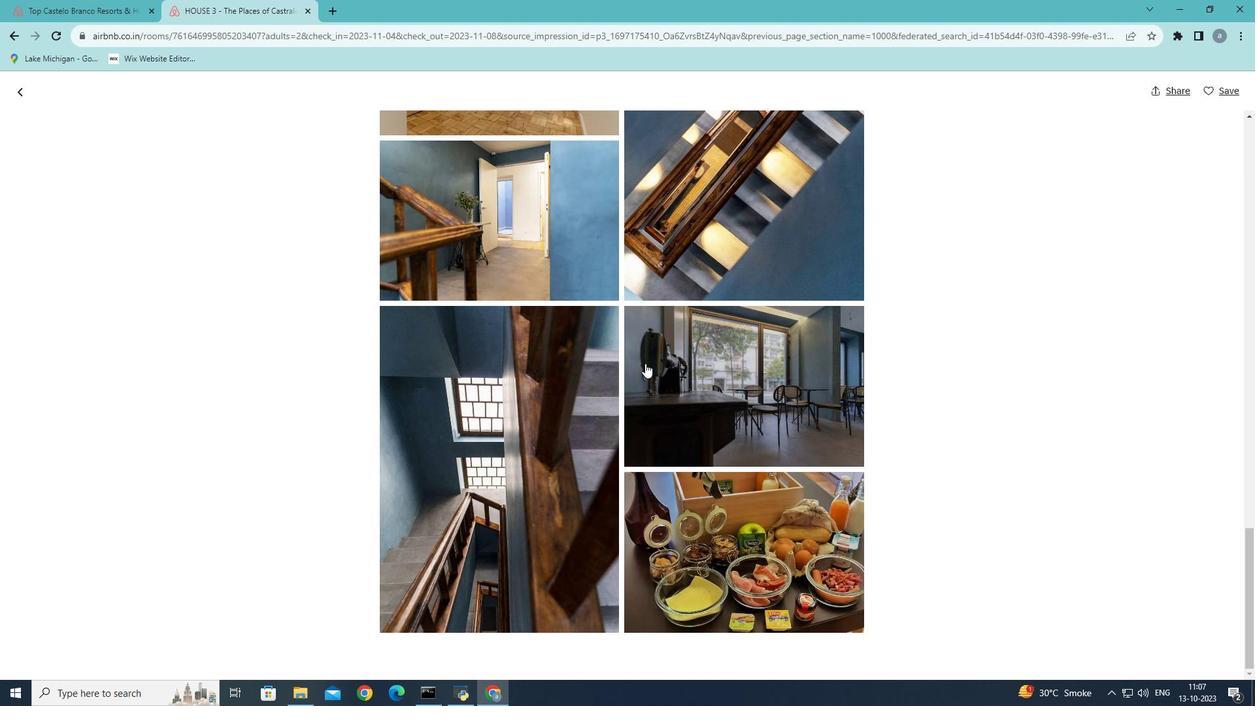 
Action: Mouse scrolled (645, 362) with delta (0, 0)
Screenshot: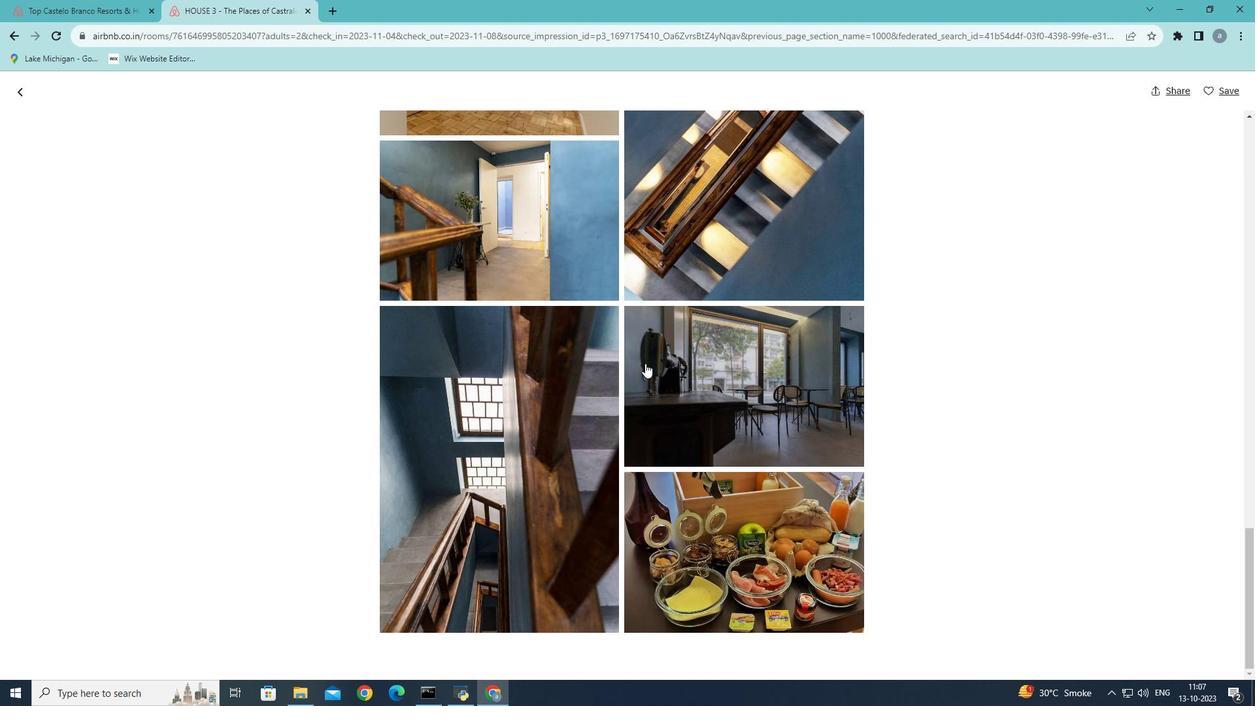 
Action: Mouse scrolled (645, 362) with delta (0, 0)
Screenshot: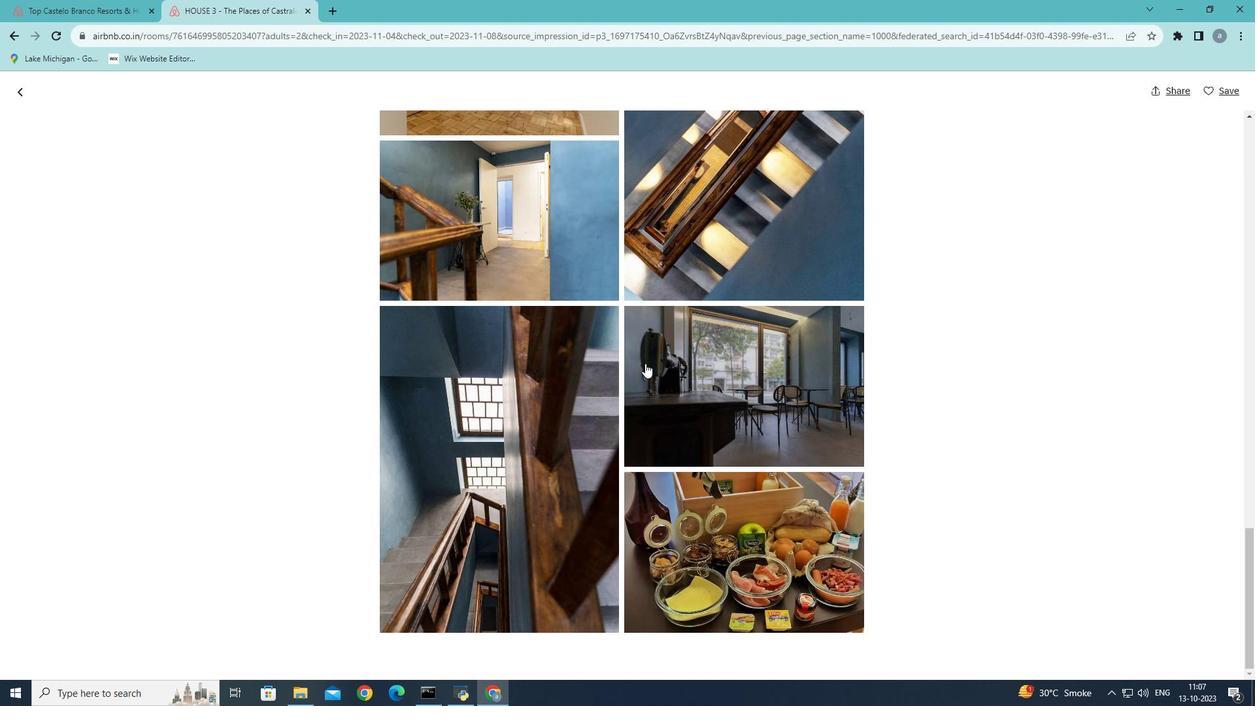 
Action: Mouse moved to (17, 90)
Screenshot: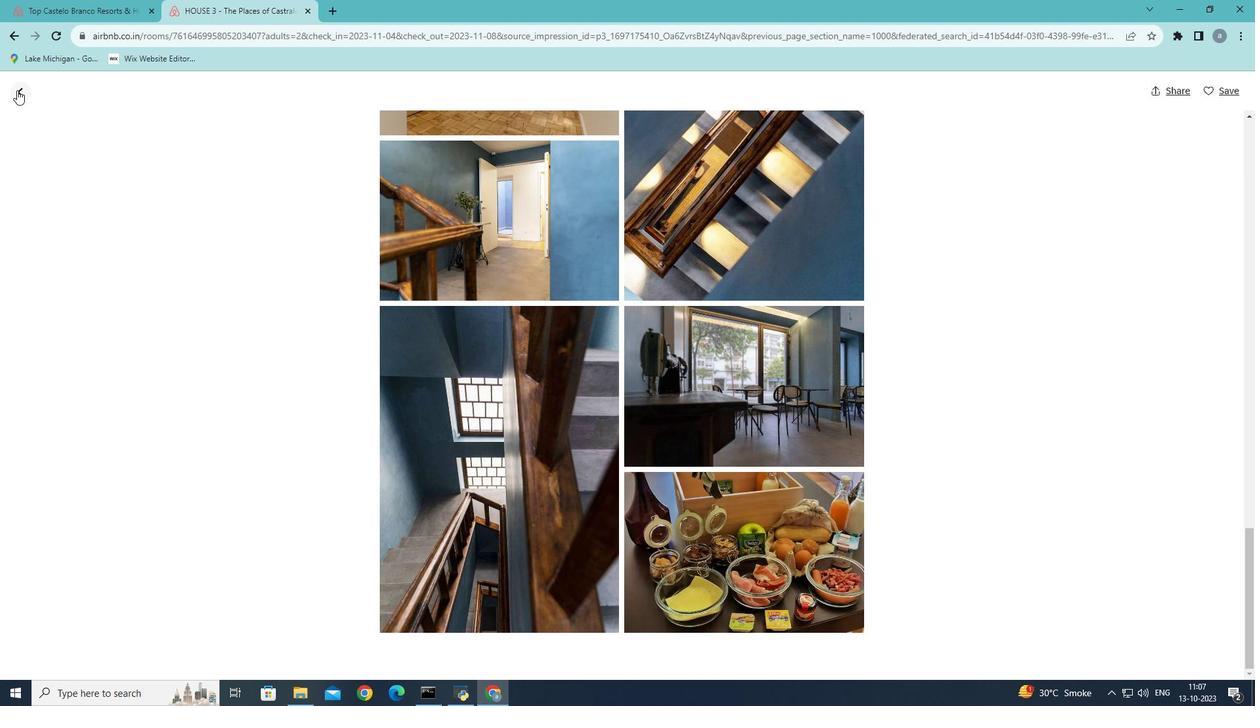 
Action: Mouse pressed left at (17, 90)
Screenshot: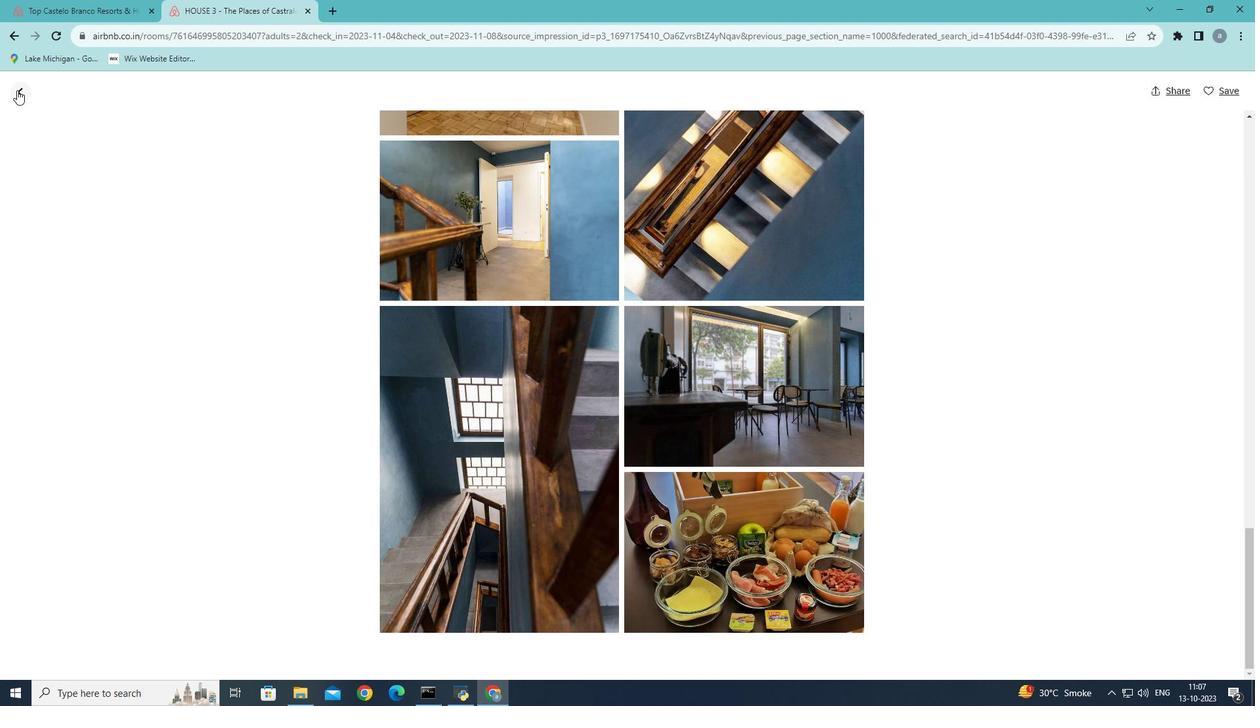 
Action: Mouse moved to (404, 416)
Screenshot: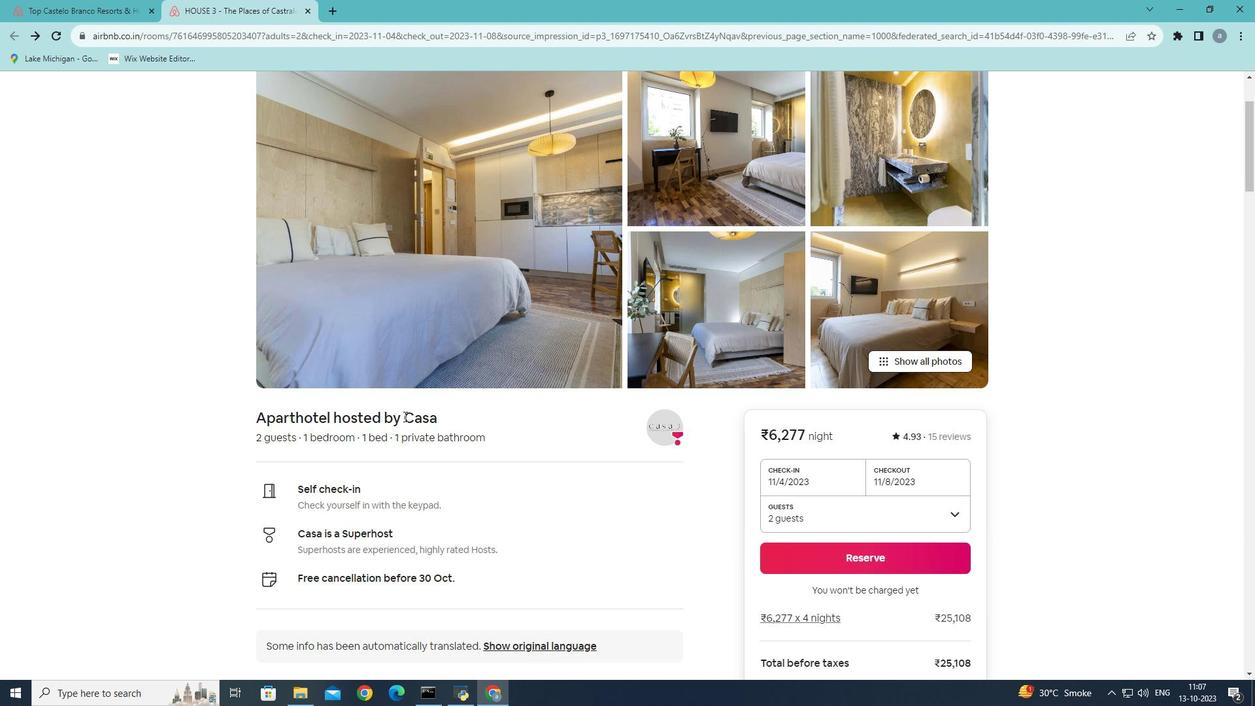 
Action: Mouse scrolled (404, 415) with delta (0, 0)
Screenshot: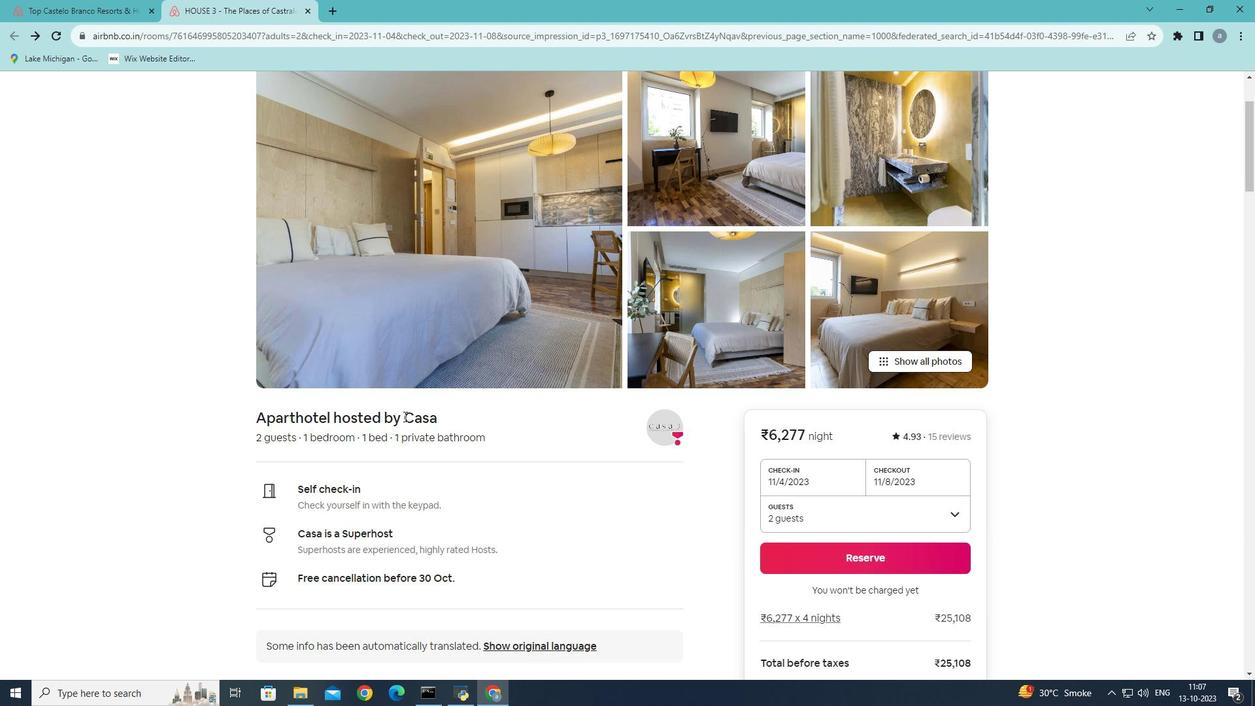 
Action: Mouse scrolled (404, 415) with delta (0, 0)
Screenshot: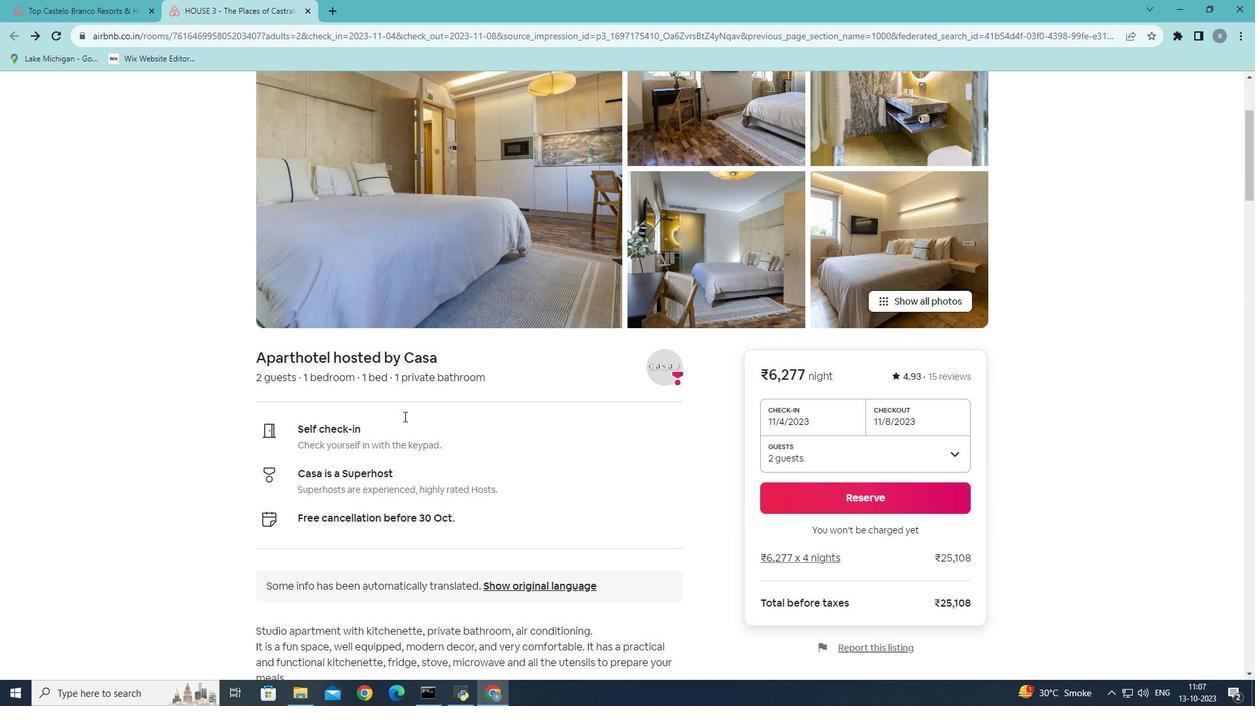 
Action: Mouse scrolled (404, 415) with delta (0, 0)
Screenshot: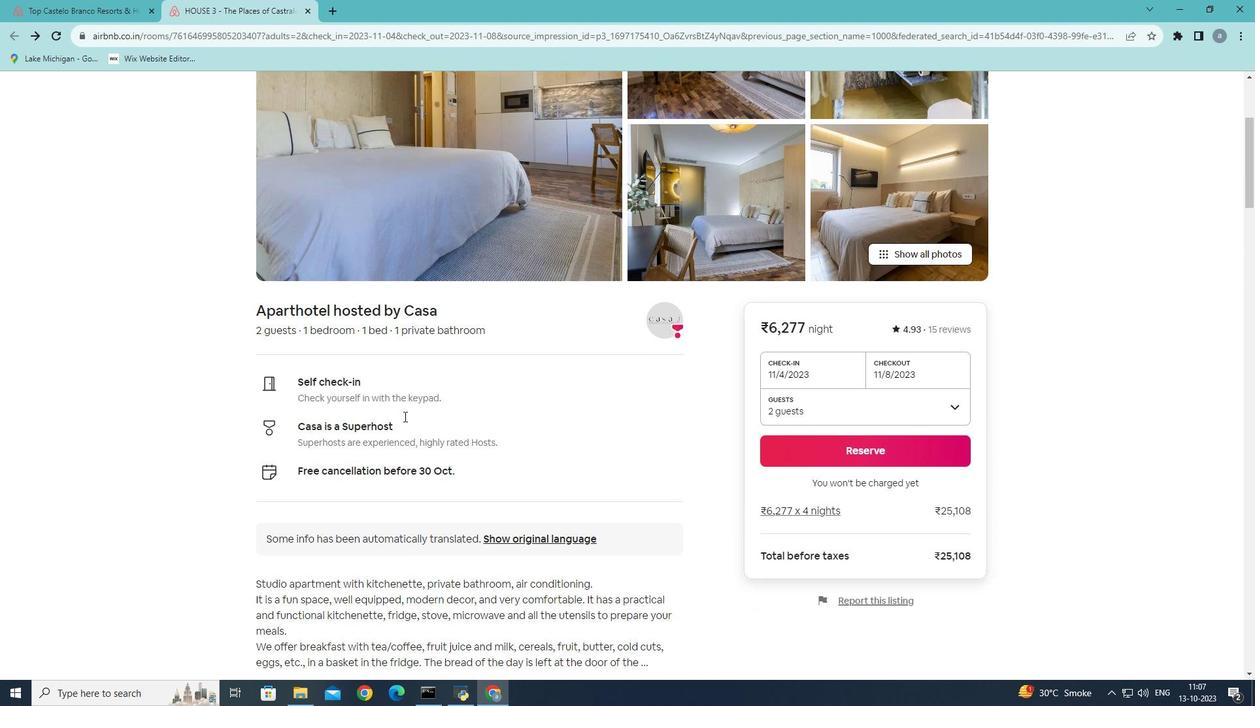 
Action: Mouse scrolled (404, 415) with delta (0, 0)
Screenshot: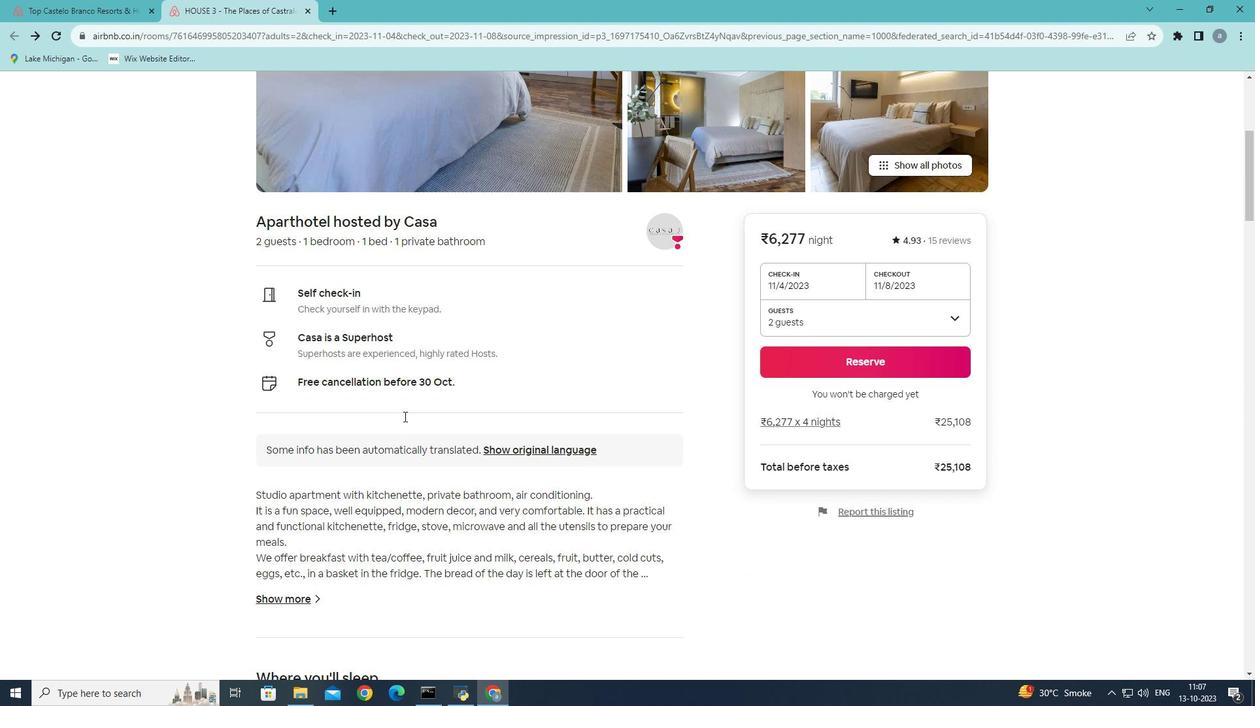 
Action: Mouse scrolled (404, 415) with delta (0, 0)
Screenshot: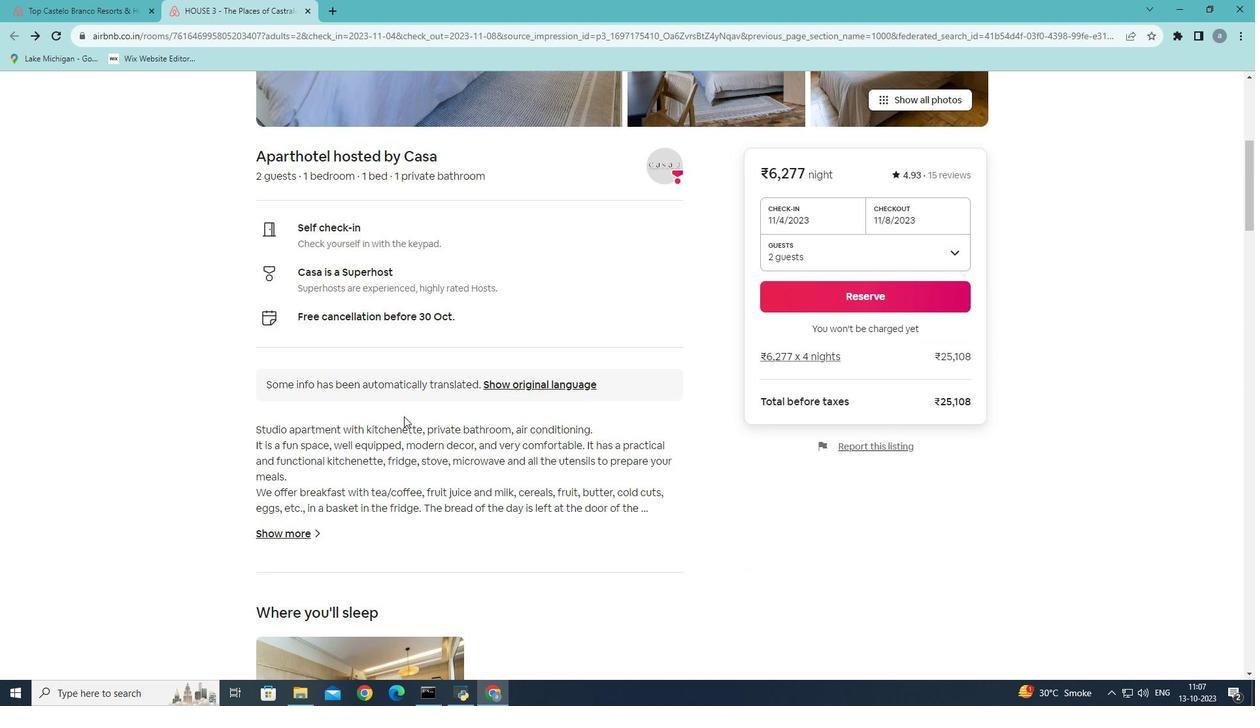 
Action: Mouse scrolled (404, 415) with delta (0, 0)
Screenshot: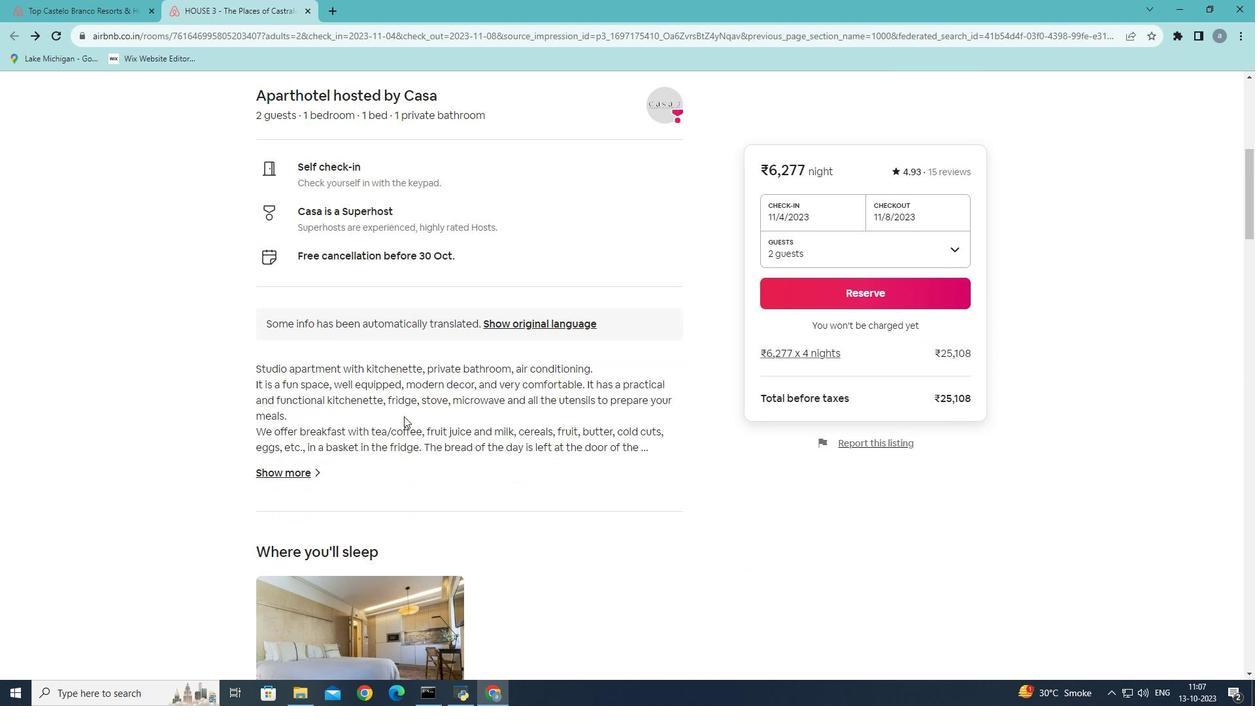 
Action: Mouse scrolled (404, 415) with delta (0, 0)
Screenshot: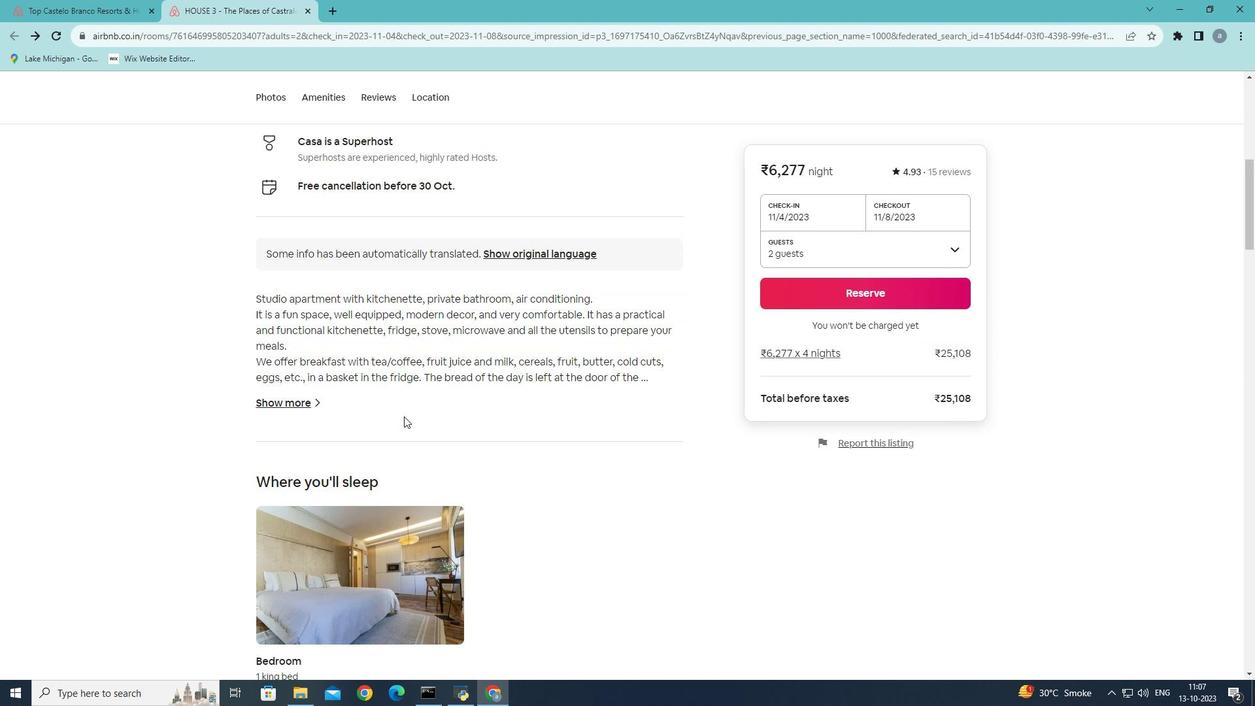 
Action: Mouse scrolled (404, 415) with delta (0, 0)
Screenshot: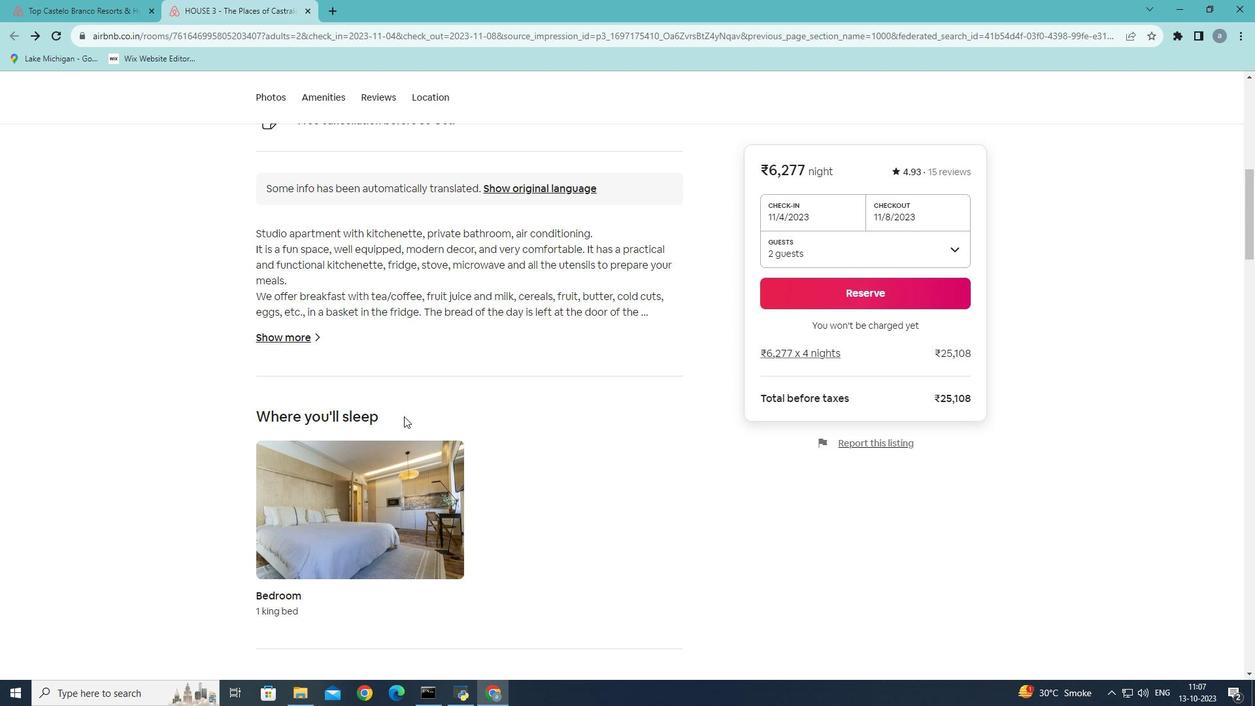 
Action: Mouse scrolled (404, 415) with delta (0, 0)
Screenshot: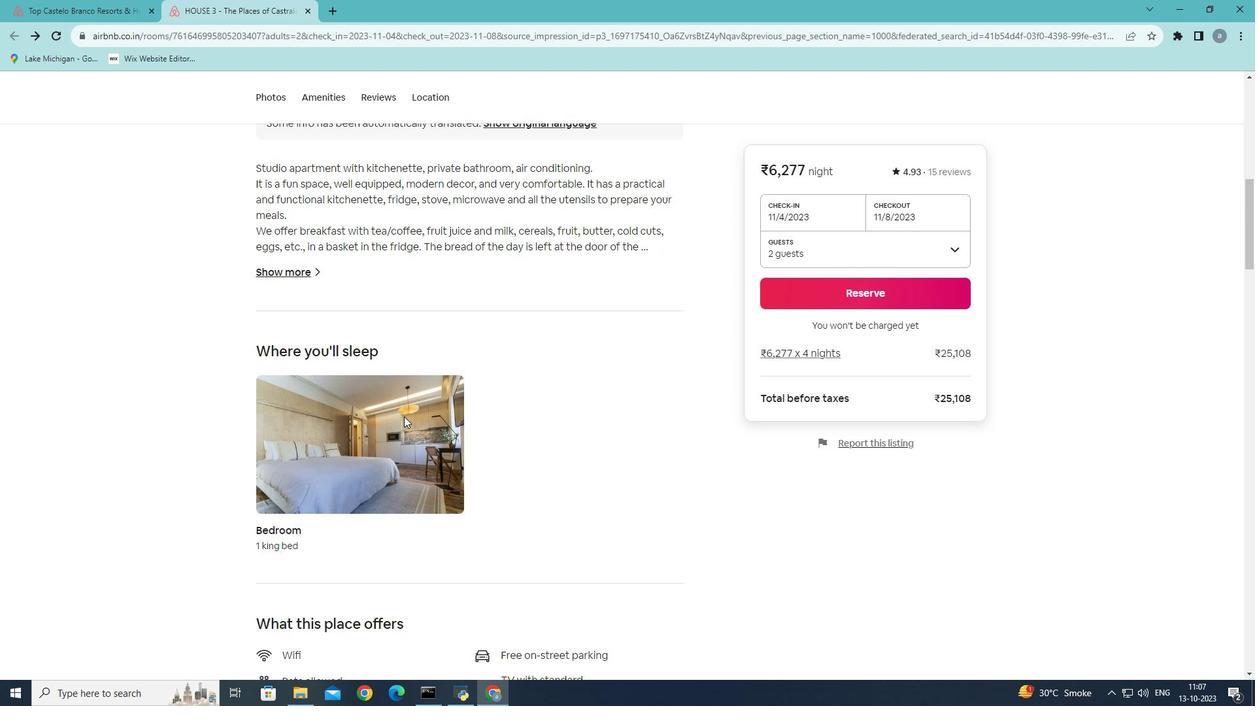 
Action: Mouse scrolled (404, 415) with delta (0, 0)
Screenshot: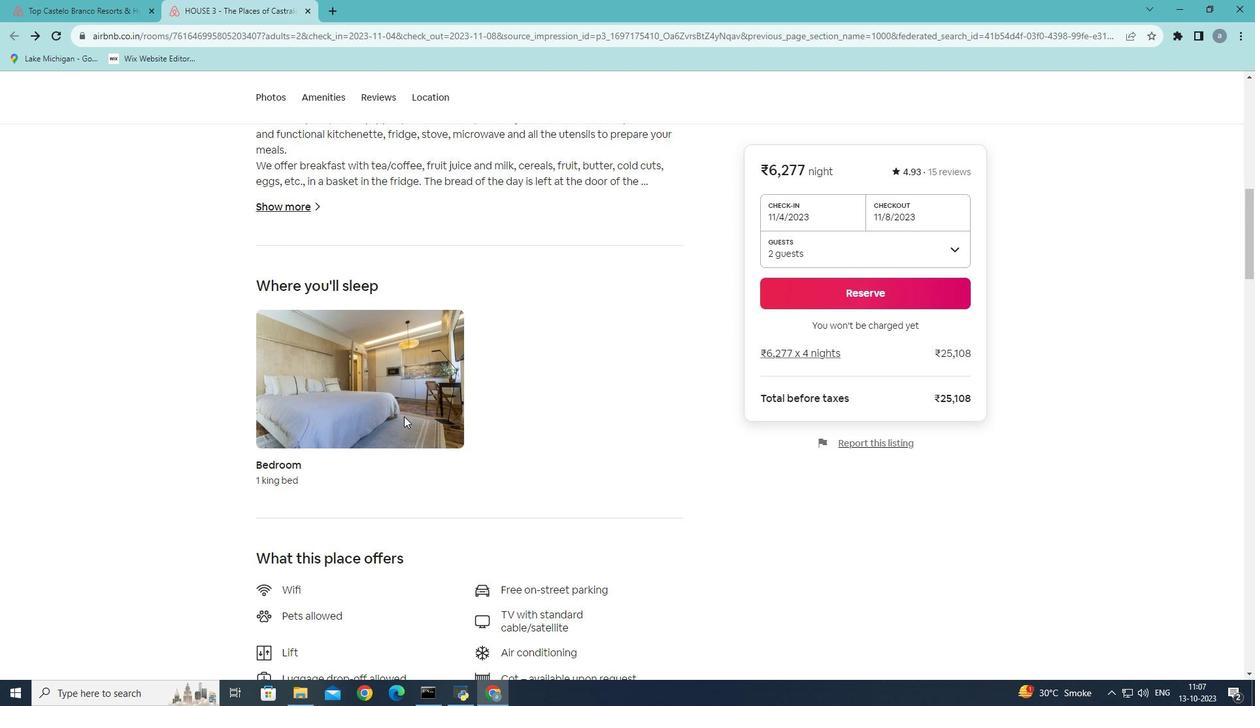 
Action: Mouse scrolled (404, 415) with delta (0, 0)
Screenshot: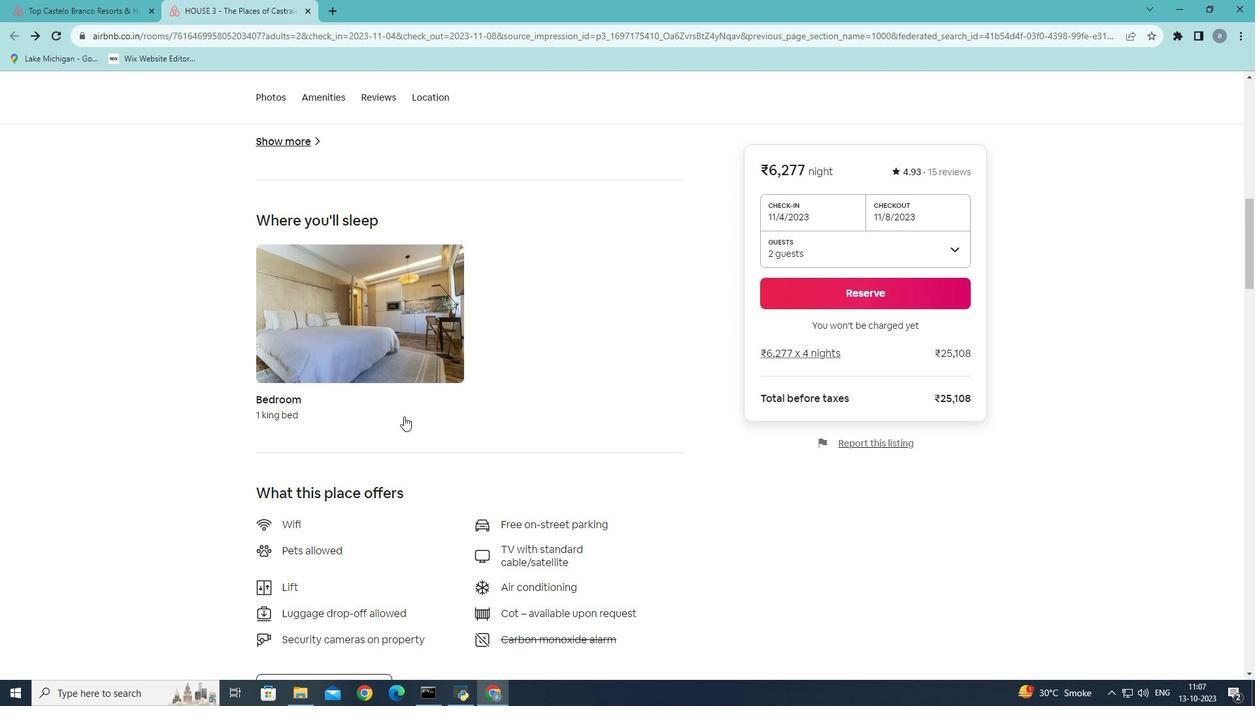 
Action: Mouse scrolled (404, 415) with delta (0, 0)
Screenshot: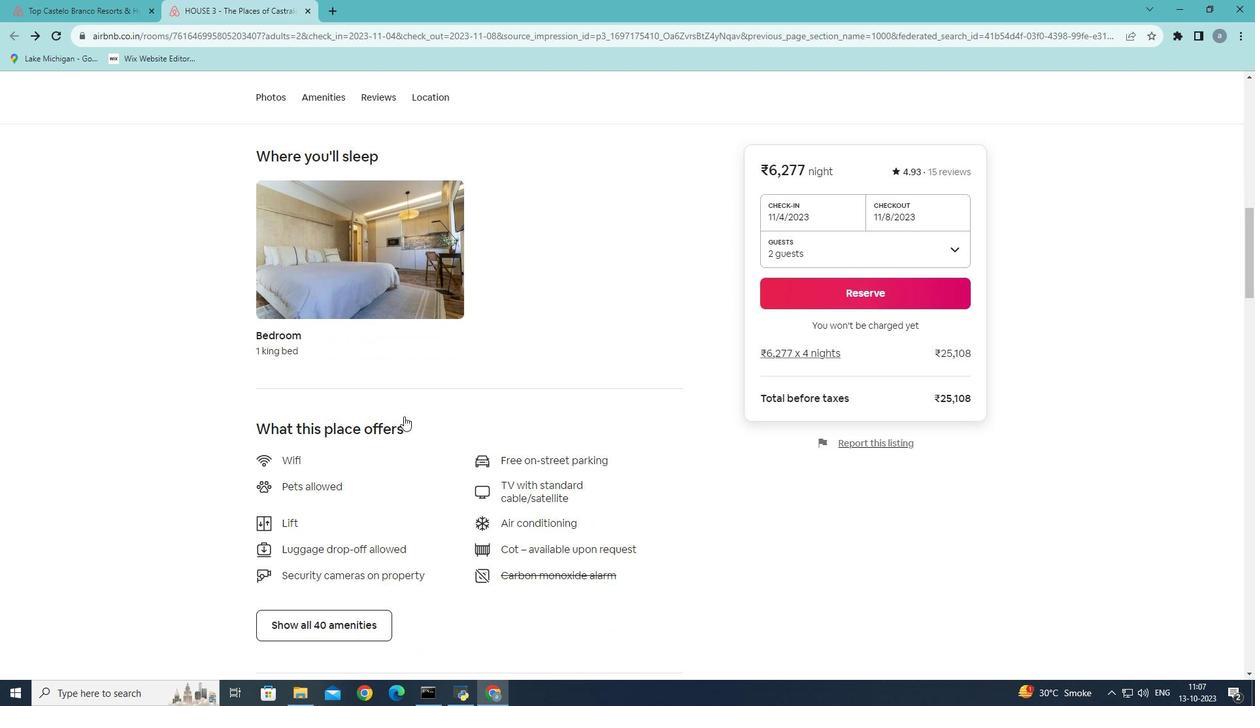 
Action: Mouse scrolled (404, 415) with delta (0, 0)
Screenshot: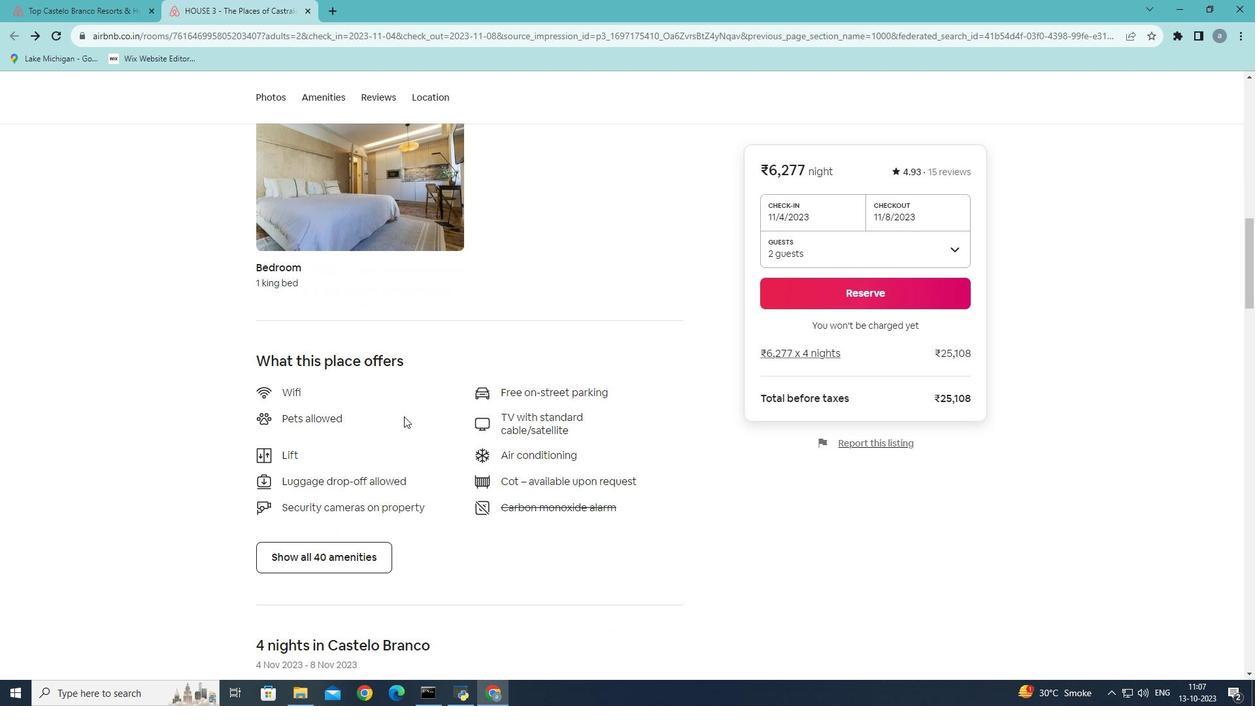 
Action: Mouse scrolled (404, 415) with delta (0, 0)
Screenshot: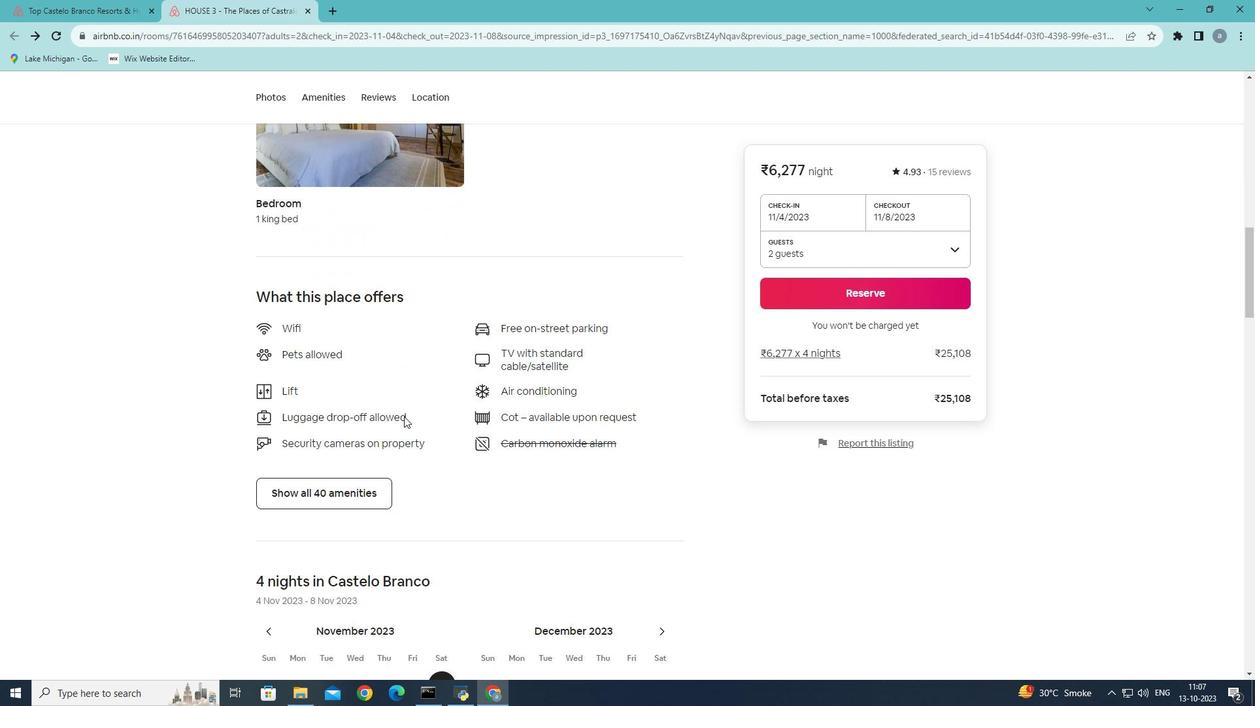 
Action: Mouse moved to (346, 428)
Screenshot: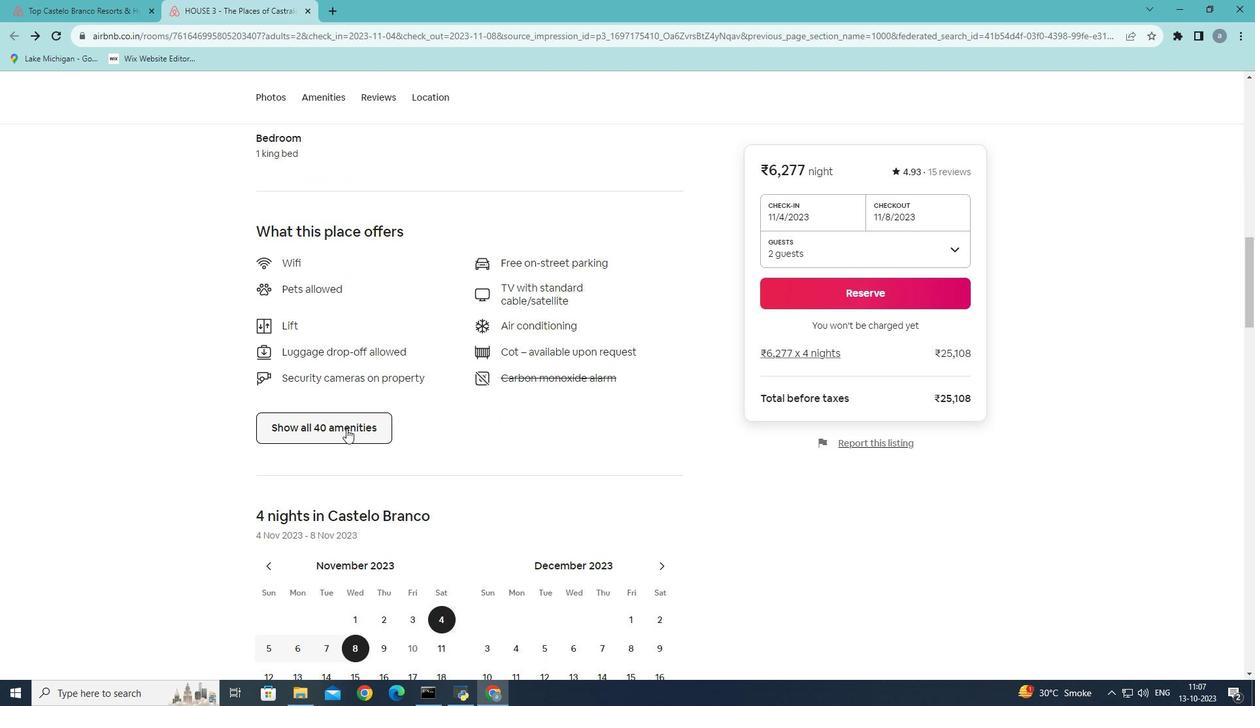 
Action: Mouse pressed left at (346, 428)
Screenshot: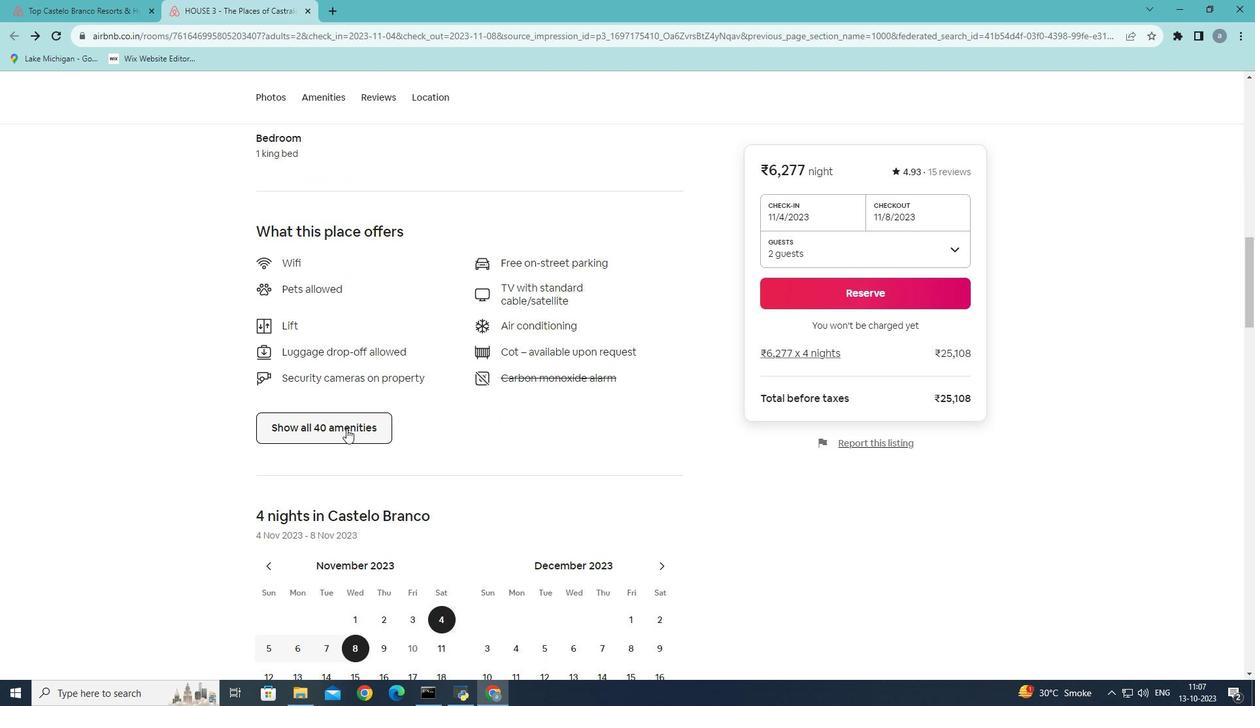 
Action: Mouse moved to (555, 300)
Screenshot: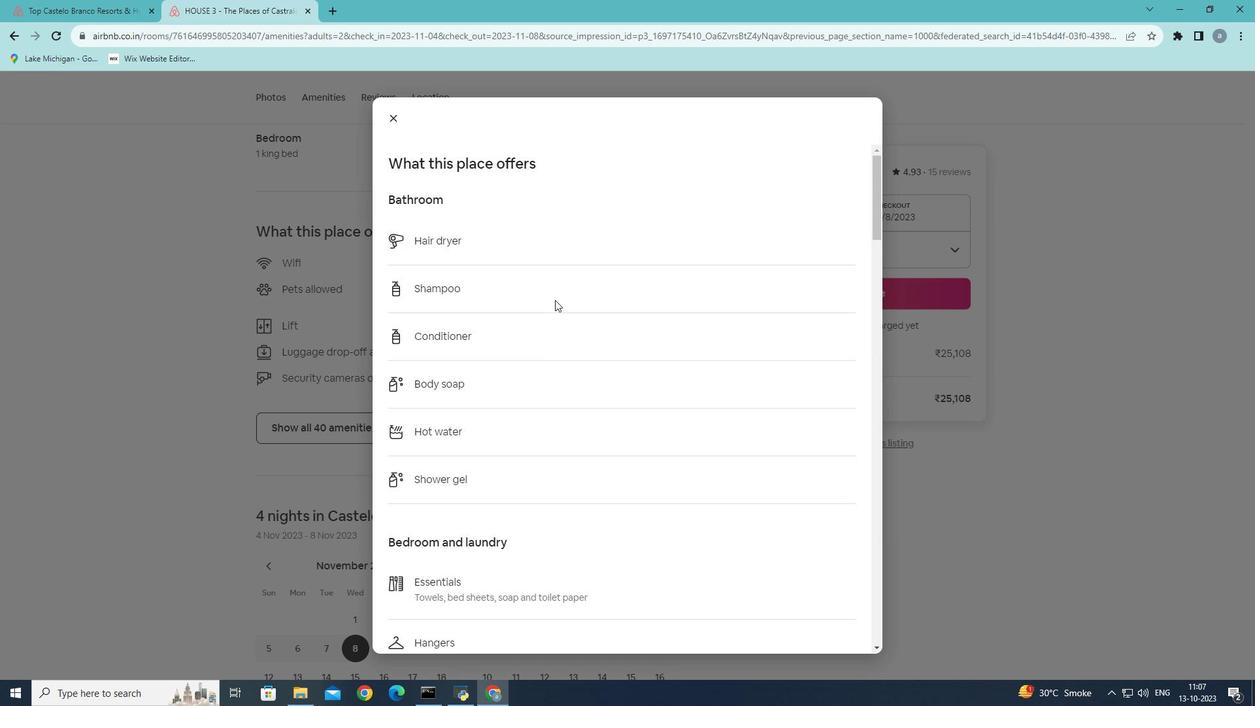 
Action: Mouse scrolled (555, 299) with delta (0, 0)
Screenshot: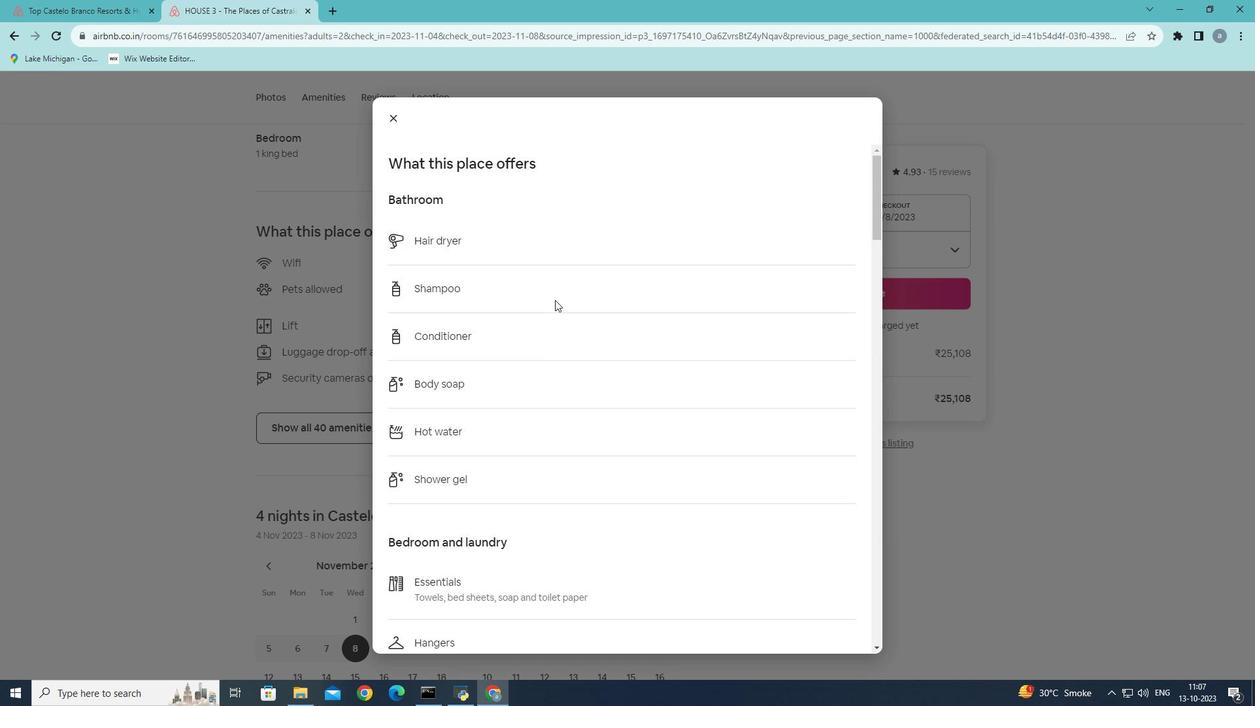 
Action: Mouse scrolled (555, 299) with delta (0, 0)
Screenshot: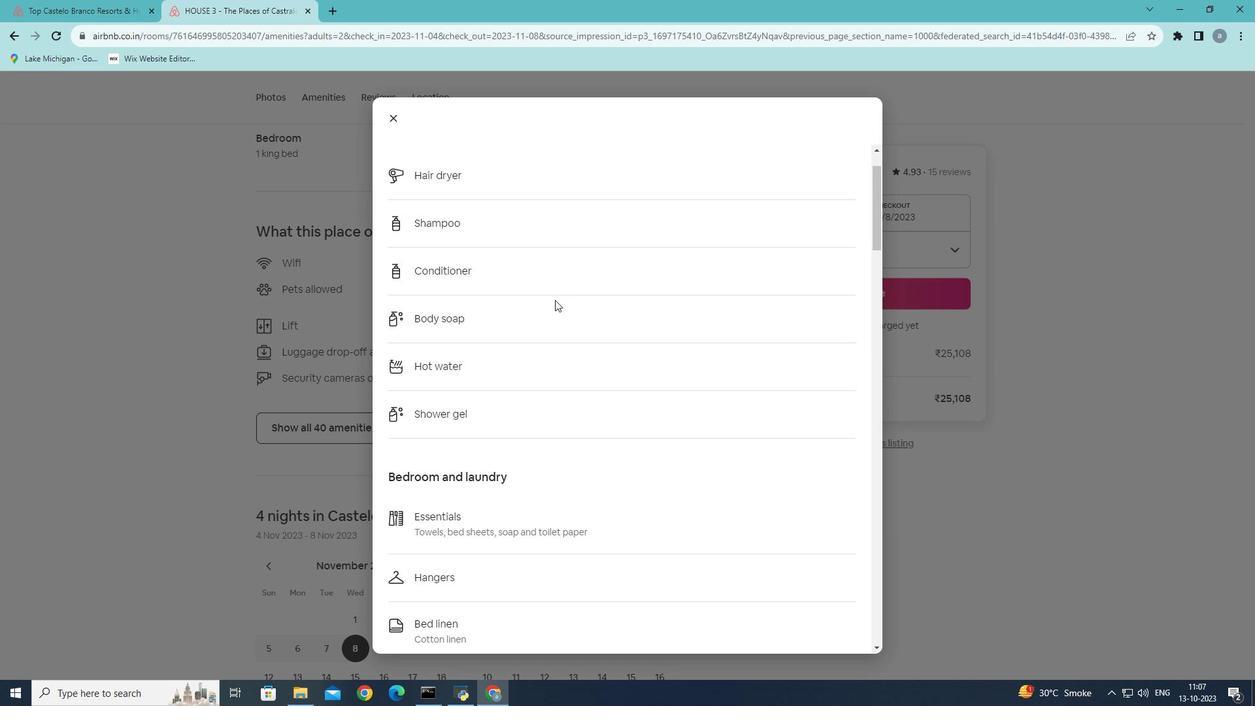 
Action: Mouse scrolled (555, 299) with delta (0, 0)
Screenshot: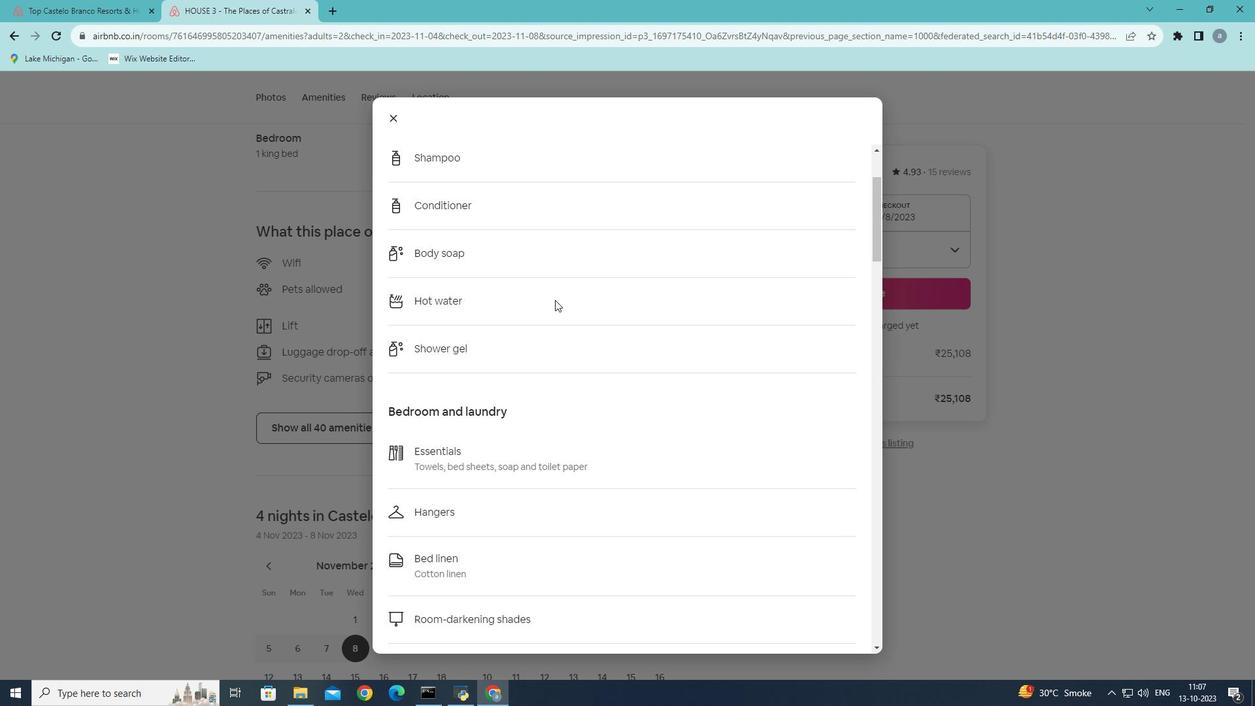 
Action: Mouse scrolled (555, 299) with delta (0, 0)
Screenshot: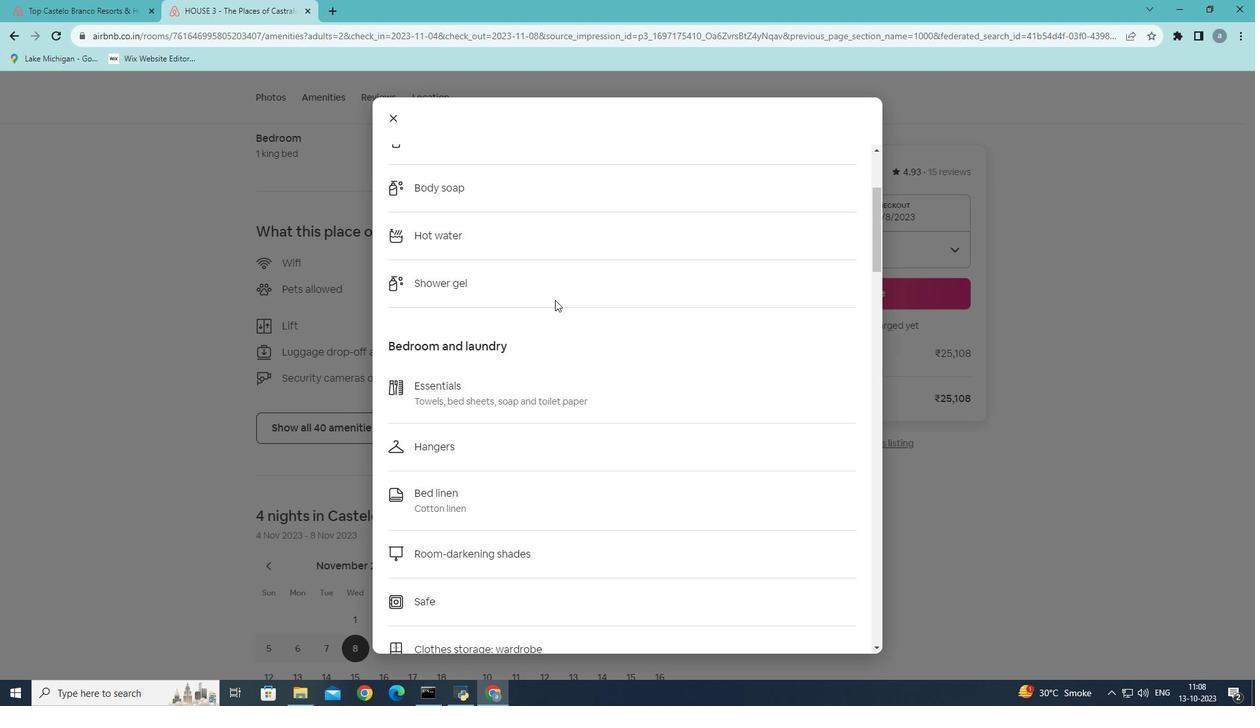 
Action: Mouse scrolled (555, 299) with delta (0, 0)
Screenshot: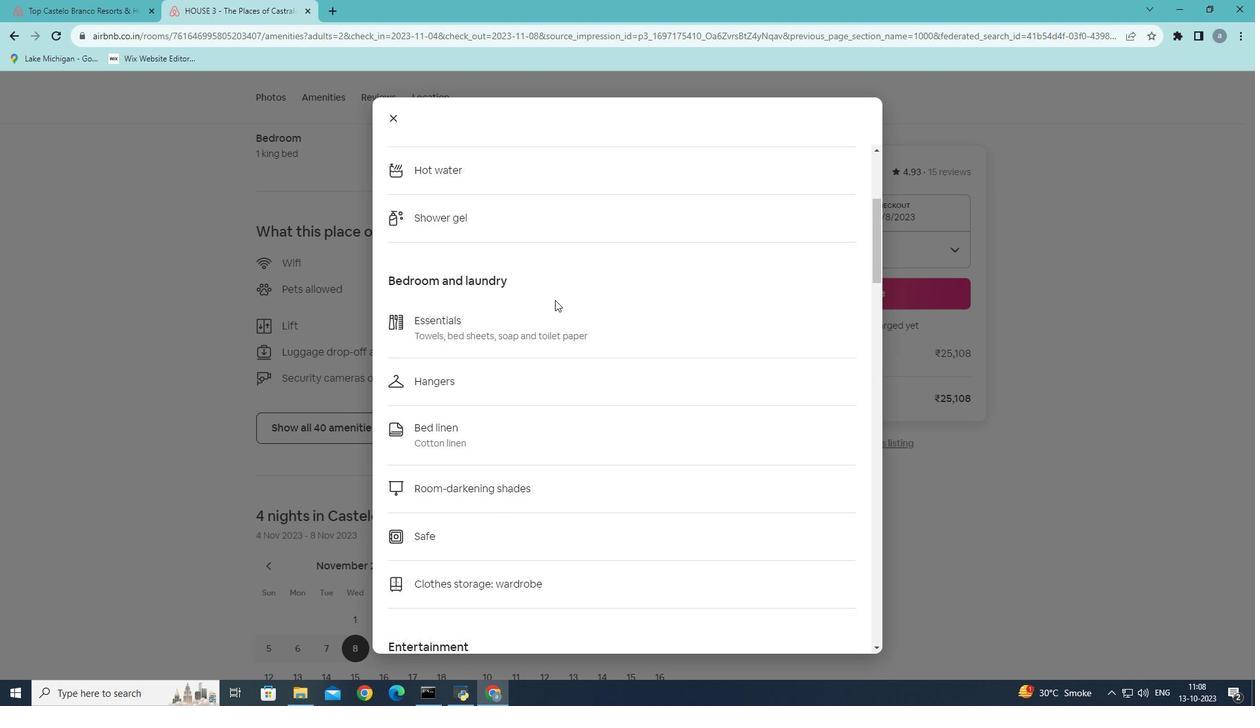 
Action: Mouse scrolled (555, 299) with delta (0, 0)
Screenshot: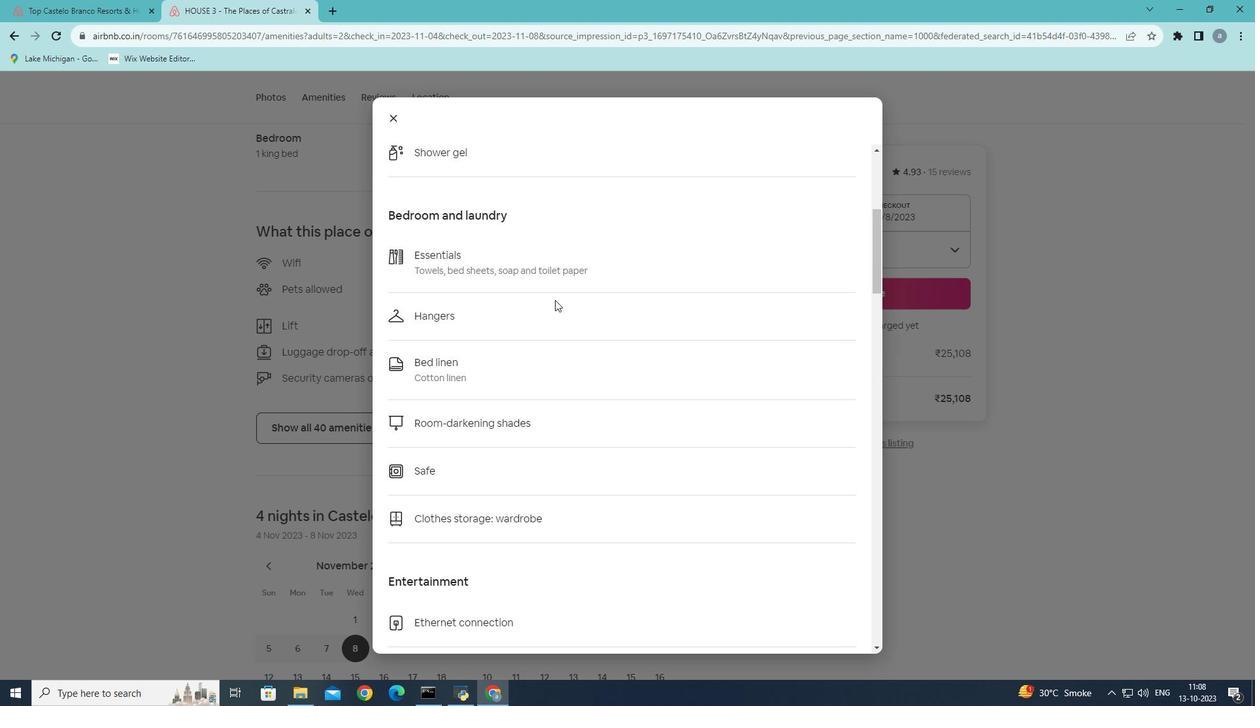 
Action: Mouse scrolled (555, 299) with delta (0, 0)
Screenshot: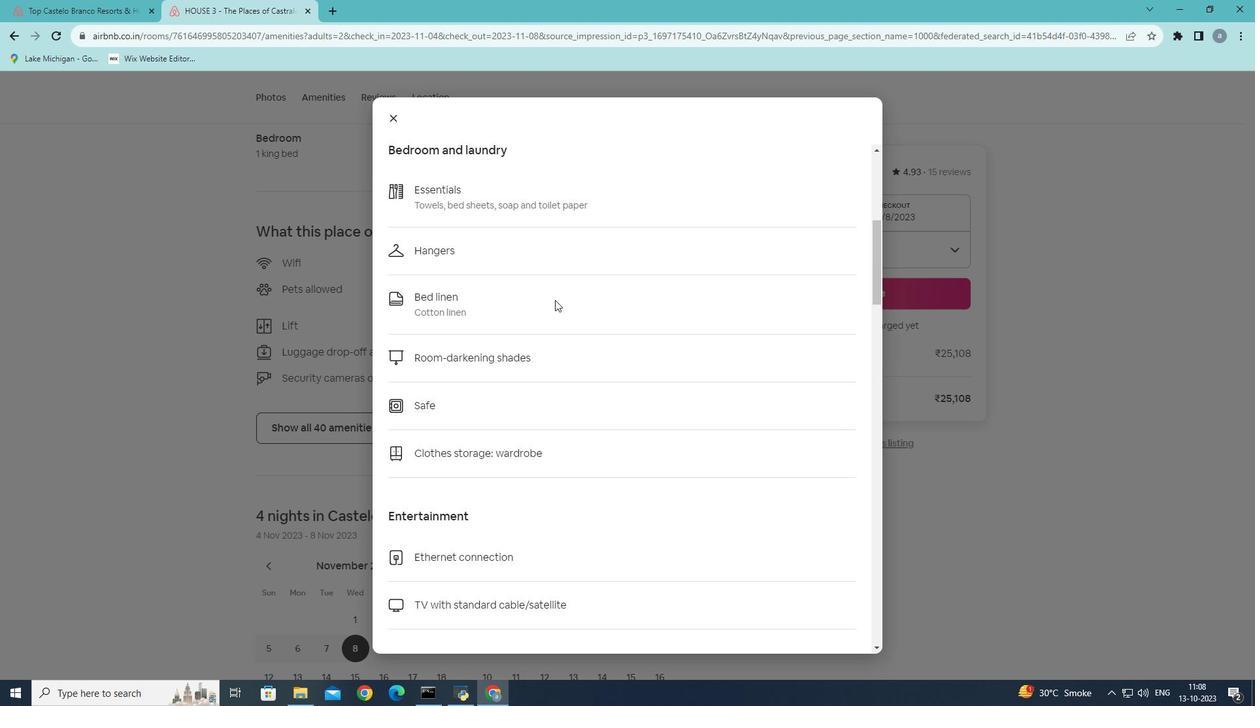 
Action: Mouse scrolled (555, 299) with delta (0, 0)
Screenshot: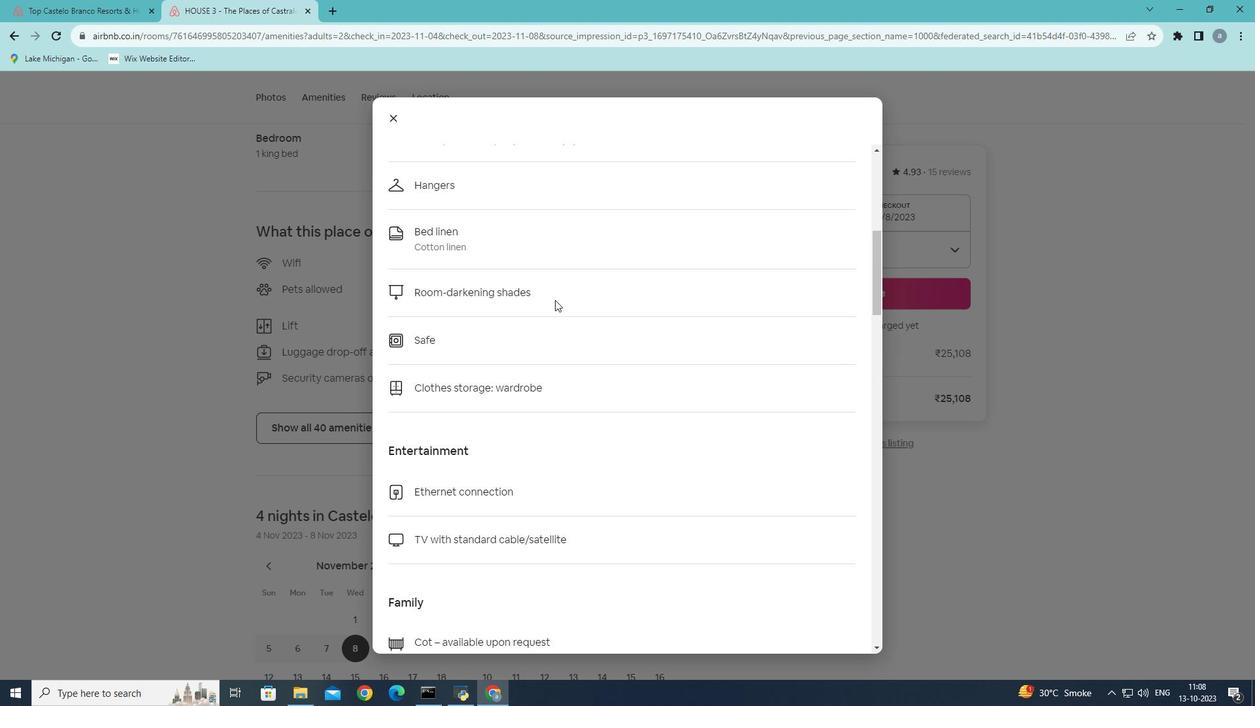 
Action: Mouse scrolled (555, 299) with delta (0, 0)
Screenshot: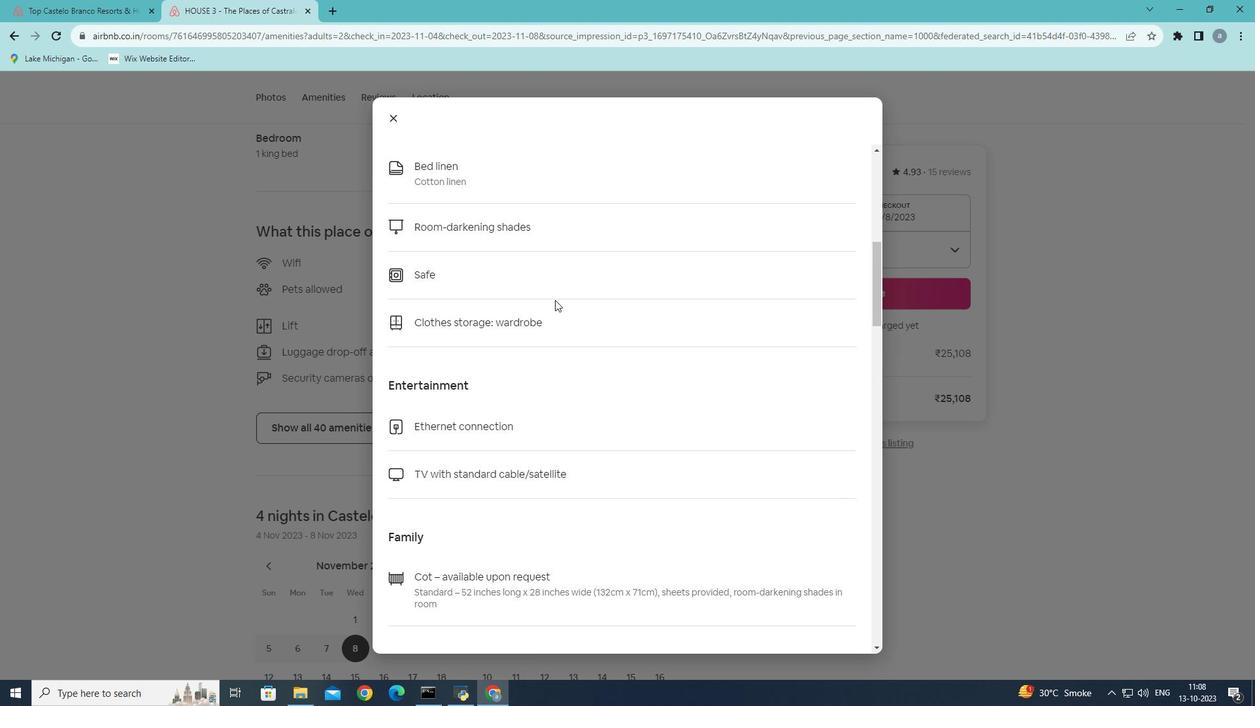 
Action: Mouse scrolled (555, 299) with delta (0, 0)
Screenshot: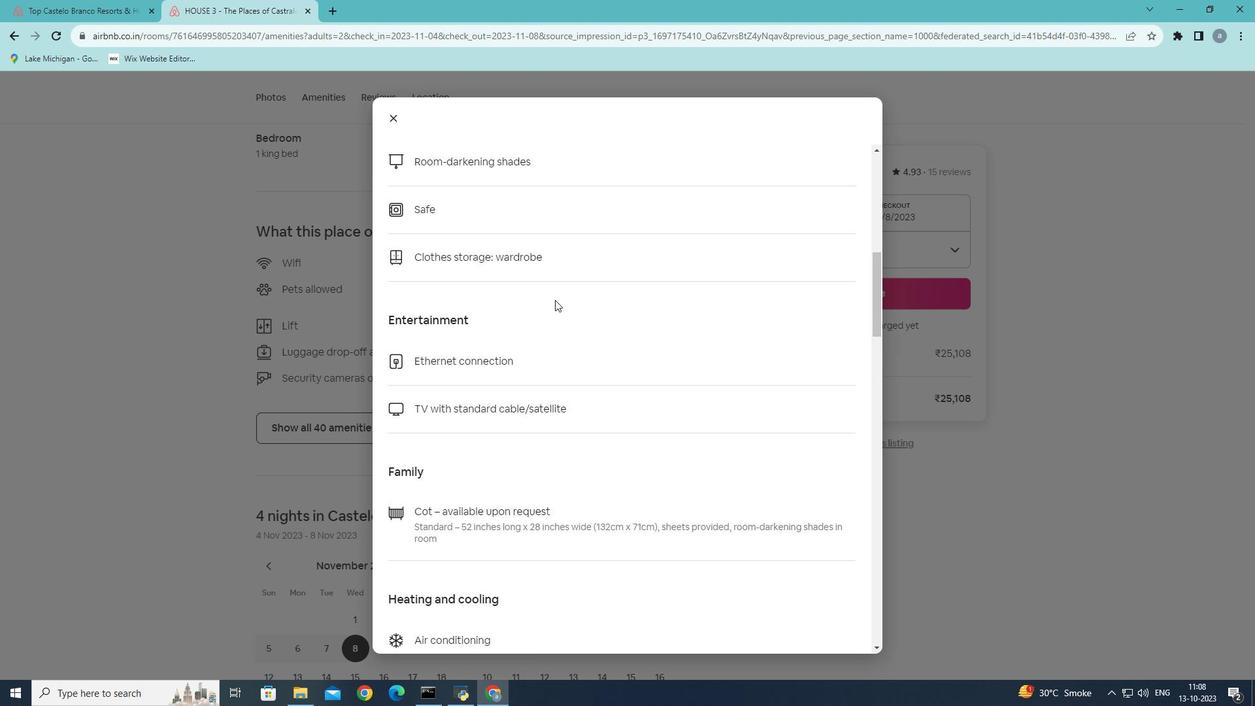 
Action: Mouse scrolled (555, 299) with delta (0, 0)
Screenshot: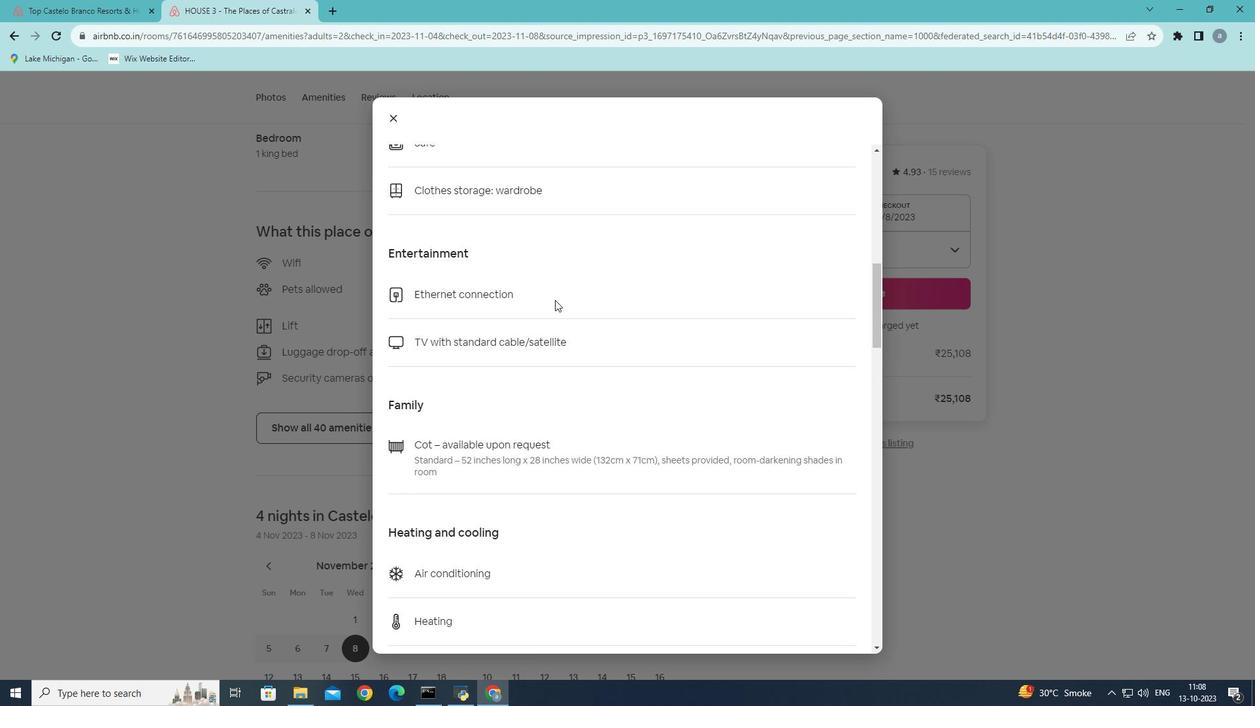 
Action: Mouse scrolled (555, 299) with delta (0, 0)
Screenshot: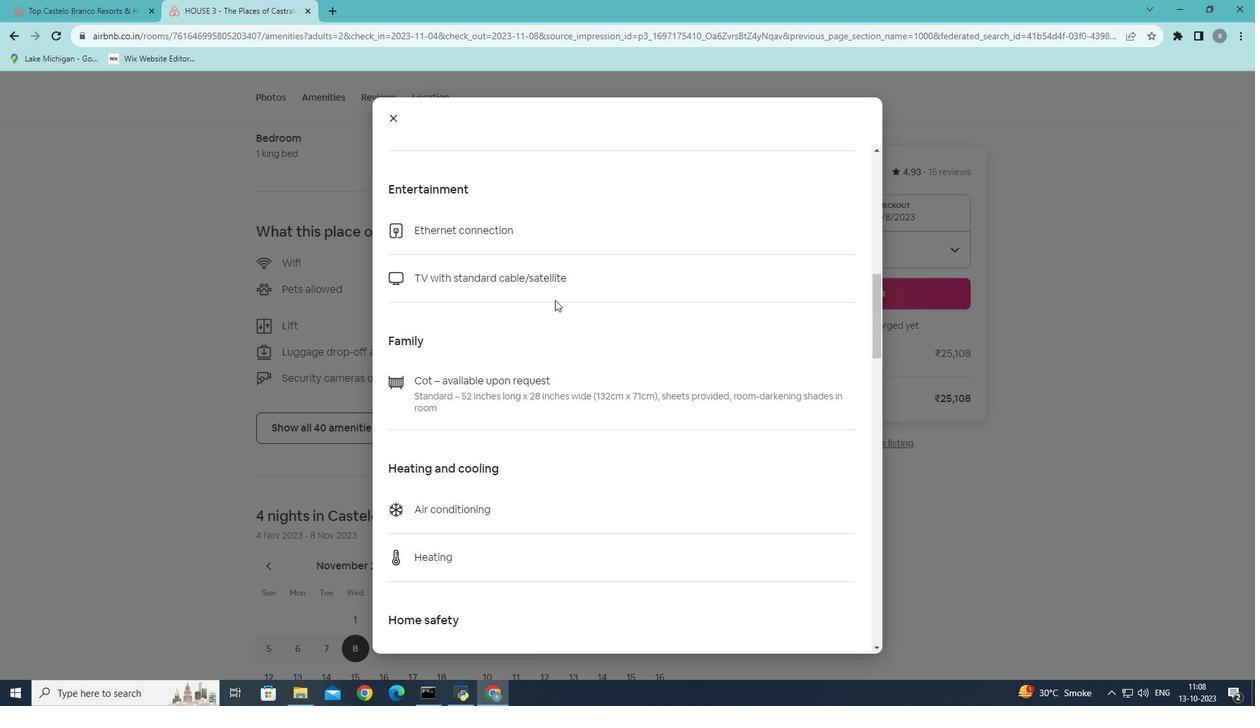 
Action: Mouse scrolled (555, 299) with delta (0, 0)
Screenshot: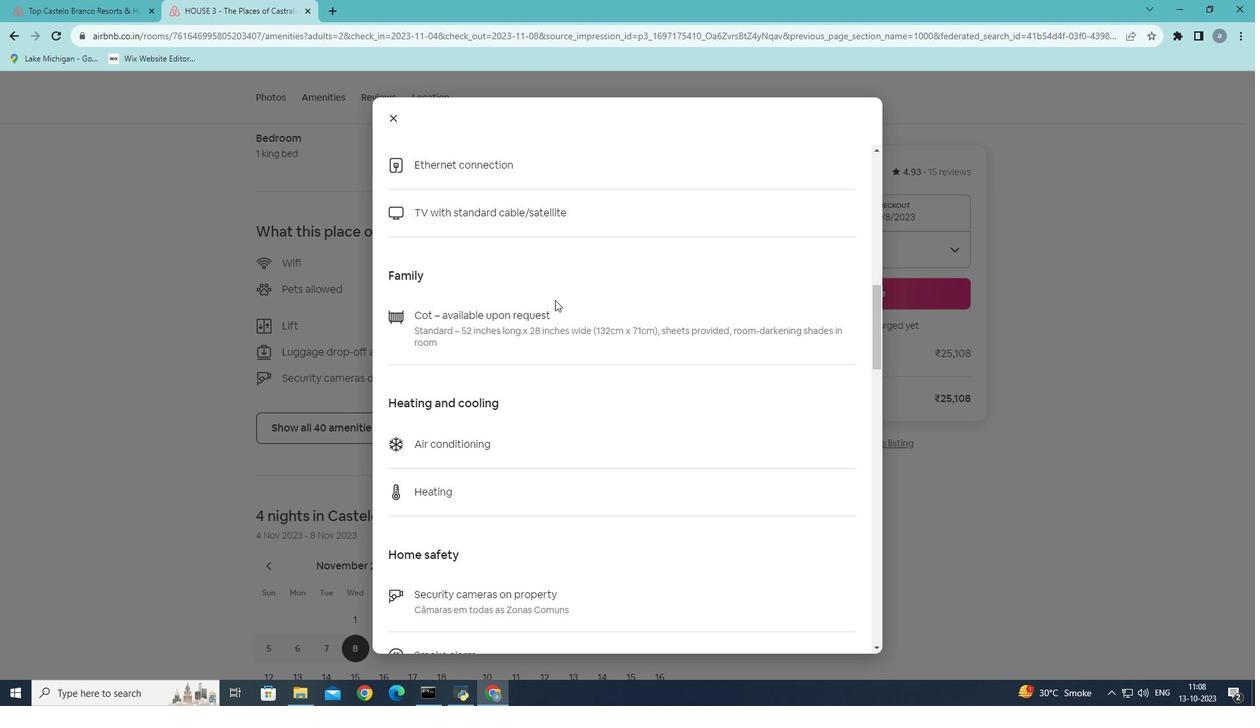 
Action: Mouse scrolled (555, 299) with delta (0, 0)
Screenshot: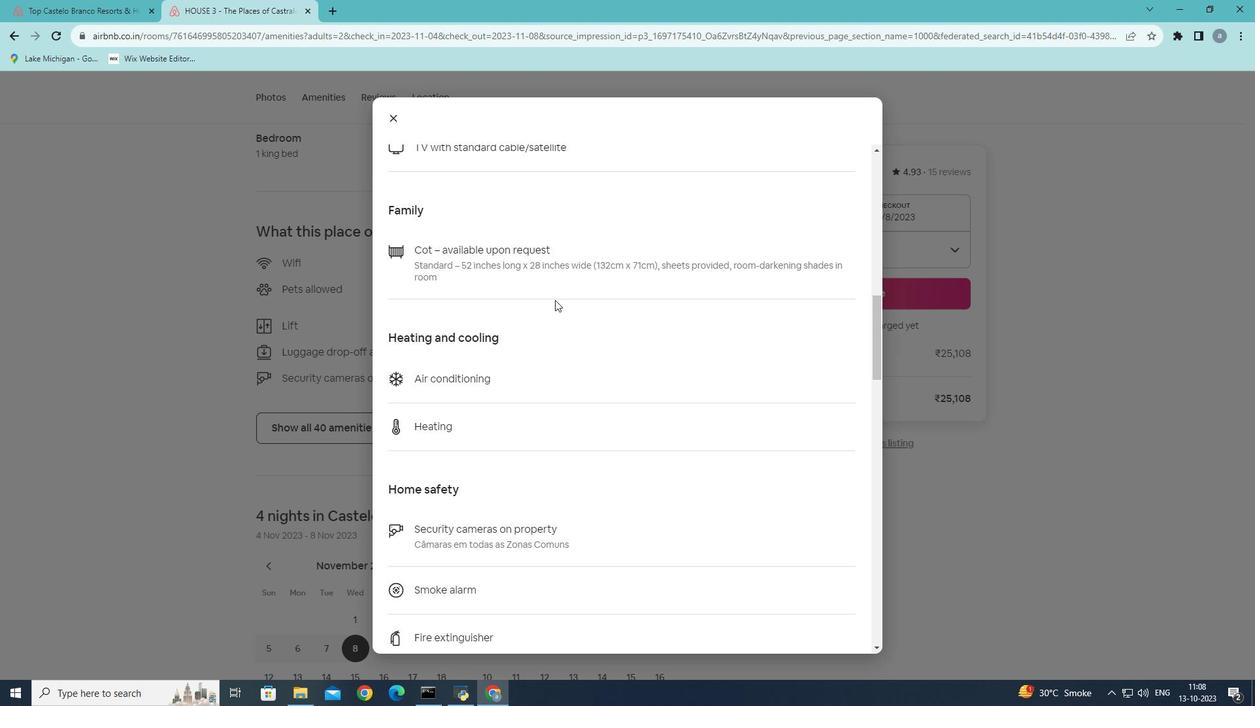 
Action: Mouse scrolled (555, 299) with delta (0, 0)
Screenshot: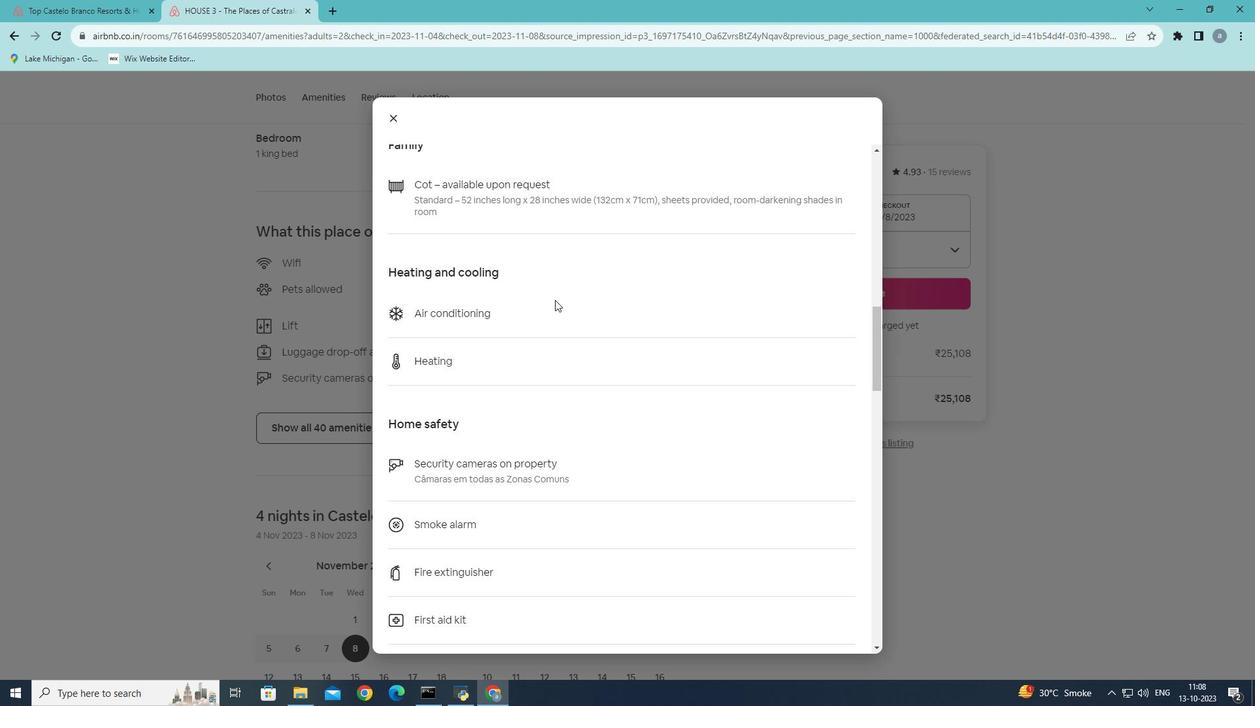 
Action: Mouse moved to (555, 299)
Screenshot: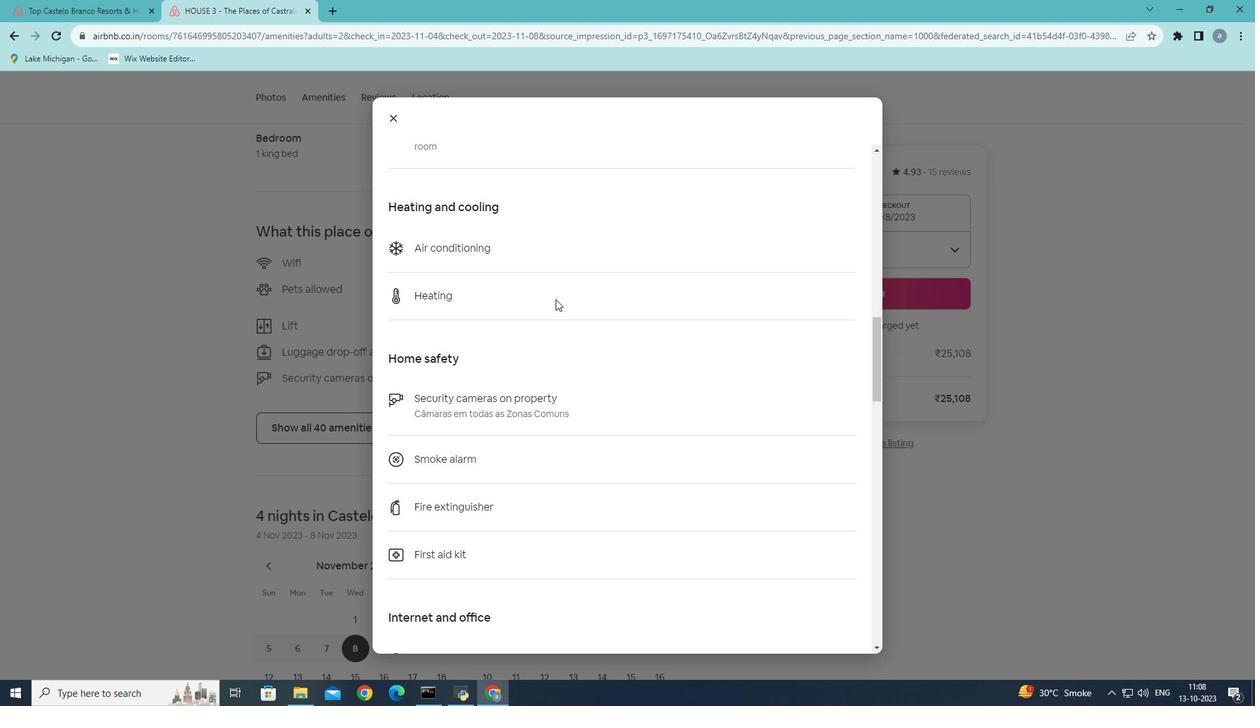 
Action: Mouse scrolled (555, 298) with delta (0, 0)
Screenshot: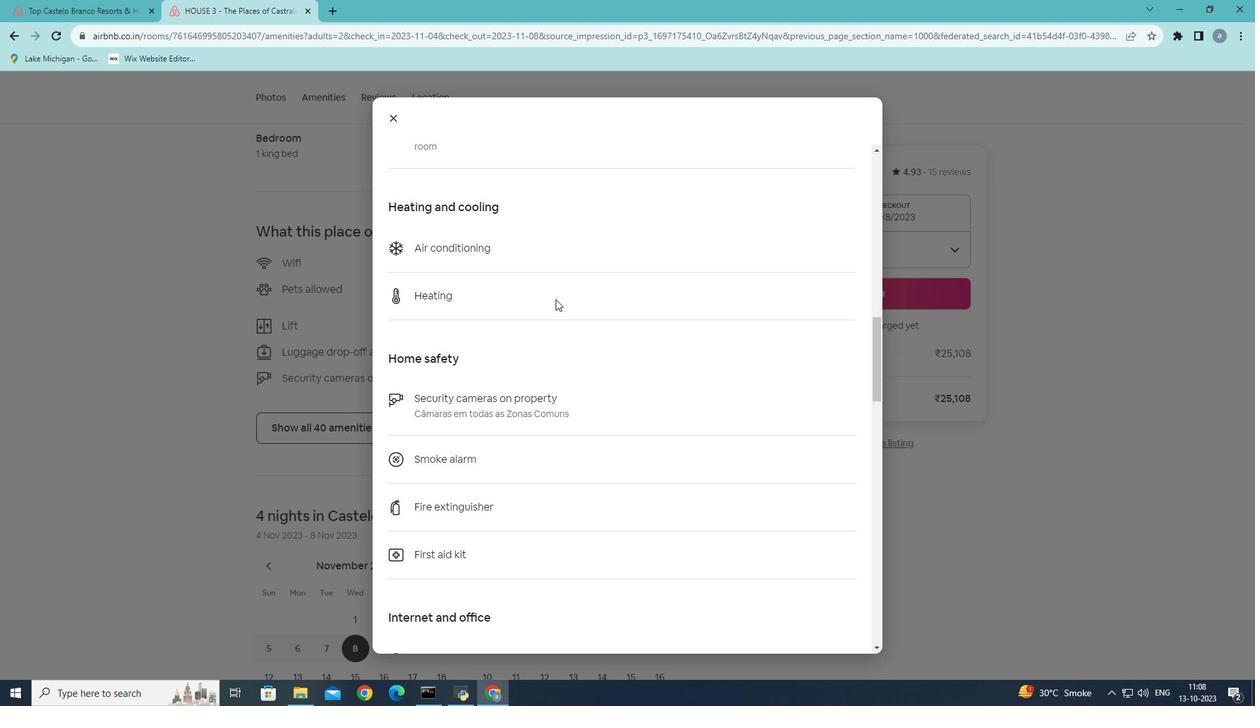 
Action: Mouse scrolled (555, 298) with delta (0, 0)
Screenshot: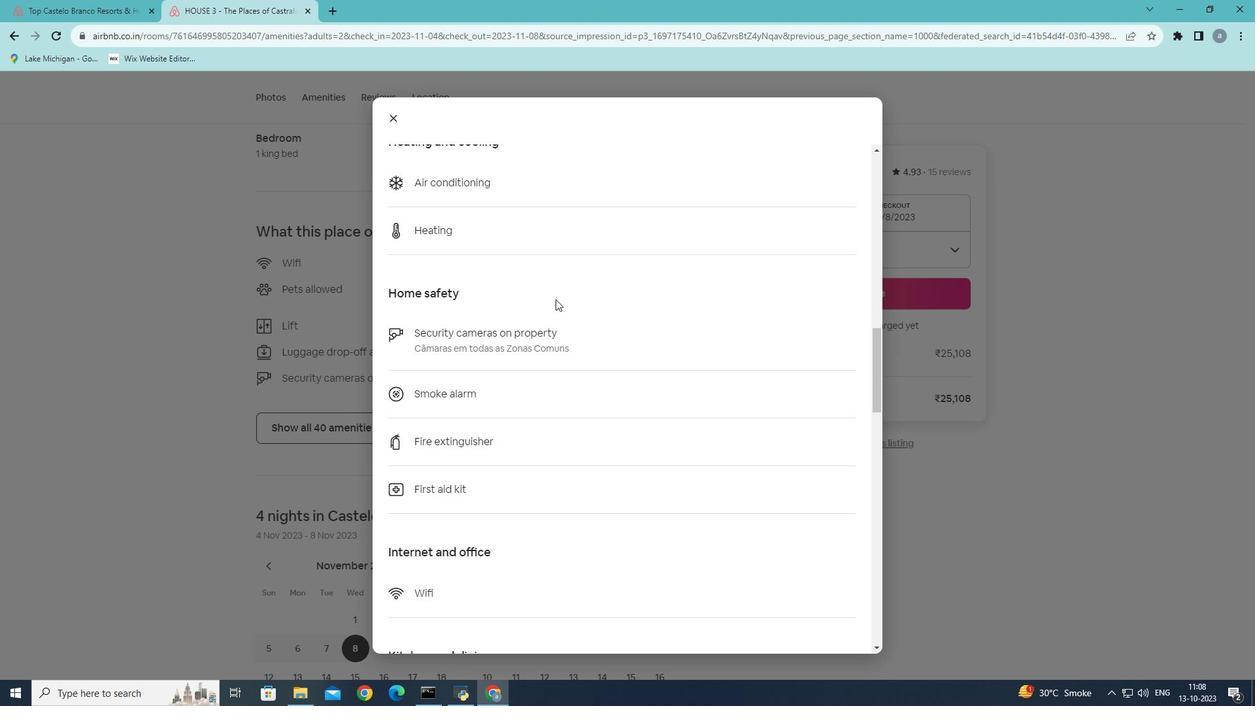 
Action: Mouse scrolled (555, 298) with delta (0, 0)
Screenshot: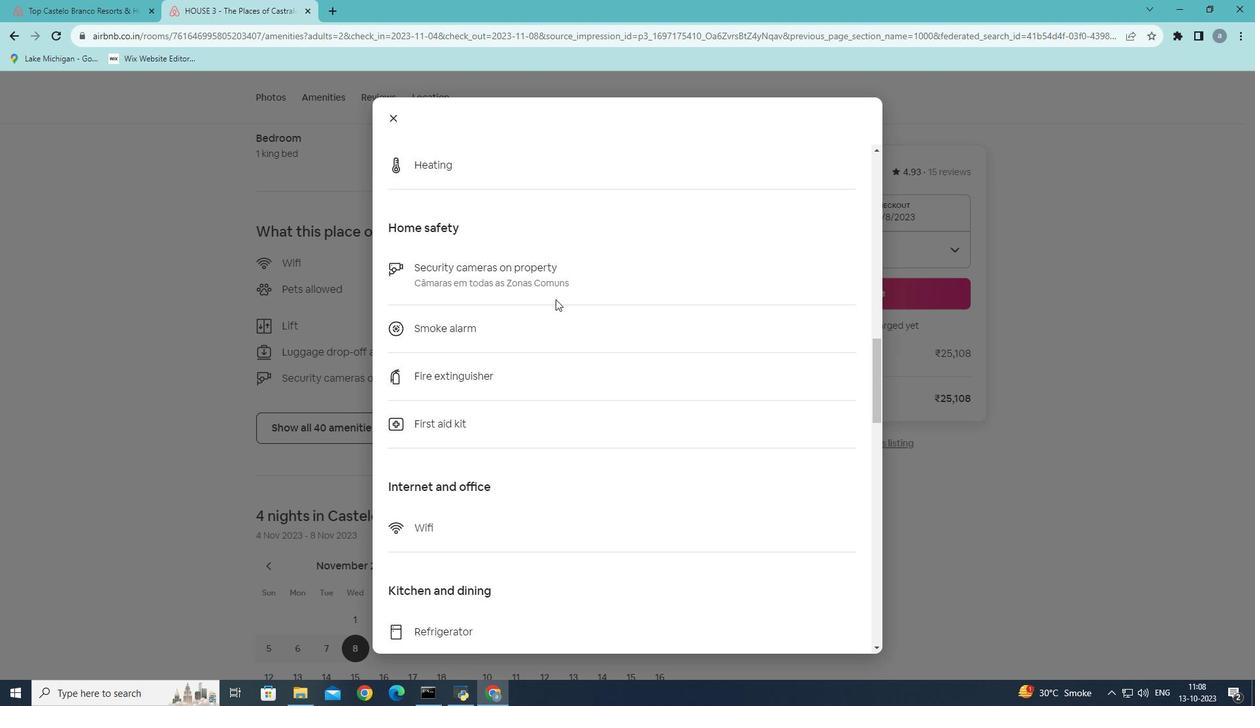 
Action: Mouse moved to (555, 299)
Screenshot: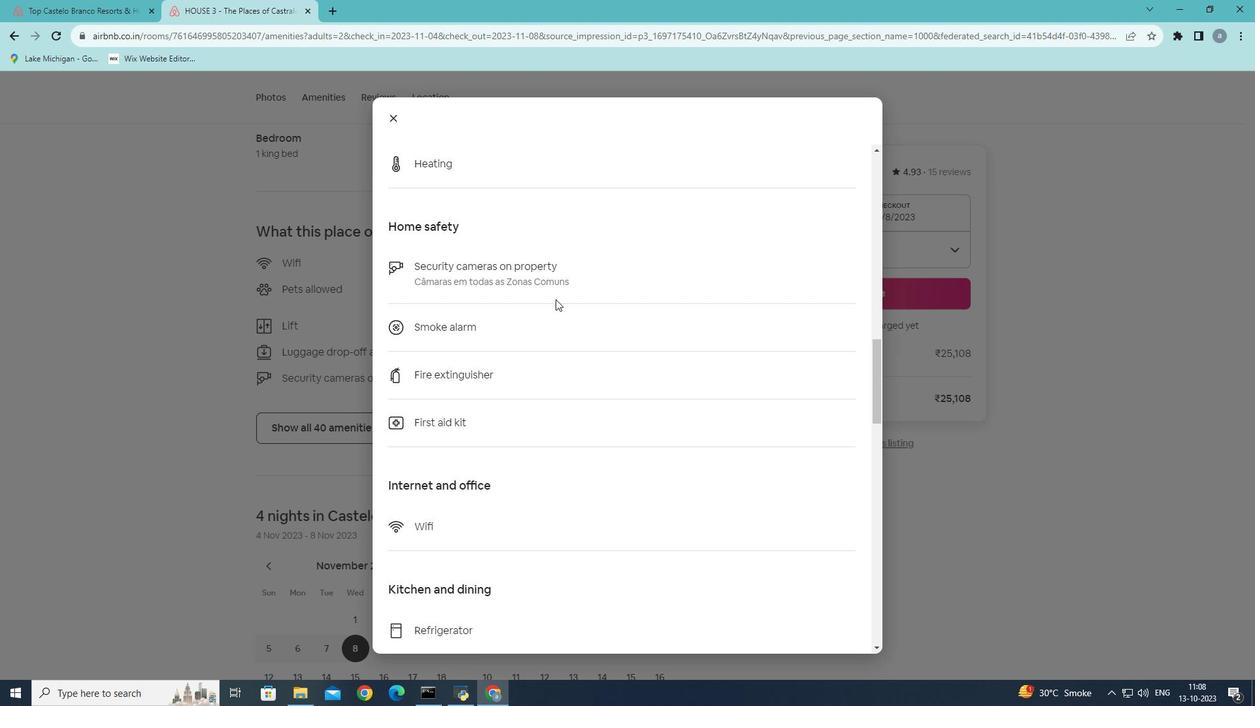 
Action: Mouse scrolled (555, 298) with delta (0, 0)
Screenshot: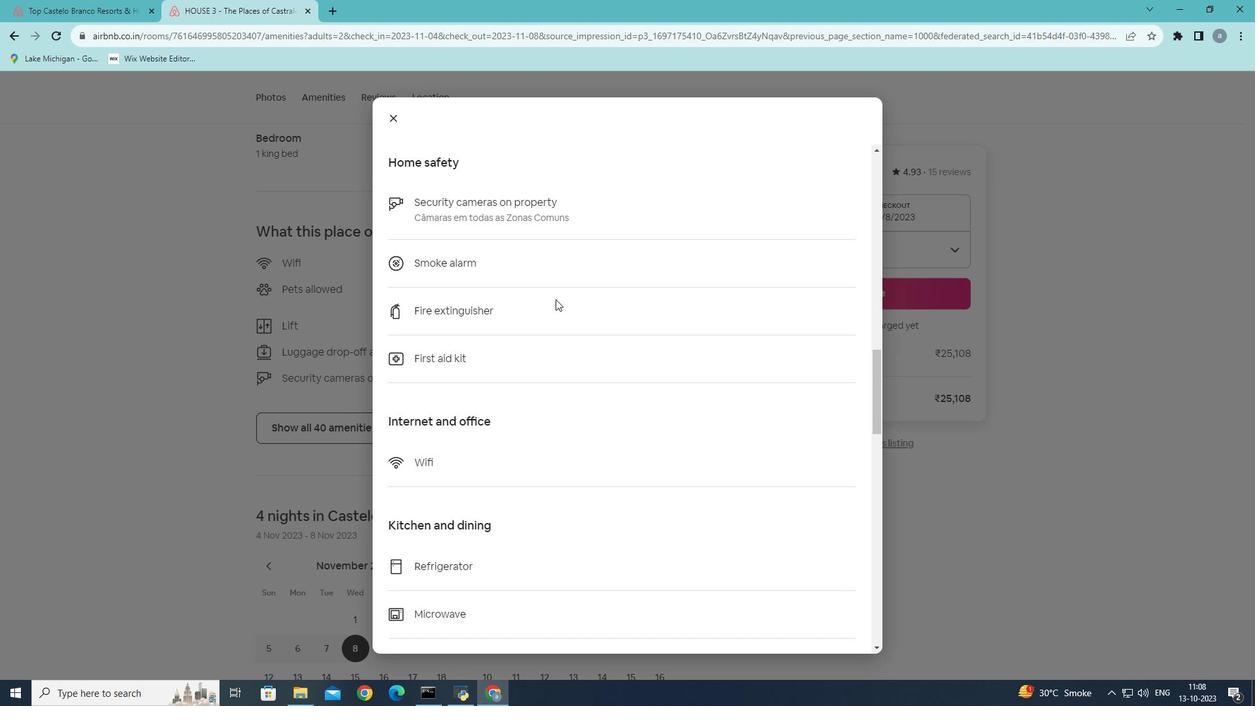 
Action: Mouse scrolled (555, 298) with delta (0, 0)
Screenshot: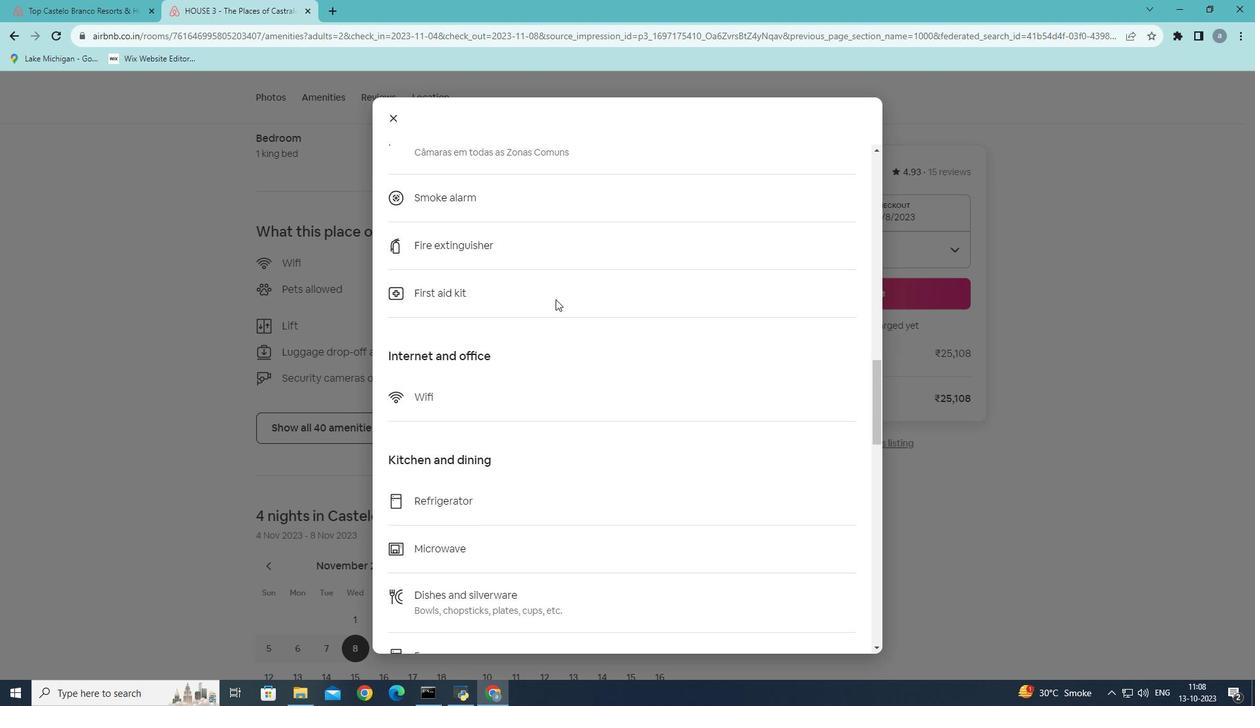 
Action: Mouse scrolled (555, 298) with delta (0, 0)
Screenshot: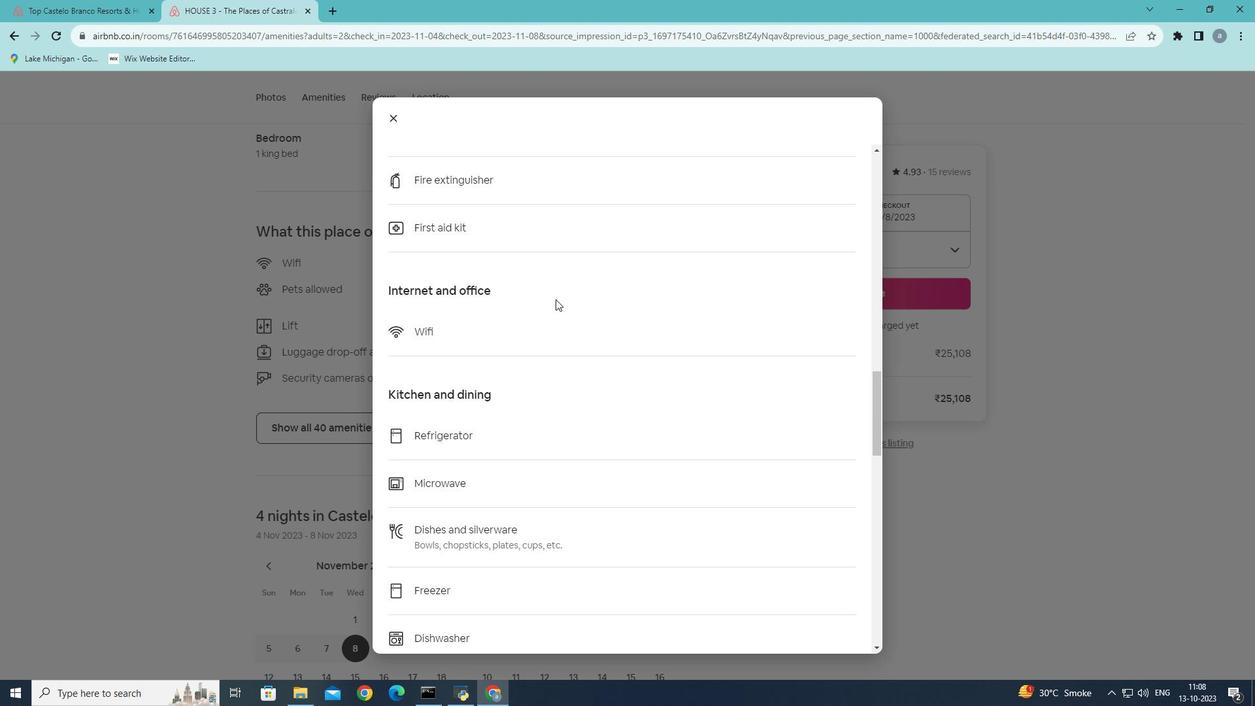 
Action: Mouse scrolled (555, 298) with delta (0, 0)
Screenshot: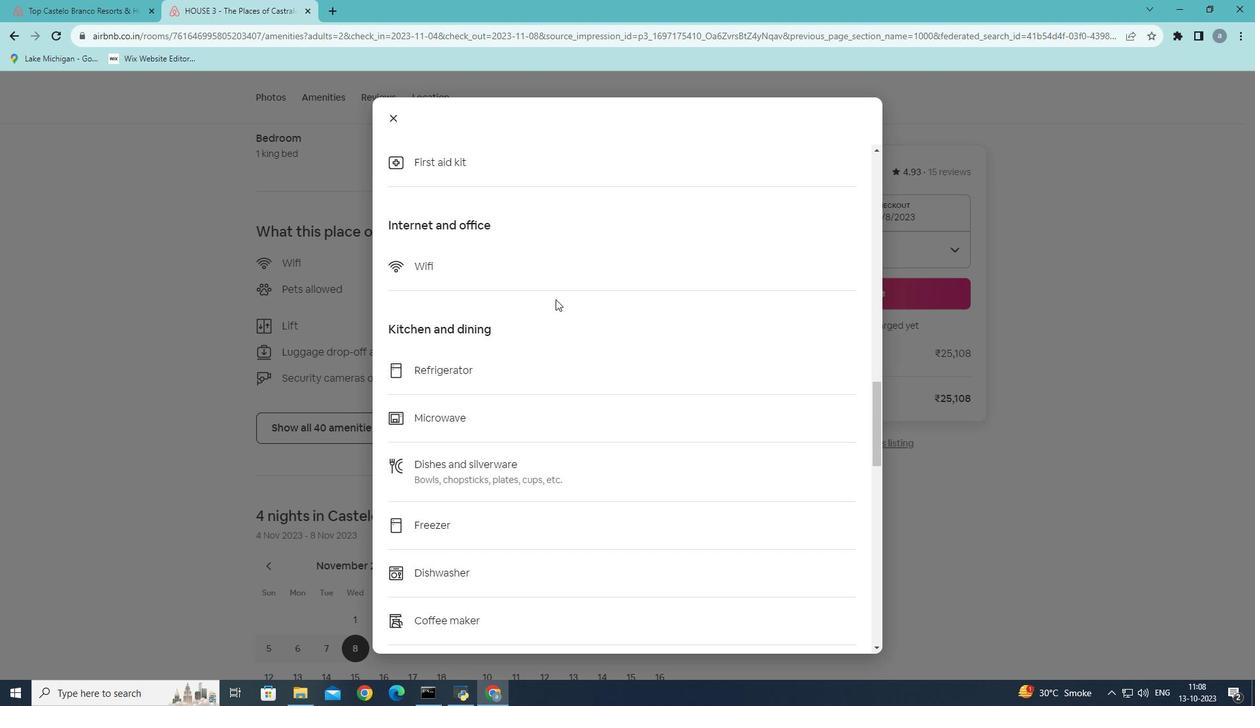 
Action: Mouse moved to (556, 302)
Screenshot: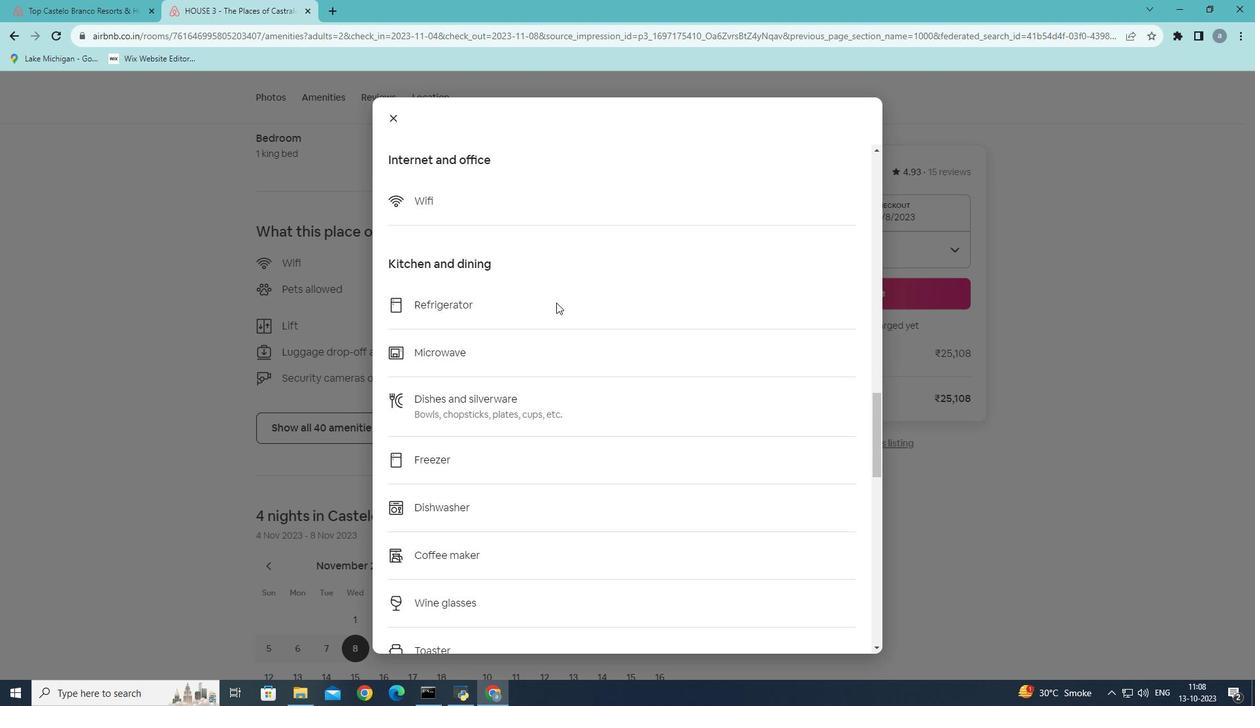 
Action: Mouse scrolled (556, 302) with delta (0, 0)
Screenshot: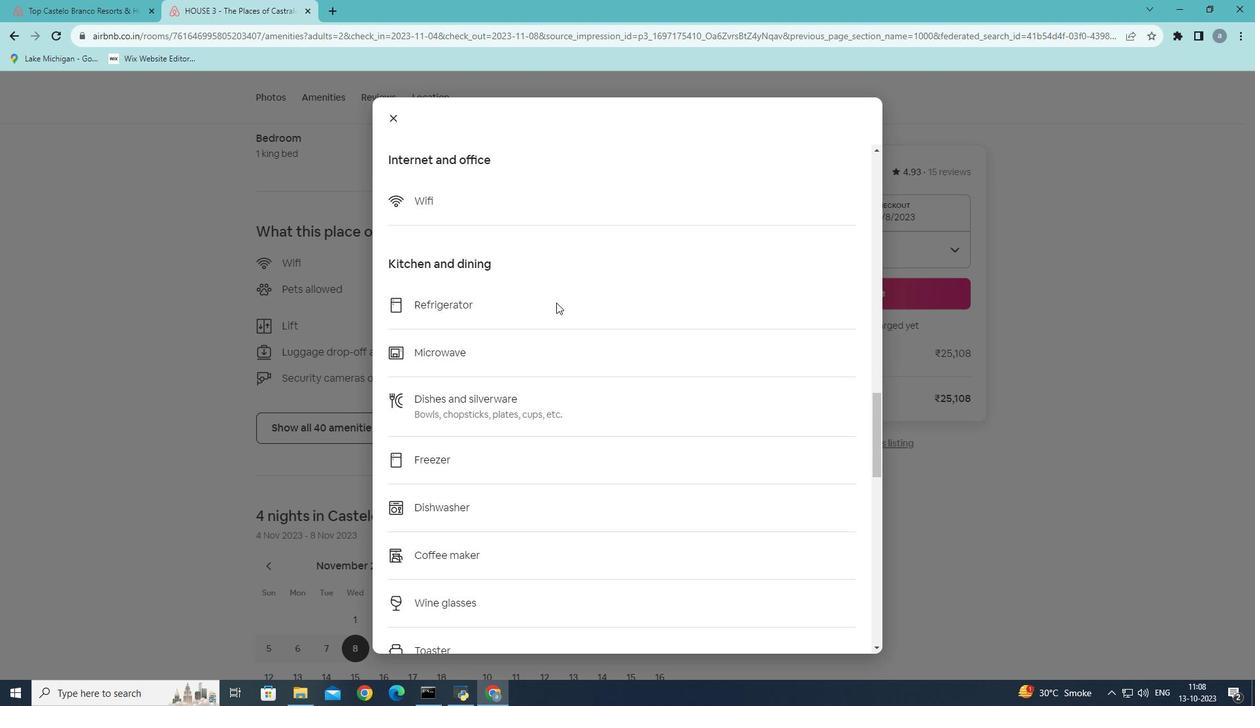 
Action: Mouse moved to (557, 305)
Screenshot: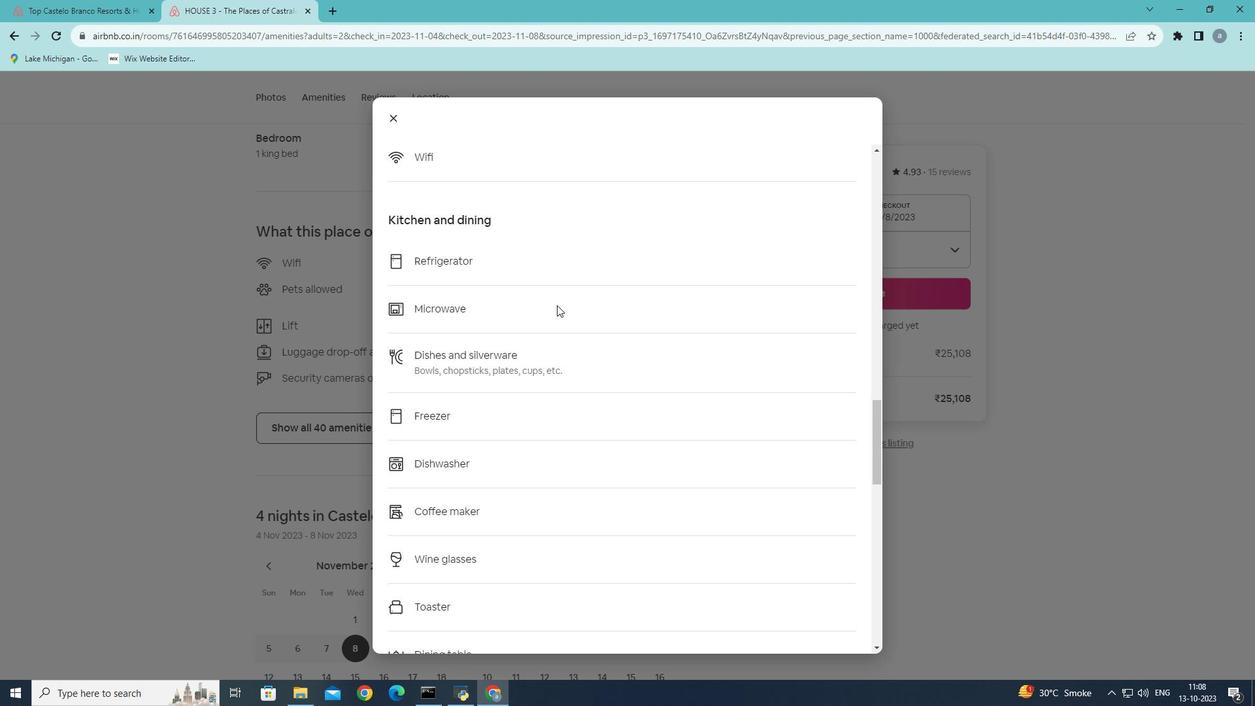 
Action: Mouse scrolled (557, 304) with delta (0, 0)
Screenshot: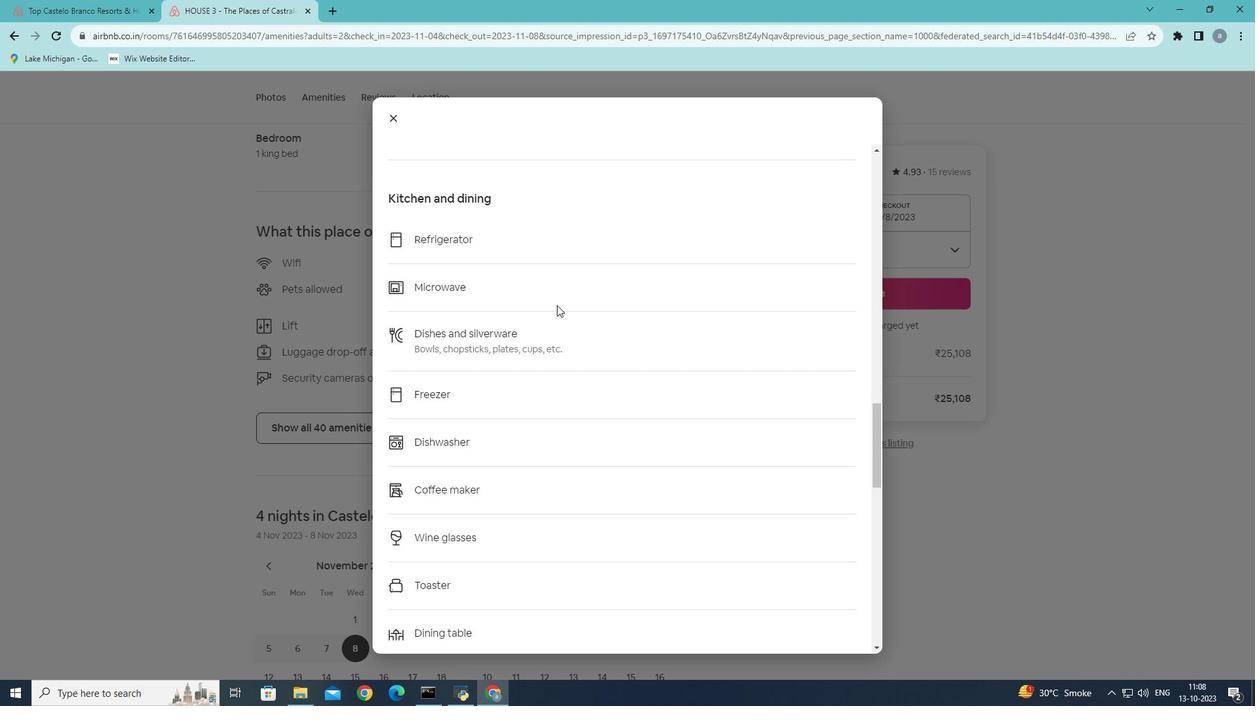 
Action: Mouse scrolled (557, 304) with delta (0, 0)
Screenshot: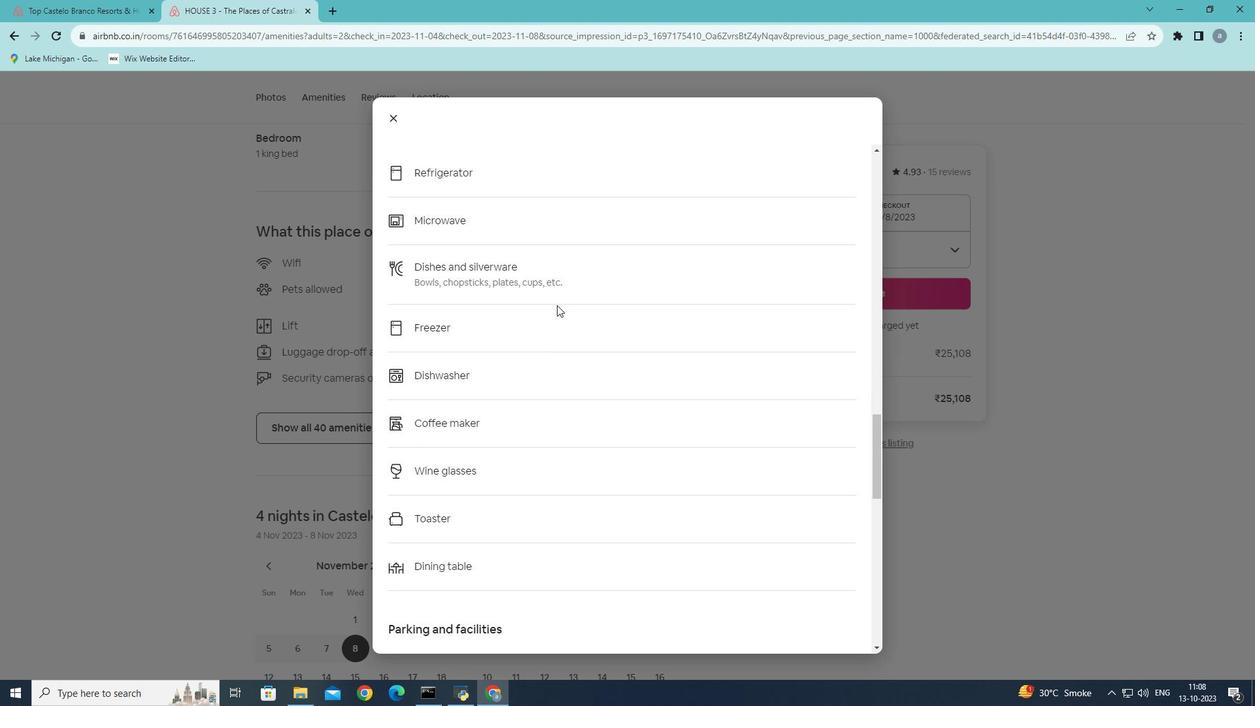 
Action: Mouse scrolled (557, 304) with delta (0, 0)
Screenshot: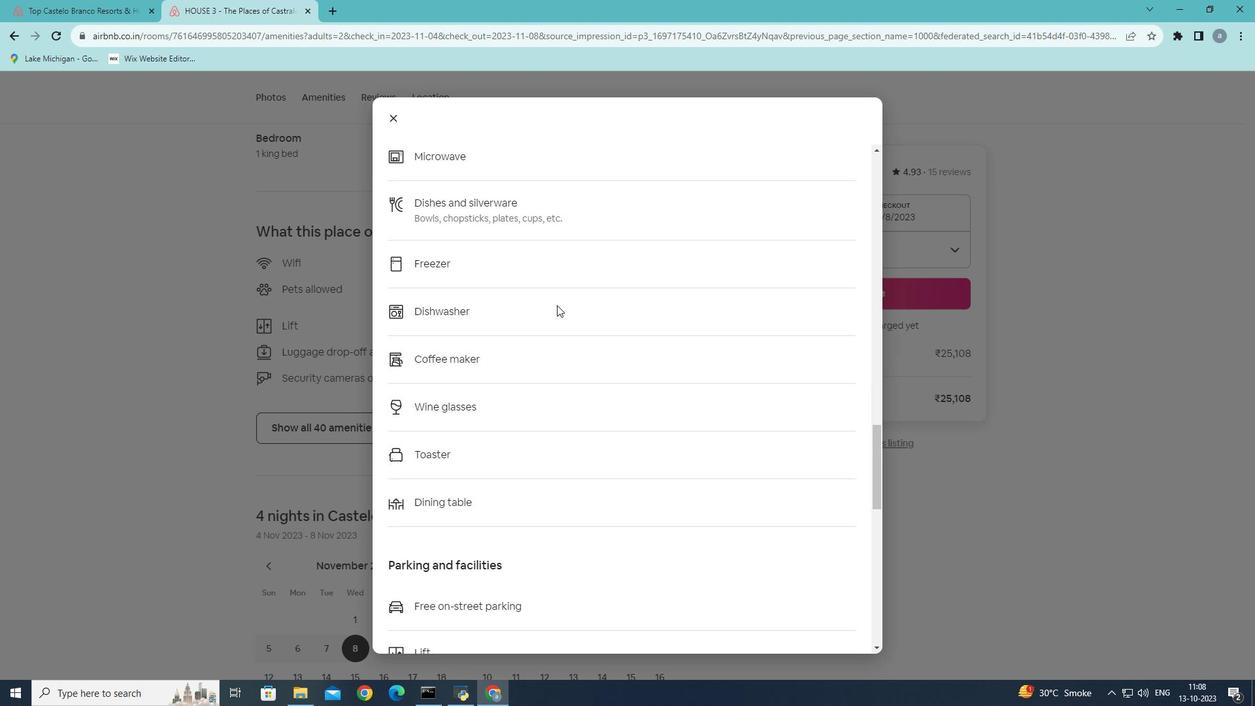 
Action: Mouse scrolled (557, 304) with delta (0, 0)
Screenshot: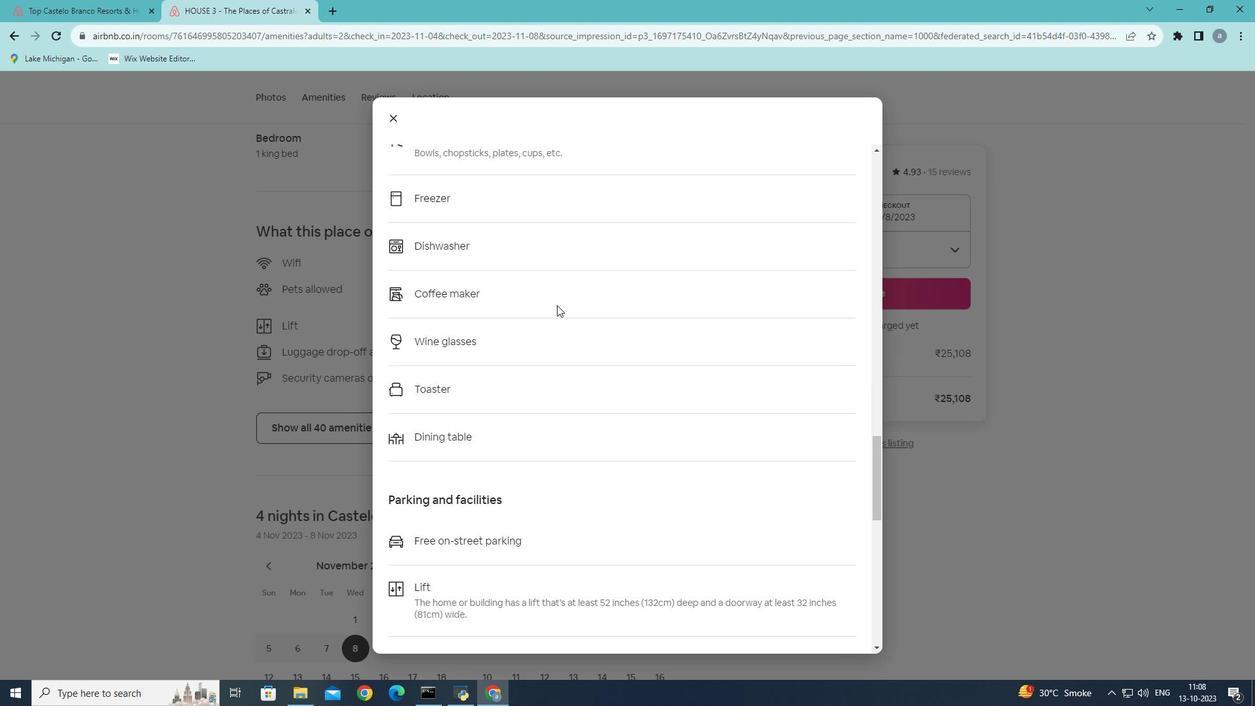 
Action: Mouse scrolled (557, 304) with delta (0, 0)
Screenshot: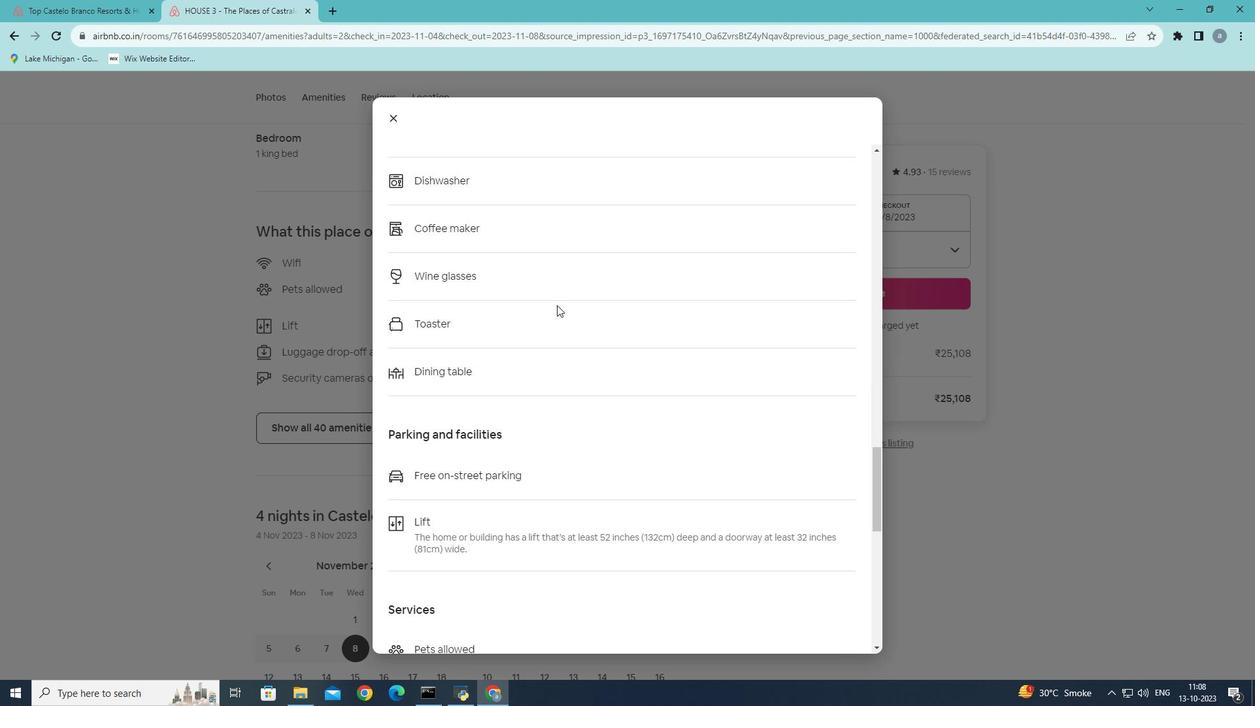 
Action: Mouse scrolled (557, 304) with delta (0, 0)
Screenshot: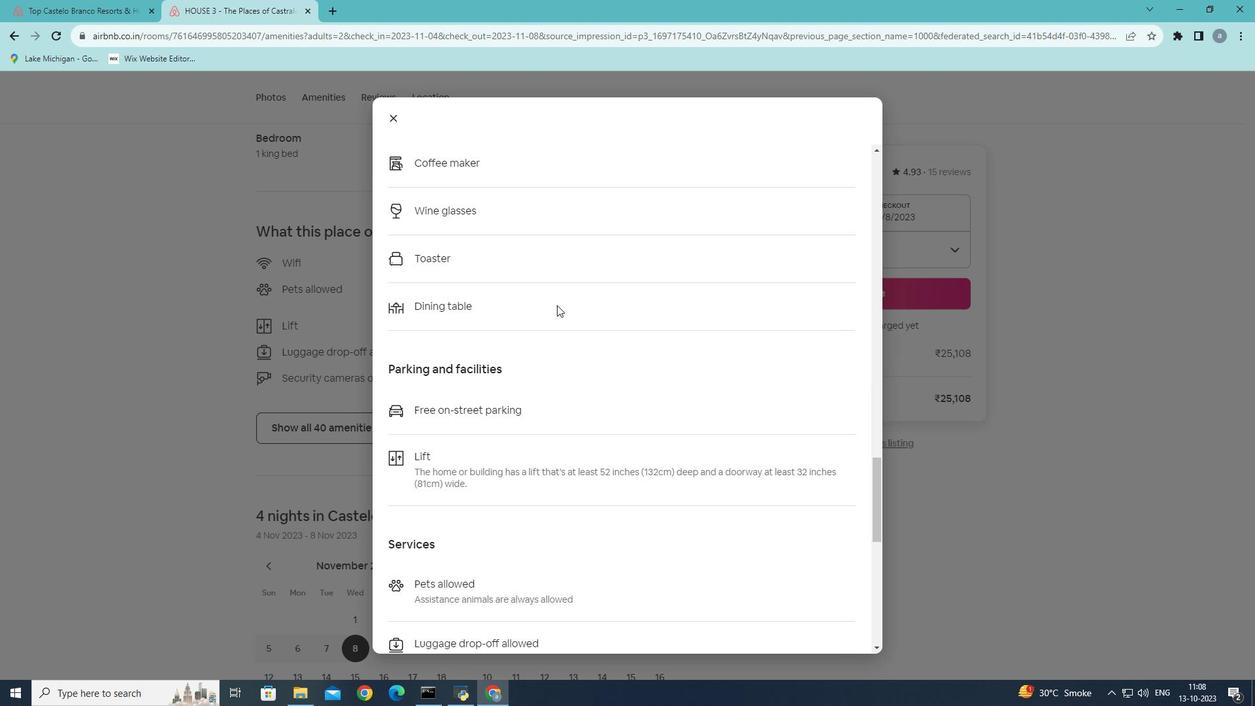 
Action: Mouse scrolled (557, 304) with delta (0, 0)
Screenshot: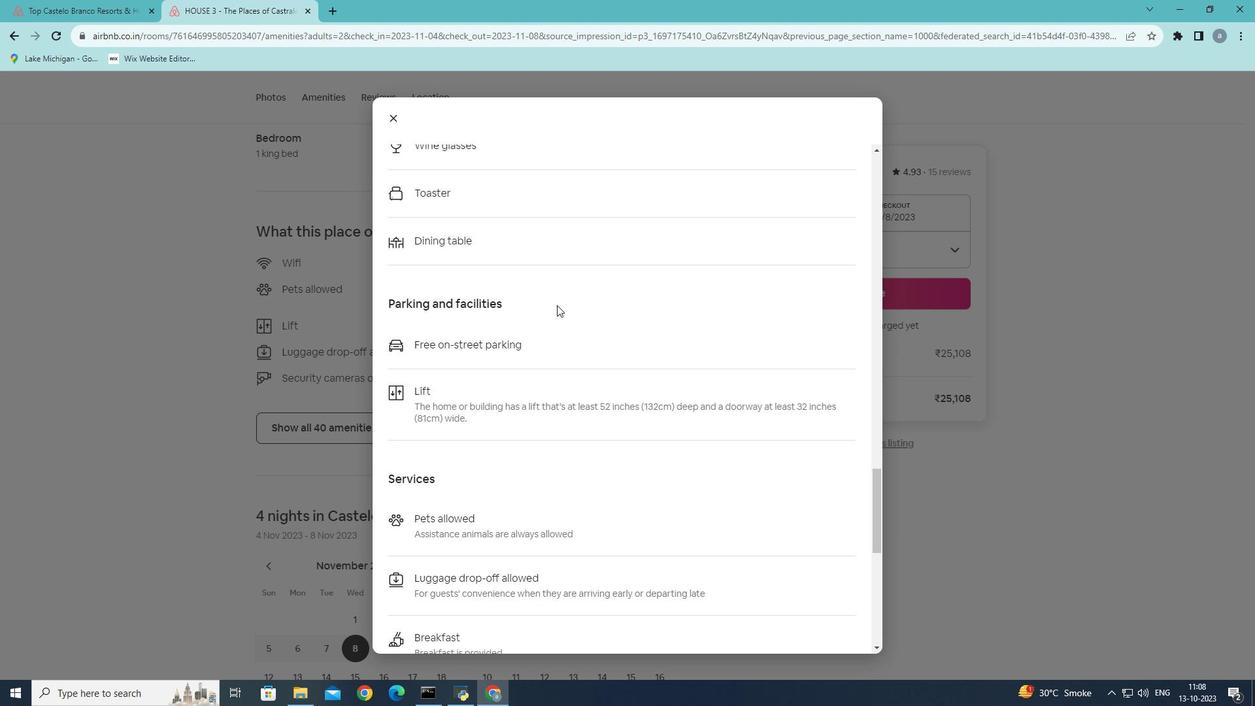 
Action: Mouse scrolled (557, 304) with delta (0, 0)
Screenshot: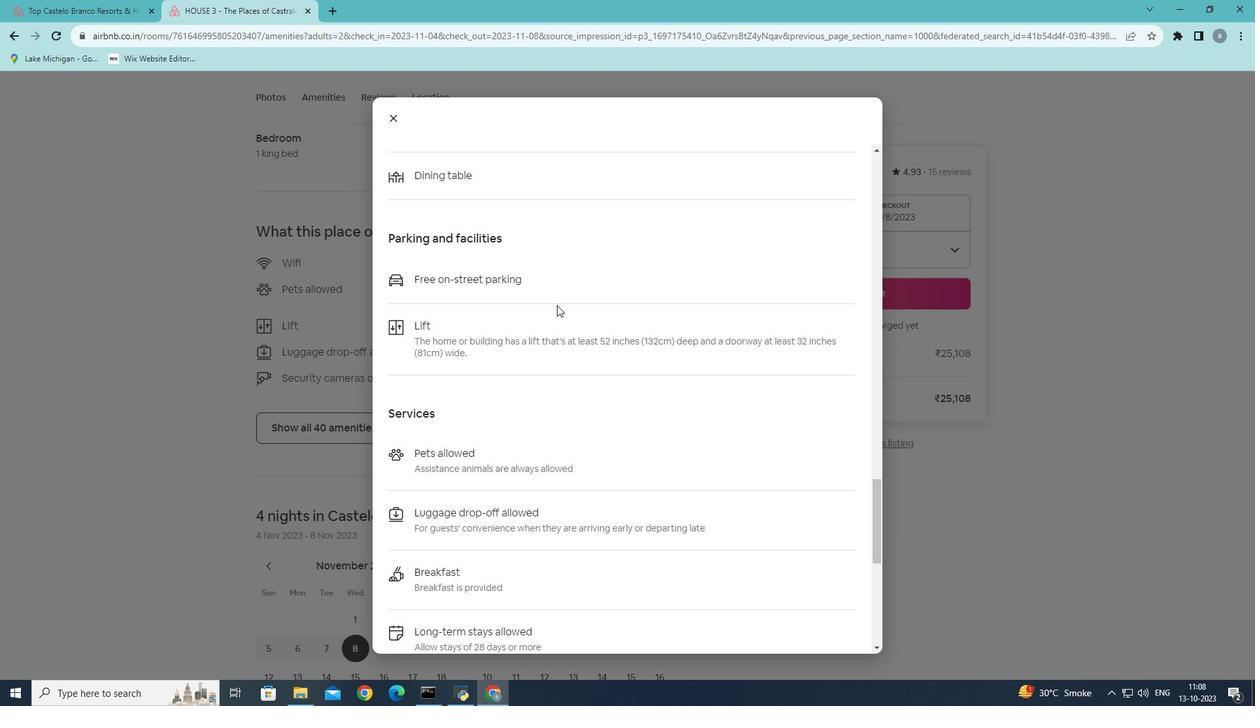 
Action: Mouse scrolled (557, 304) with delta (0, 0)
Screenshot: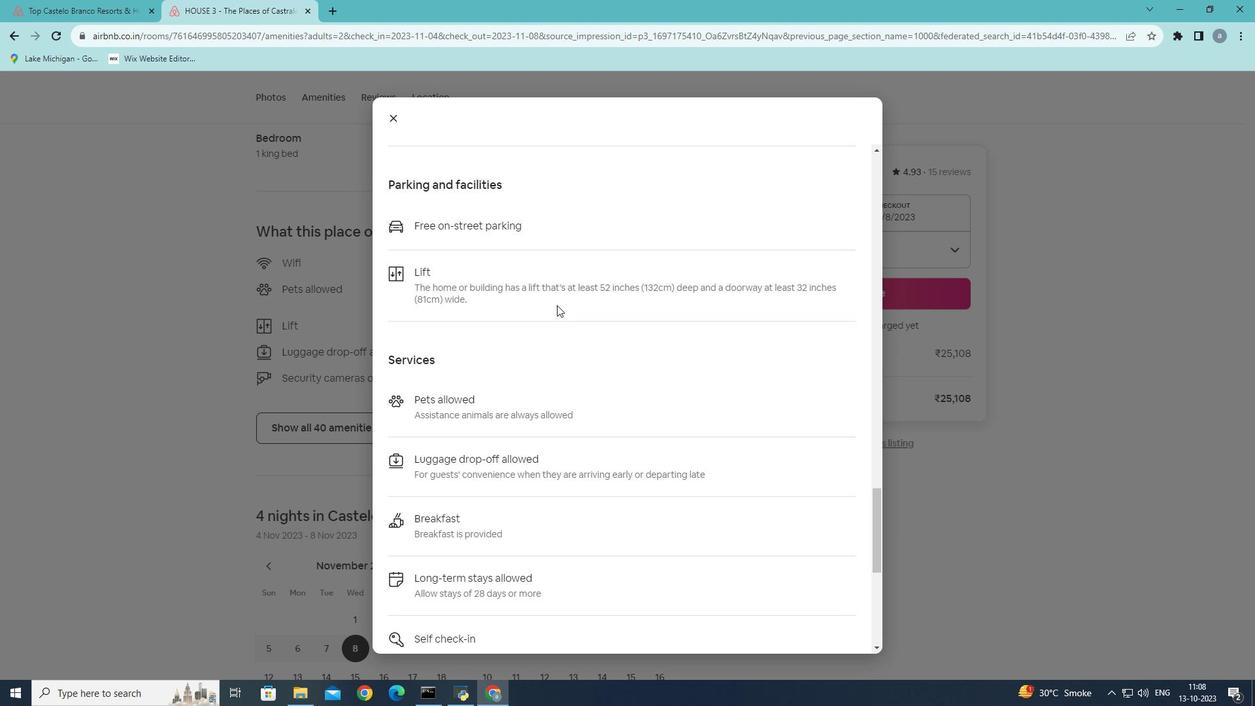 
Action: Mouse scrolled (557, 304) with delta (0, 0)
Screenshot: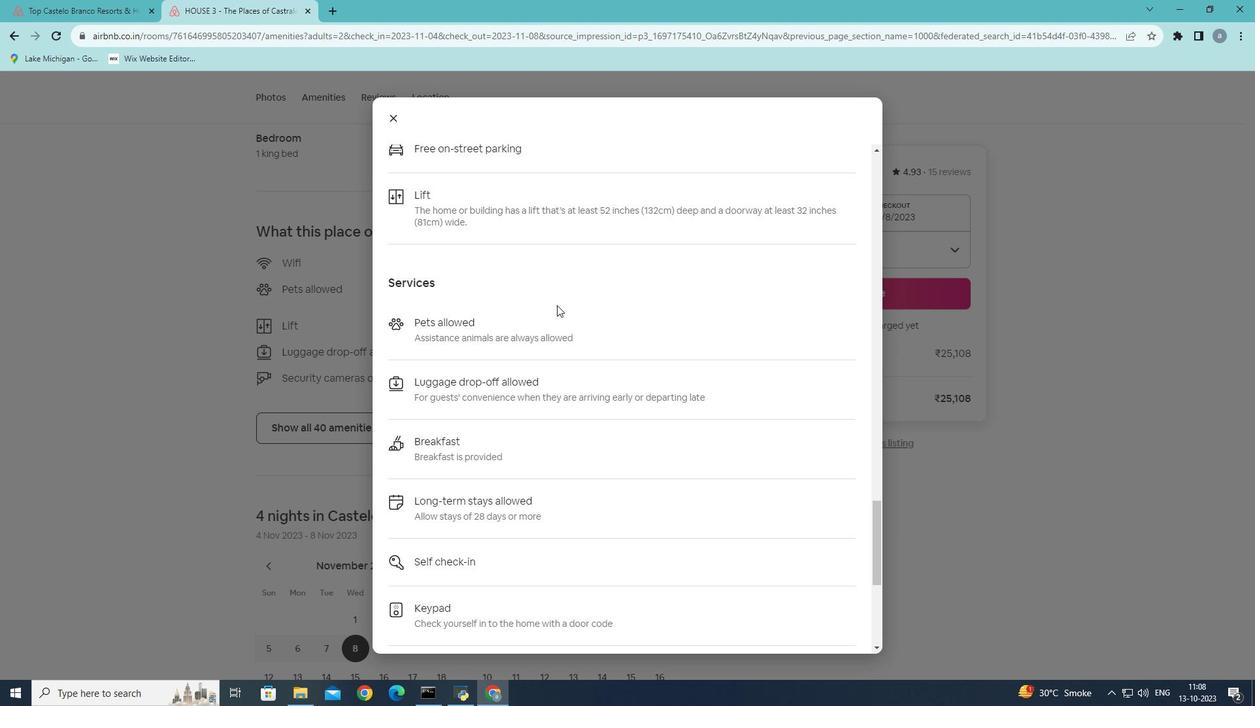
Action: Mouse scrolled (557, 304) with delta (0, 0)
Screenshot: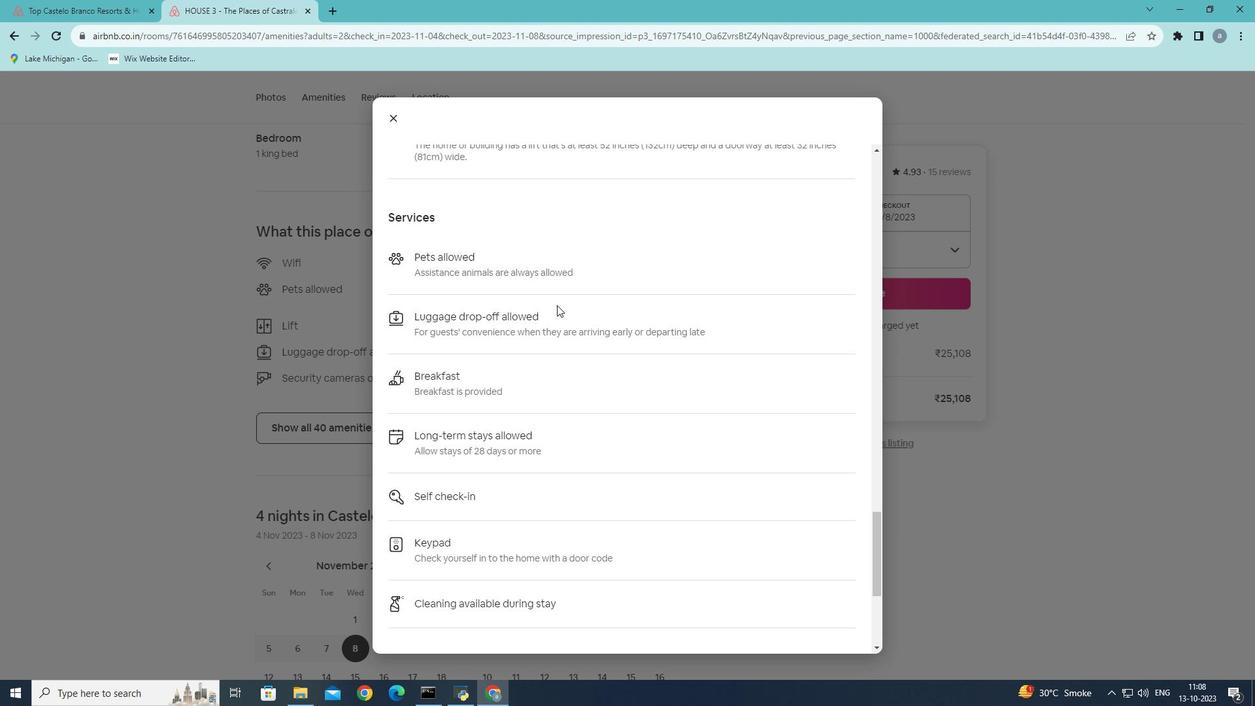 
Action: Mouse scrolled (557, 304) with delta (0, 0)
Screenshot: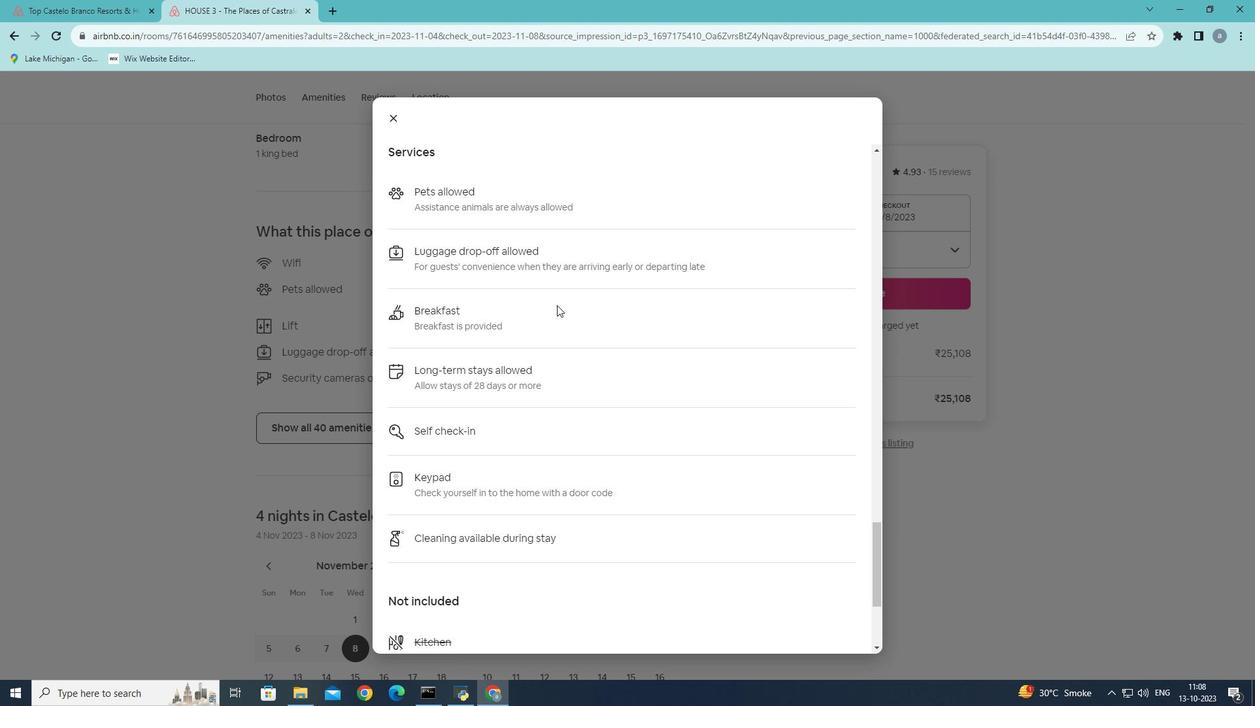 
Action: Mouse scrolled (557, 304) with delta (0, 0)
Screenshot: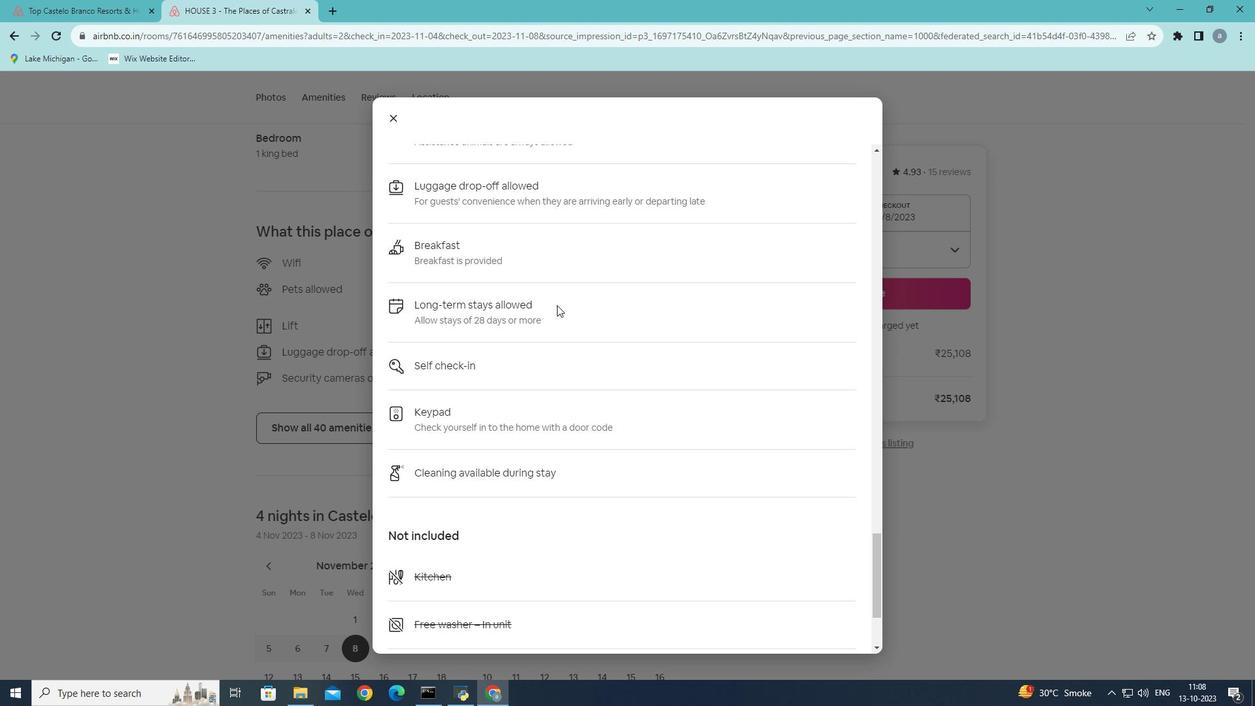 
Action: Mouse scrolled (557, 304) with delta (0, 0)
Screenshot: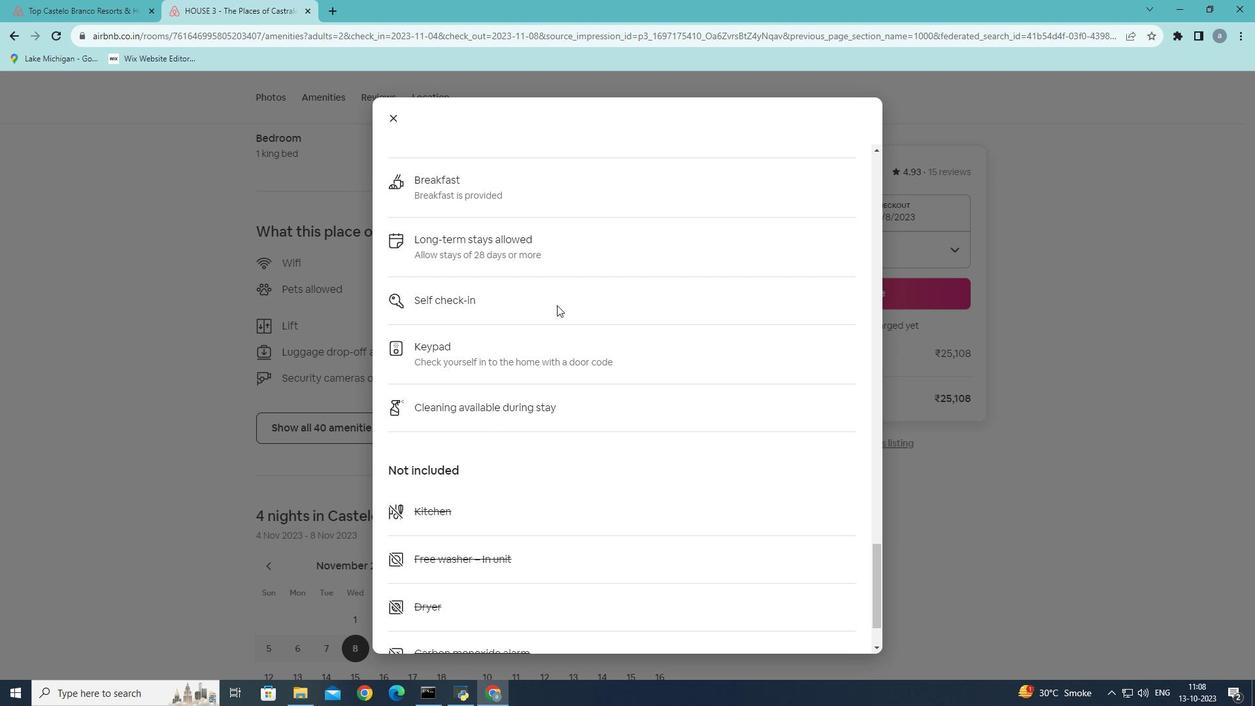 
Action: Mouse scrolled (557, 304) with delta (0, 0)
Screenshot: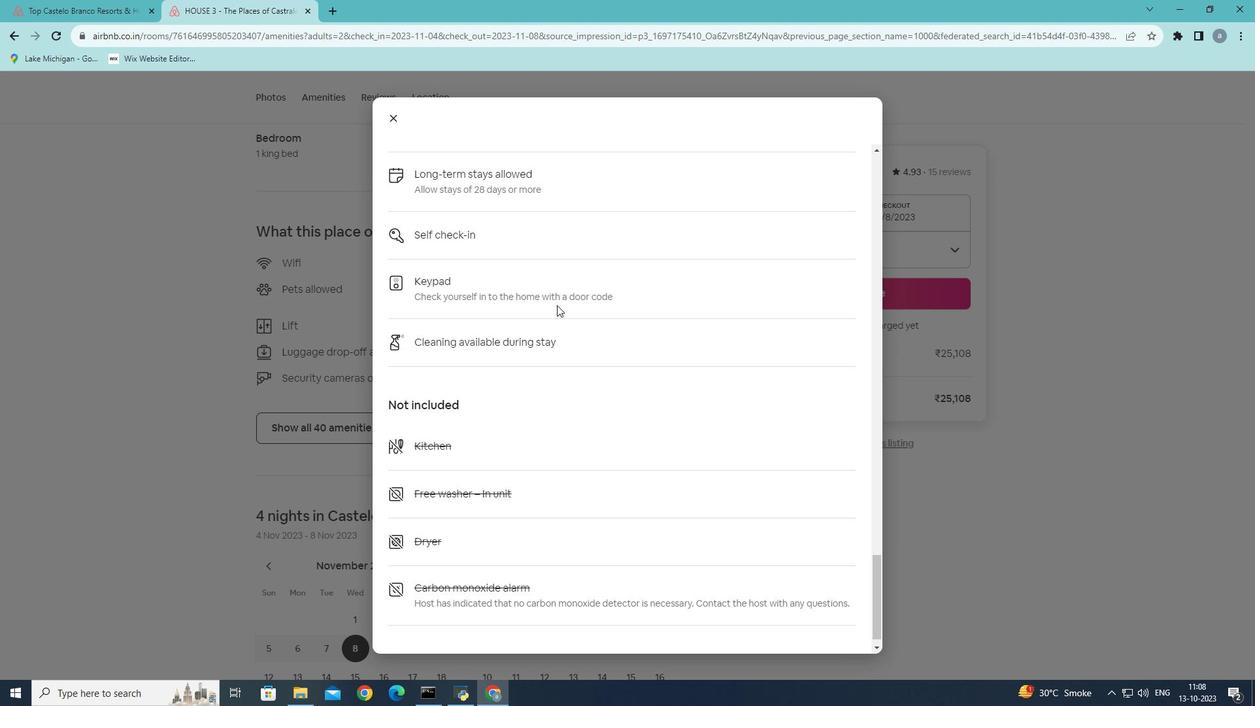 
Action: Mouse scrolled (557, 304) with delta (0, 0)
Screenshot: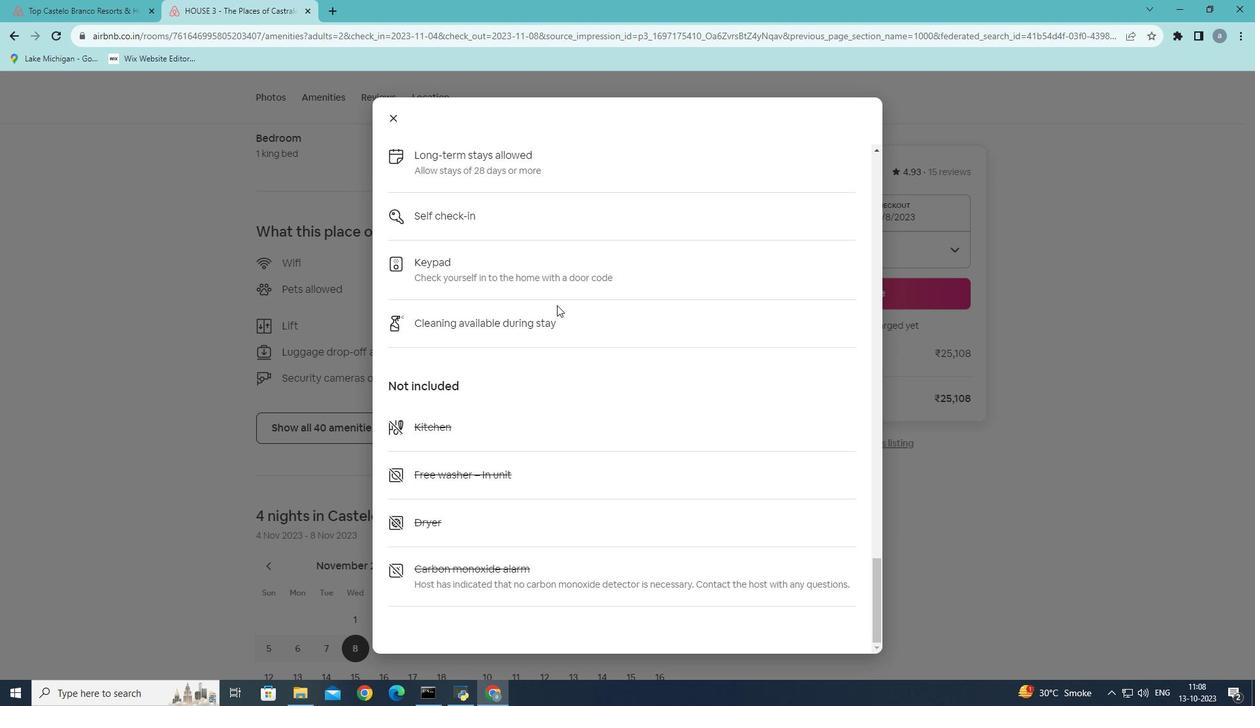 
Action: Mouse scrolled (557, 304) with delta (0, 0)
Screenshot: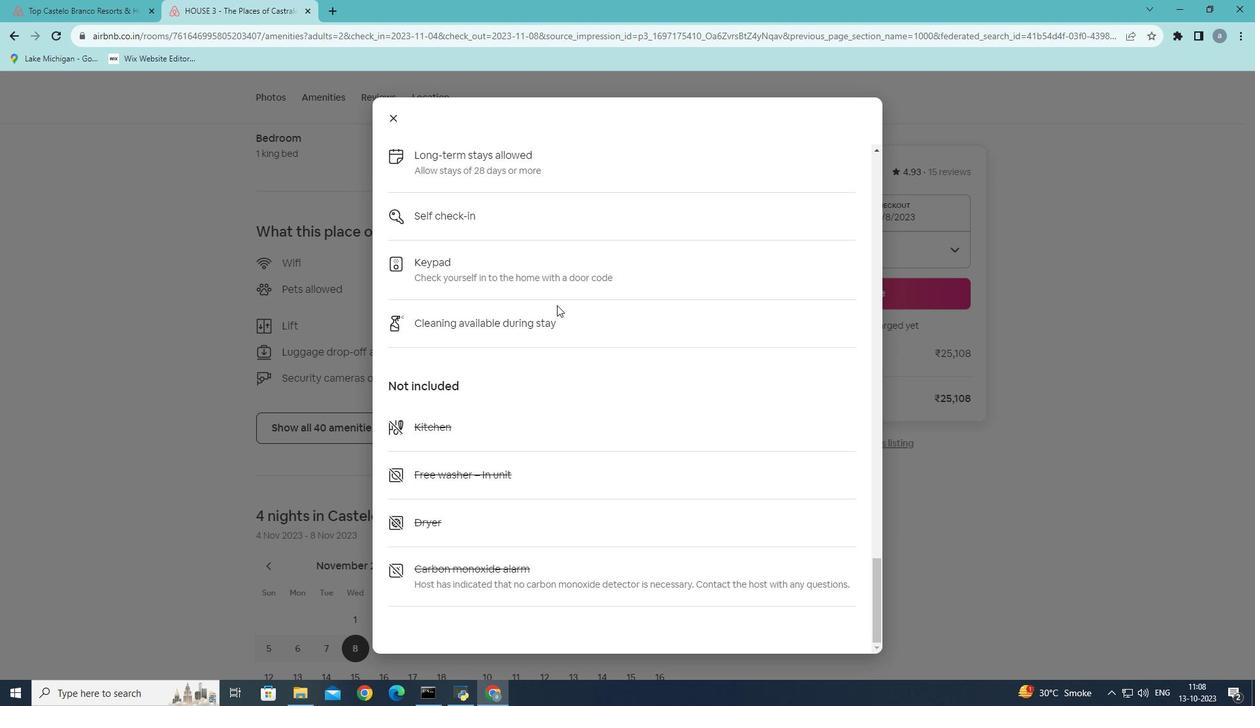 
Action: Mouse scrolled (557, 304) with delta (0, 0)
Screenshot: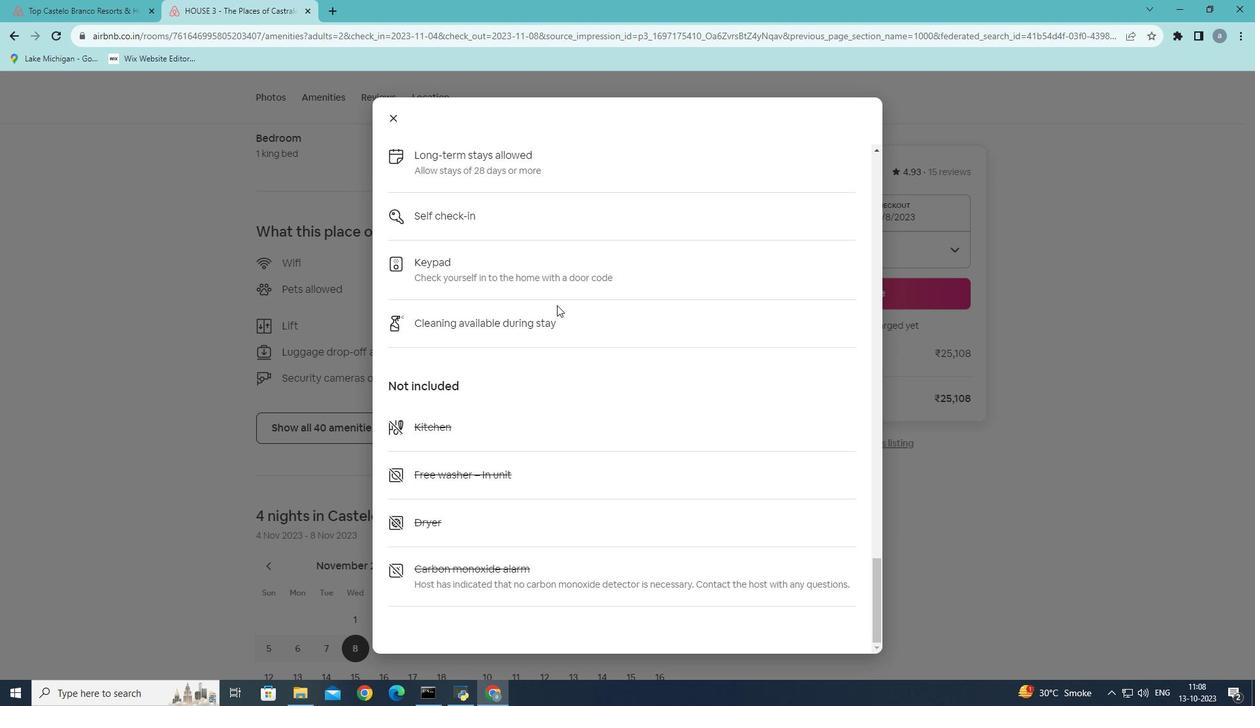 
Action: Mouse scrolled (557, 304) with delta (0, 0)
Screenshot: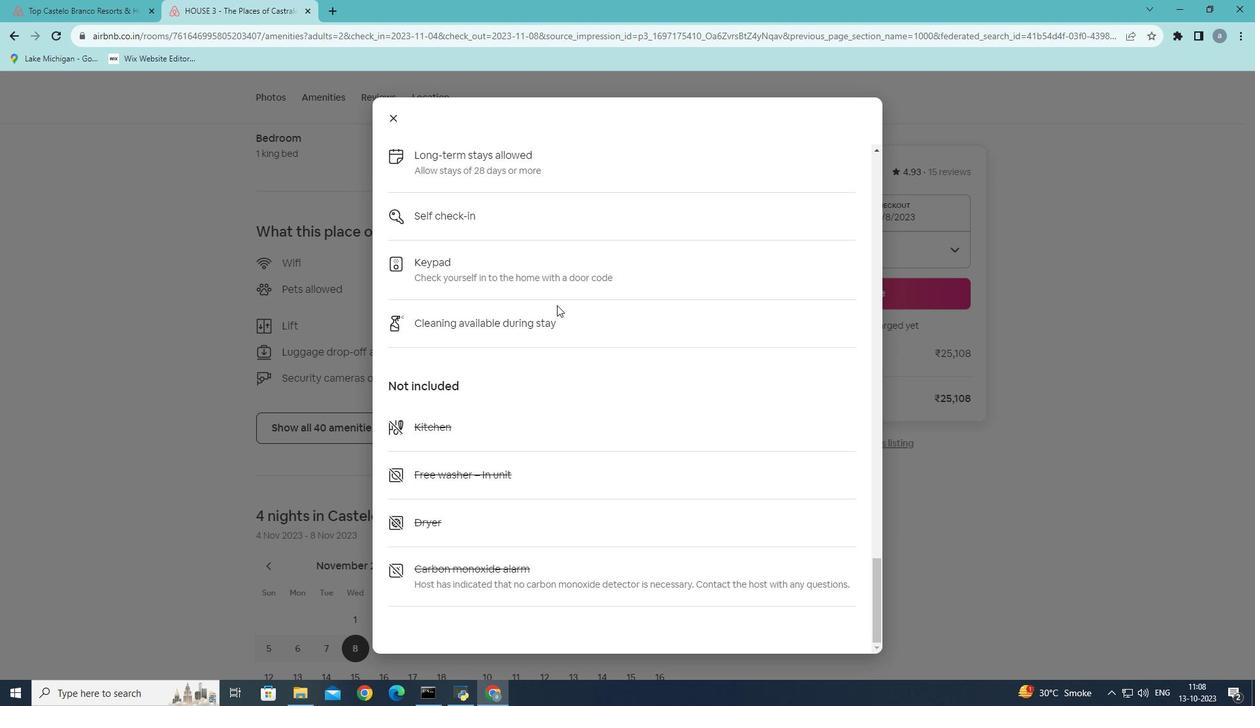 
Action: Mouse scrolled (557, 304) with delta (0, 0)
Screenshot: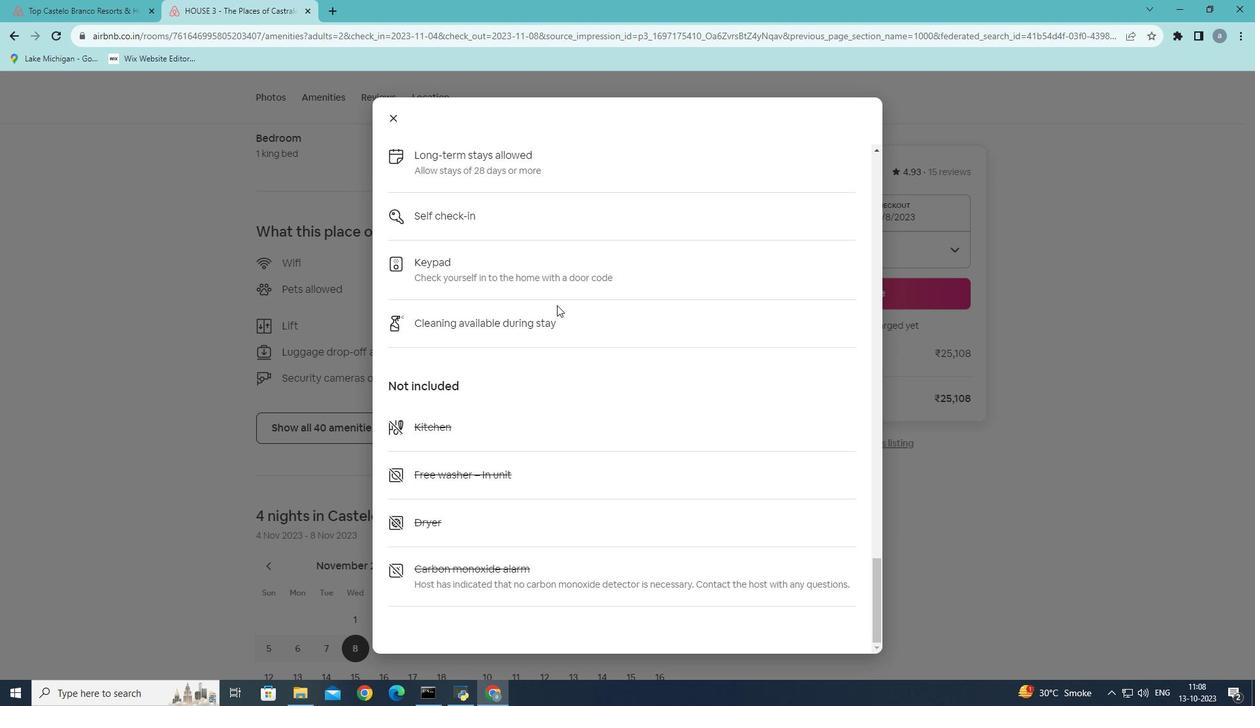 
Action: Mouse moved to (401, 121)
Screenshot: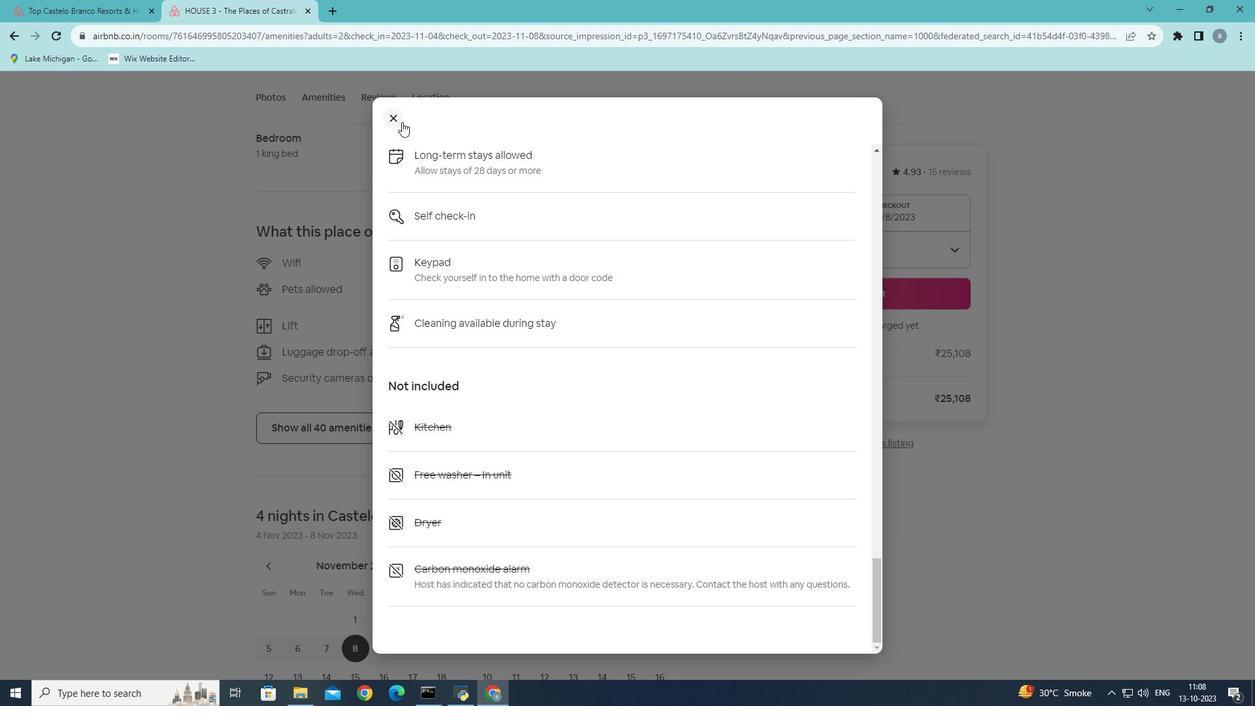 
Action: Mouse pressed left at (401, 121)
Screenshot: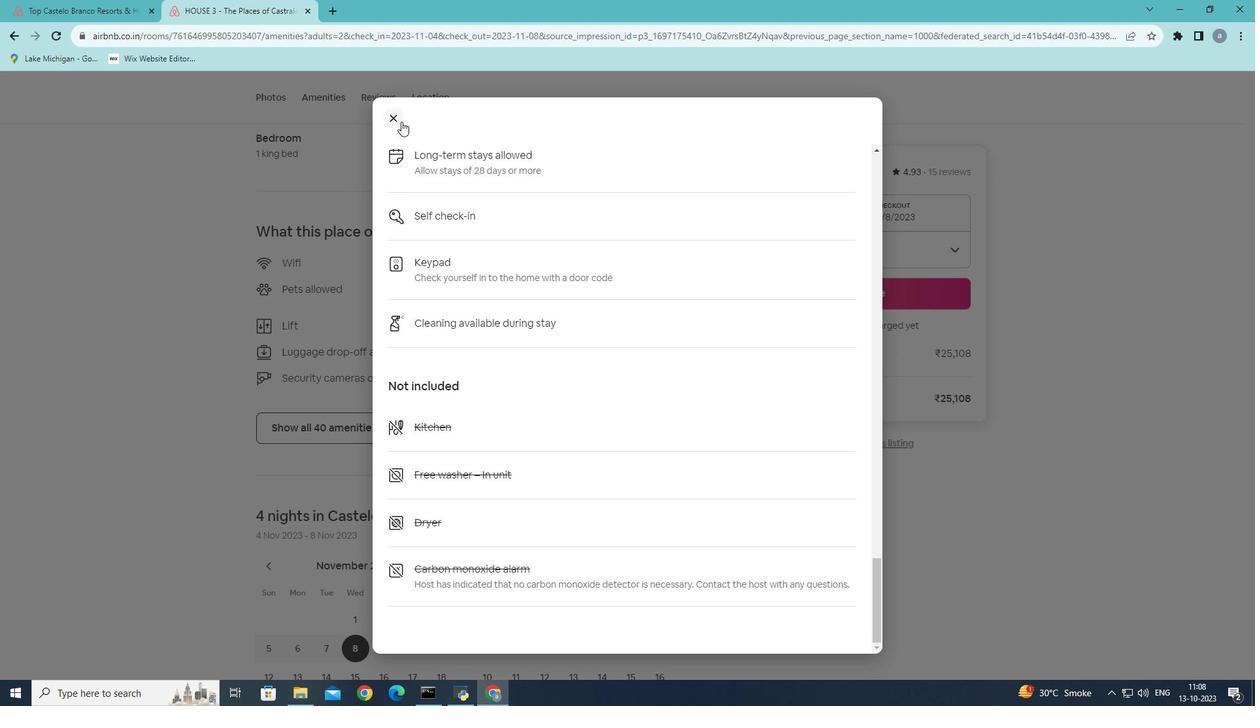
Action: Mouse moved to (453, 273)
Screenshot: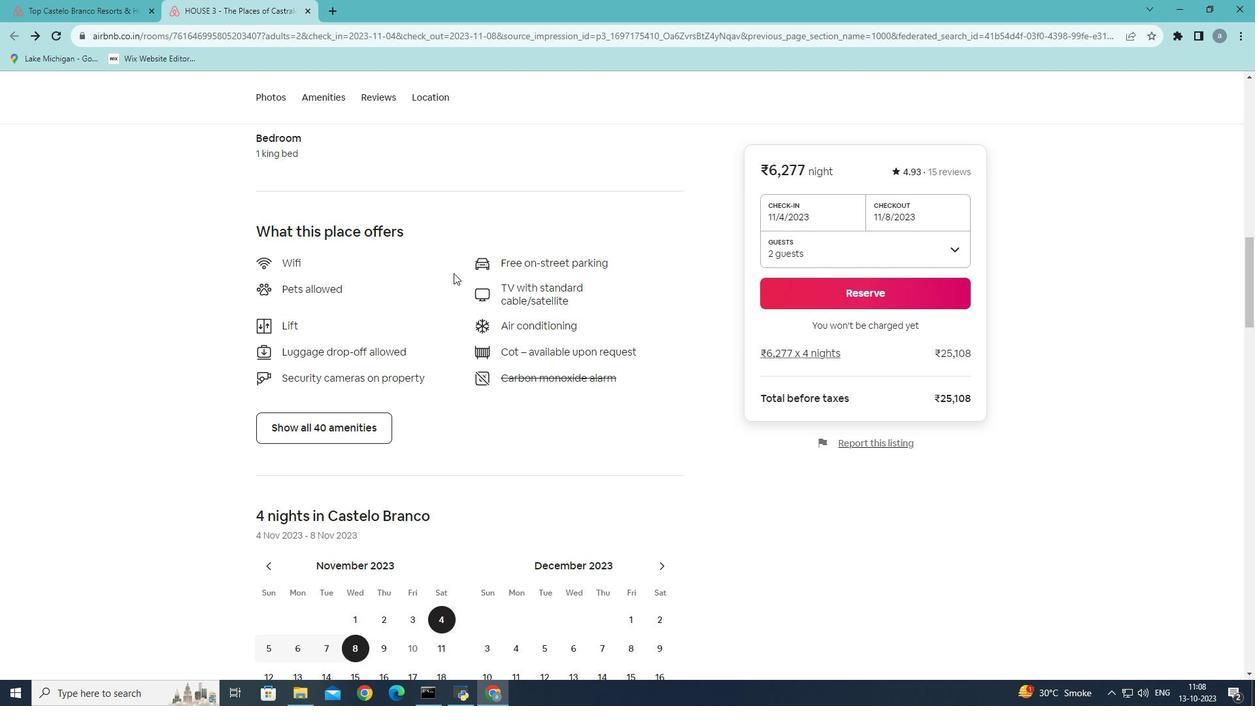 
Action: Mouse scrolled (453, 272) with delta (0, 0)
Screenshot: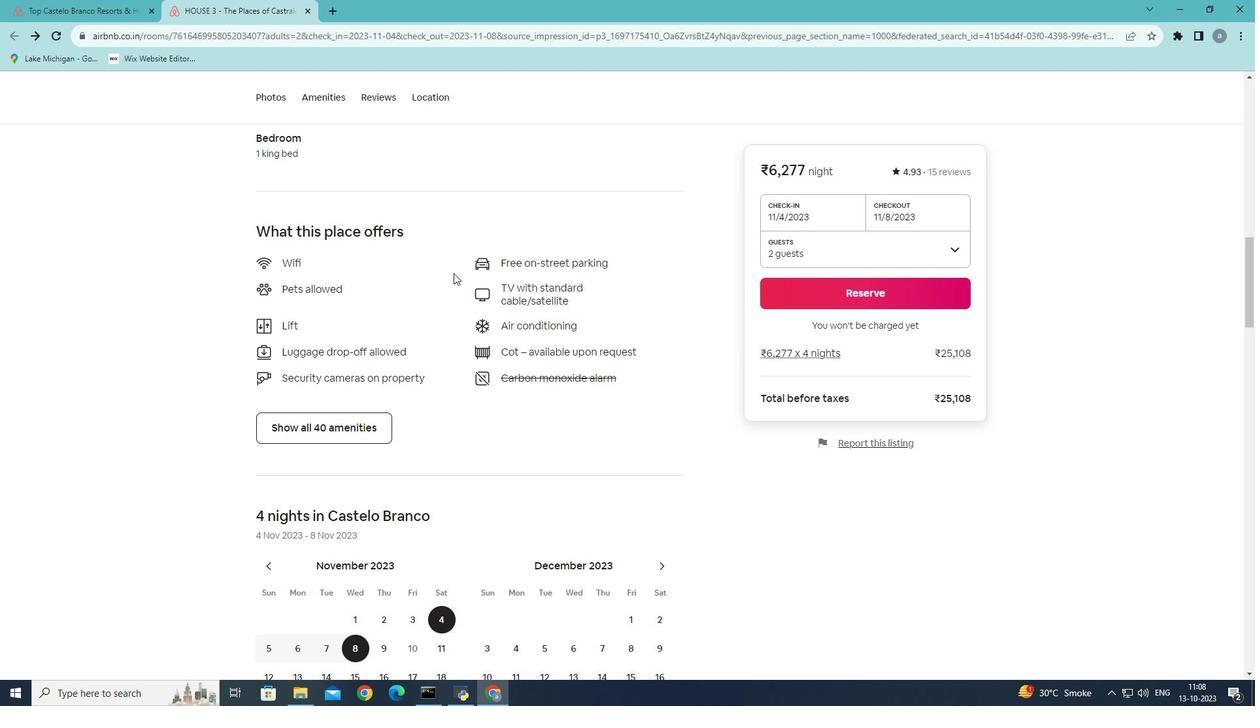 
Action: Mouse scrolled (453, 272) with delta (0, 0)
Screenshot: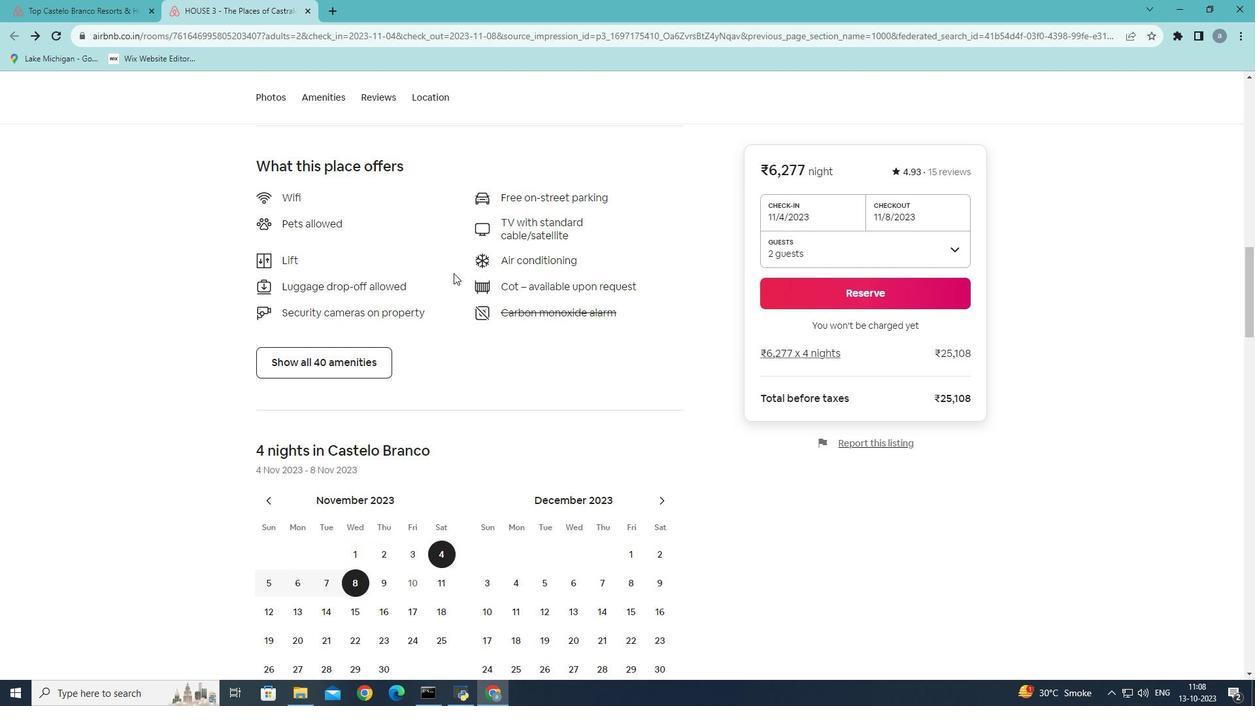 
Action: Mouse scrolled (453, 272) with delta (0, 0)
Screenshot: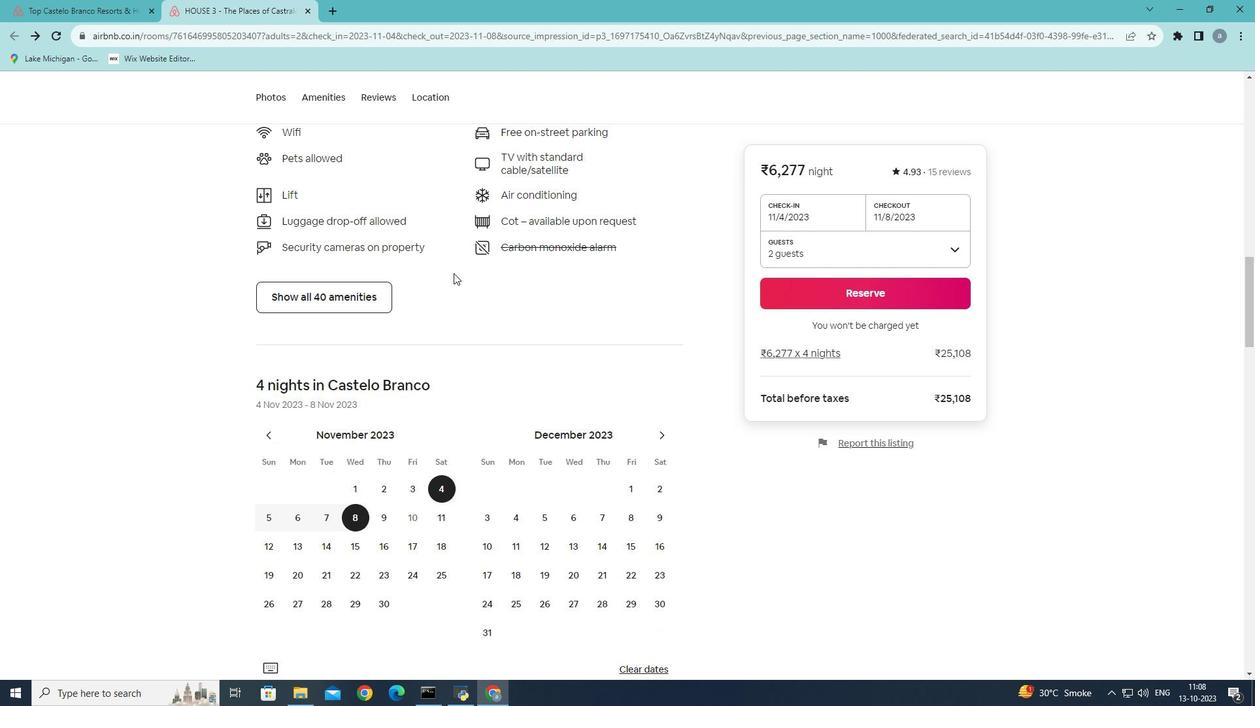 
Action: Mouse scrolled (453, 272) with delta (0, 0)
Screenshot: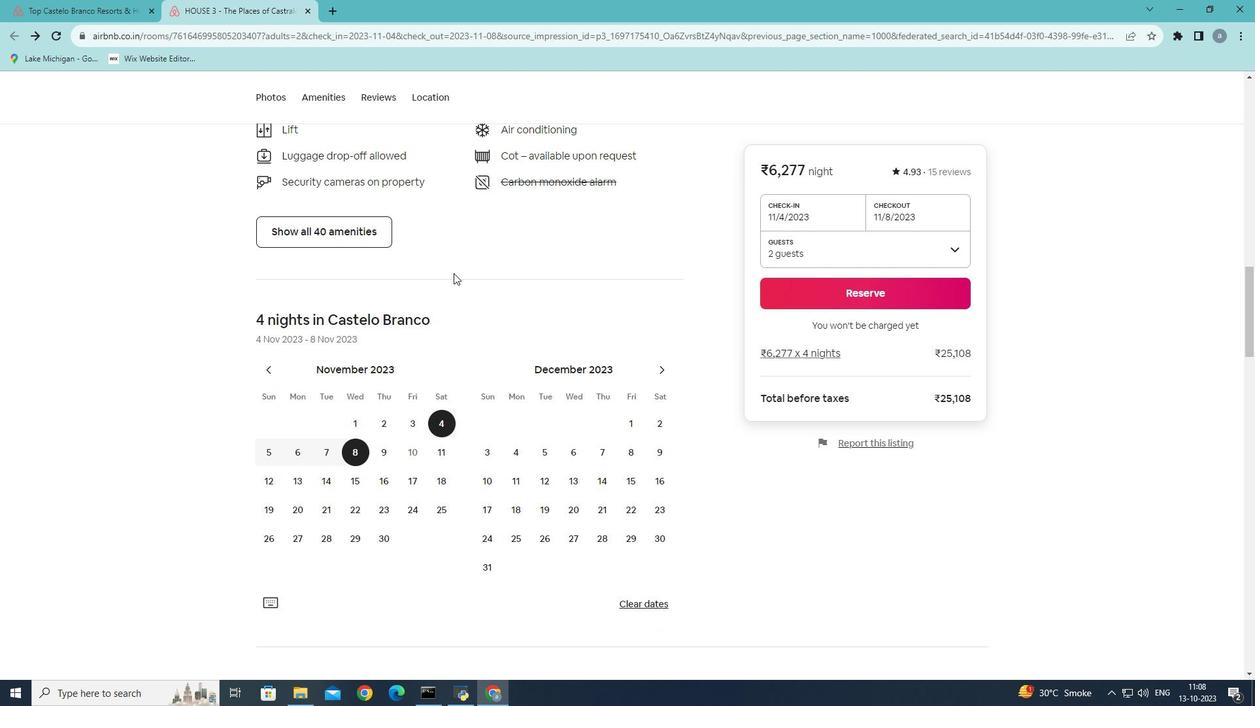 
Action: Mouse scrolled (453, 272) with delta (0, 0)
Screenshot: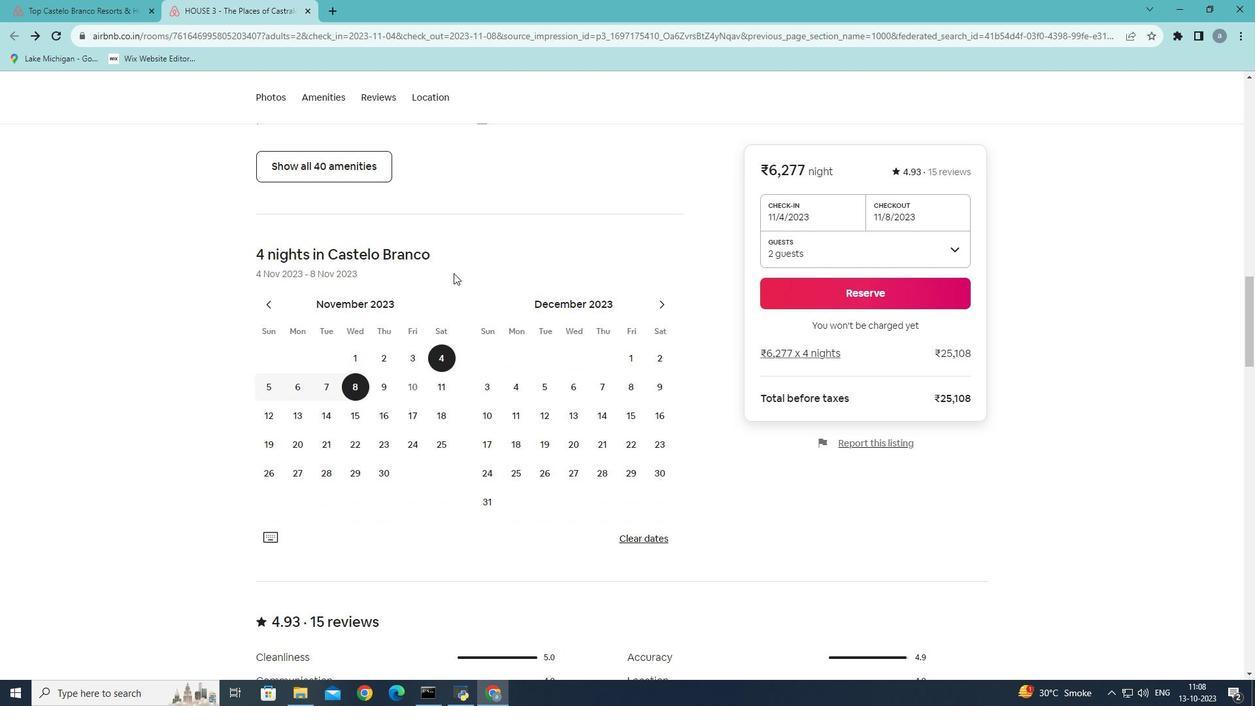 
Action: Mouse scrolled (453, 272) with delta (0, 0)
Screenshot: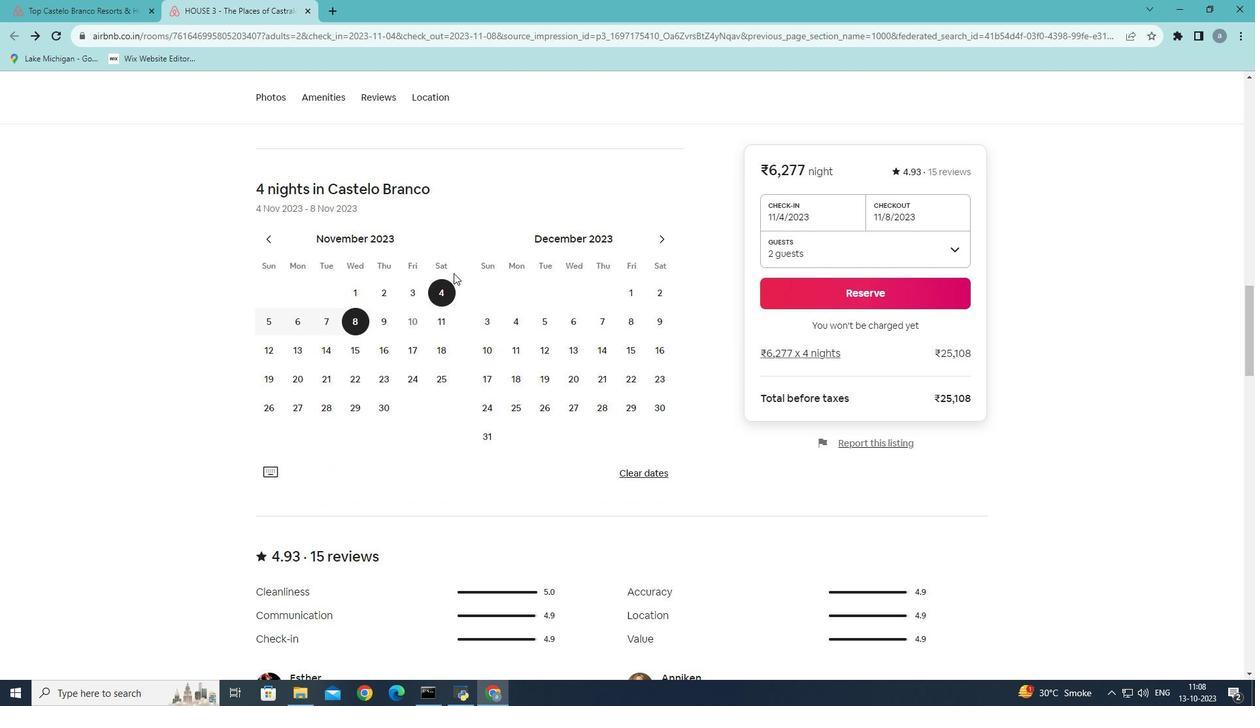
Action: Mouse scrolled (453, 272) with delta (0, 0)
Screenshot: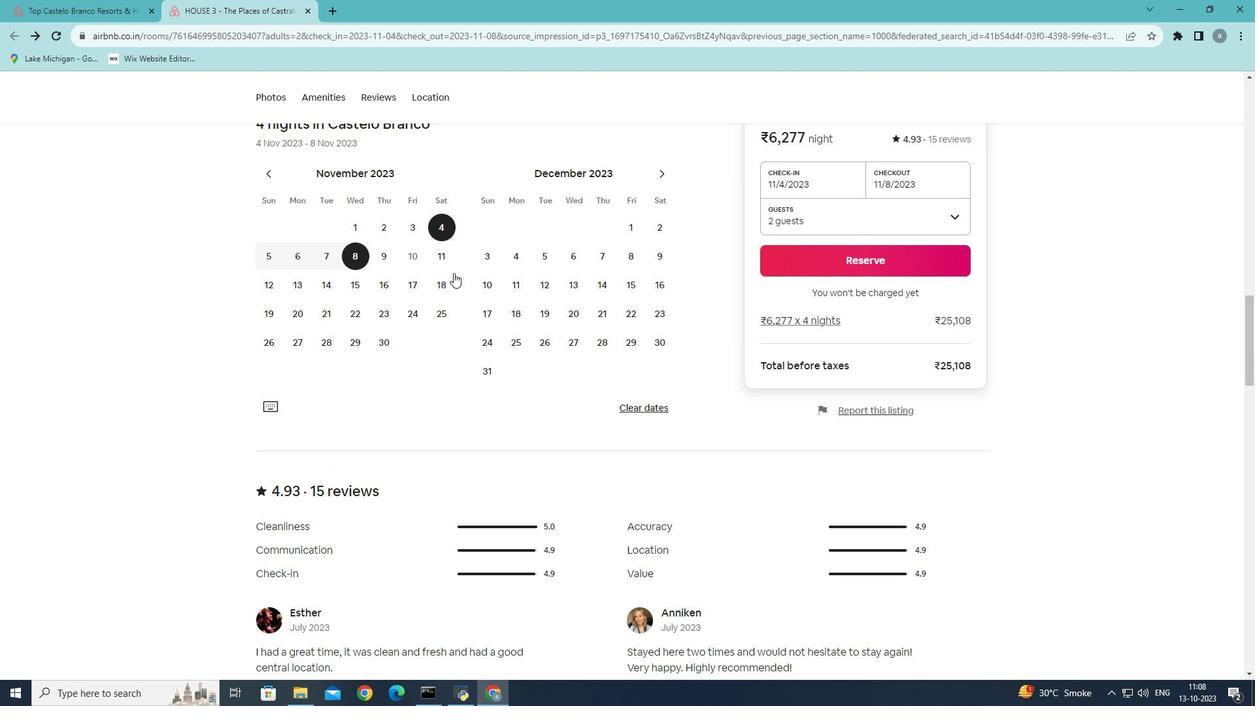 
Action: Mouse scrolled (453, 272) with delta (0, 0)
Screenshot: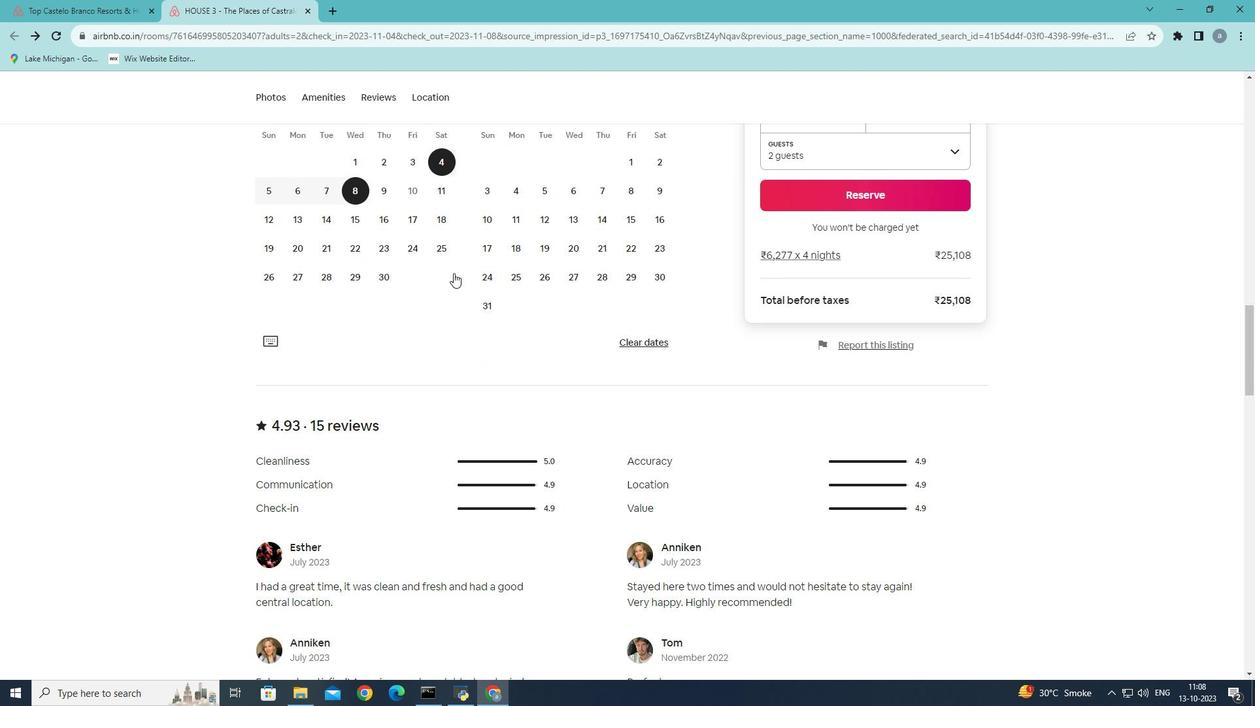 
Action: Mouse scrolled (453, 272) with delta (0, 0)
Screenshot: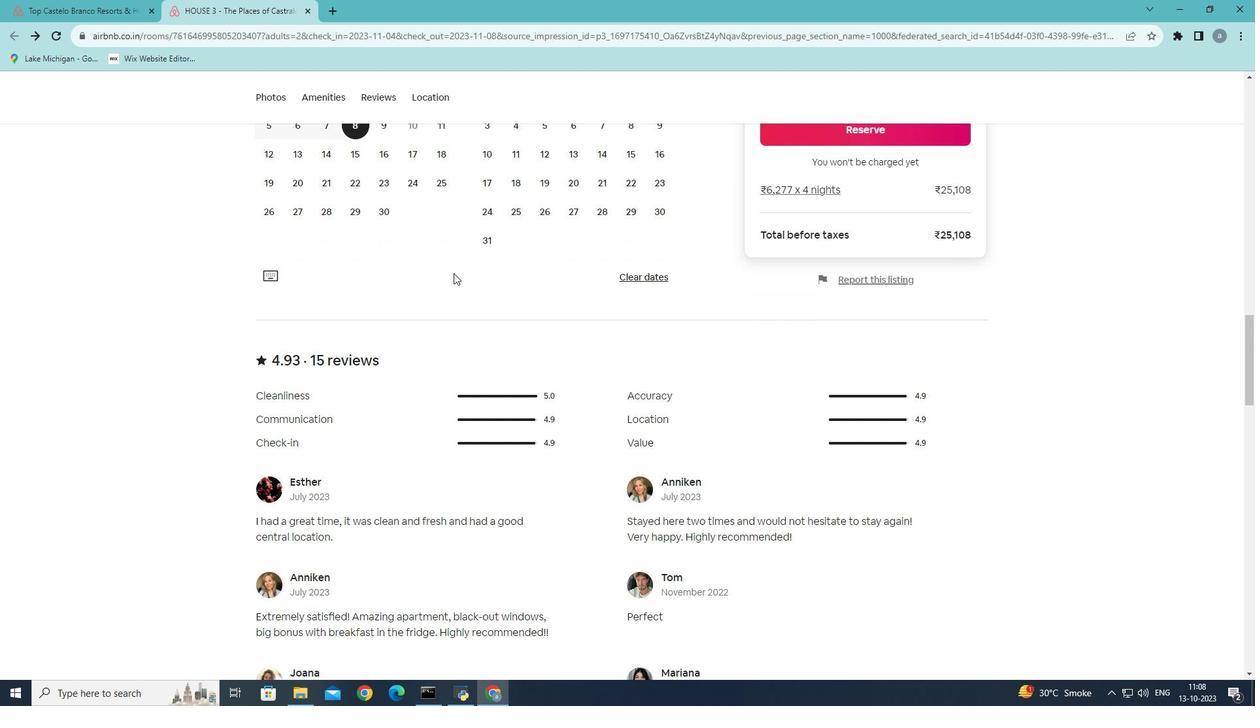 
Action: Mouse scrolled (453, 272) with delta (0, 0)
Screenshot: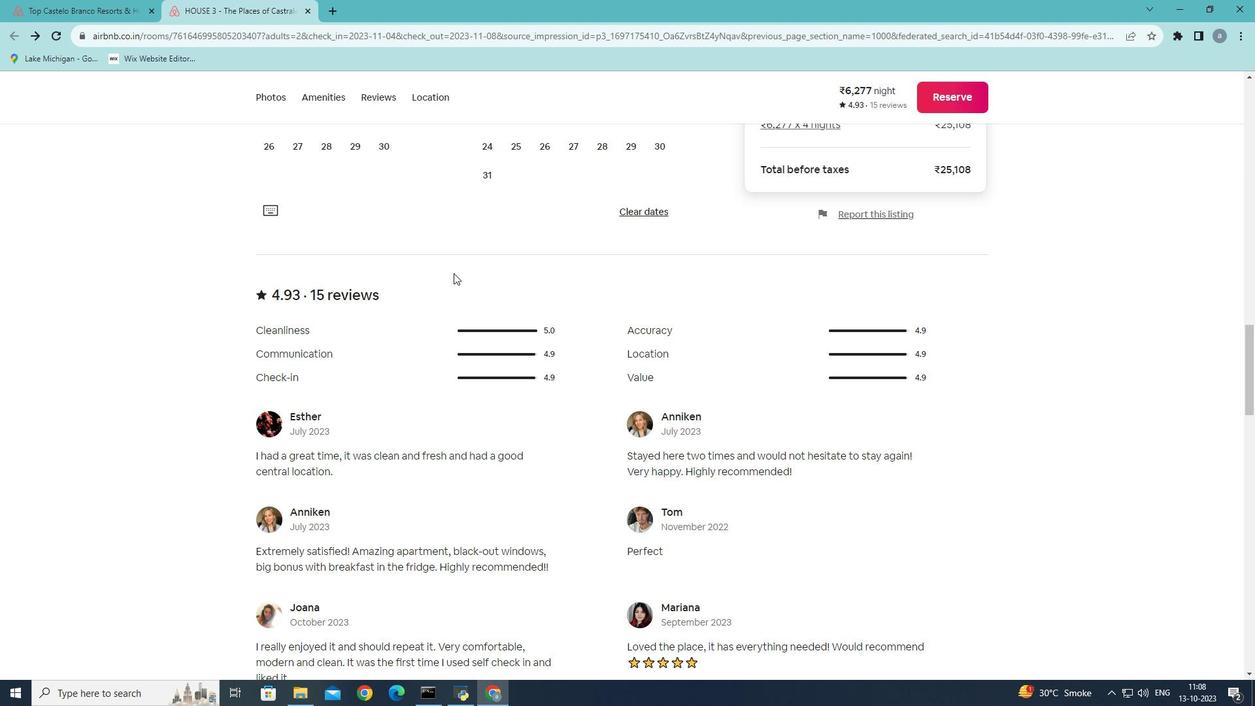 
Action: Mouse scrolled (453, 272) with delta (0, 0)
Screenshot: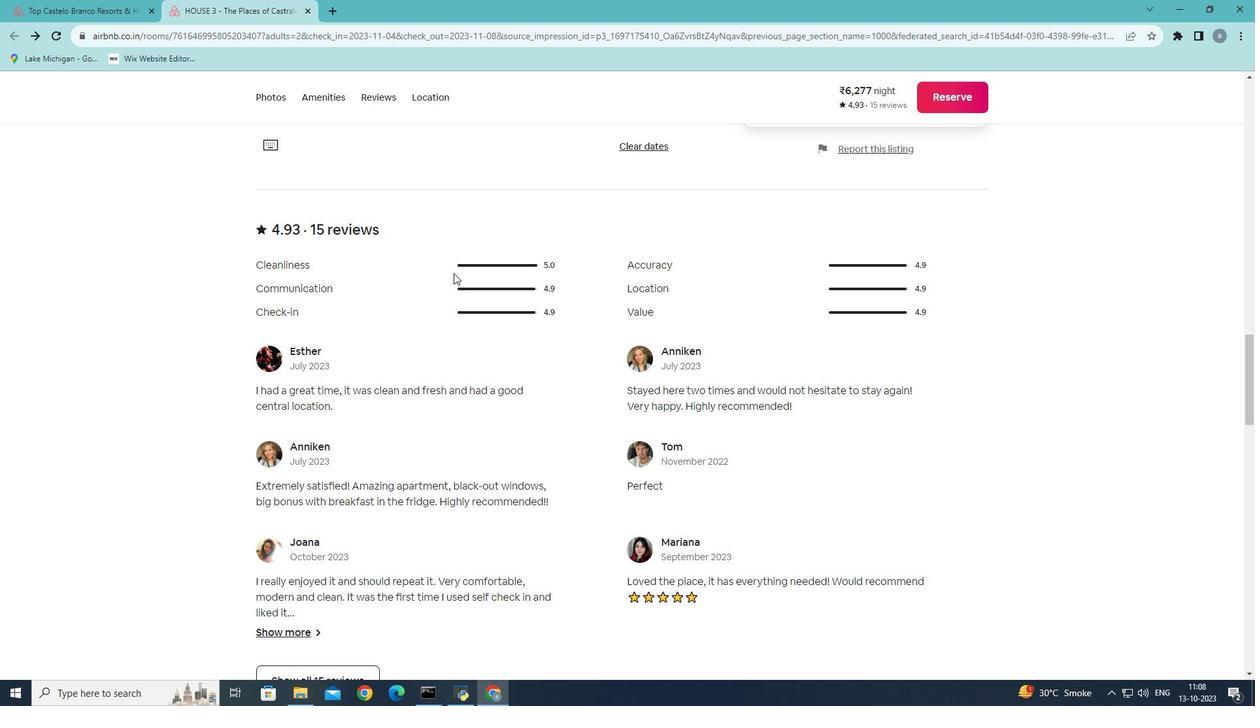 
Action: Mouse scrolled (453, 272) with delta (0, 0)
Screenshot: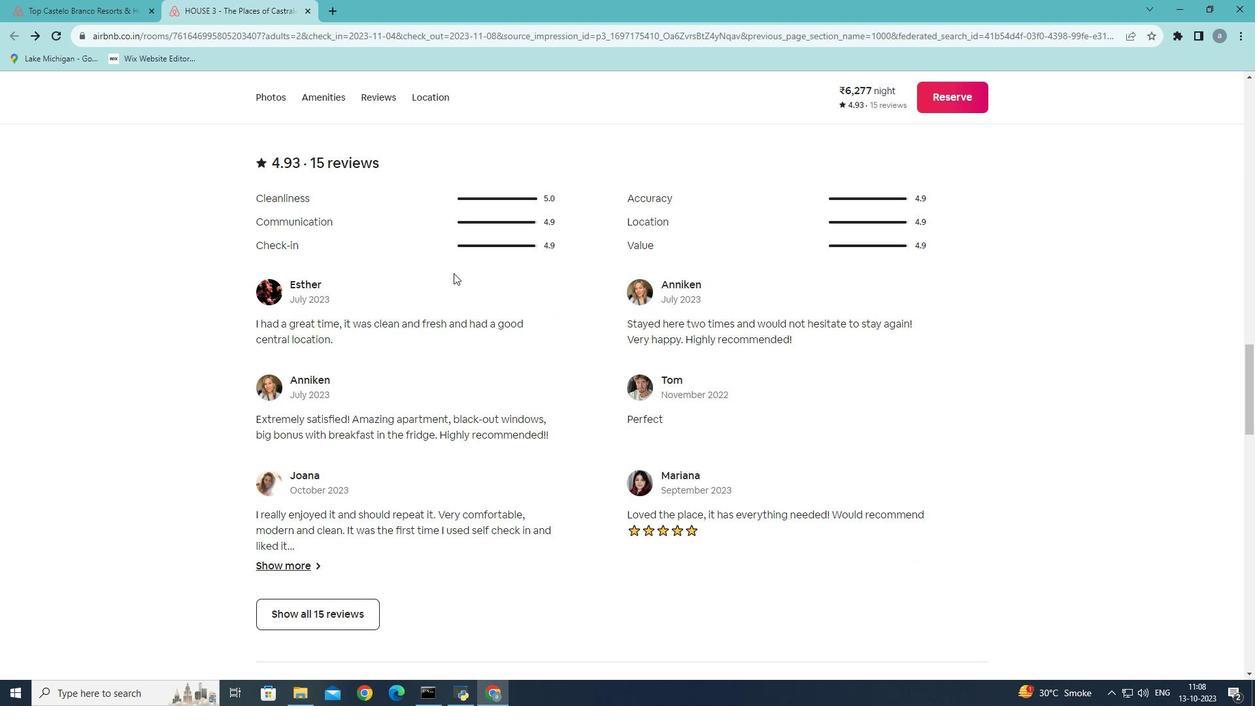 
Action: Mouse scrolled (453, 272) with delta (0, 0)
Screenshot: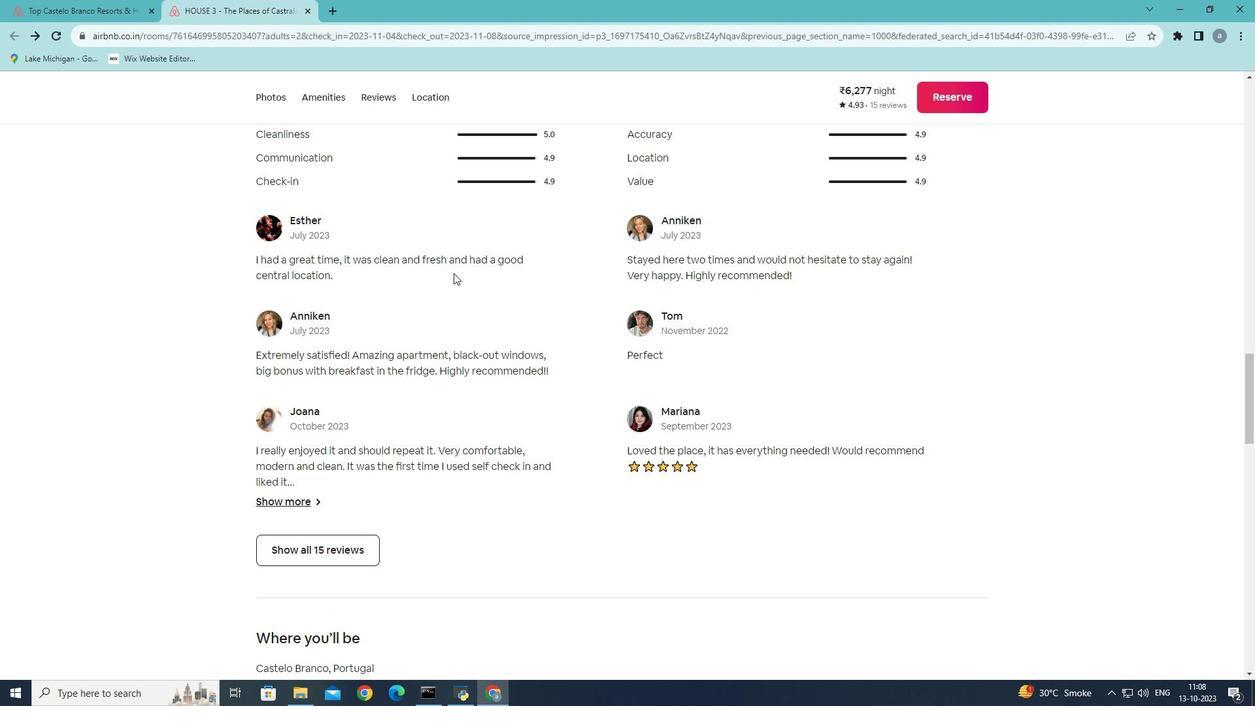 
Action: Mouse scrolled (453, 272) with delta (0, 0)
Screenshot: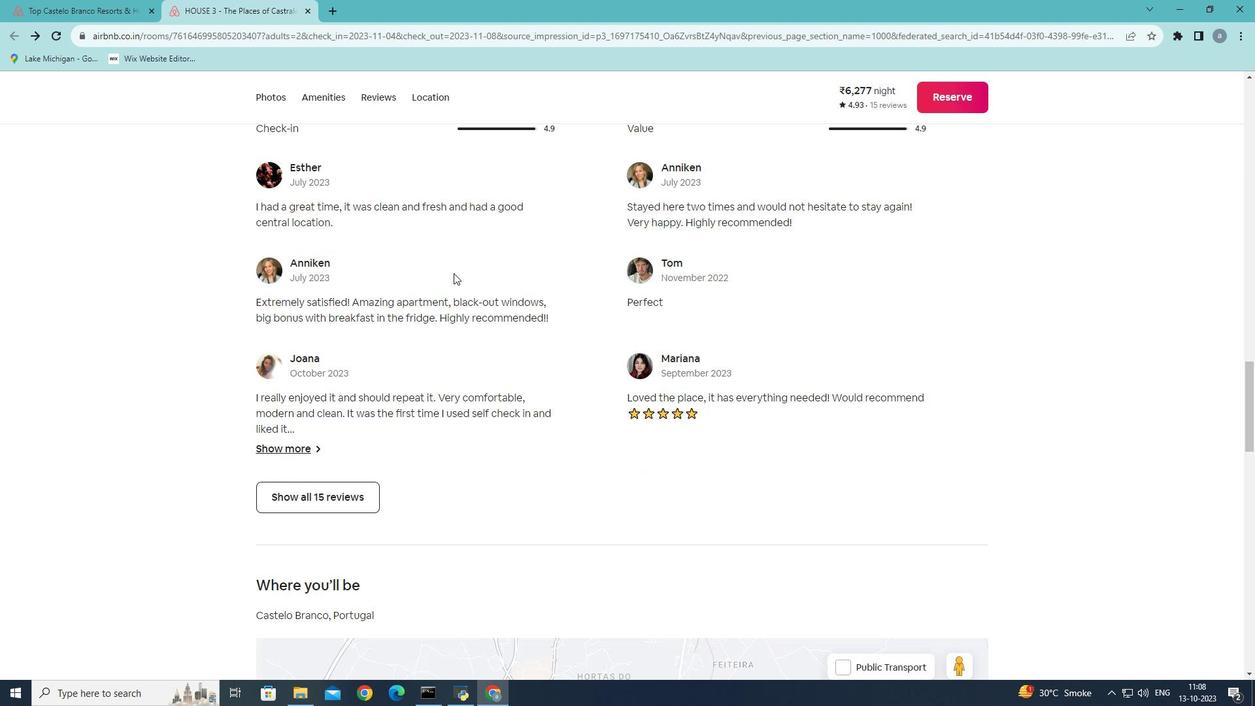 
Action: Mouse moved to (344, 421)
Screenshot: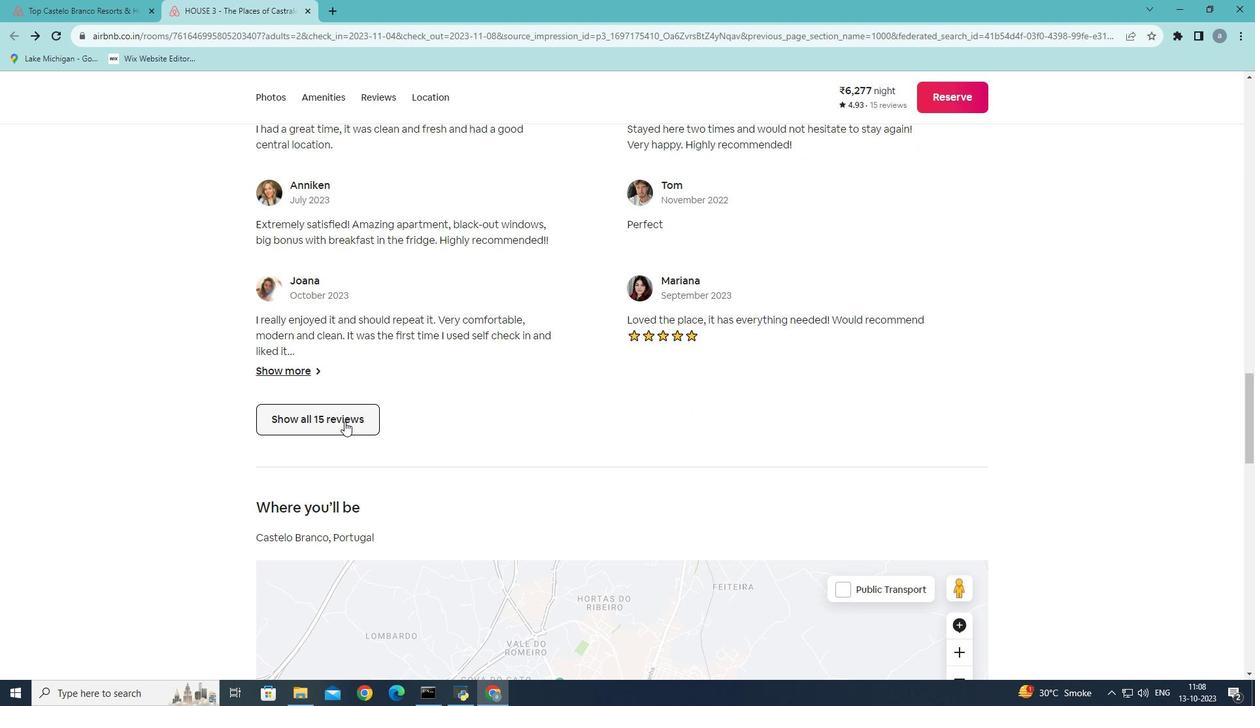
Action: Mouse pressed left at (344, 421)
Screenshot: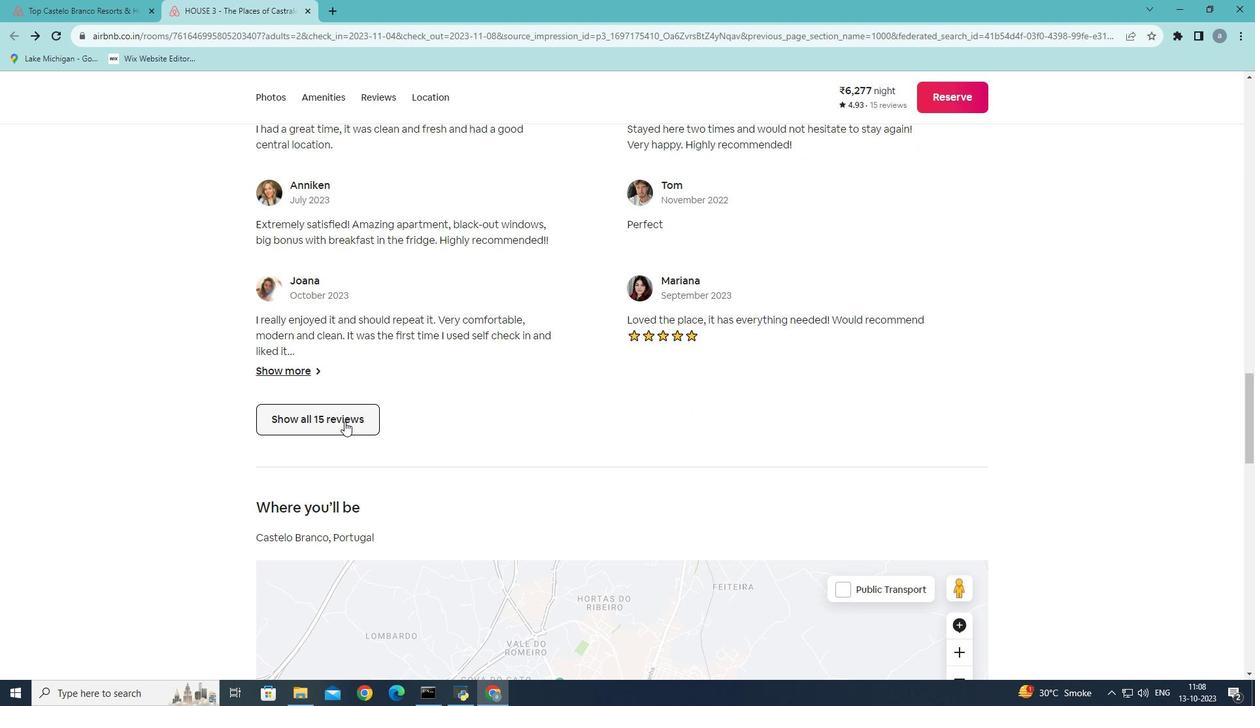 
Action: Mouse moved to (533, 273)
Screenshot: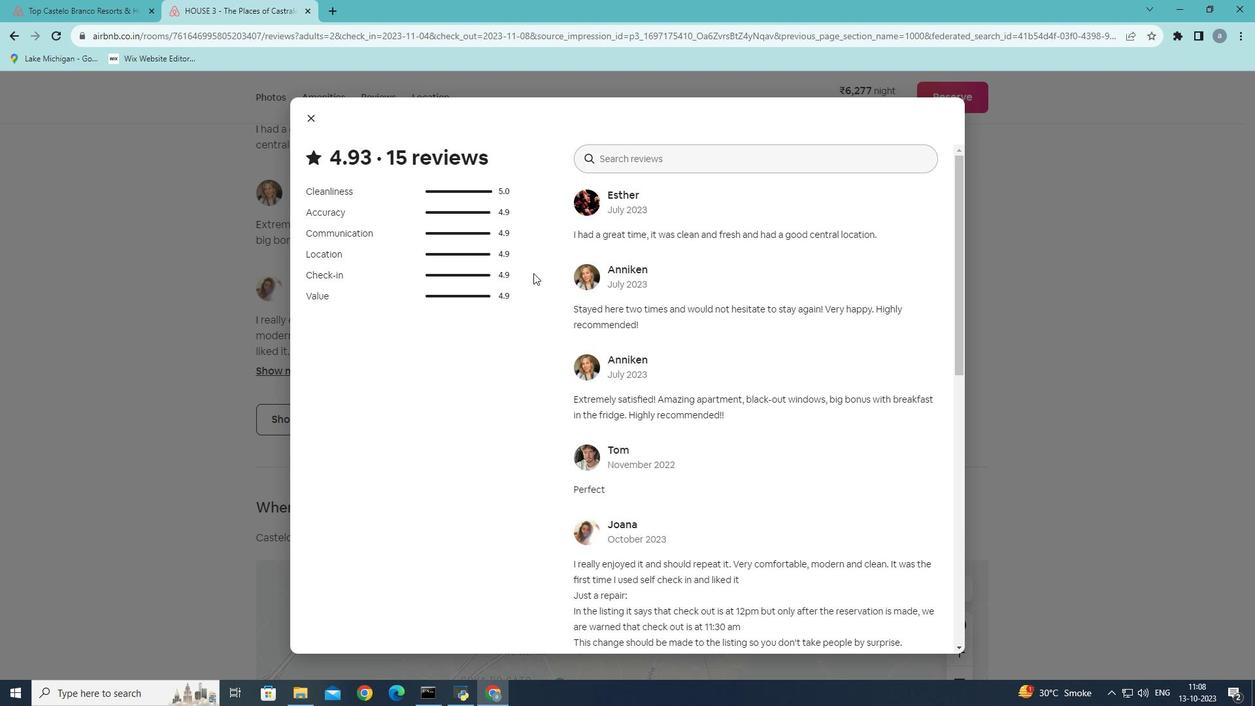 
Action: Mouse scrolled (533, 272) with delta (0, 0)
Screenshot: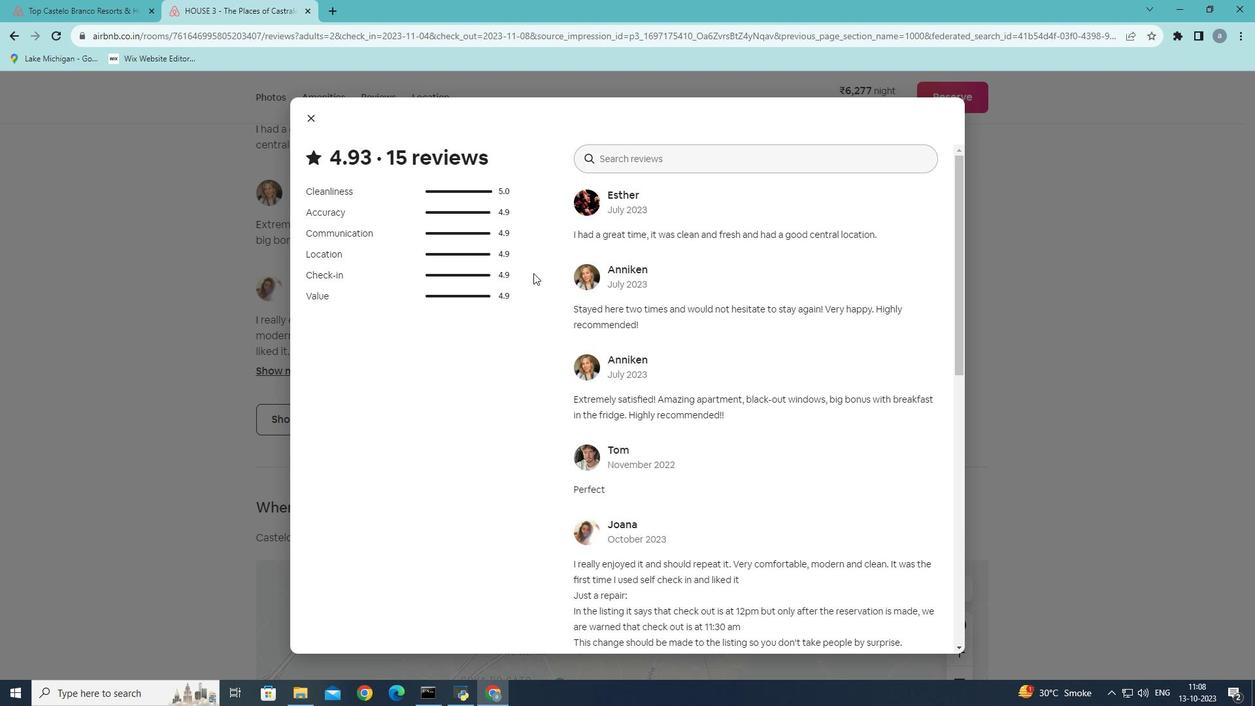 
Action: Mouse scrolled (533, 272) with delta (0, 0)
Screenshot: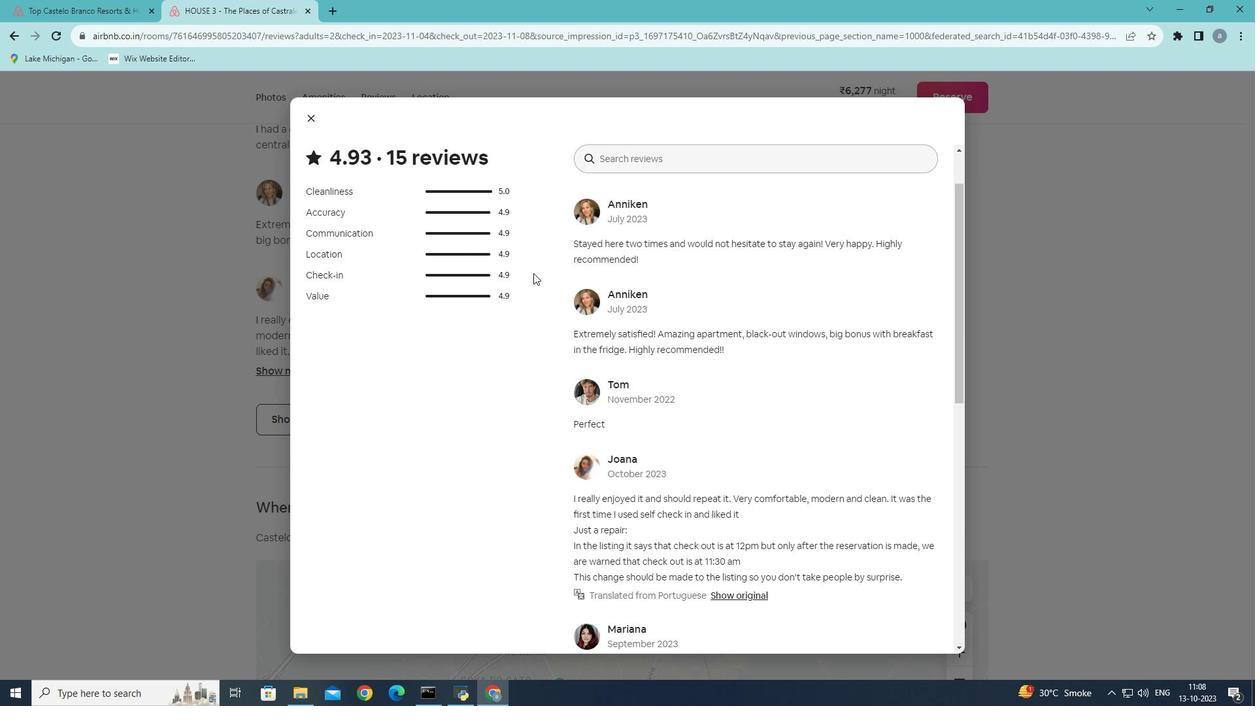 
Action: Mouse scrolled (533, 272) with delta (0, 0)
Screenshot: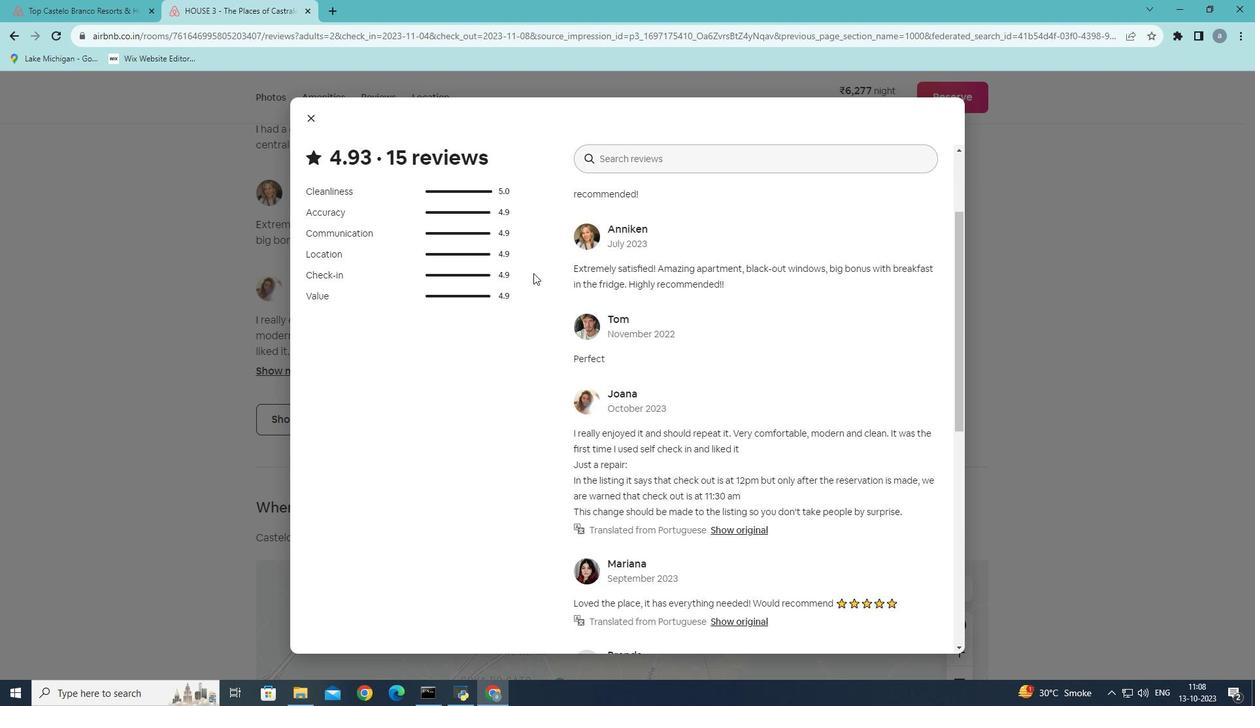 
Action: Mouse scrolled (533, 272) with delta (0, 0)
